 Task: Research nearby beachfront yoga classes in Santa Monica. 173.37403
Action: Mouse moved to (156, 59)
Screenshot: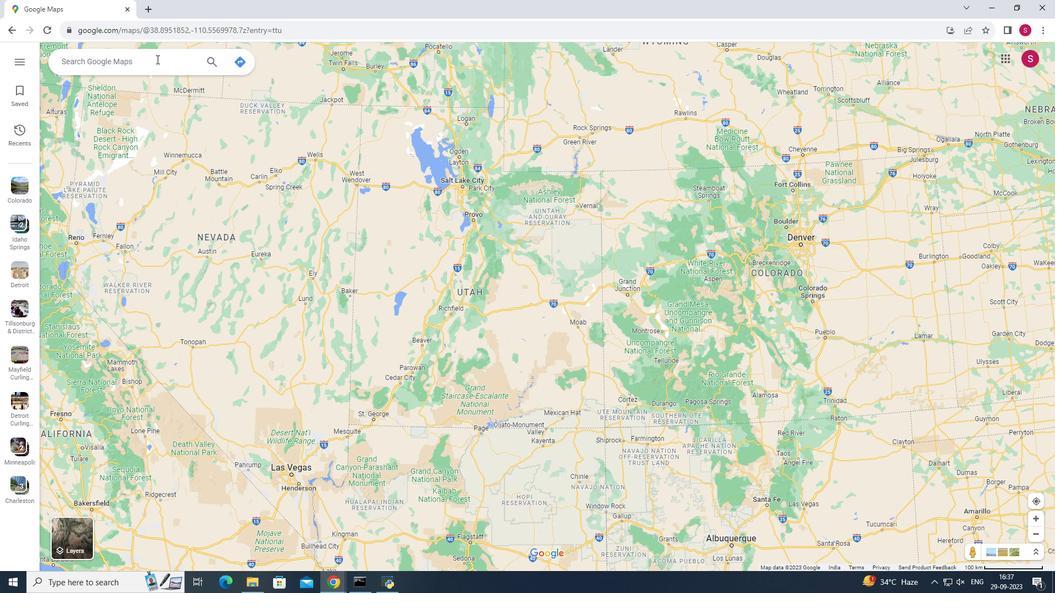 
Action: Mouse pressed left at (156, 59)
Screenshot: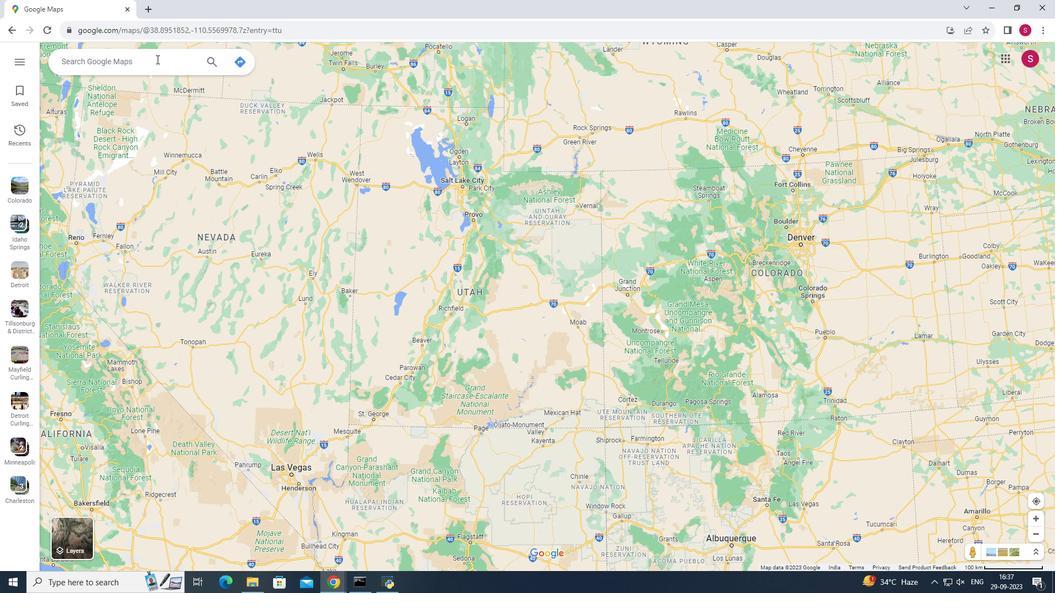 
Action: Key pressed <Key.shift>Santa<Key.space><Key.shift><Key.shift><Key.shift><Key.shift><Key.shift><Key.shift><Key.shift>Monics
Screenshot: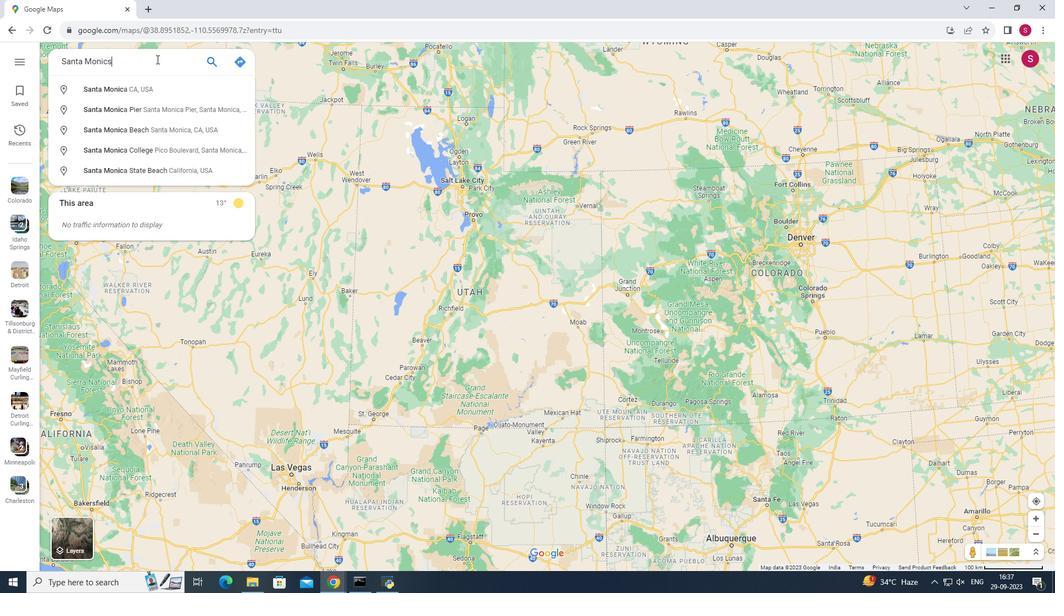 
Action: Mouse moved to (156, 58)
Screenshot: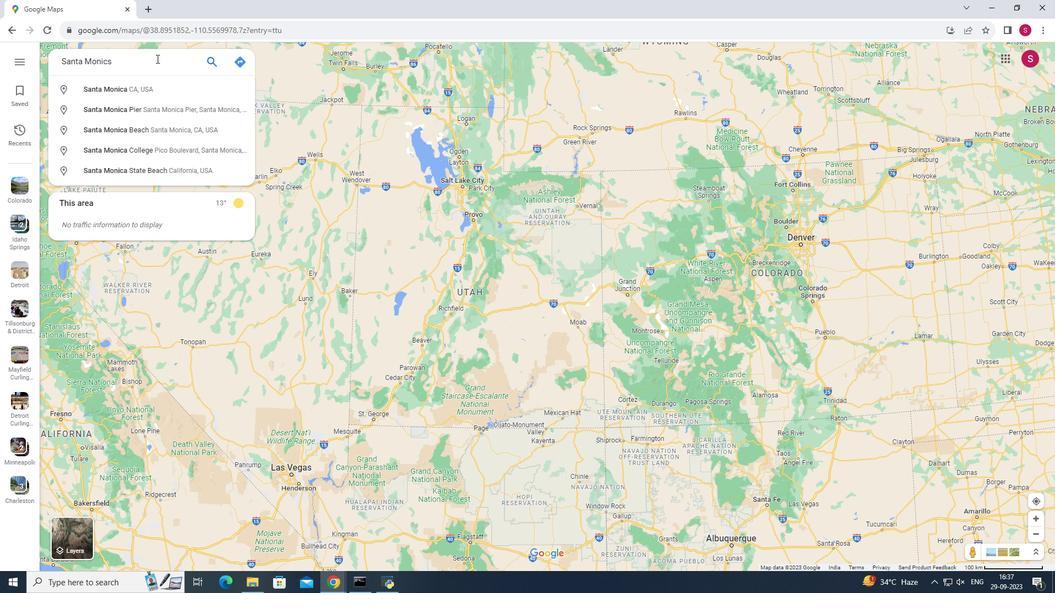 
Action: Key pressed <Key.backspace>a<Key.enter>
Screenshot: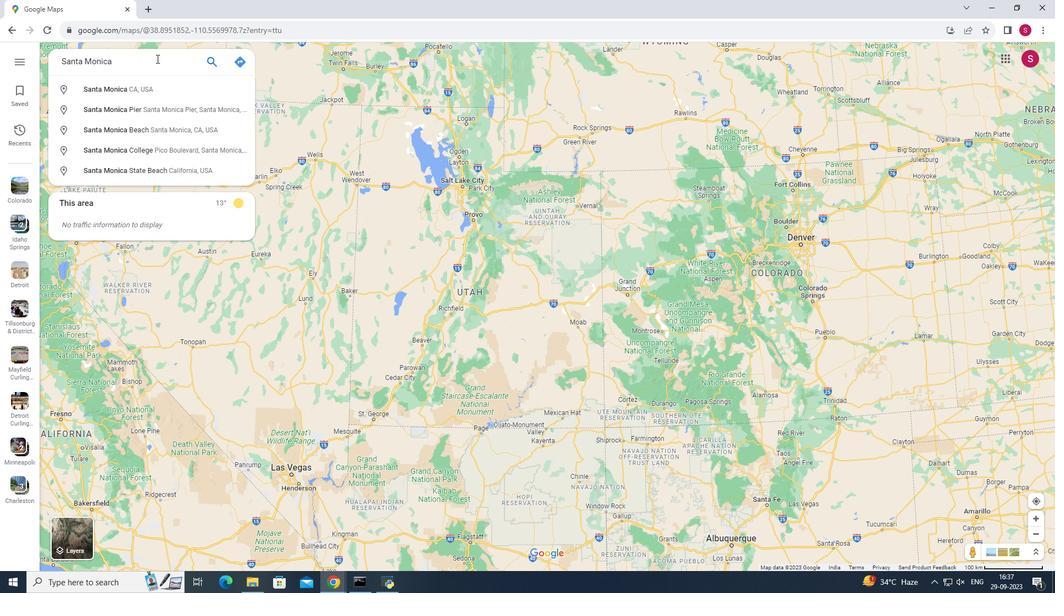 
Action: Mouse moved to (150, 252)
Screenshot: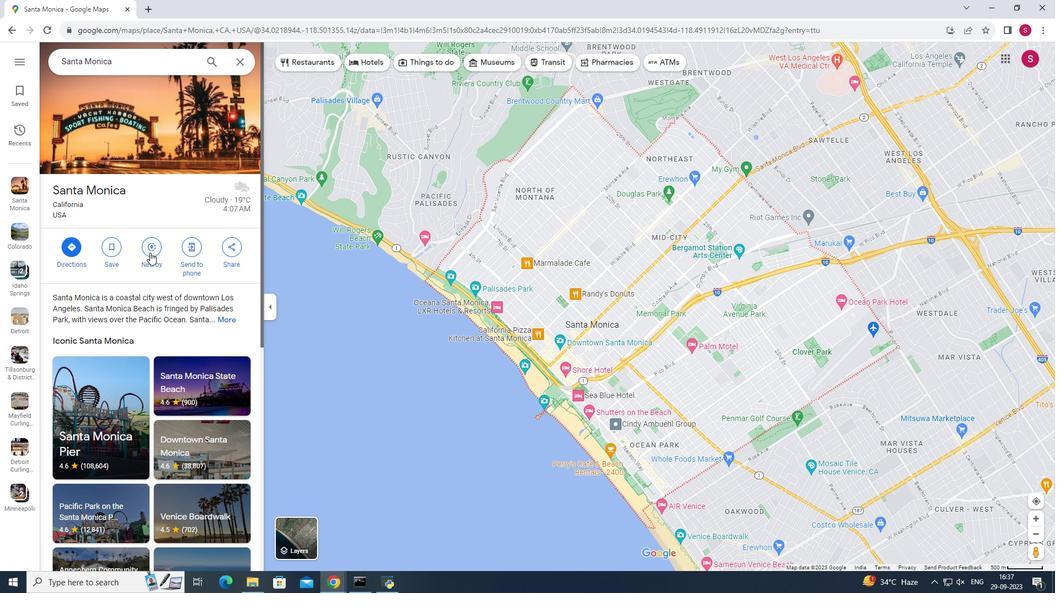 
Action: Mouse pressed left at (150, 252)
Screenshot: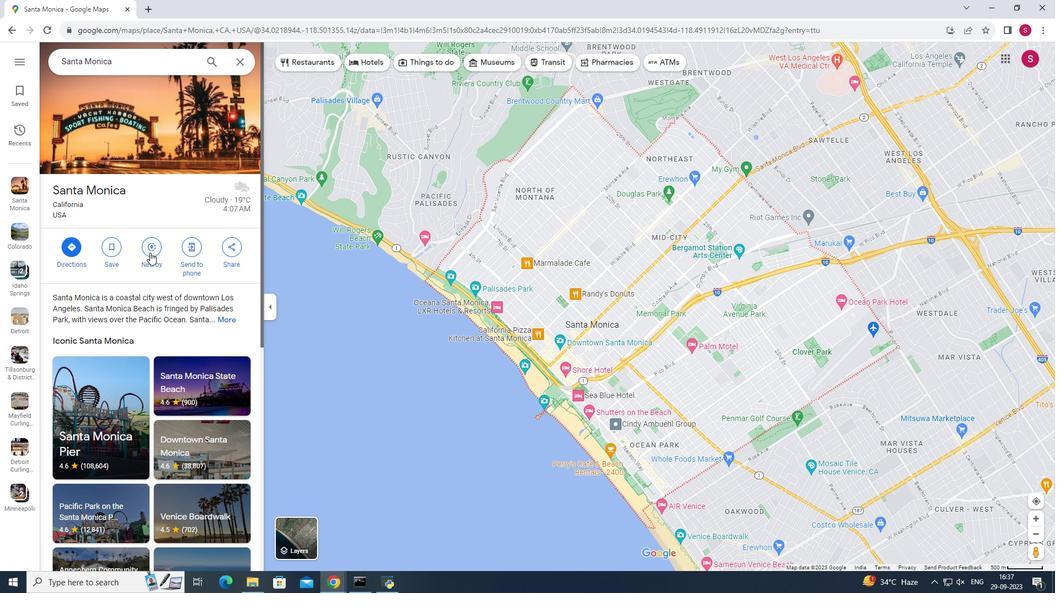 
Action: Key pressed beachfont<Key.backspace><Key.backspace><Key.backspace>ront<Key.space>yoga<Key.space>class<Key.enter>
Screenshot: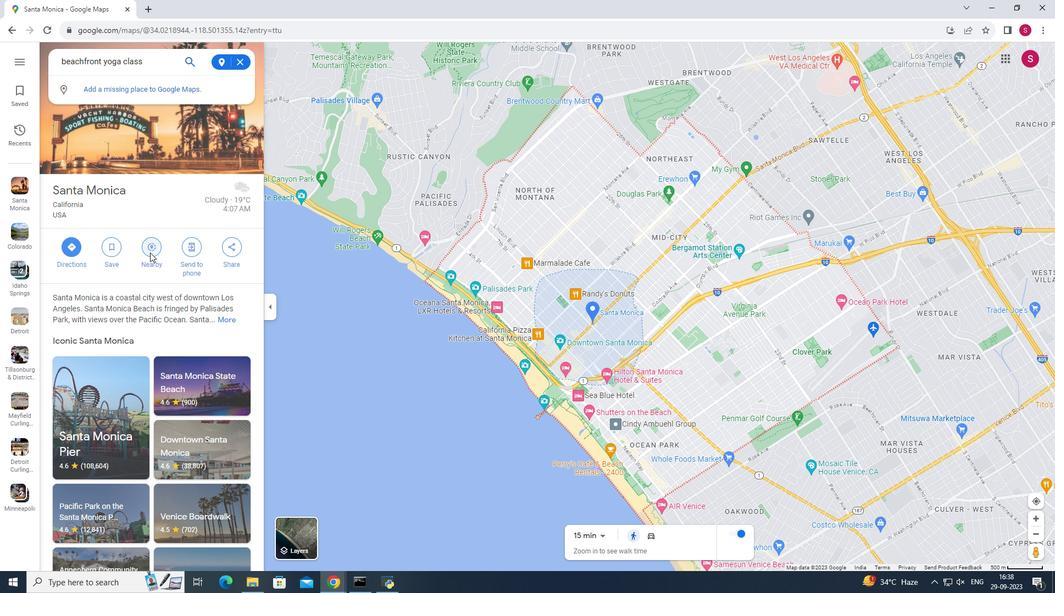 
Action: Mouse moved to (140, 191)
Screenshot: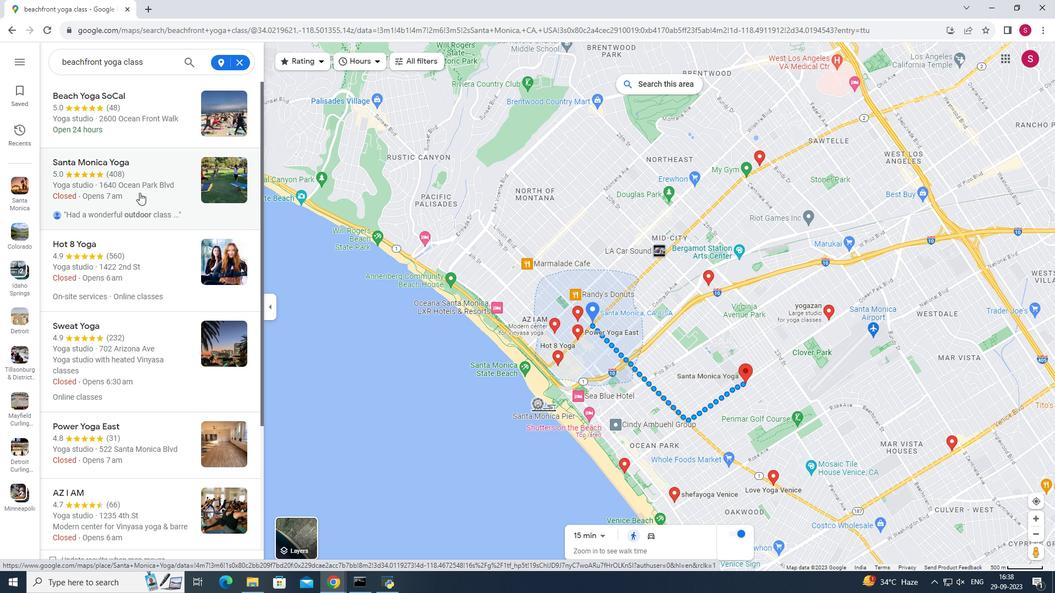
Action: Mouse pressed left at (140, 191)
Screenshot: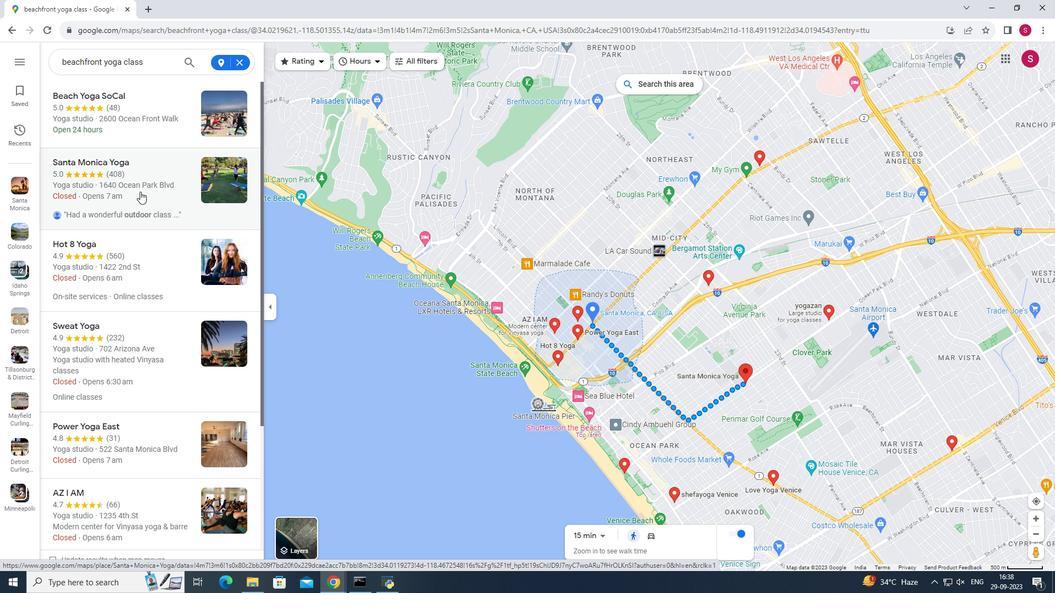 
Action: Mouse moved to (424, 420)
Screenshot: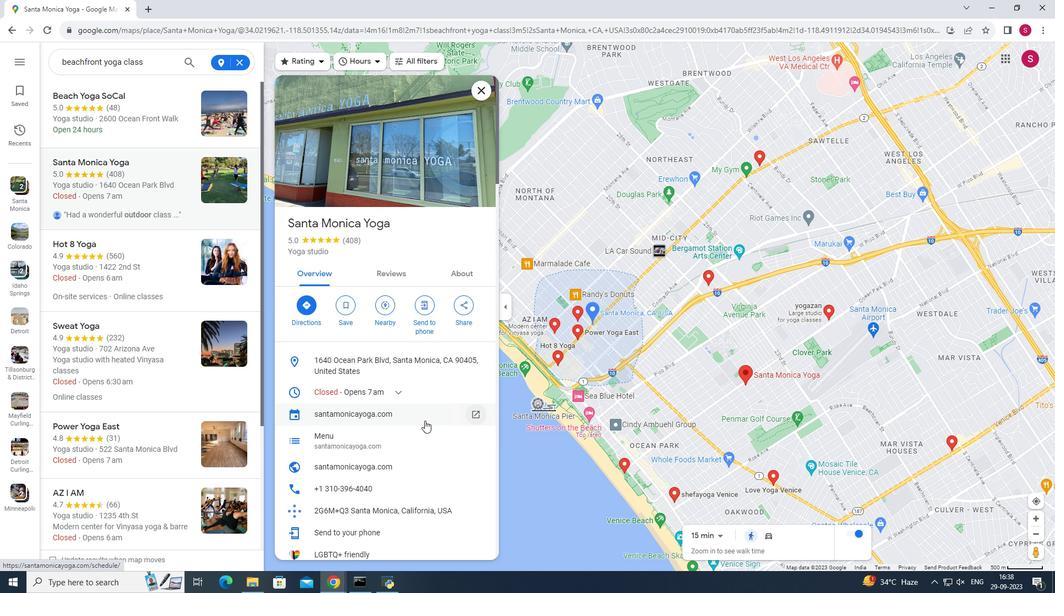 
Action: Mouse scrolled (424, 420) with delta (0, 0)
Screenshot: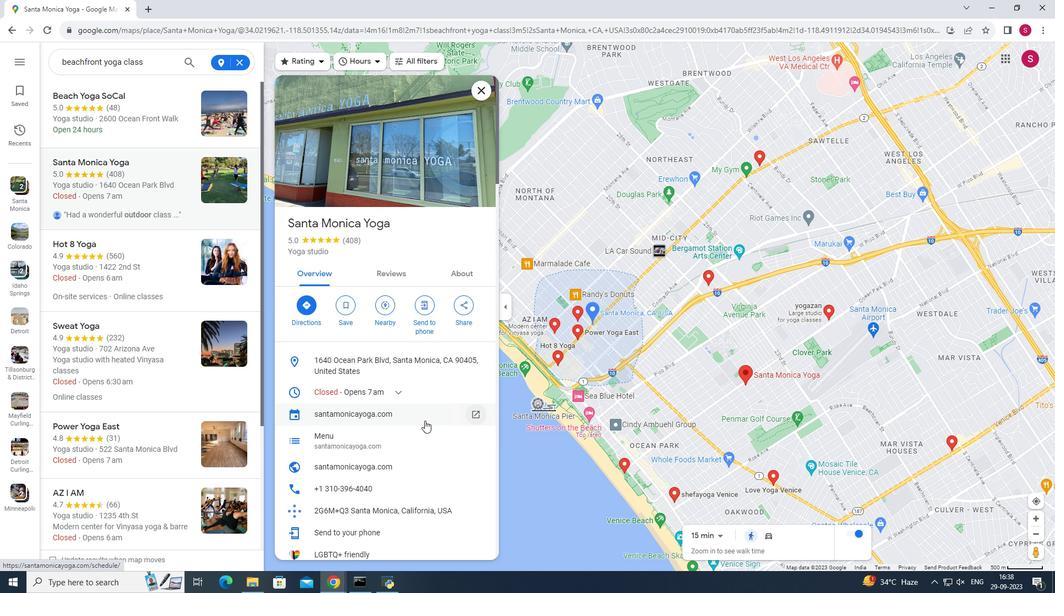 
Action: Mouse scrolled (424, 420) with delta (0, 0)
Screenshot: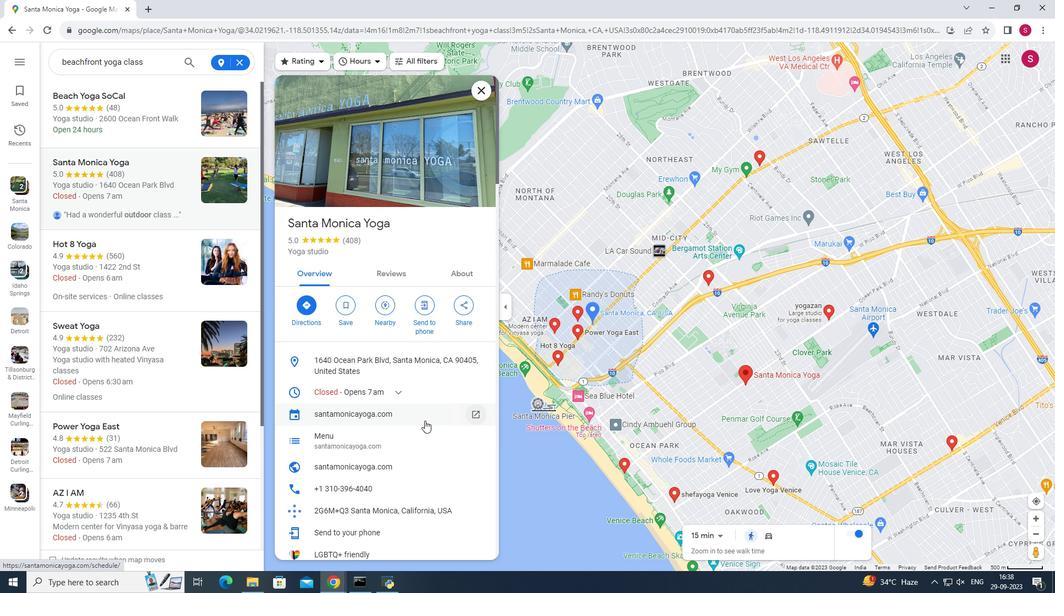 
Action: Mouse scrolled (424, 420) with delta (0, 0)
Screenshot: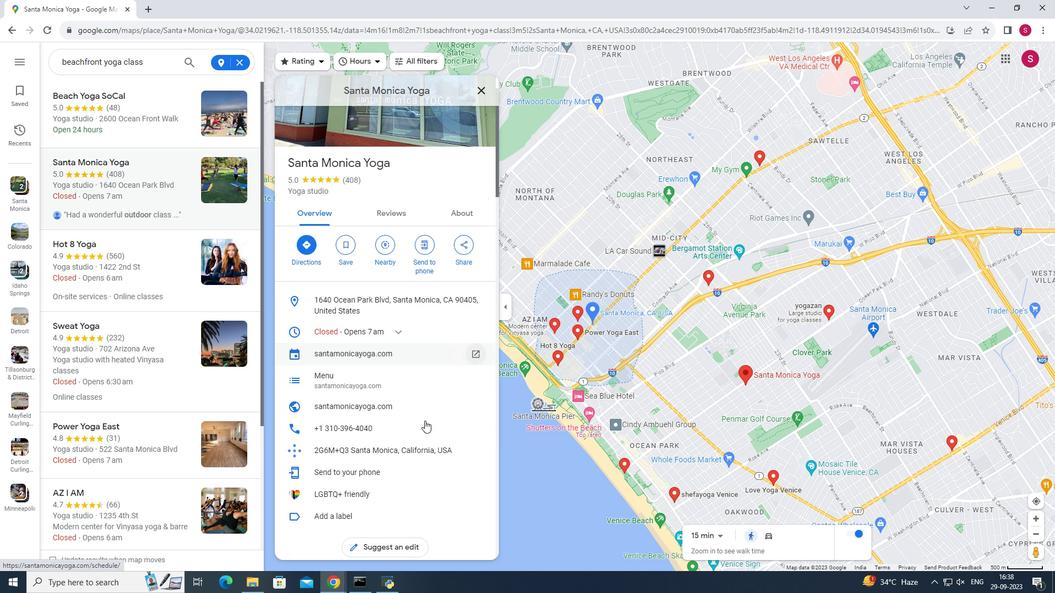 
Action: Mouse moved to (425, 417)
Screenshot: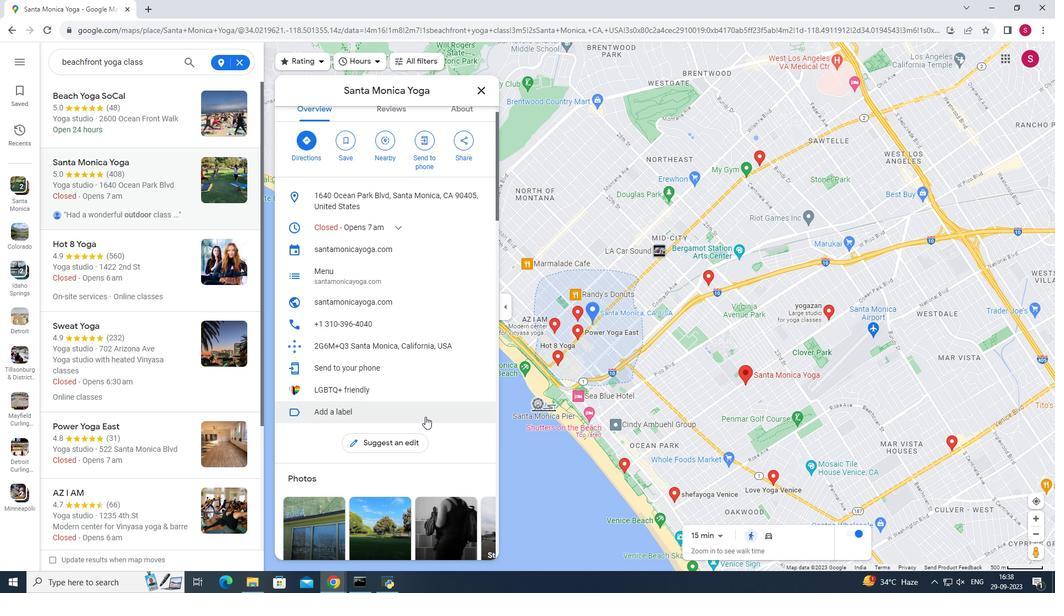 
Action: Mouse scrolled (425, 416) with delta (0, 0)
Screenshot: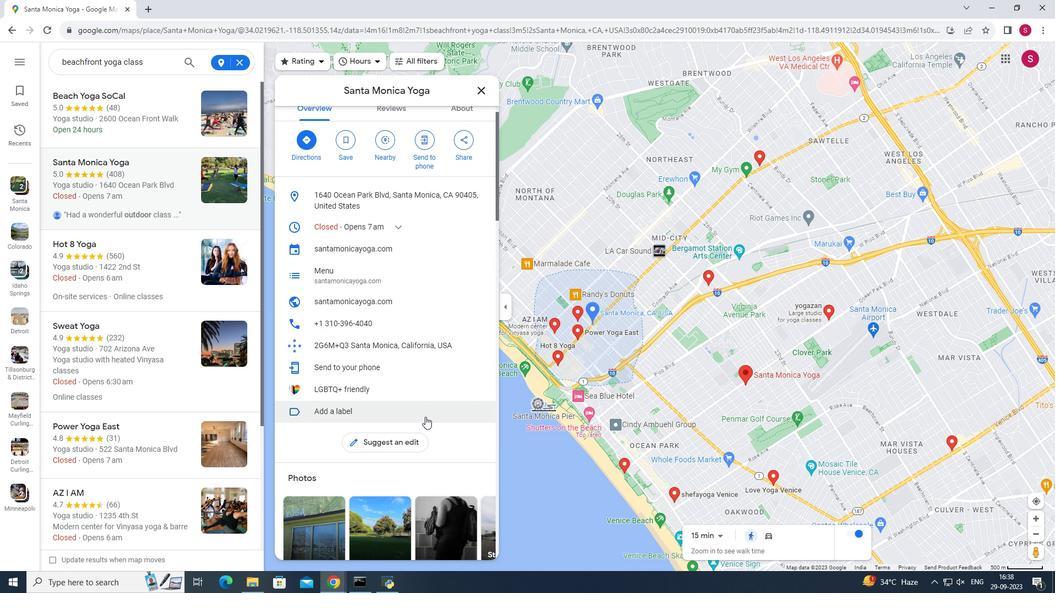 
Action: Mouse scrolled (425, 416) with delta (0, 0)
Screenshot: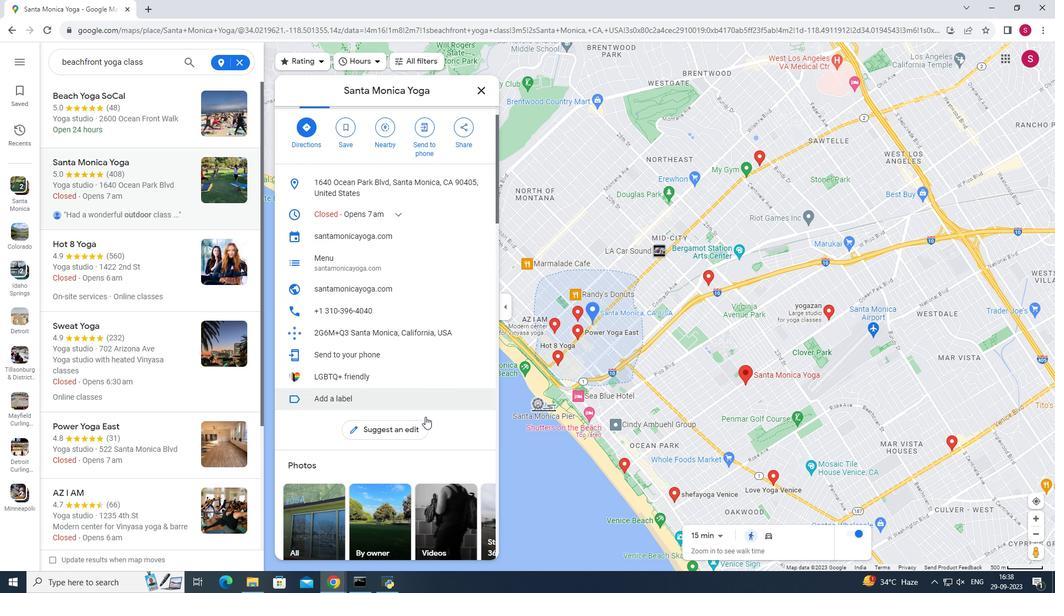 
Action: Mouse scrolled (425, 416) with delta (0, 0)
Screenshot: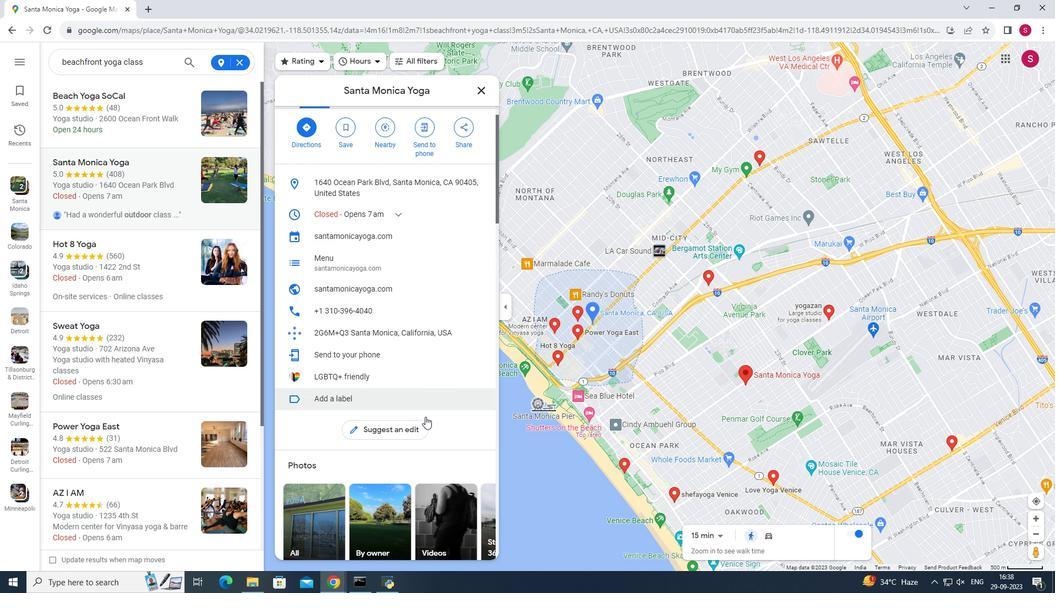 
Action: Mouse scrolled (425, 416) with delta (0, 0)
Screenshot: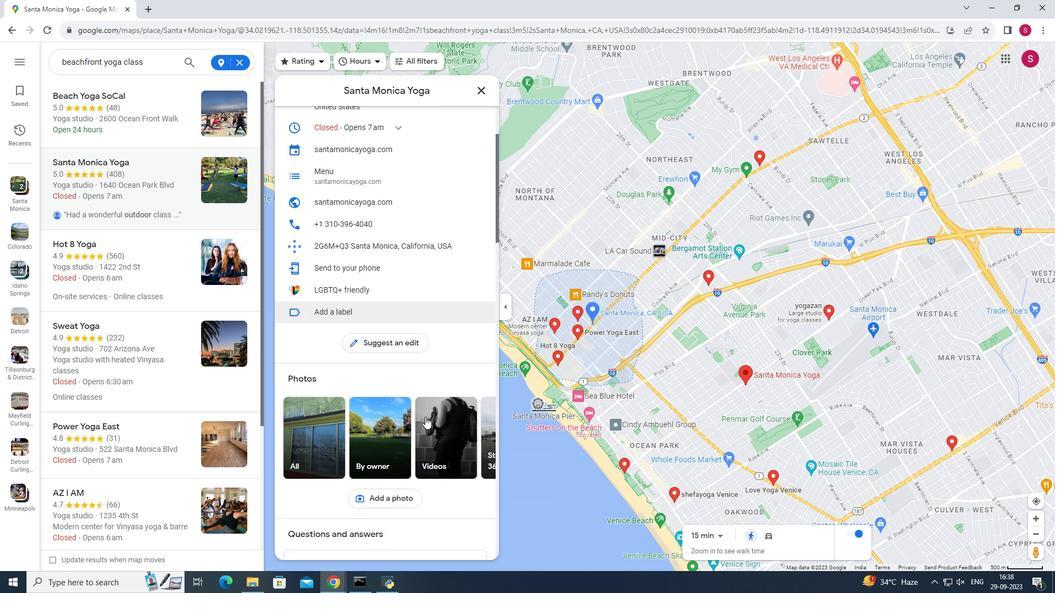 
Action: Mouse moved to (425, 414)
Screenshot: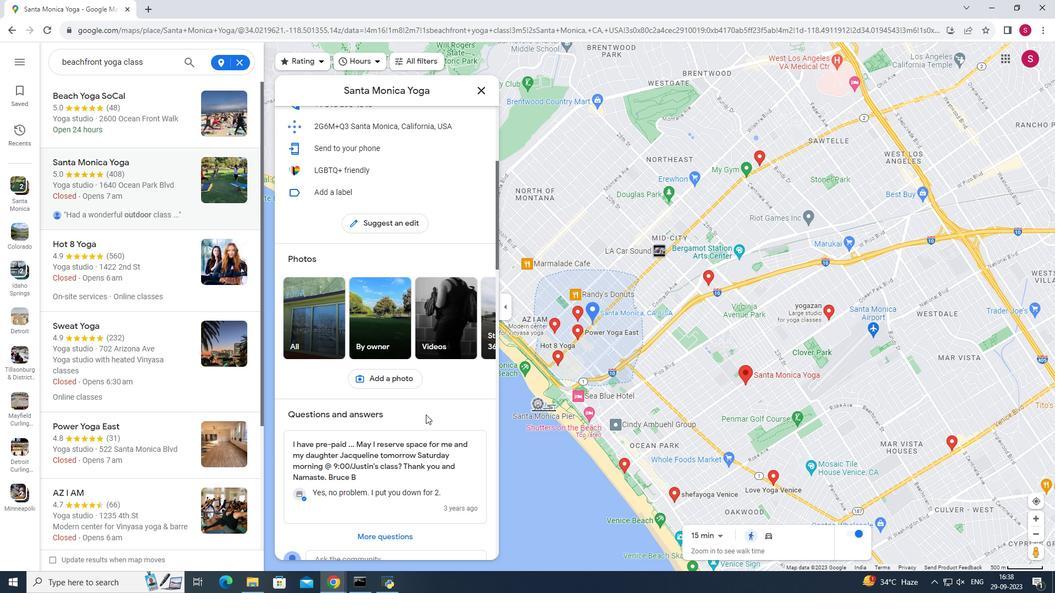
Action: Mouse scrolled (425, 414) with delta (0, 0)
Screenshot: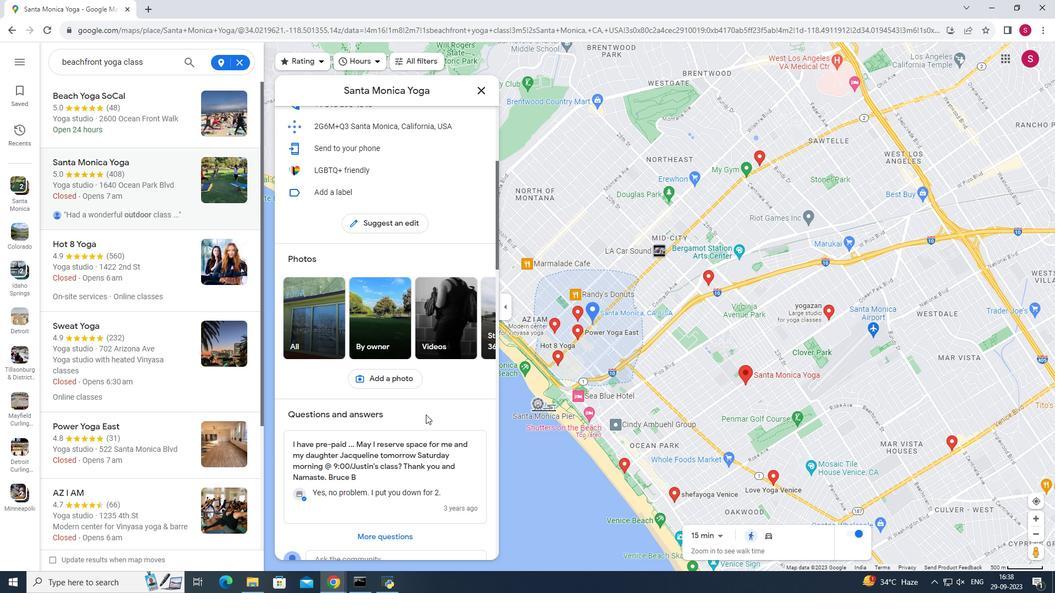 
Action: Mouse scrolled (425, 414) with delta (0, 0)
Screenshot: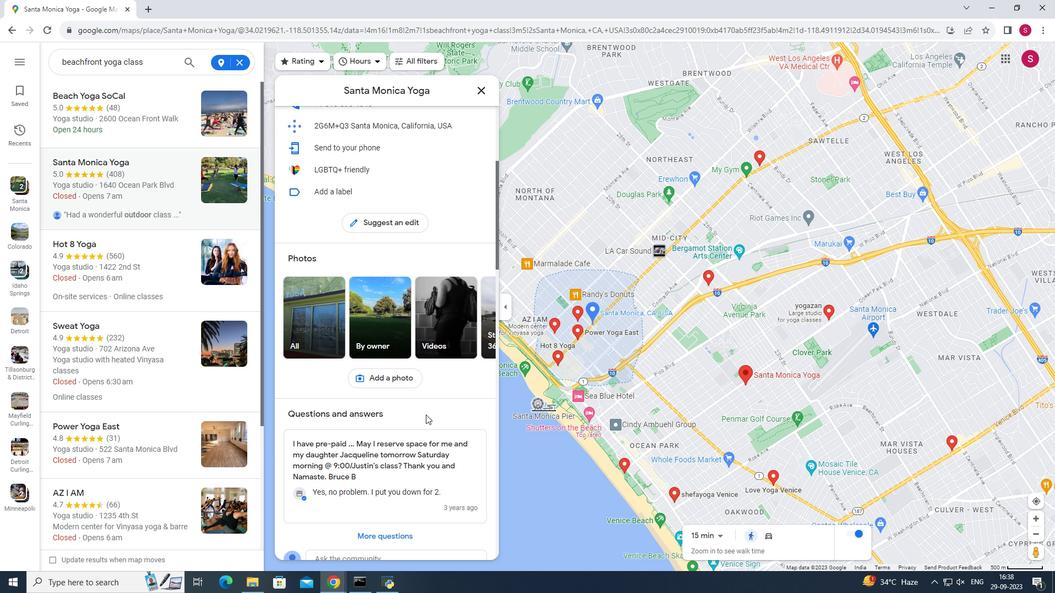 
Action: Mouse scrolled (425, 414) with delta (0, 0)
Screenshot: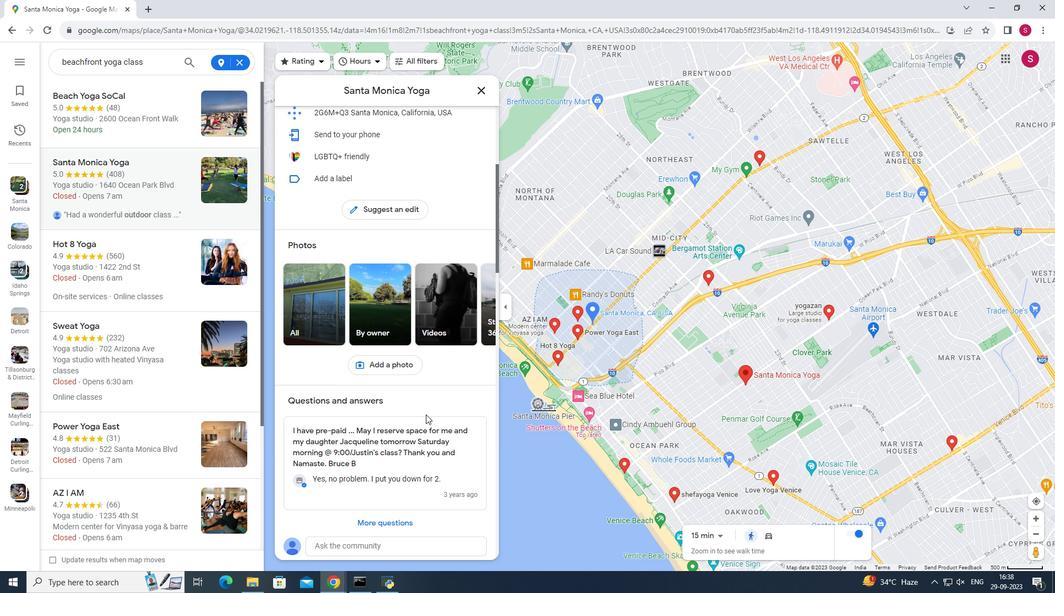 
Action: Mouse scrolled (425, 414) with delta (0, 0)
Screenshot: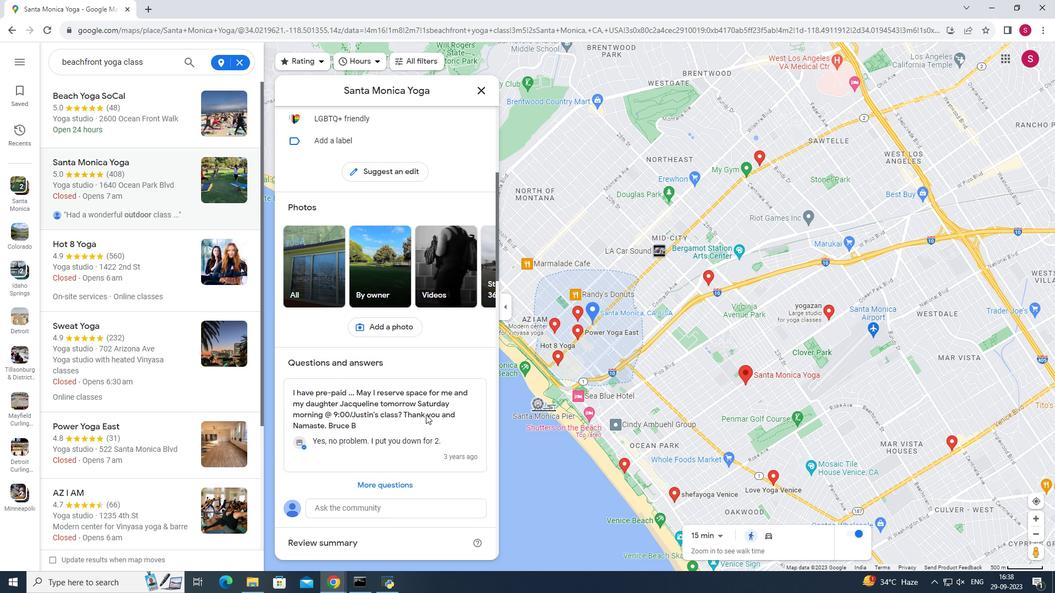 
Action: Mouse scrolled (425, 414) with delta (0, 0)
Screenshot: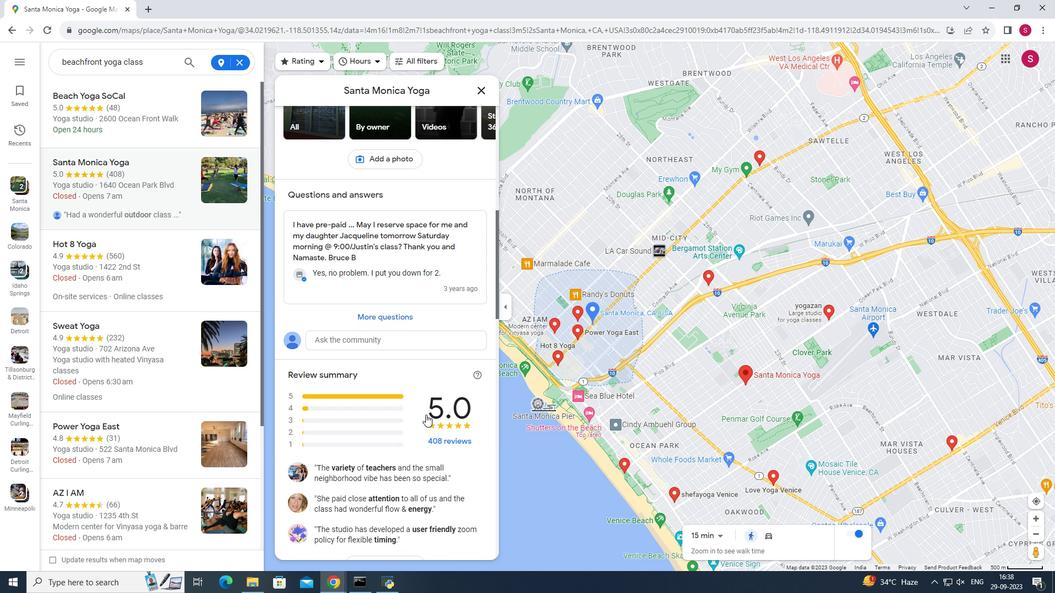 
Action: Mouse scrolled (425, 414) with delta (0, 0)
Screenshot: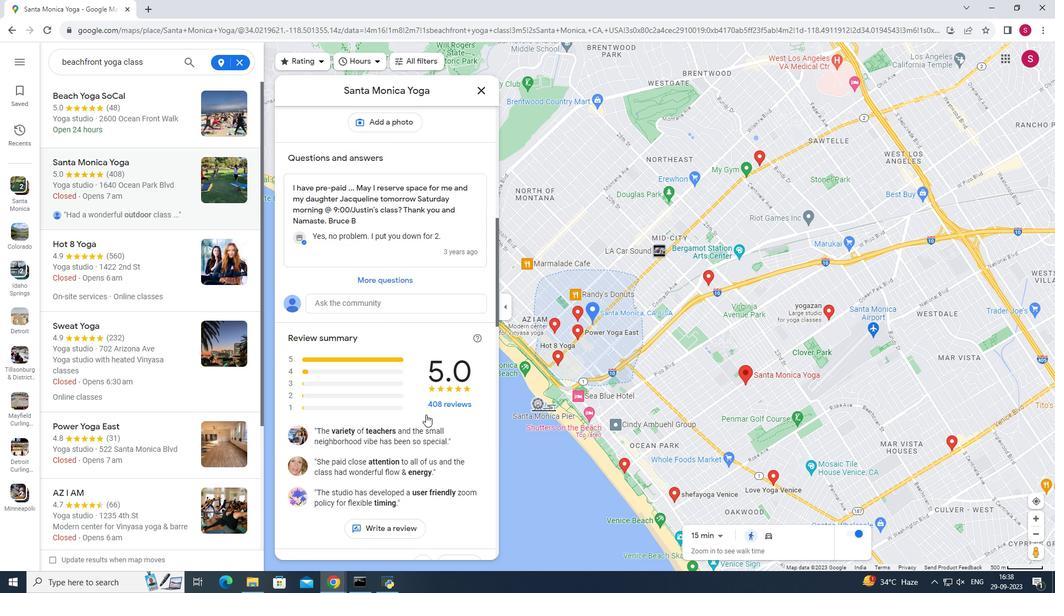 
Action: Mouse moved to (449, 407)
Screenshot: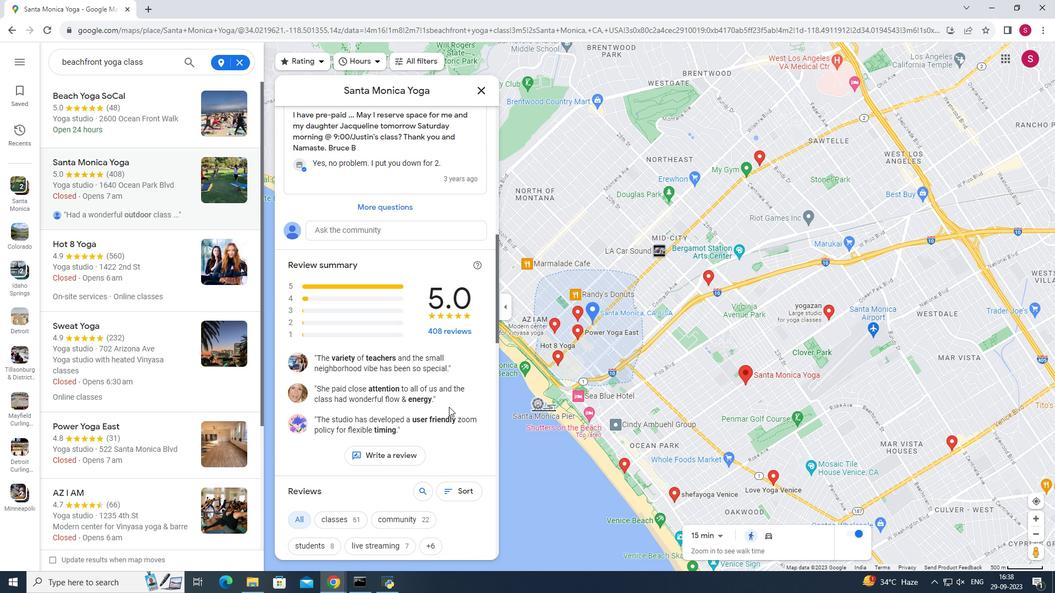 
Action: Mouse scrolled (449, 406) with delta (0, 0)
Screenshot: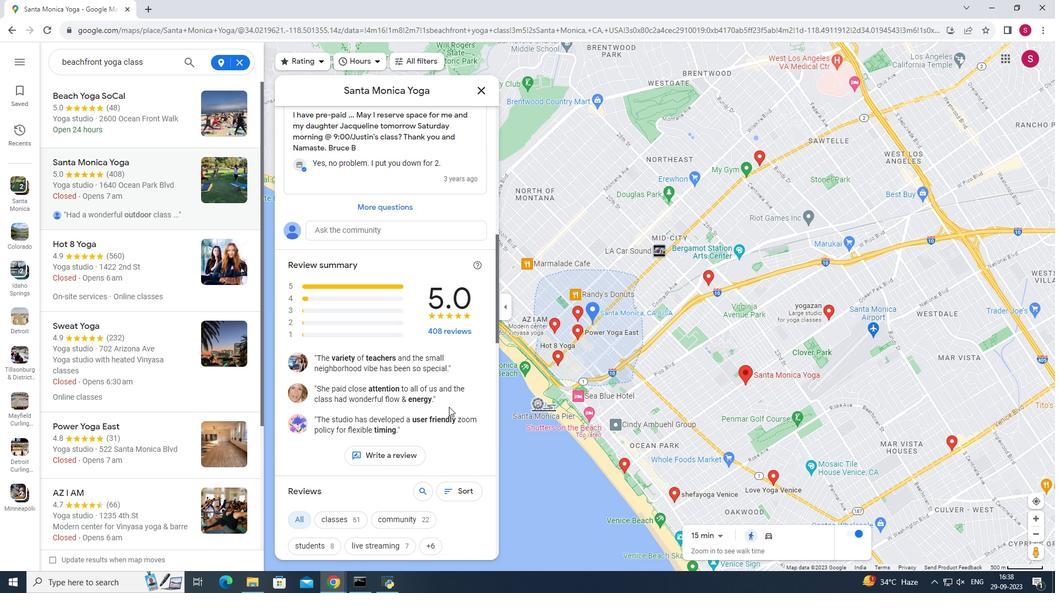 
Action: Mouse scrolled (449, 406) with delta (0, 0)
Screenshot: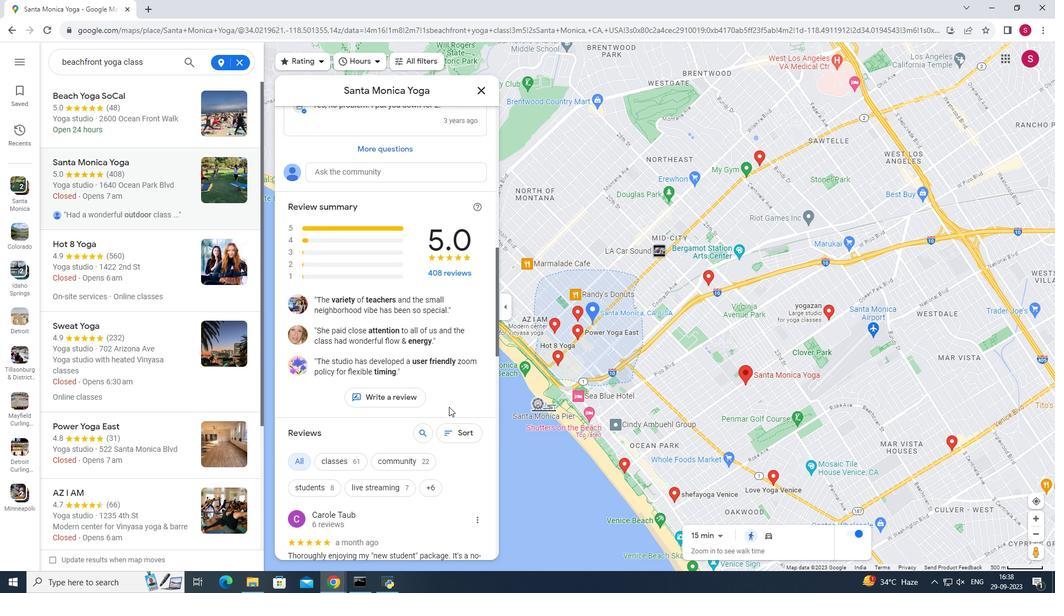 
Action: Mouse scrolled (449, 406) with delta (0, 0)
Screenshot: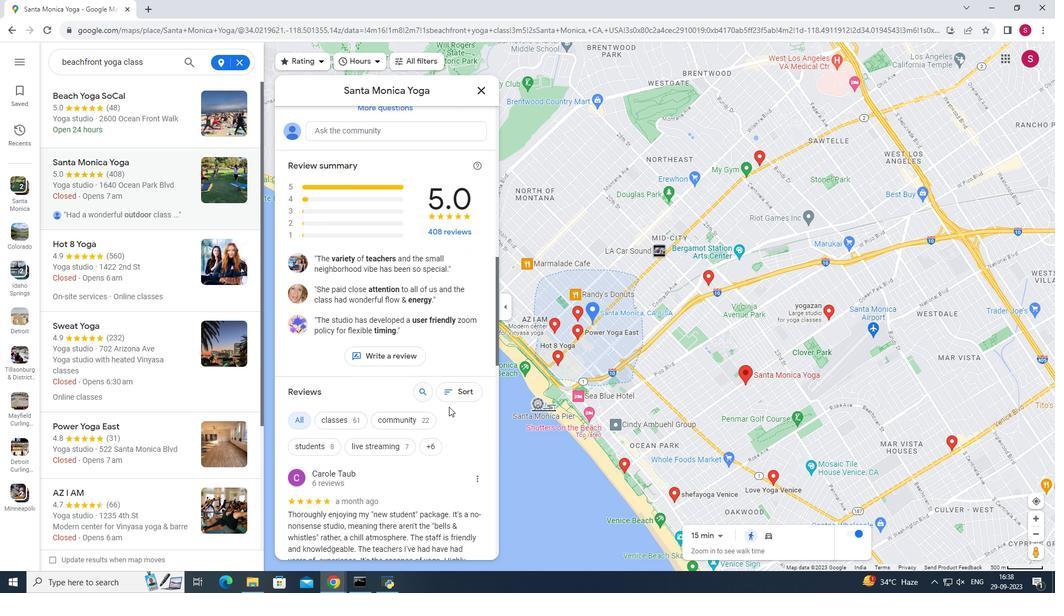 
Action: Mouse scrolled (449, 406) with delta (0, 0)
Screenshot: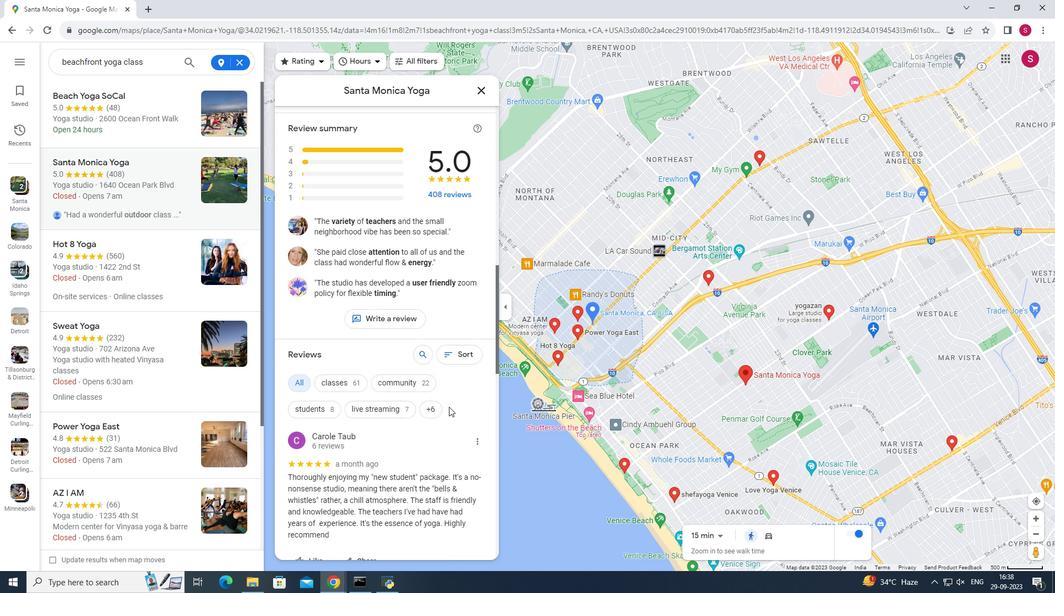 
Action: Mouse scrolled (449, 406) with delta (0, 0)
Screenshot: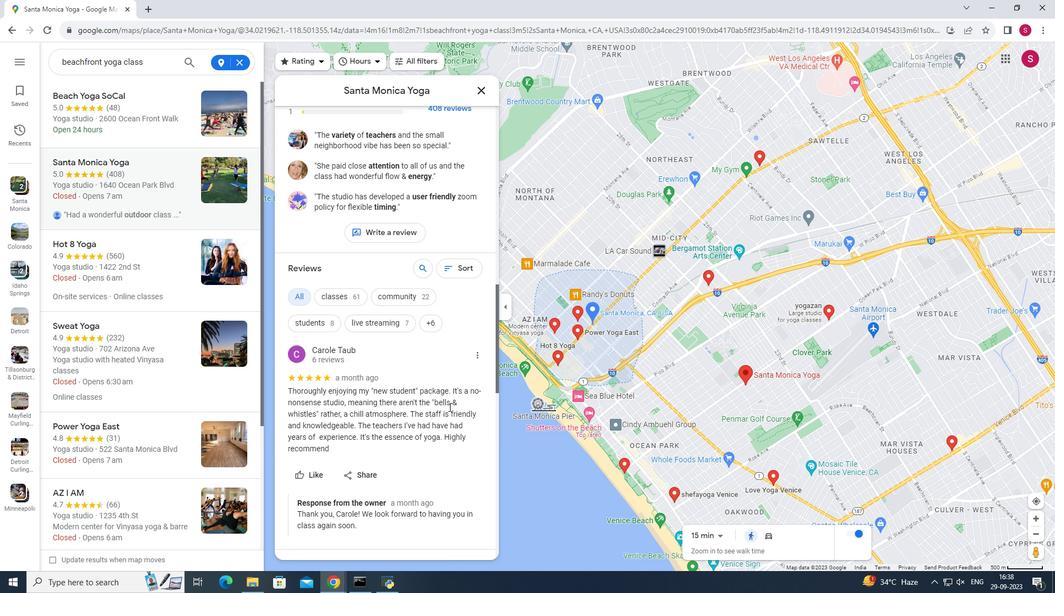 
Action: Mouse scrolled (449, 406) with delta (0, 0)
Screenshot: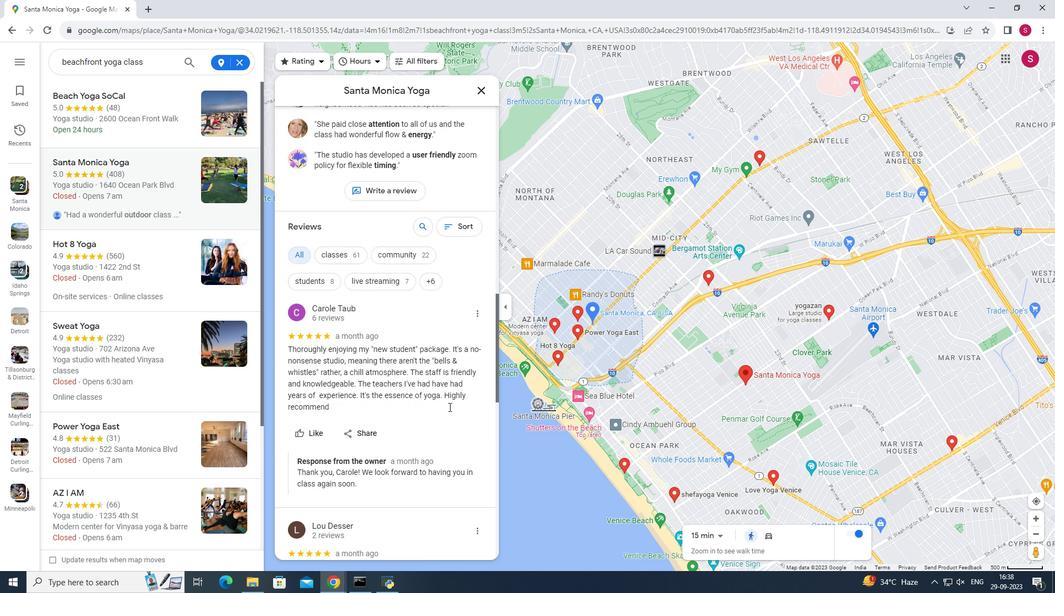 
Action: Mouse scrolled (449, 406) with delta (0, 0)
Screenshot: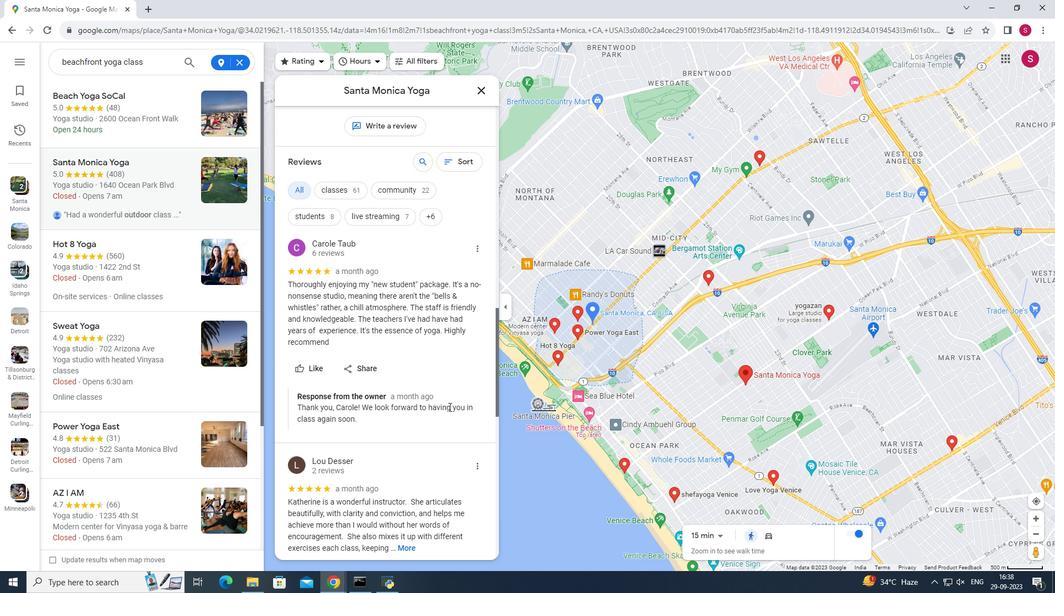 
Action: Mouse scrolled (449, 406) with delta (0, 0)
Screenshot: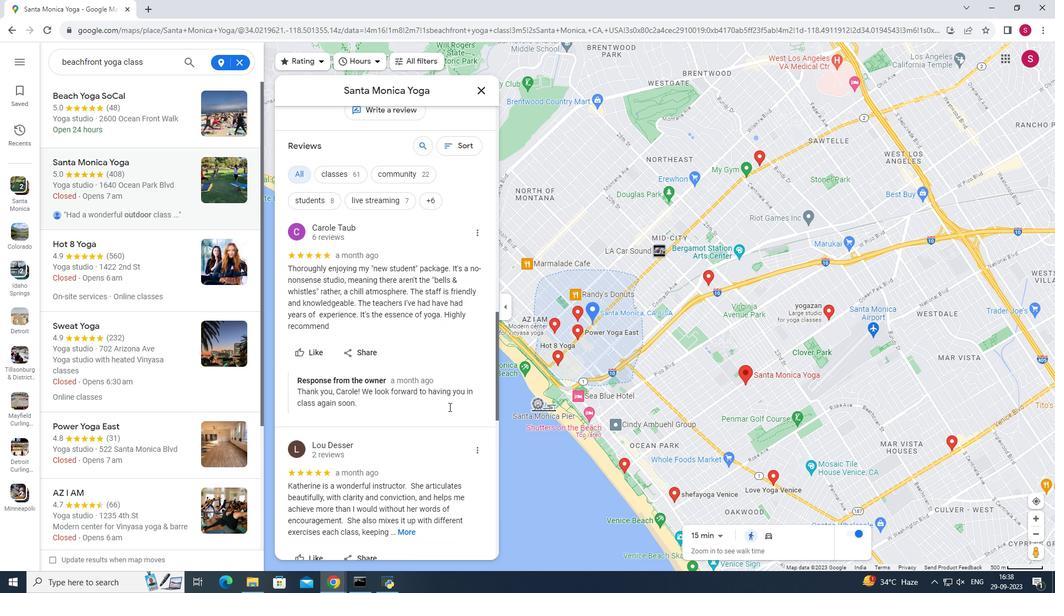 
Action: Mouse scrolled (449, 406) with delta (0, 0)
Screenshot: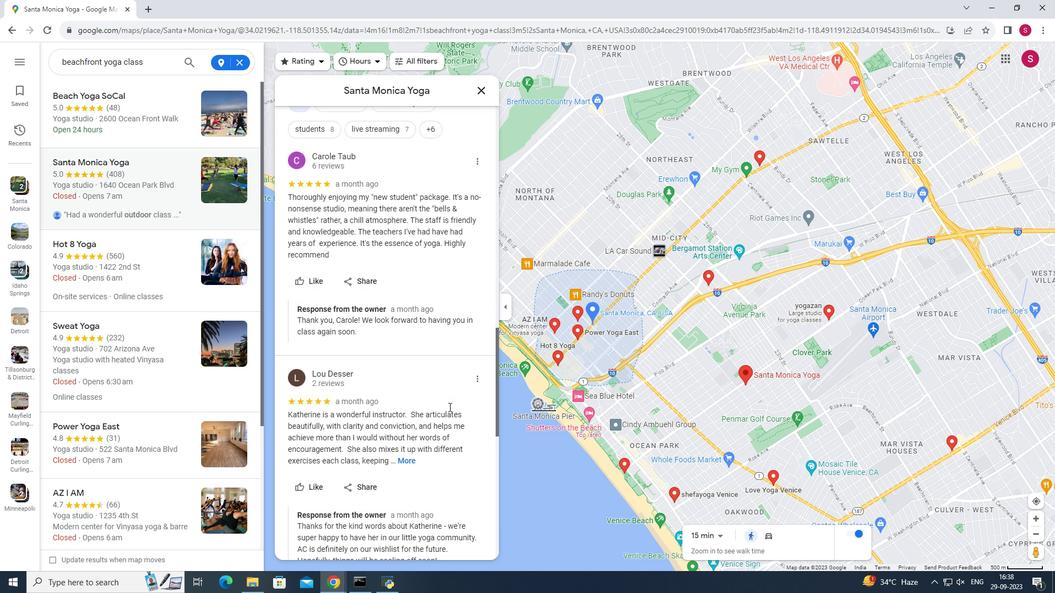 
Action: Mouse scrolled (449, 406) with delta (0, 0)
Screenshot: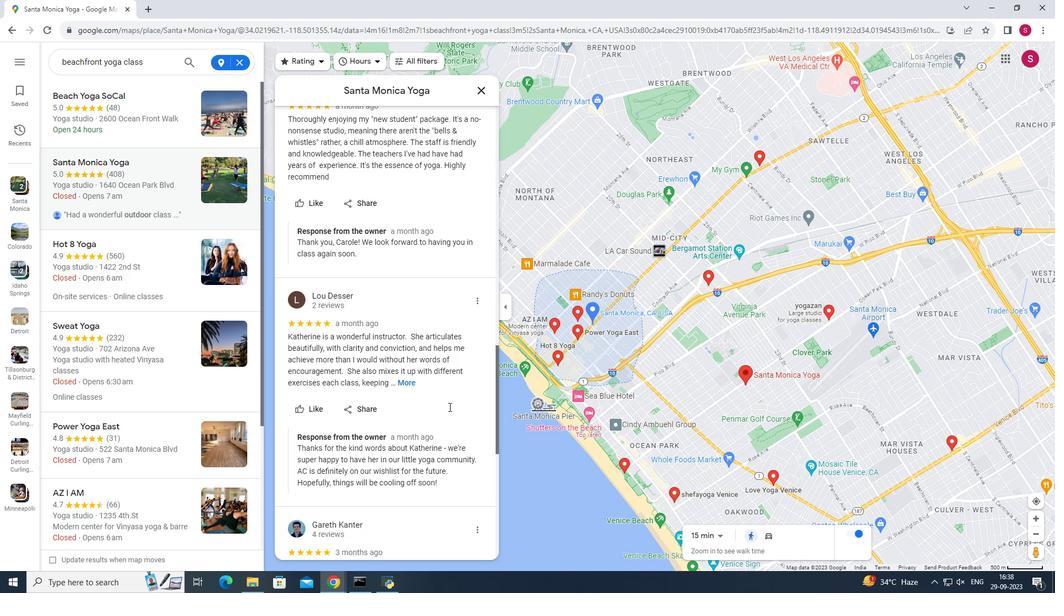 
Action: Mouse moved to (452, 408)
Screenshot: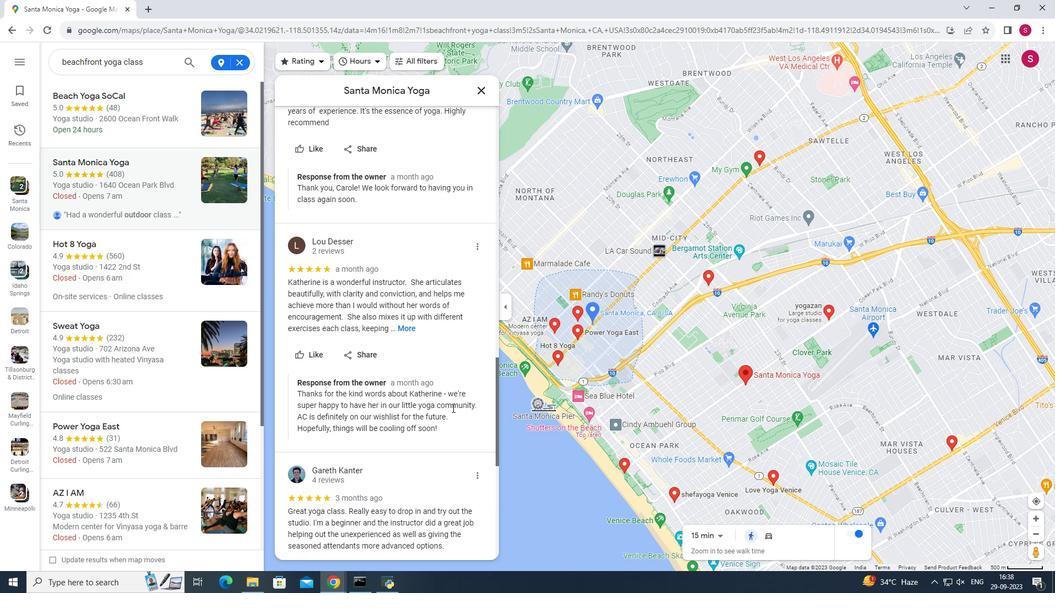 
Action: Mouse scrolled (452, 408) with delta (0, 0)
Screenshot: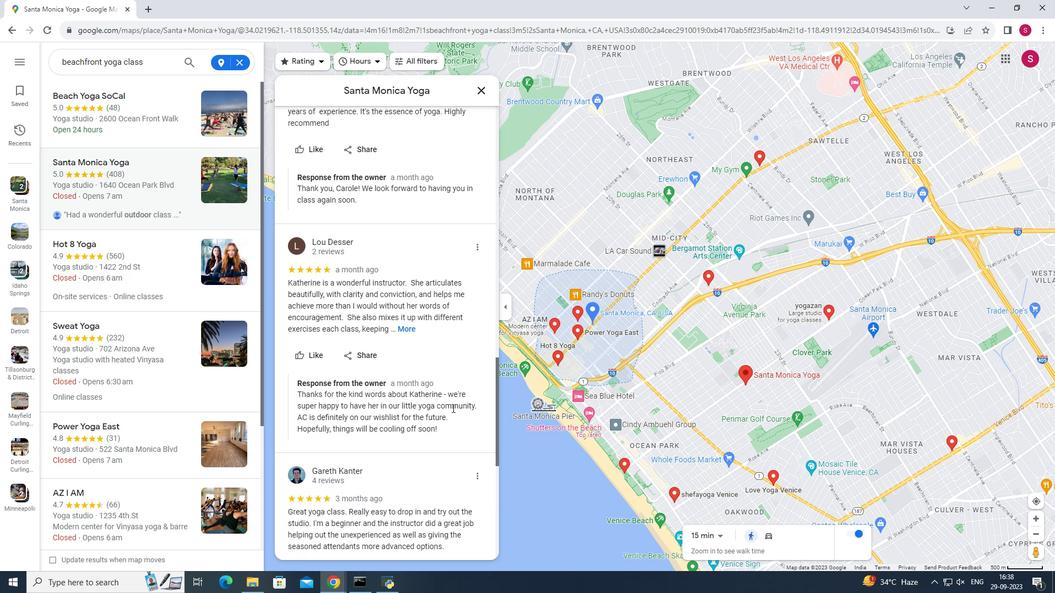 
Action: Mouse scrolled (452, 408) with delta (0, 0)
Screenshot: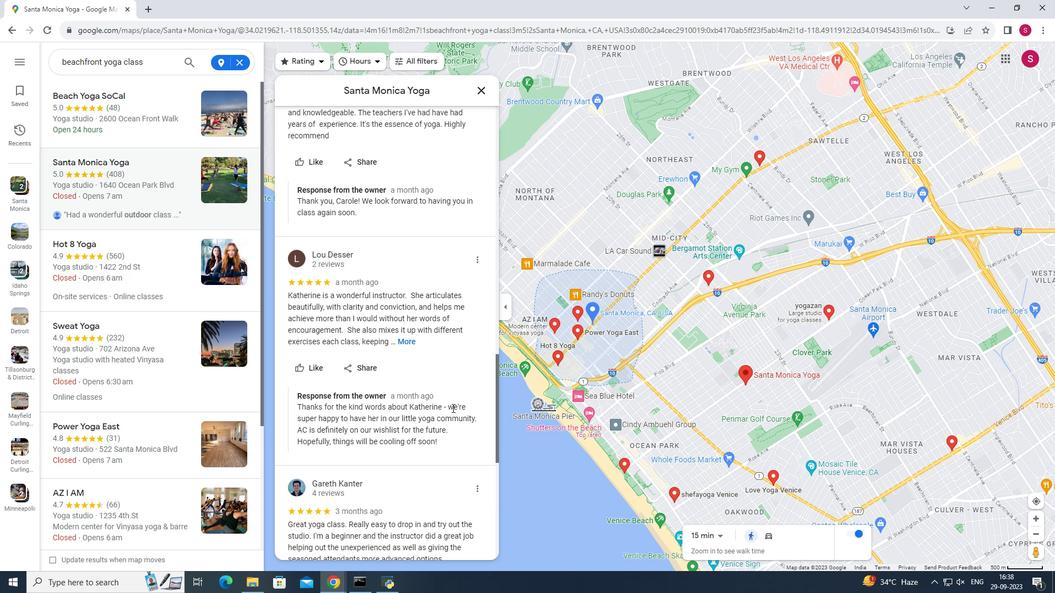 
Action: Mouse scrolled (452, 408) with delta (0, 0)
Screenshot: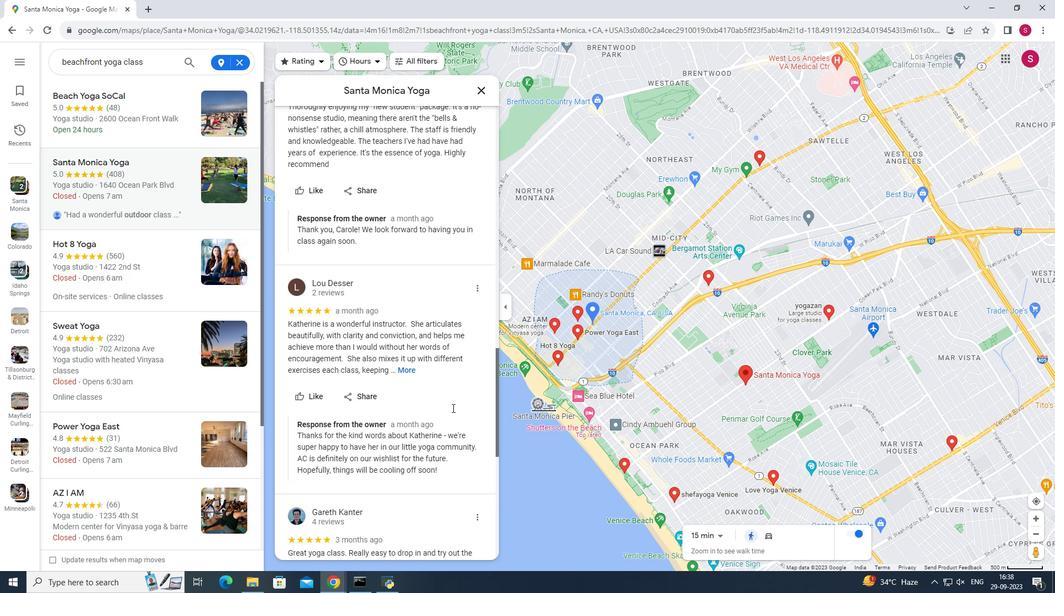 
Action: Mouse scrolled (452, 408) with delta (0, 0)
Screenshot: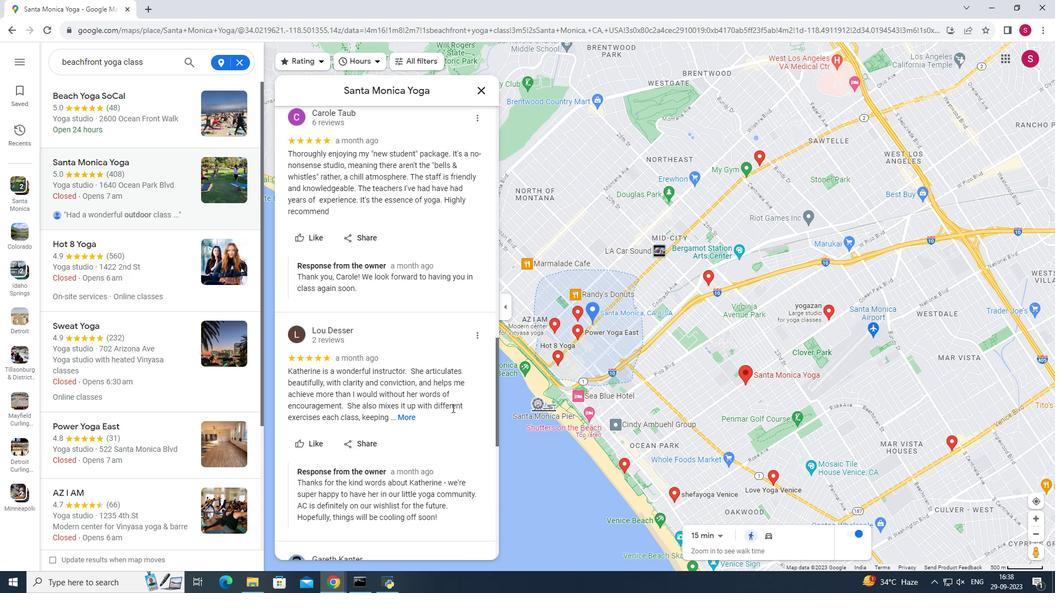 
Action: Mouse scrolled (452, 408) with delta (0, 0)
Screenshot: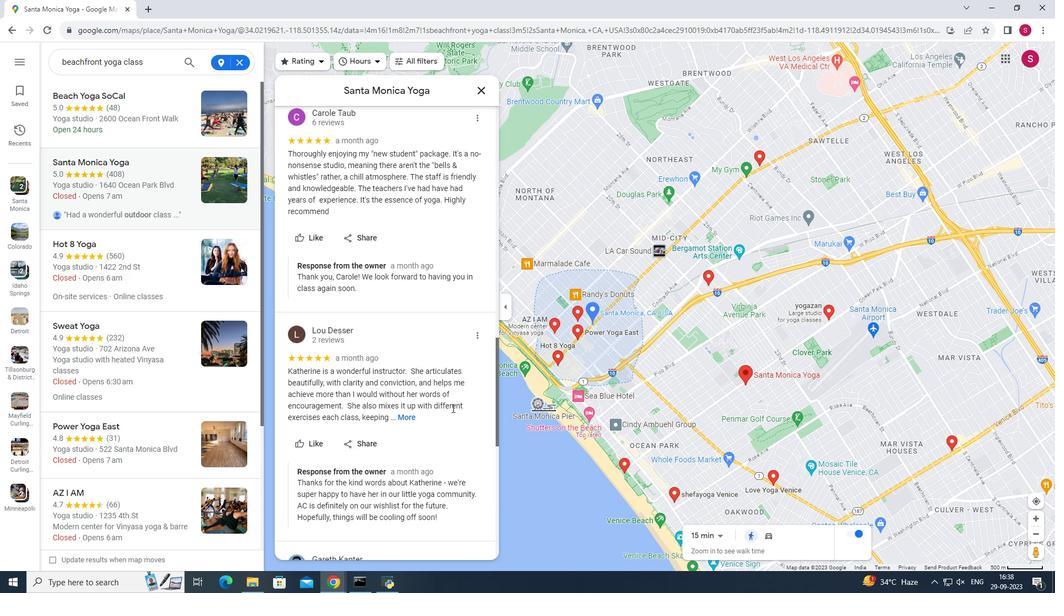
Action: Mouse scrolled (452, 408) with delta (0, 0)
Screenshot: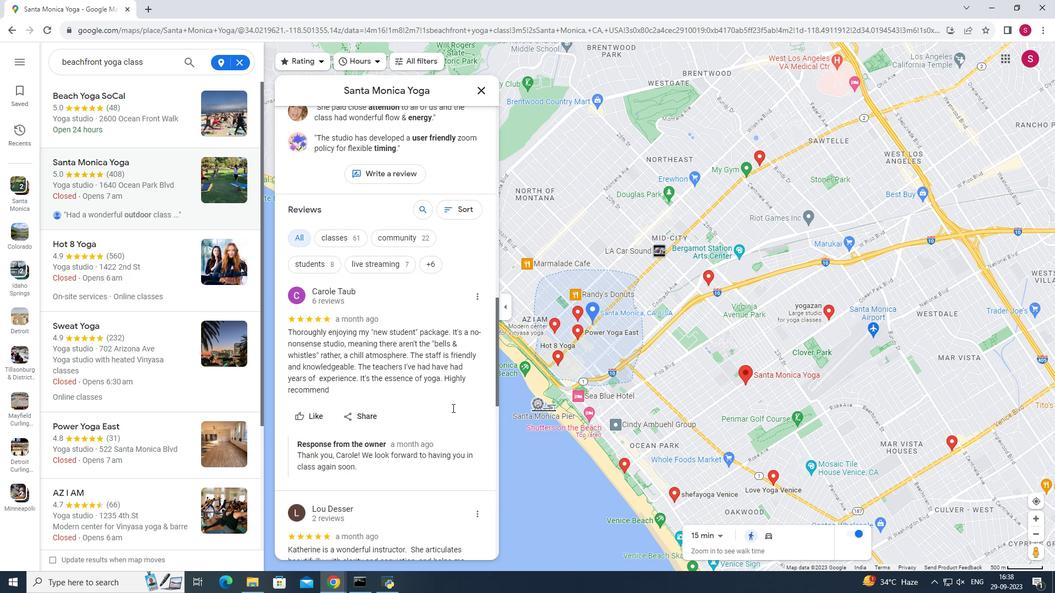 
Action: Mouse scrolled (452, 408) with delta (0, 0)
Screenshot: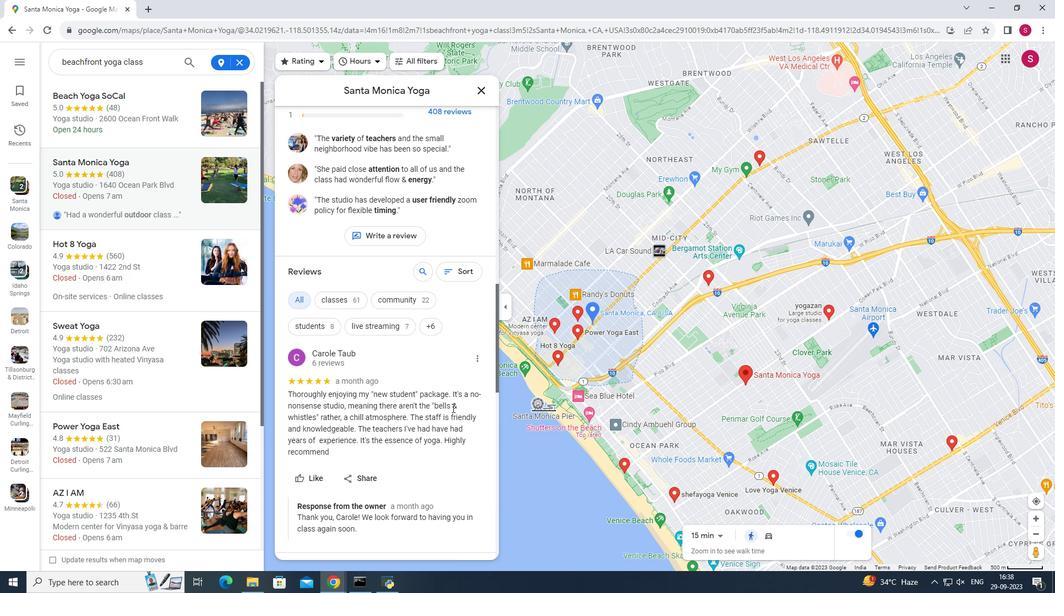
Action: Mouse scrolled (452, 408) with delta (0, 0)
Screenshot: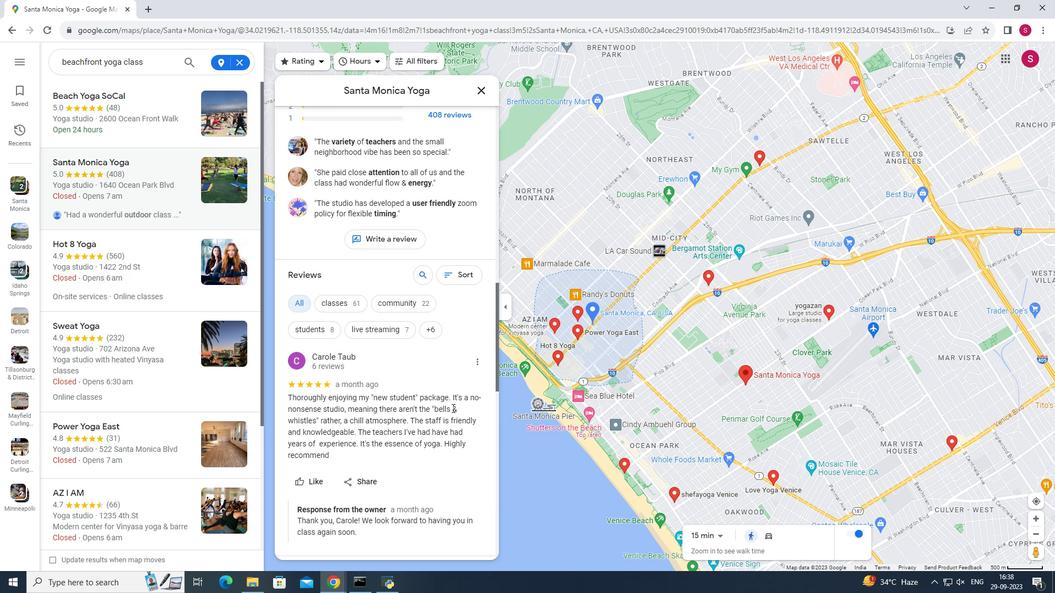 
Action: Mouse scrolled (452, 408) with delta (0, 0)
Screenshot: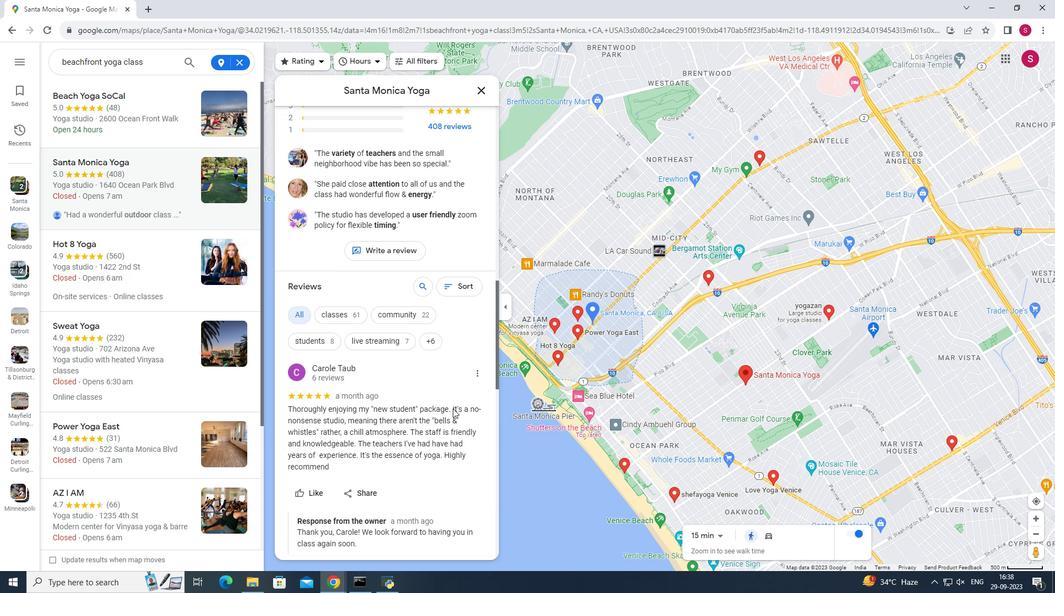 
Action: Mouse scrolled (452, 408) with delta (0, 0)
Screenshot: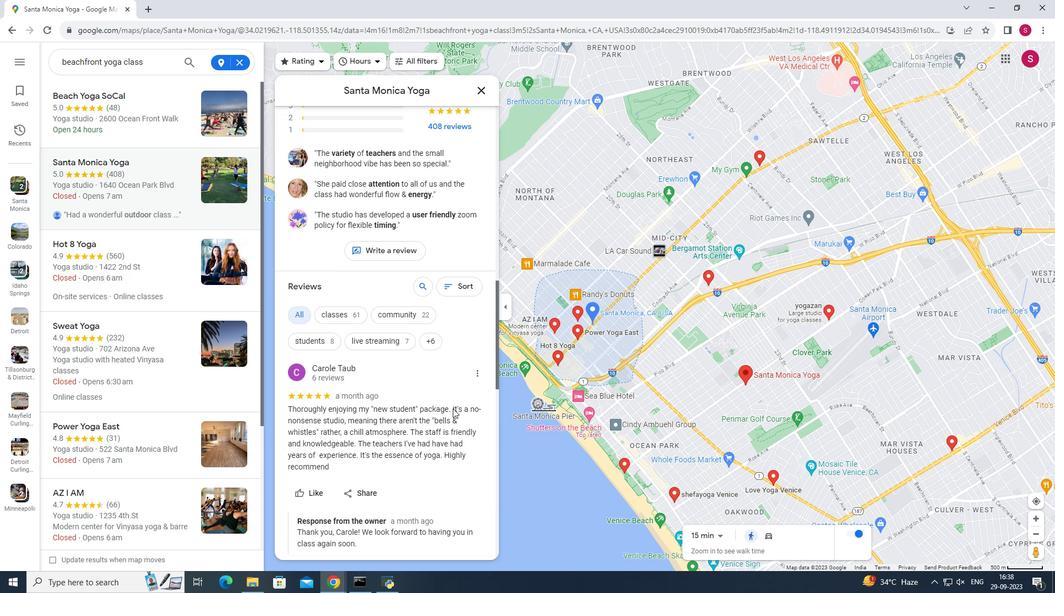 
Action: Mouse moved to (452, 408)
Screenshot: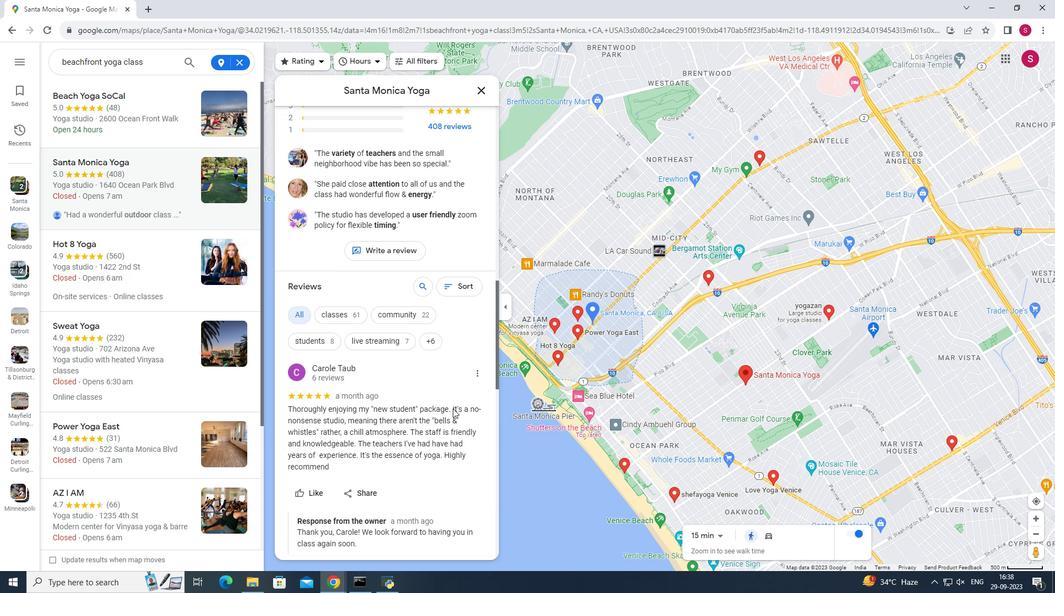 
Action: Mouse scrolled (452, 409) with delta (0, 0)
Screenshot: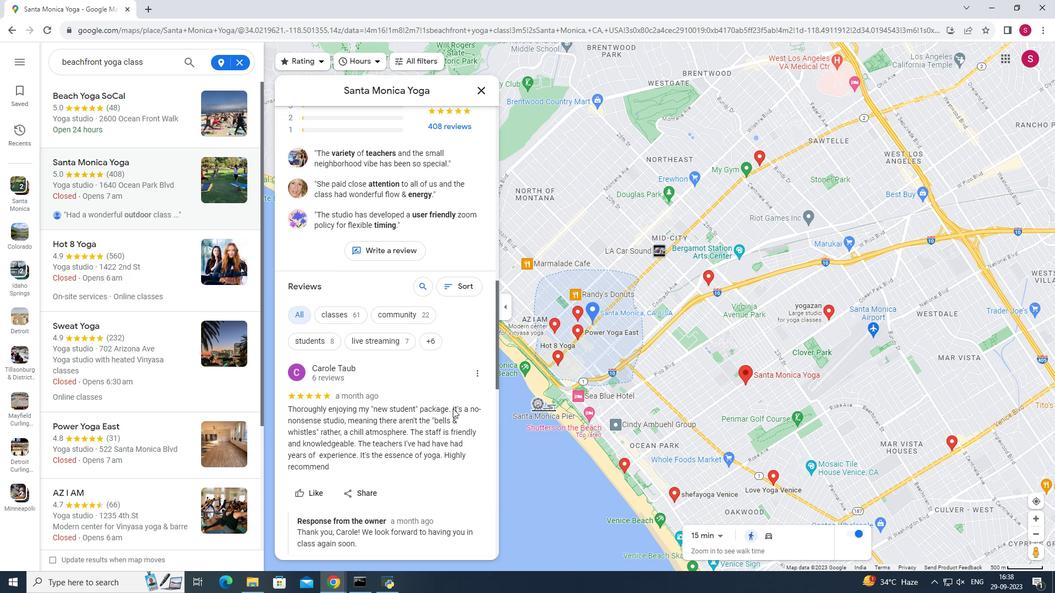 
Action: Mouse scrolled (452, 409) with delta (0, 0)
Screenshot: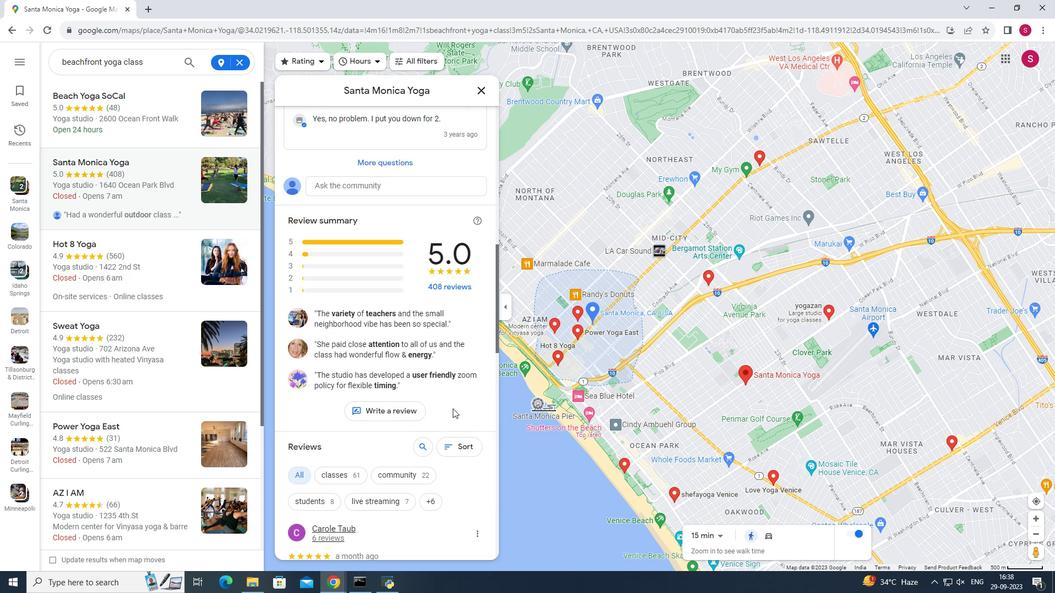 
Action: Mouse scrolled (452, 409) with delta (0, 0)
Screenshot: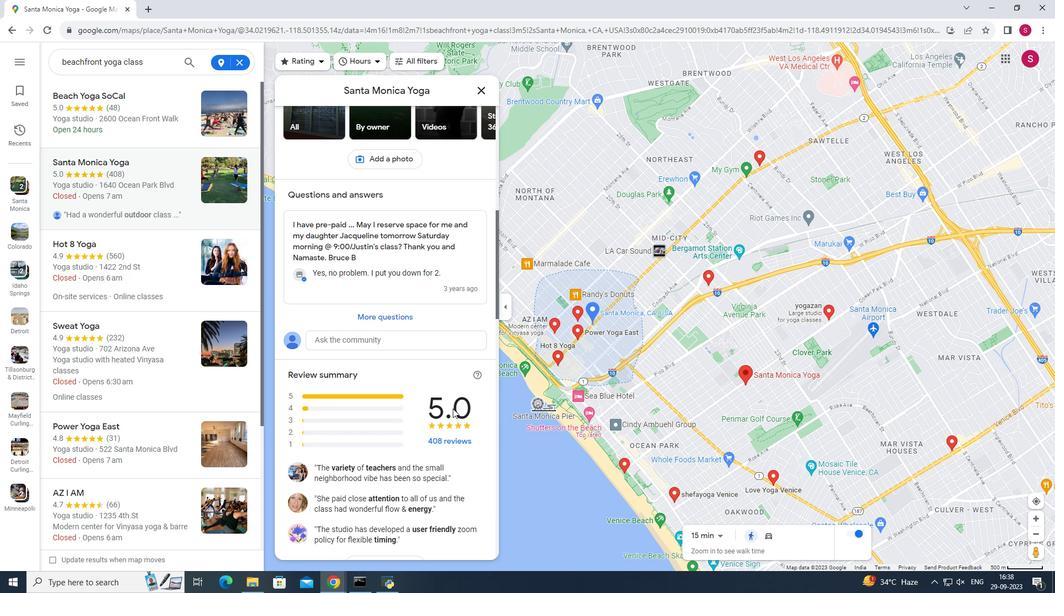 
Action: Mouse scrolled (452, 409) with delta (0, 0)
Screenshot: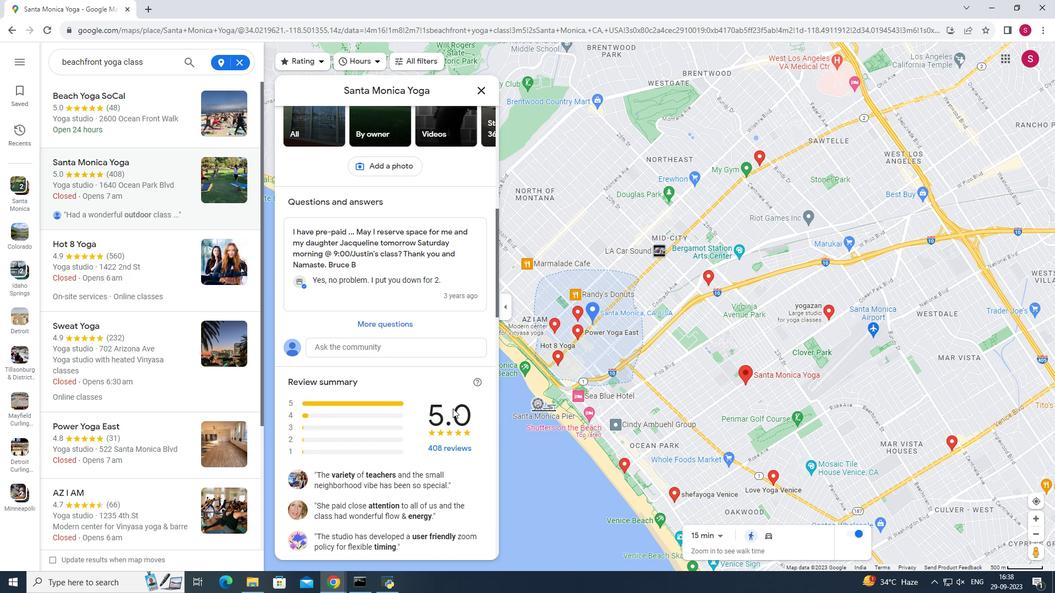 
Action: Mouse scrolled (452, 409) with delta (0, 0)
Screenshot: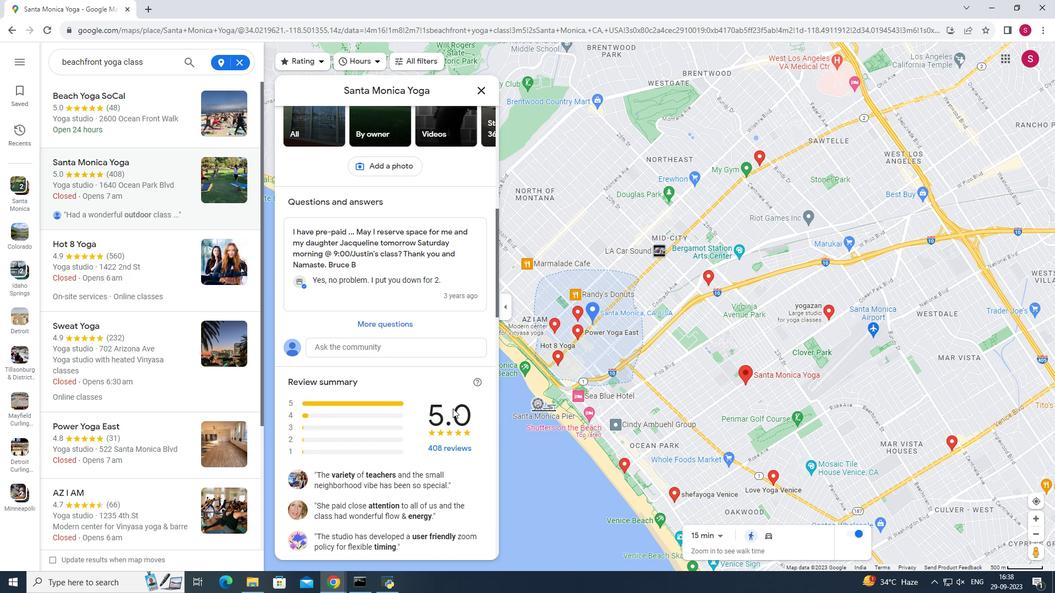
Action: Mouse scrolled (452, 409) with delta (0, 0)
Screenshot: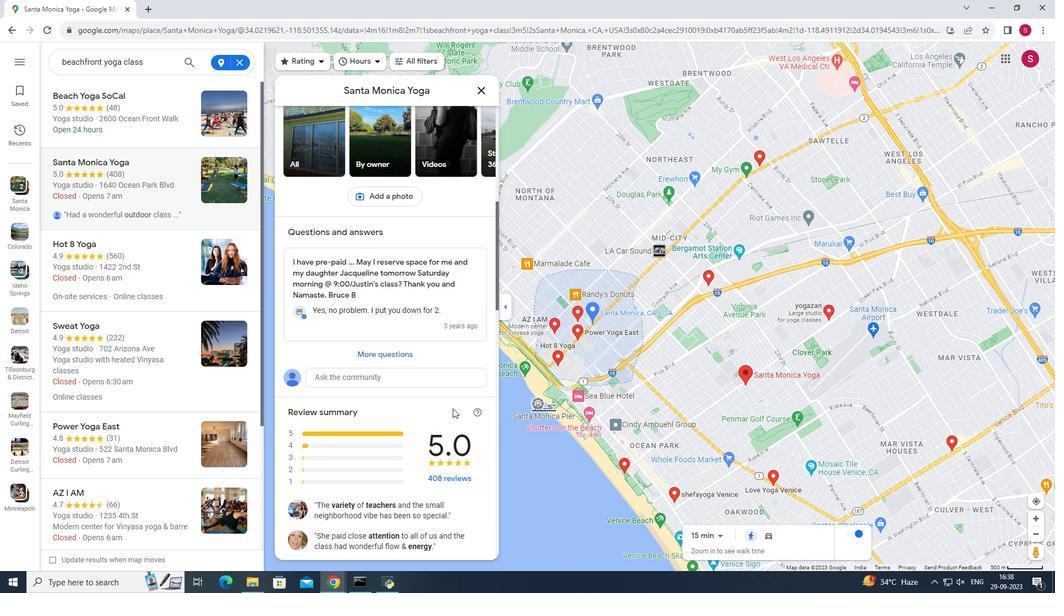 
Action: Mouse scrolled (452, 409) with delta (0, 0)
Screenshot: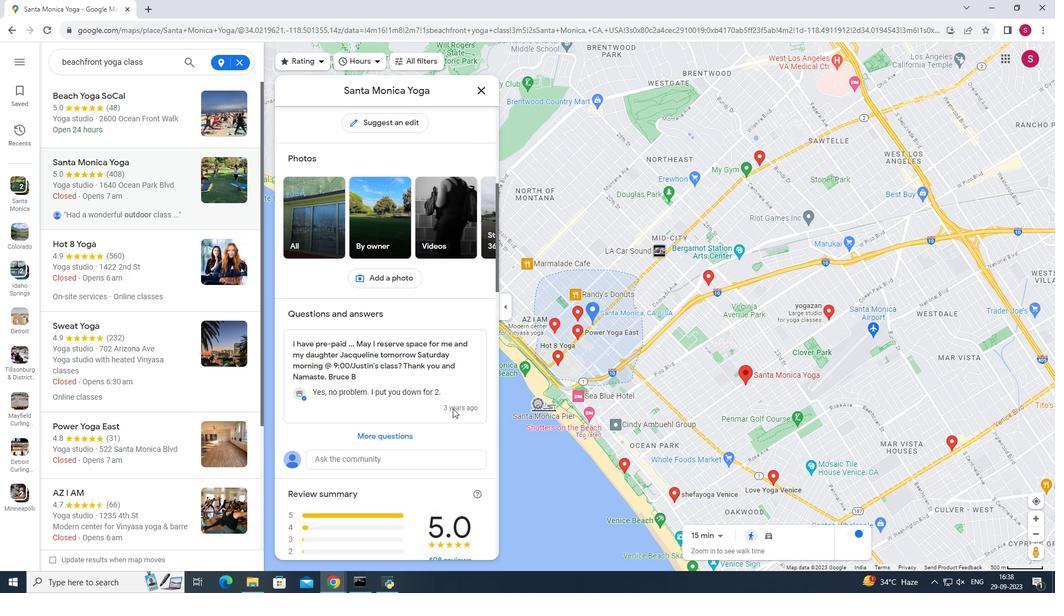 
Action: Mouse moved to (440, 389)
Screenshot: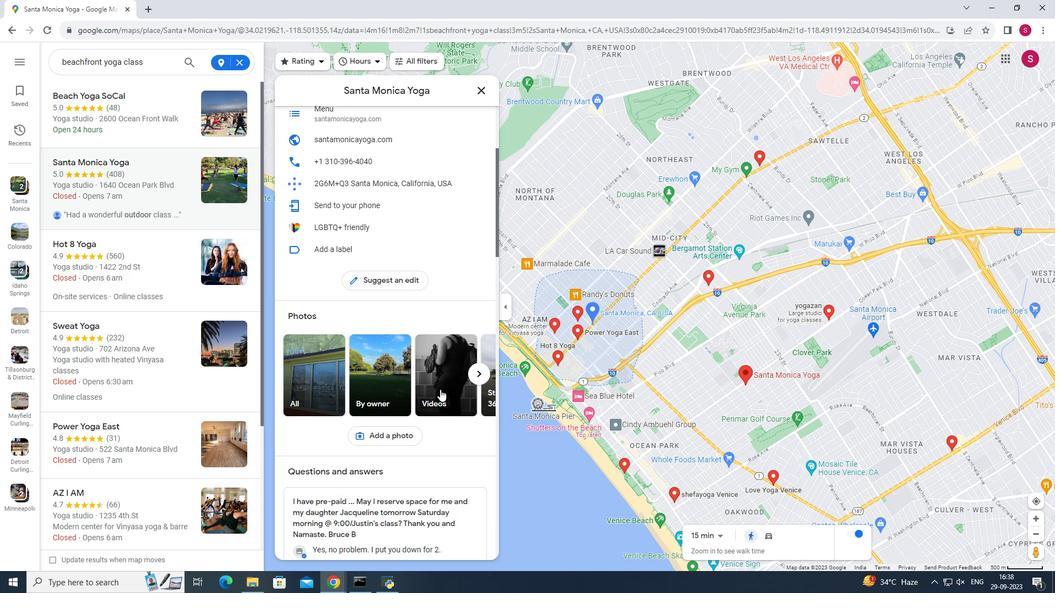 
Action: Mouse scrolled (440, 390) with delta (0, 0)
Screenshot: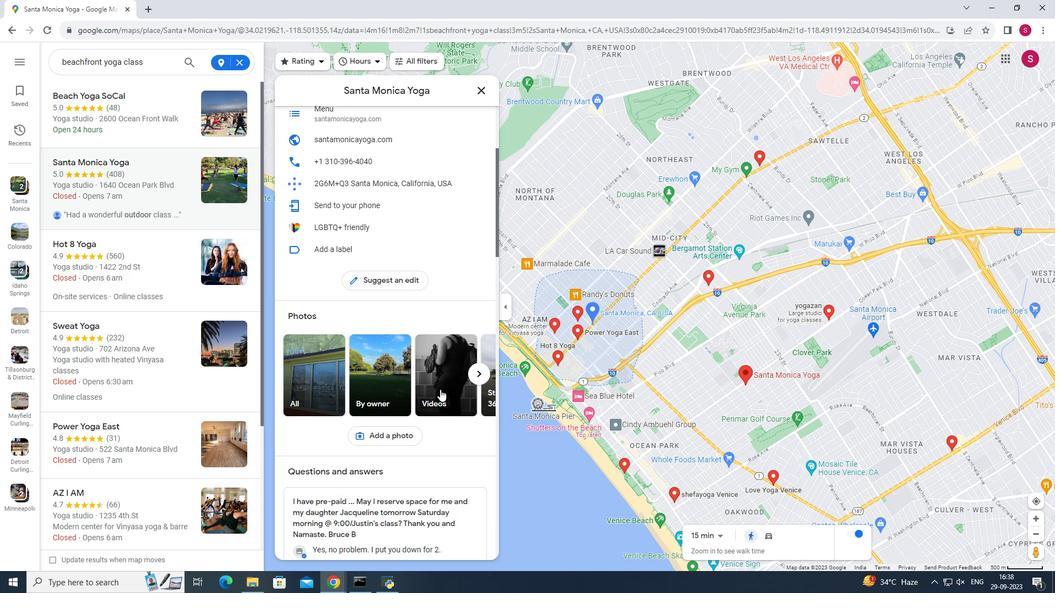 
Action: Mouse scrolled (440, 390) with delta (0, 0)
Screenshot: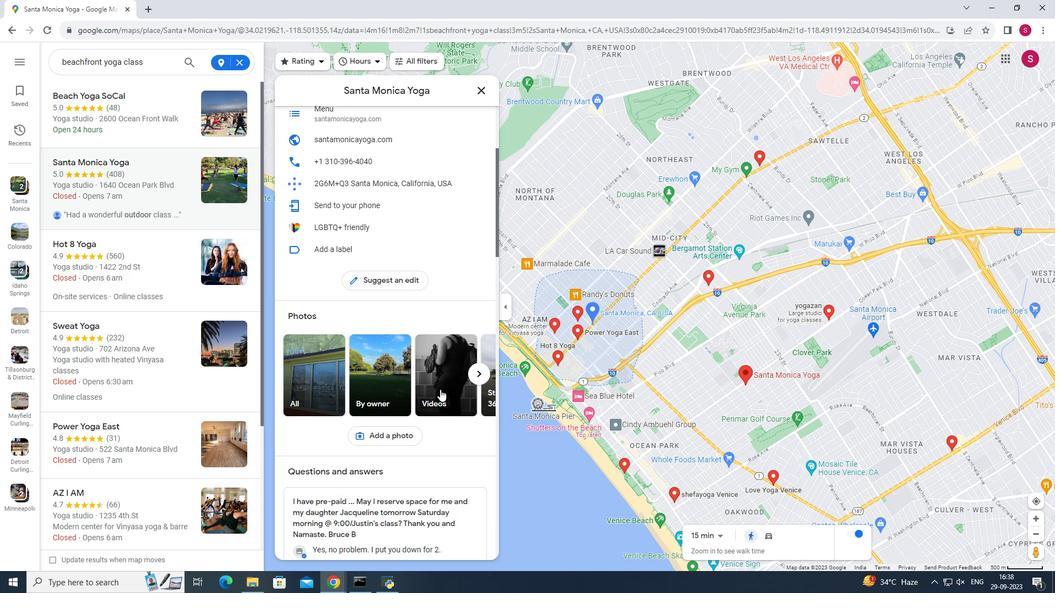 
Action: Mouse scrolled (440, 390) with delta (0, 0)
Screenshot: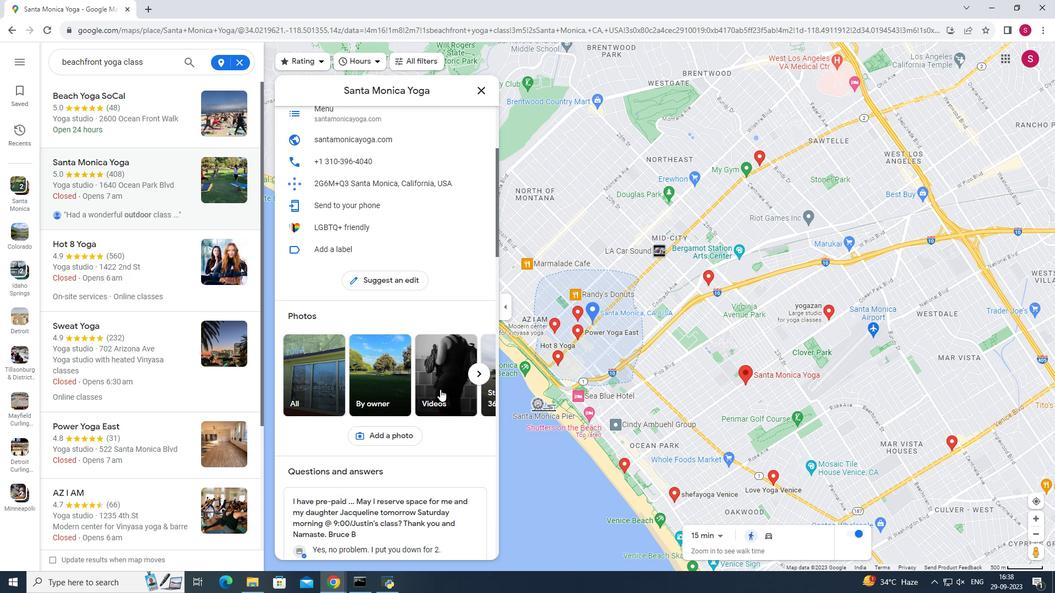 
Action: Mouse scrolled (440, 390) with delta (0, 0)
Screenshot: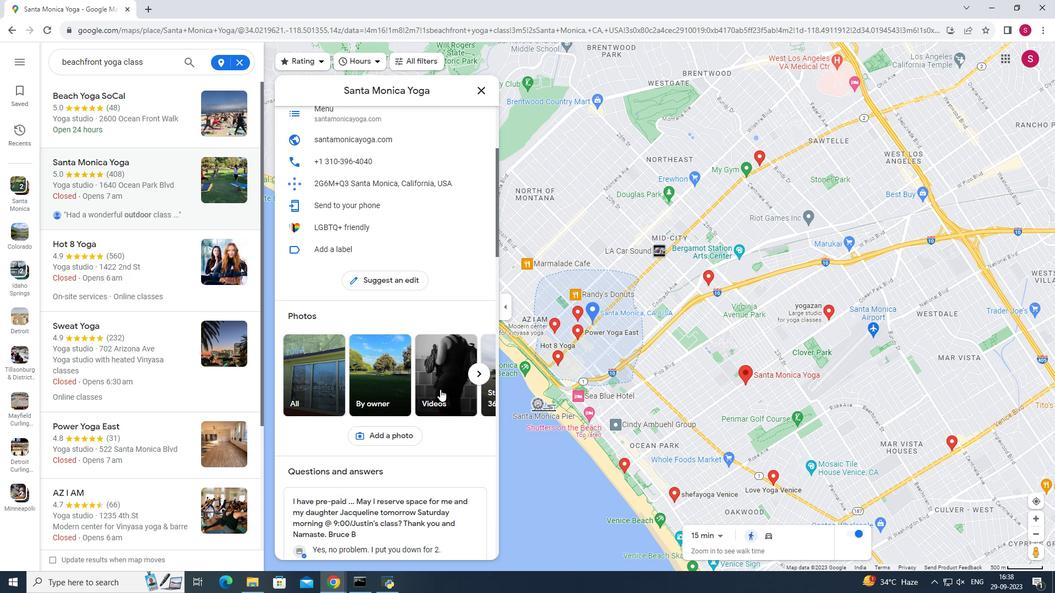 
Action: Mouse scrolled (440, 390) with delta (0, 0)
Screenshot: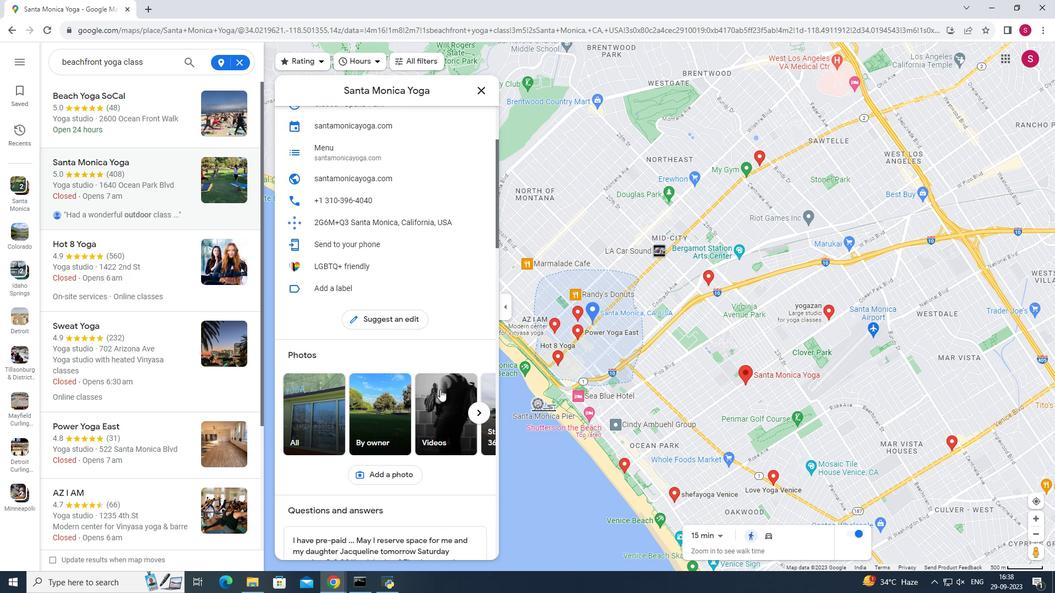 
Action: Mouse scrolled (440, 390) with delta (0, 0)
Screenshot: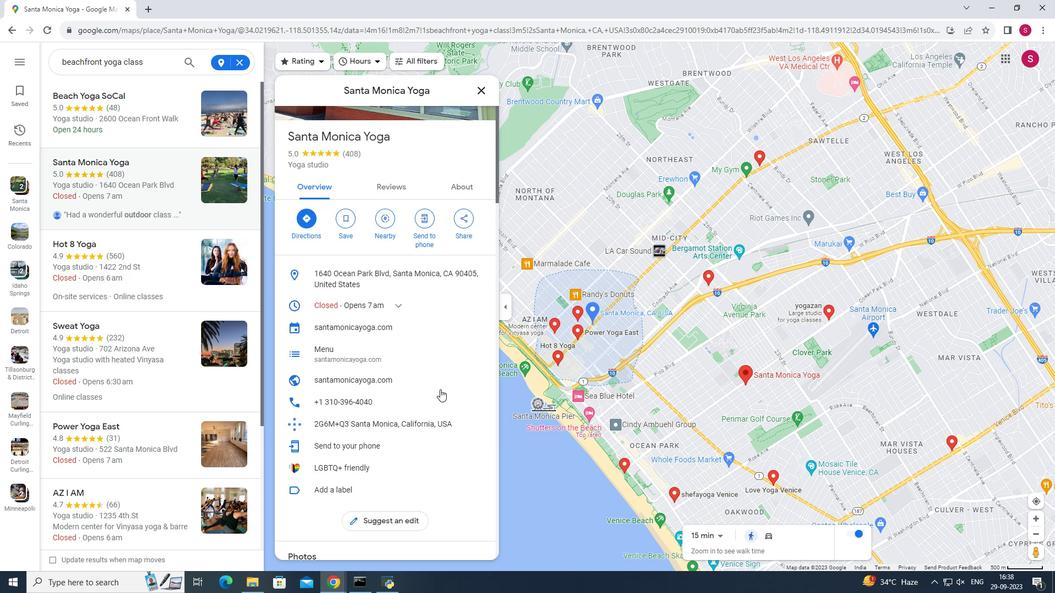 
Action: Mouse moved to (441, 383)
Screenshot: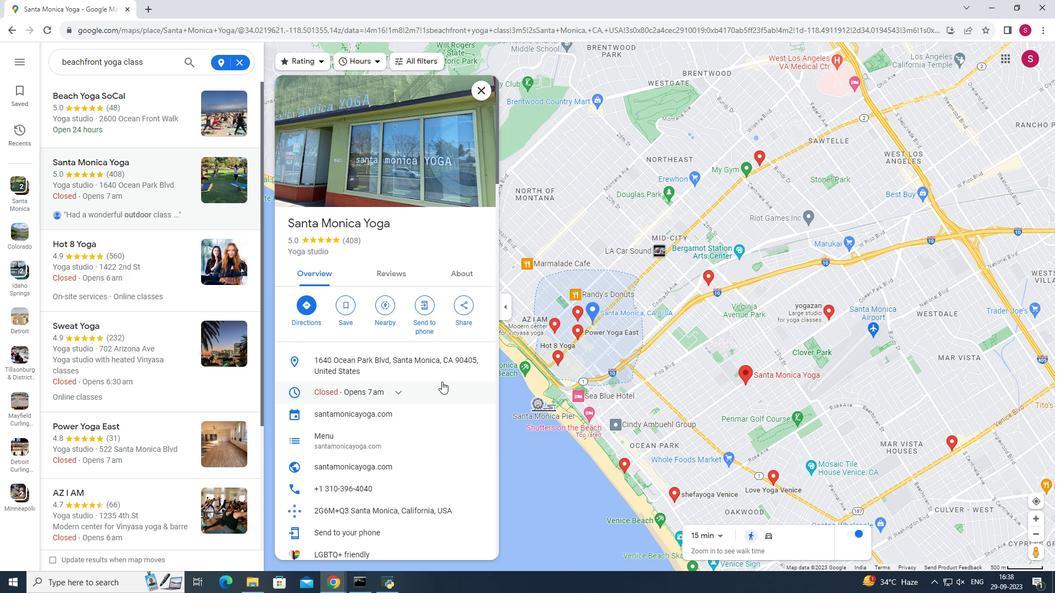 
Action: Mouse scrolled (441, 383) with delta (0, 0)
Screenshot: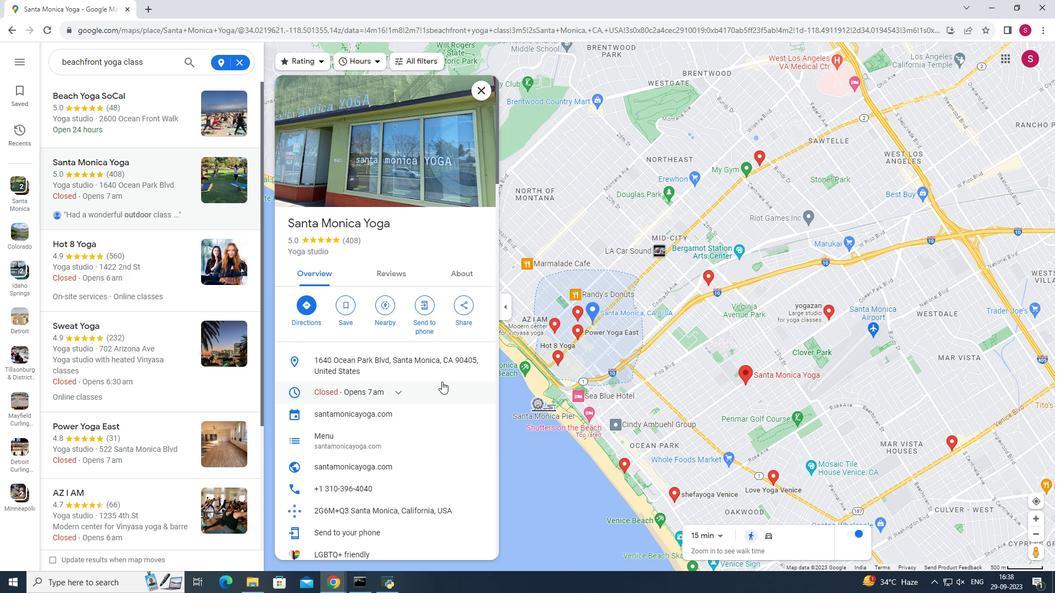 
Action: Mouse moved to (441, 381)
Screenshot: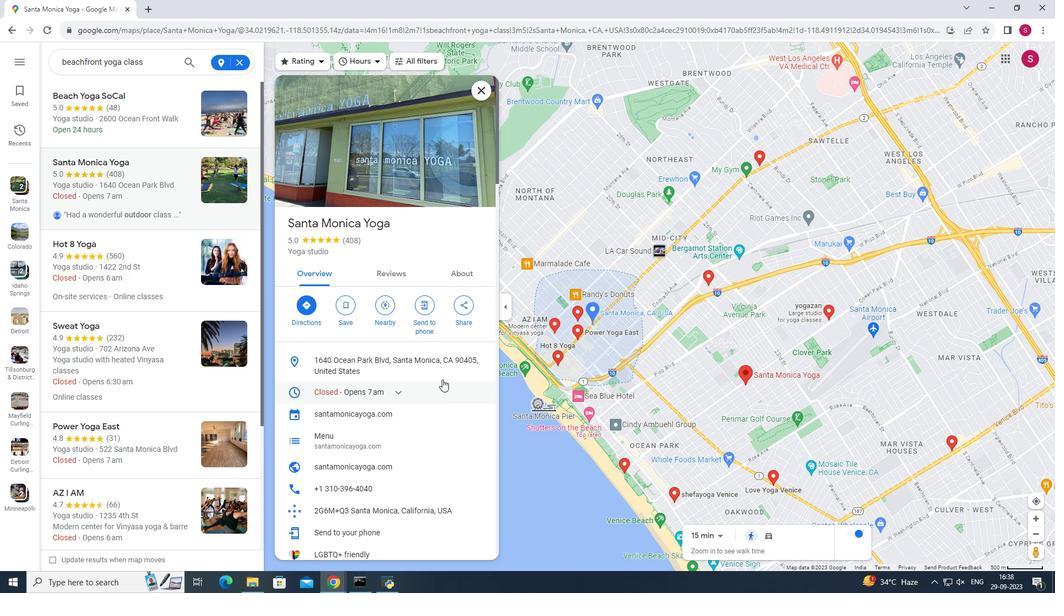 
Action: Mouse scrolled (441, 382) with delta (0, 0)
Screenshot: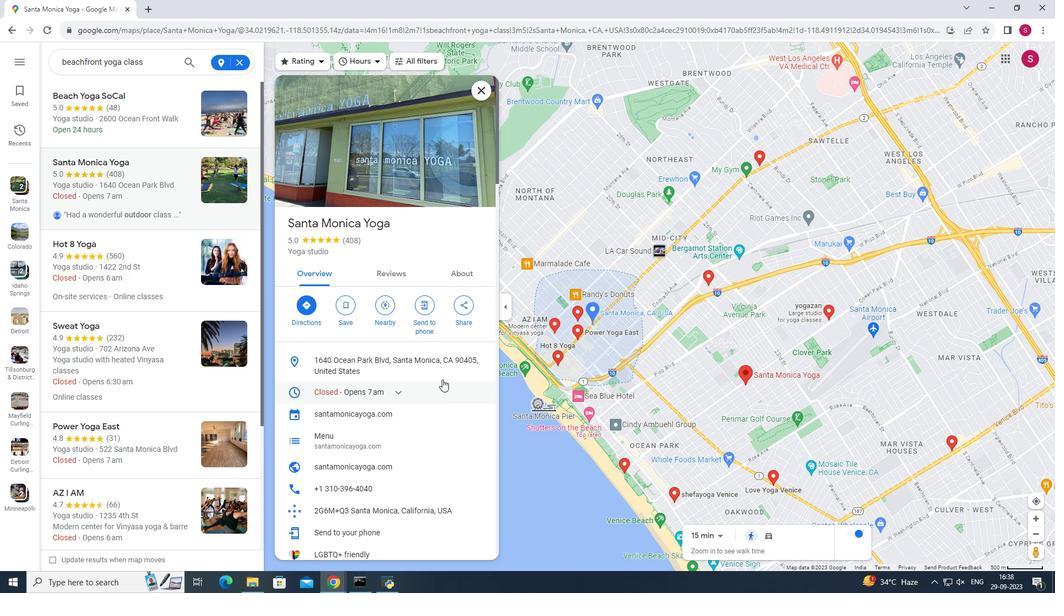 
Action: Mouse moved to (397, 270)
Screenshot: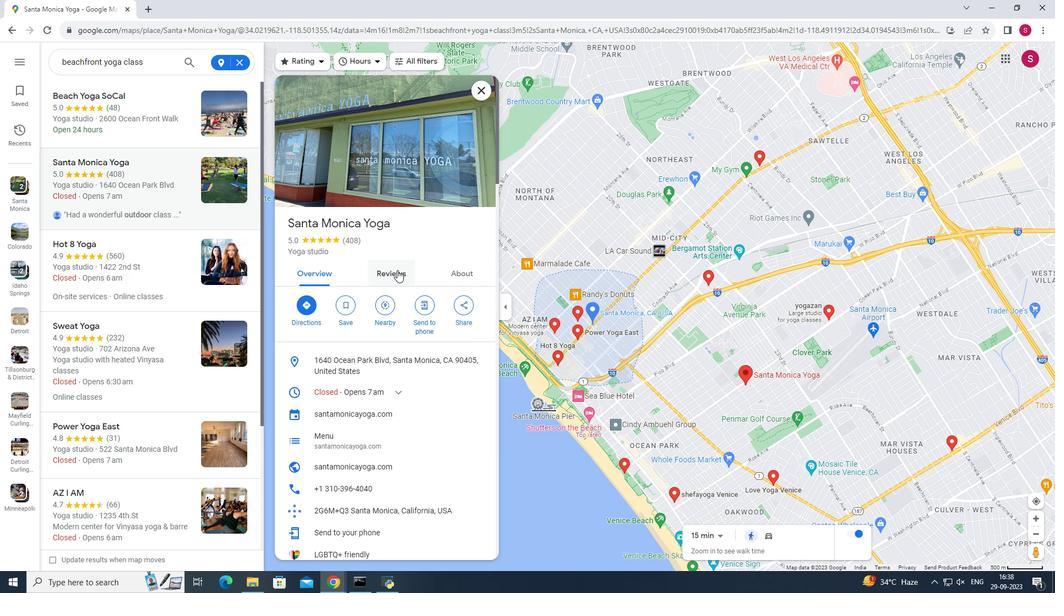 
Action: Mouse pressed left at (397, 270)
Screenshot: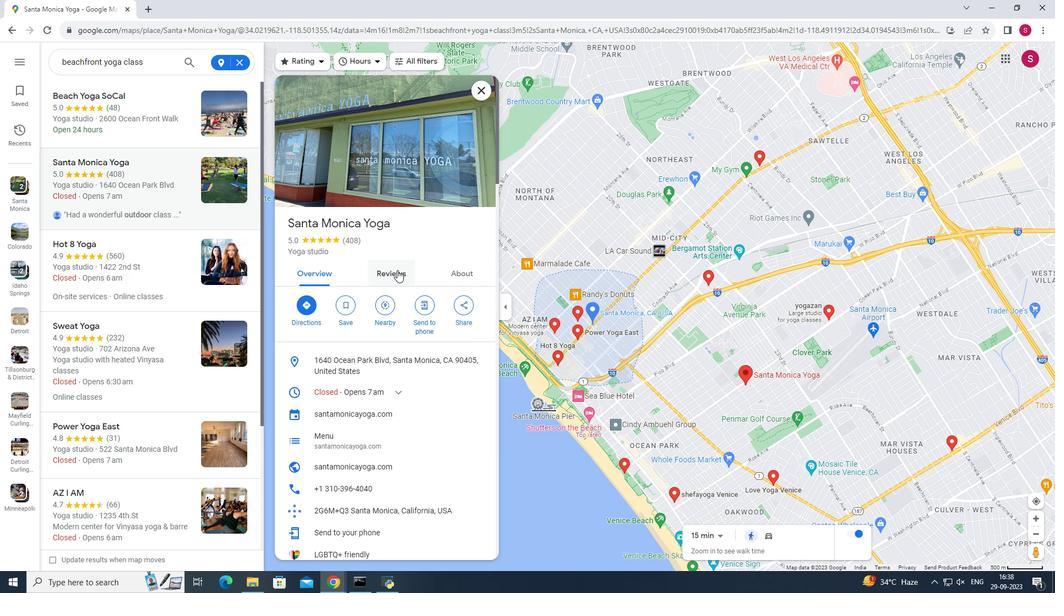 
Action: Mouse moved to (442, 366)
Screenshot: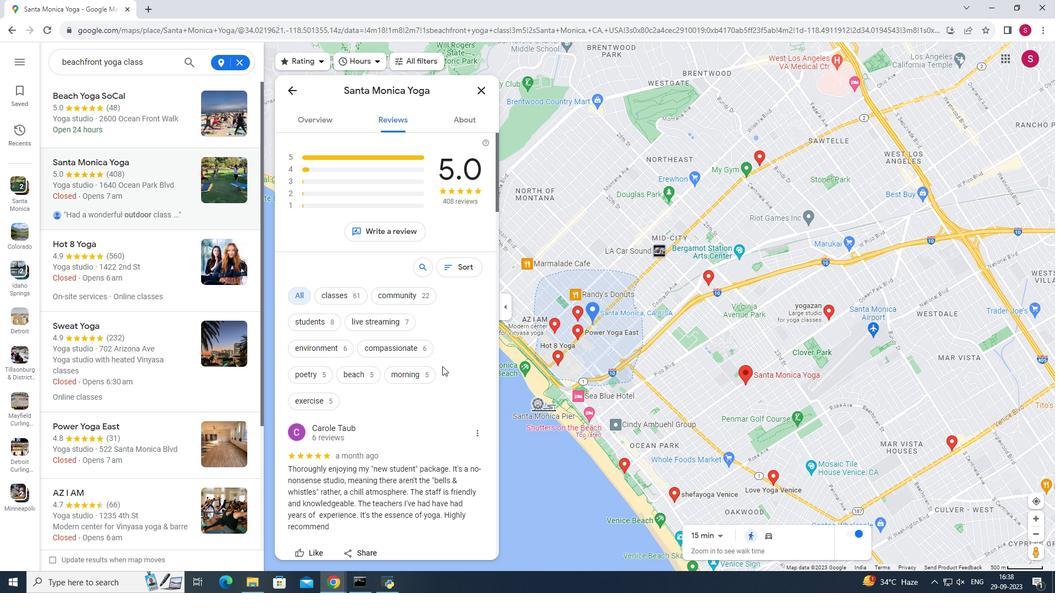 
Action: Mouse scrolled (442, 366) with delta (0, 0)
Screenshot: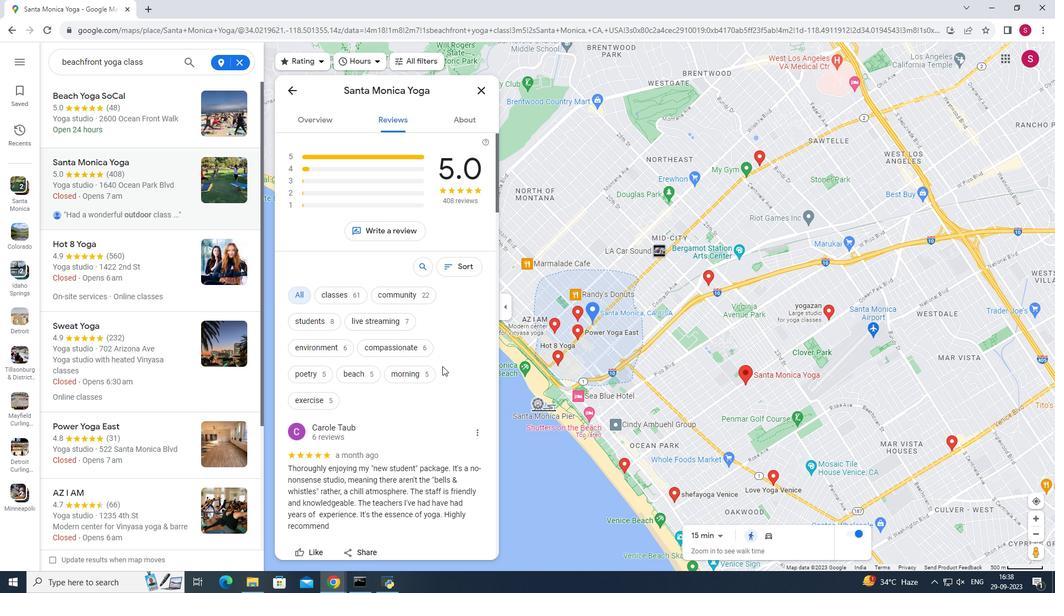 
Action: Mouse scrolled (442, 366) with delta (0, 0)
Screenshot: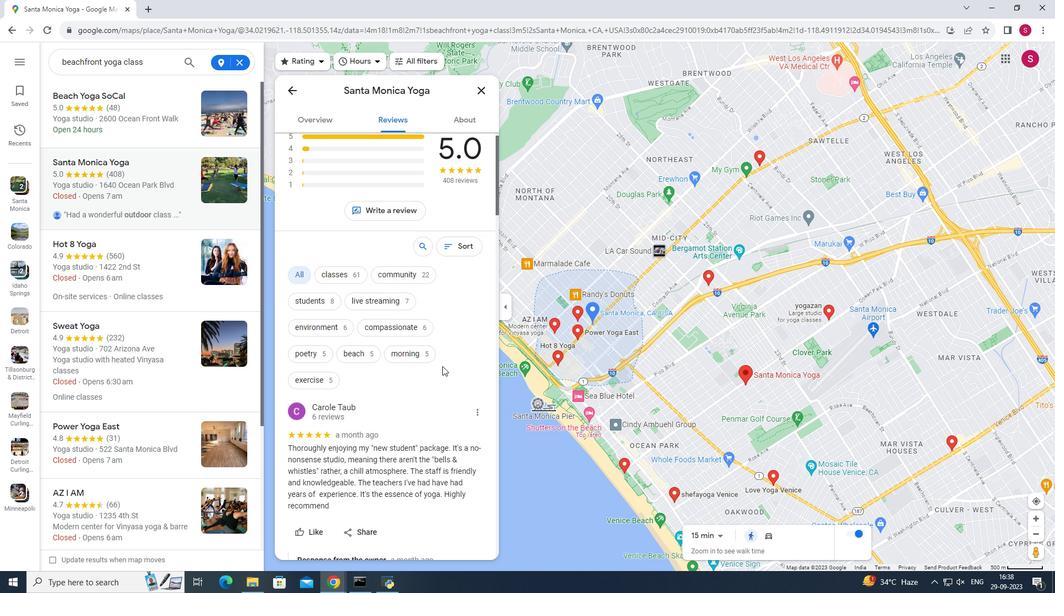 
Action: Mouse scrolled (442, 366) with delta (0, 0)
Screenshot: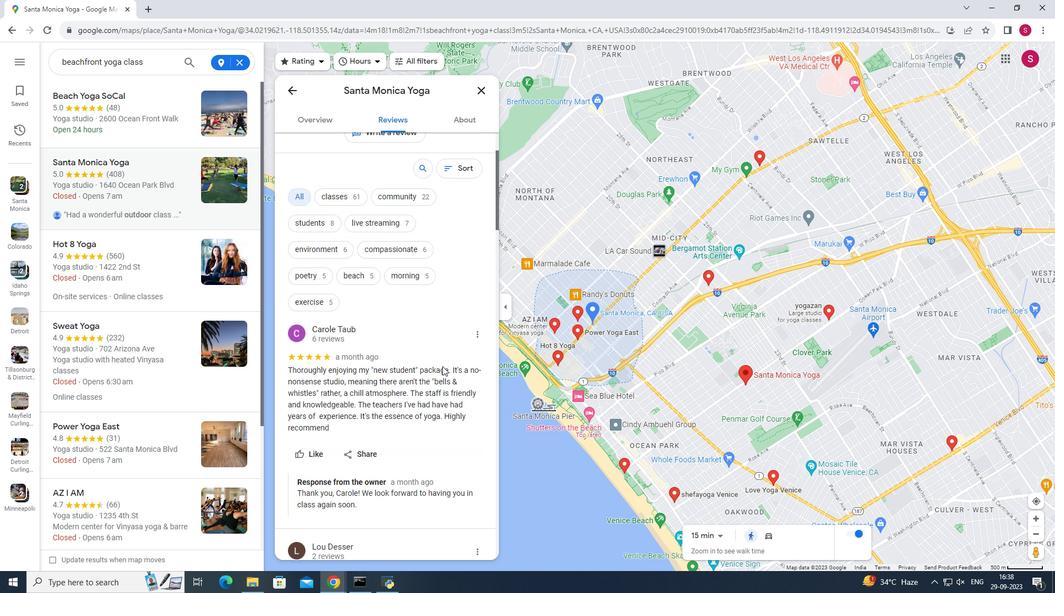
Action: Mouse scrolled (442, 366) with delta (0, 0)
Screenshot: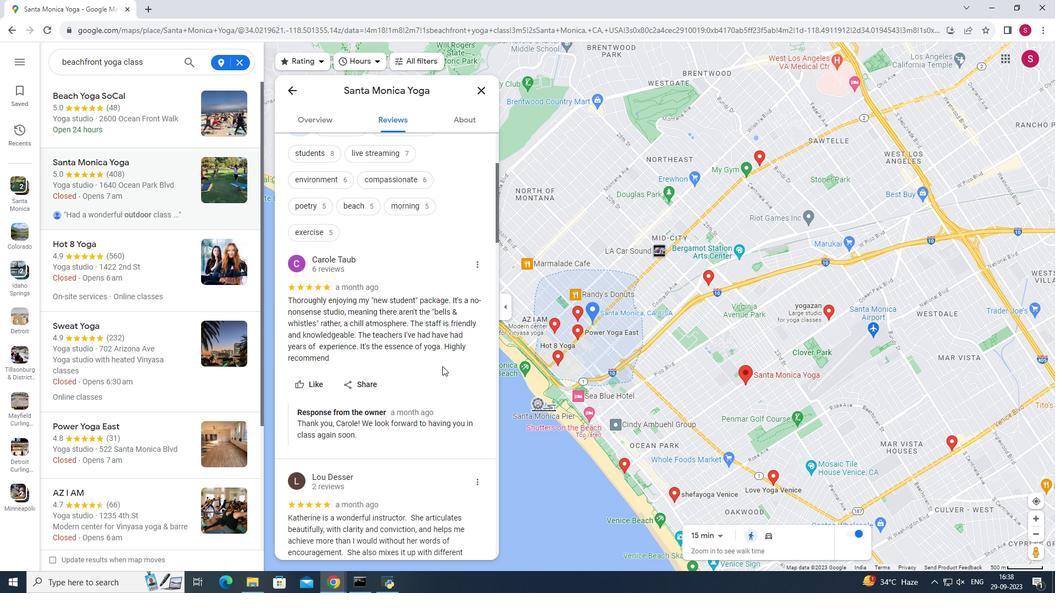 
Action: Mouse scrolled (442, 366) with delta (0, 0)
Screenshot: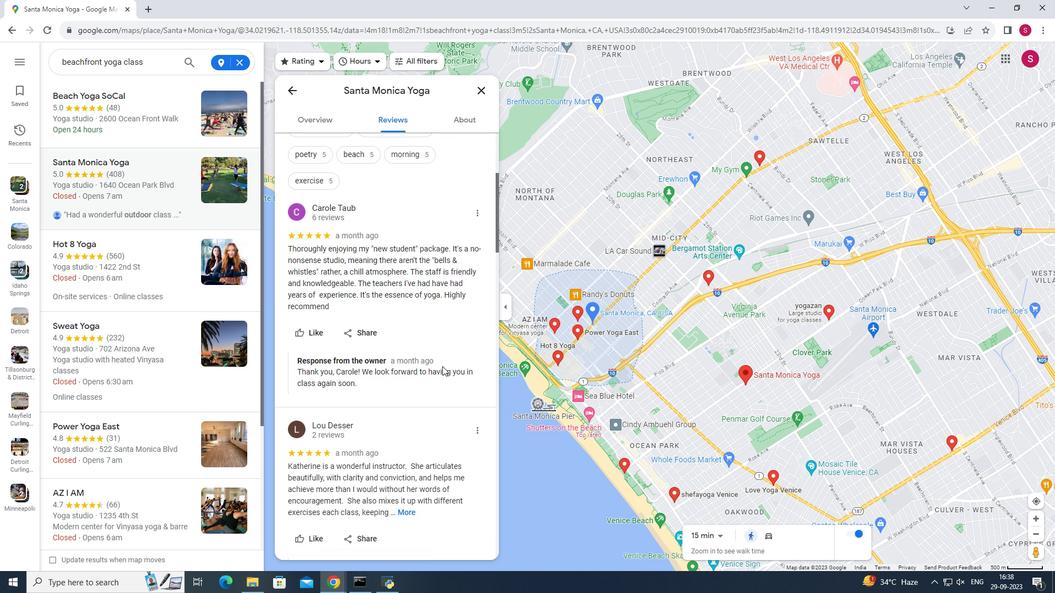 
Action: Mouse moved to (442, 363)
Screenshot: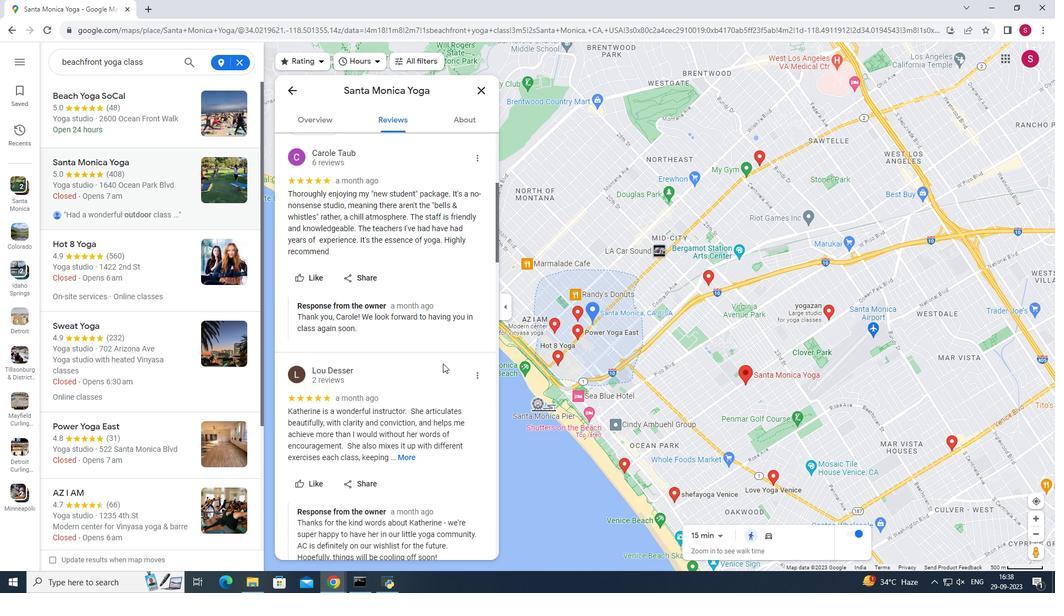 
Action: Mouse scrolled (442, 363) with delta (0, 0)
Screenshot: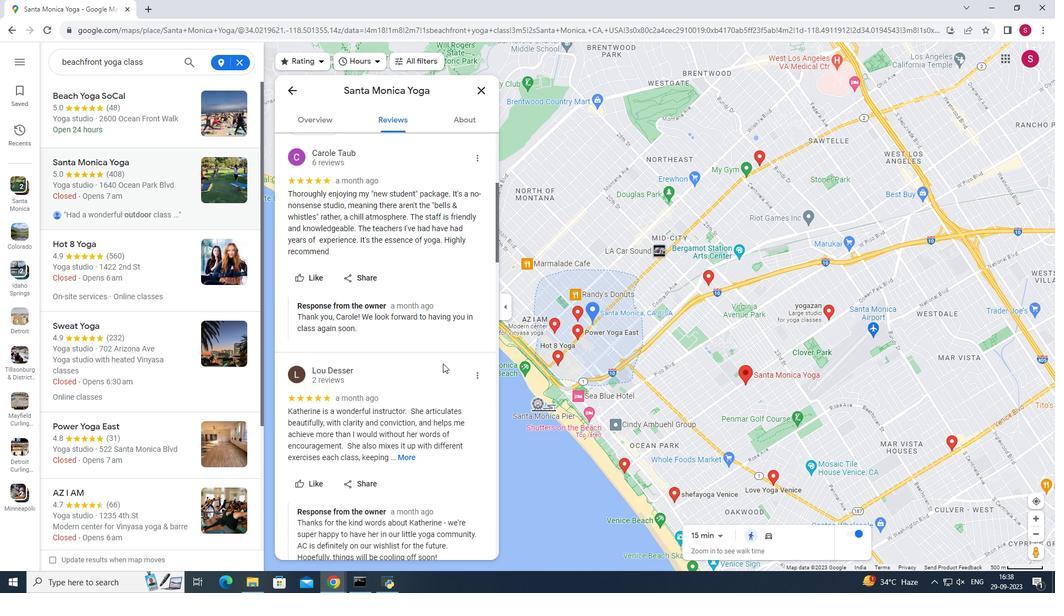 
Action: Mouse scrolled (442, 363) with delta (0, 0)
Screenshot: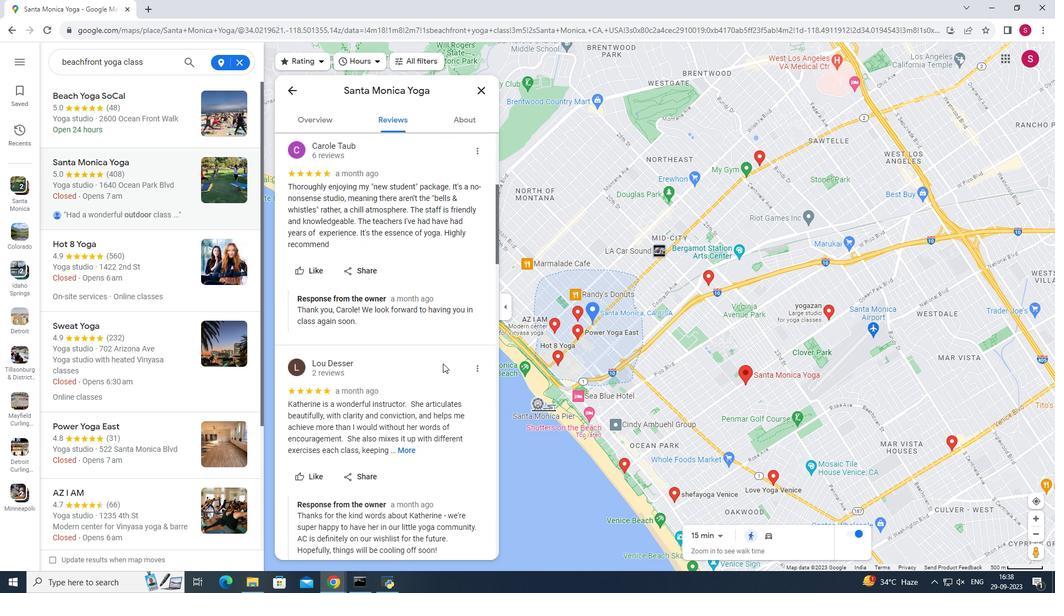 
Action: Mouse scrolled (442, 363) with delta (0, 0)
Screenshot: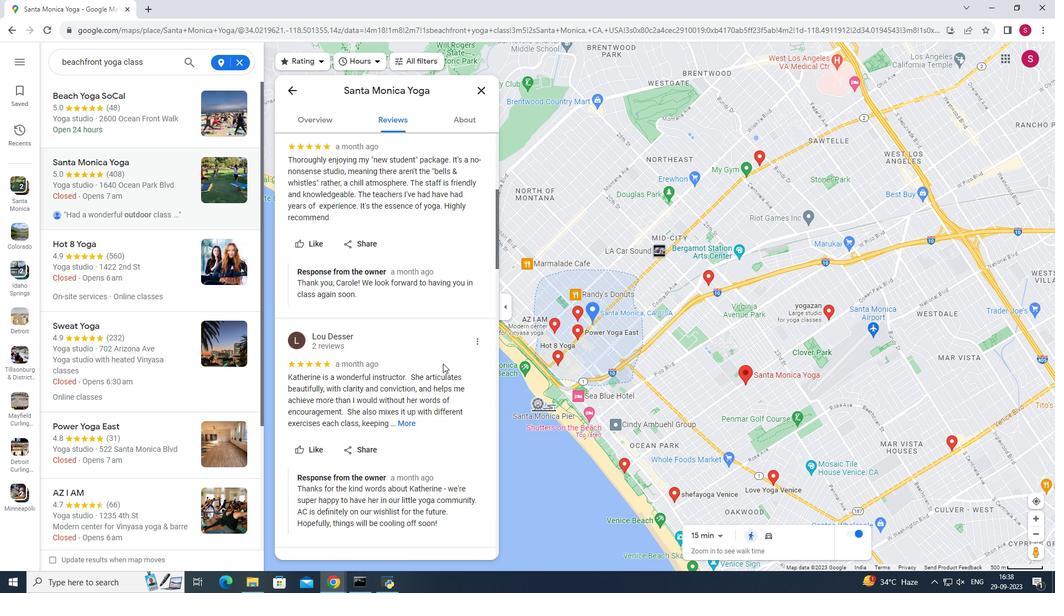 
Action: Mouse moved to (441, 362)
Screenshot: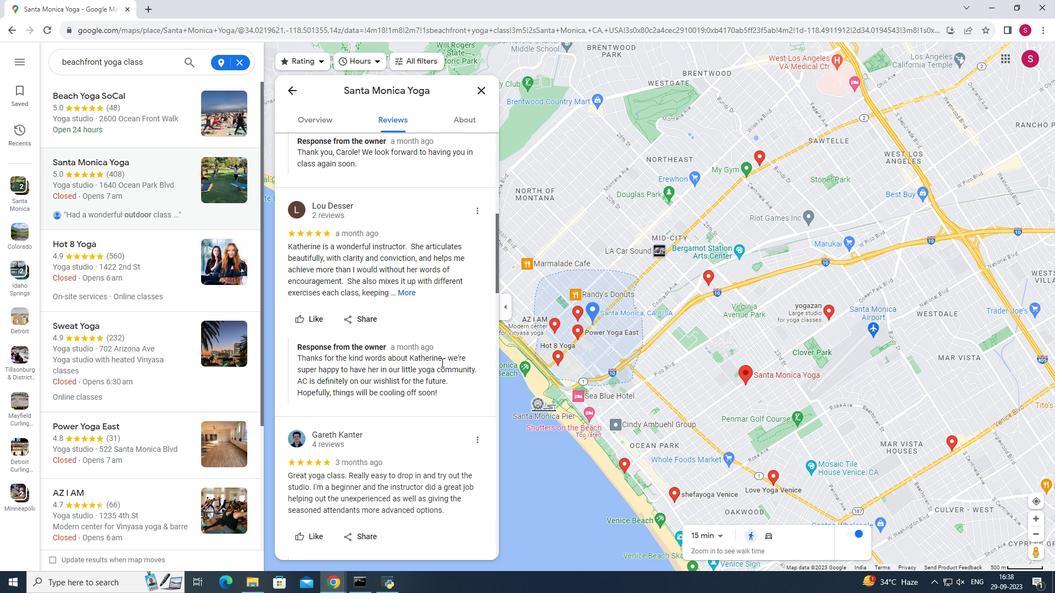
Action: Mouse scrolled (441, 362) with delta (0, 0)
Screenshot: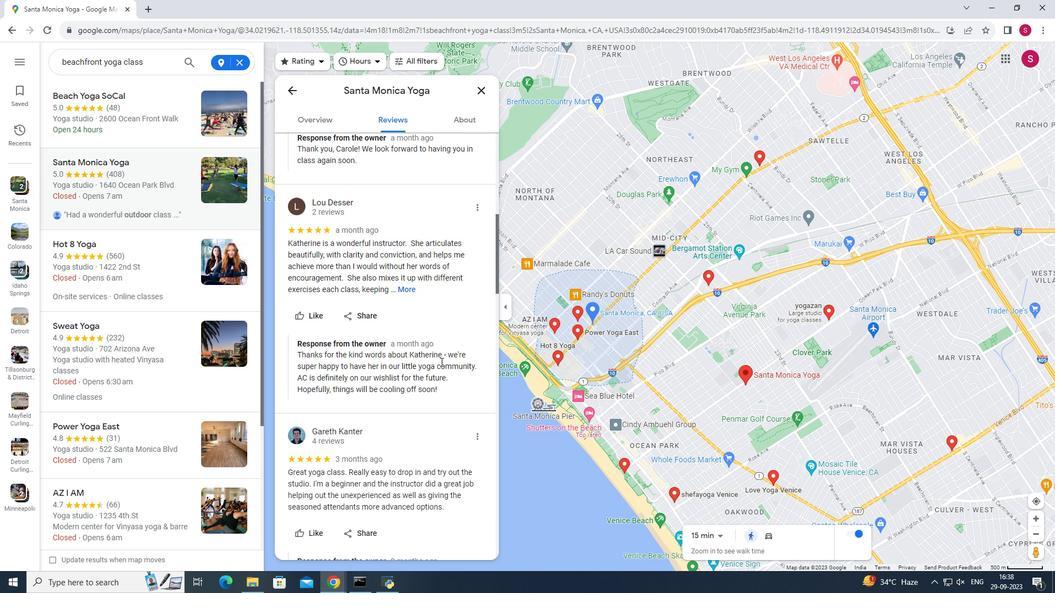 
Action: Mouse moved to (440, 362)
Screenshot: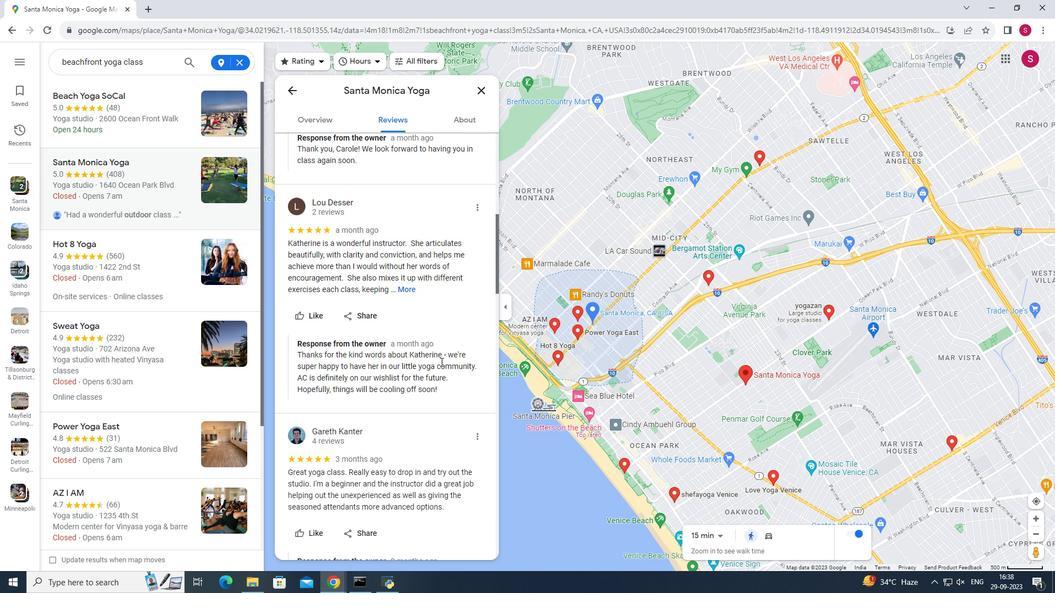 
Action: Mouse scrolled (440, 361) with delta (0, 0)
Screenshot: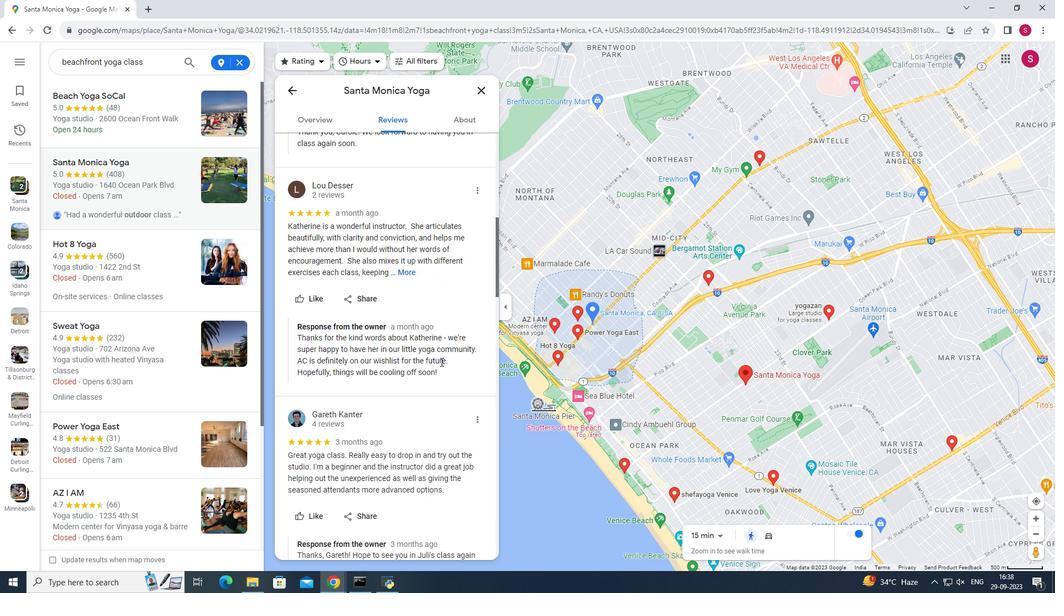 
Action: Mouse moved to (458, 363)
Screenshot: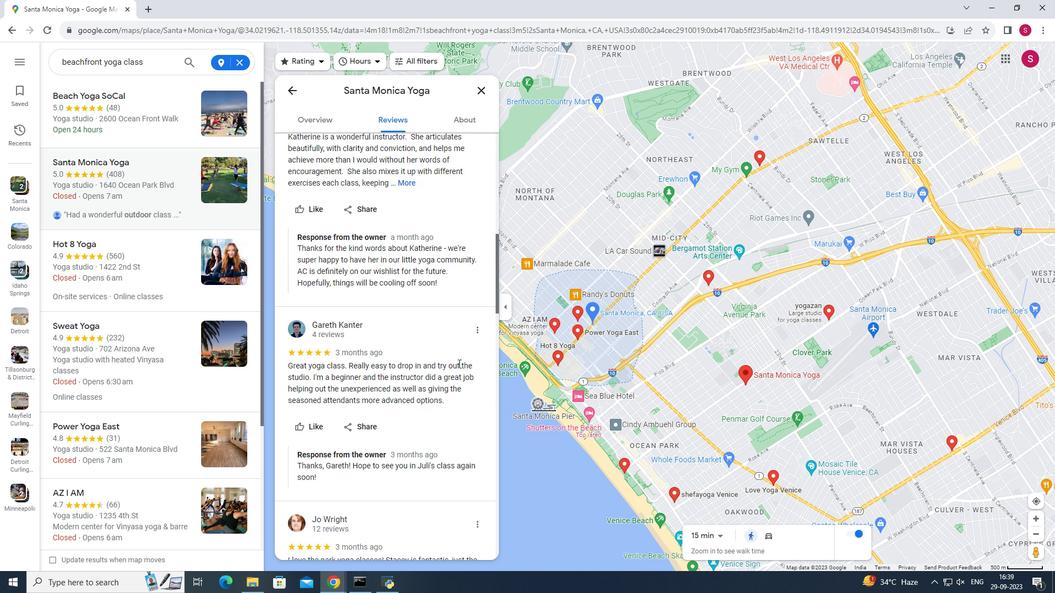 
Action: Mouse scrolled (458, 363) with delta (0, 0)
Screenshot: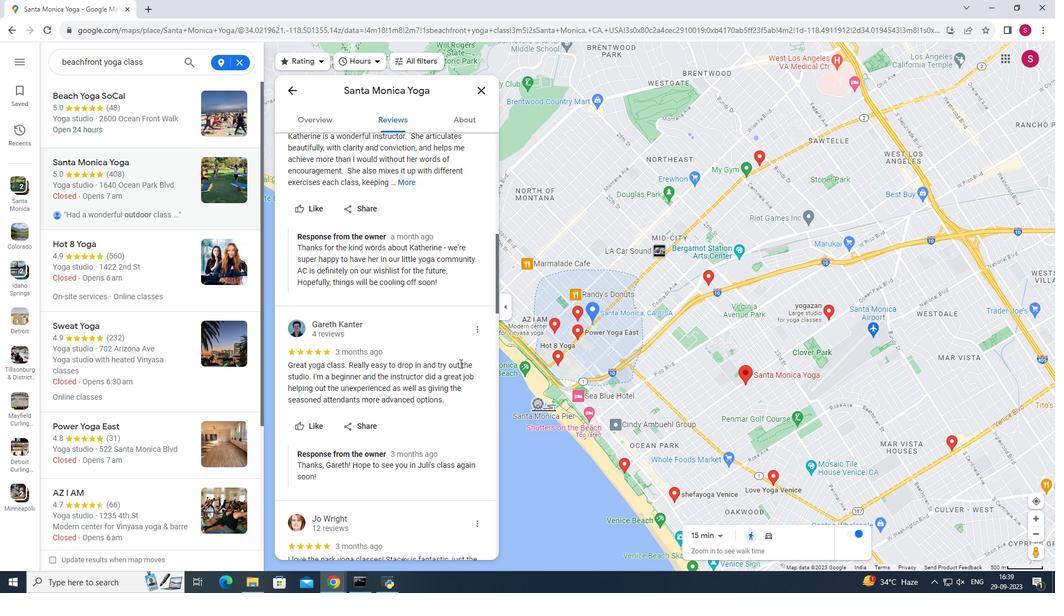 
Action: Mouse moved to (461, 363)
Screenshot: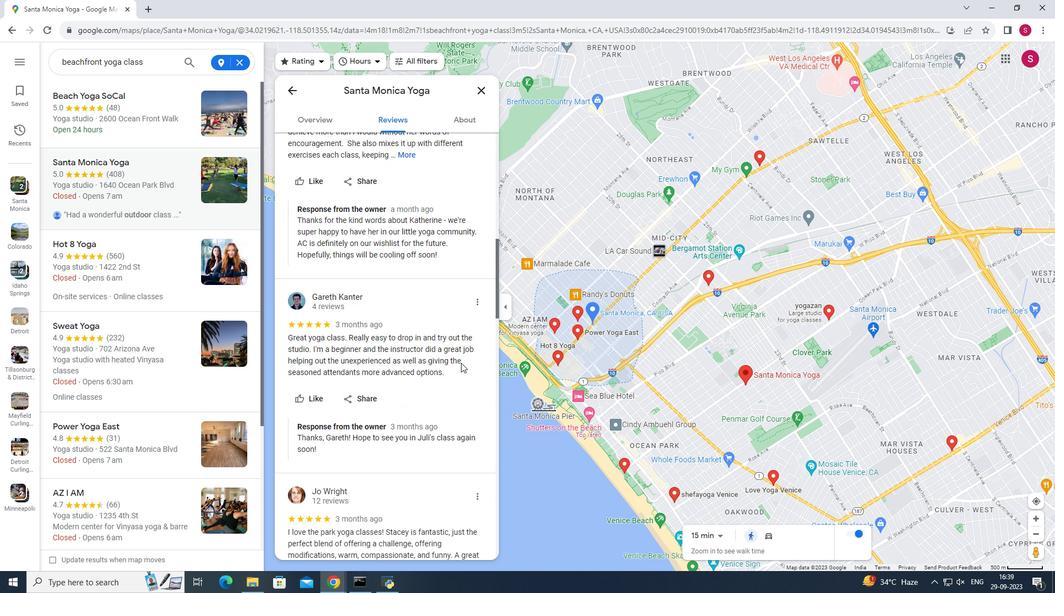 
Action: Mouse scrolled (461, 362) with delta (0, 0)
Screenshot: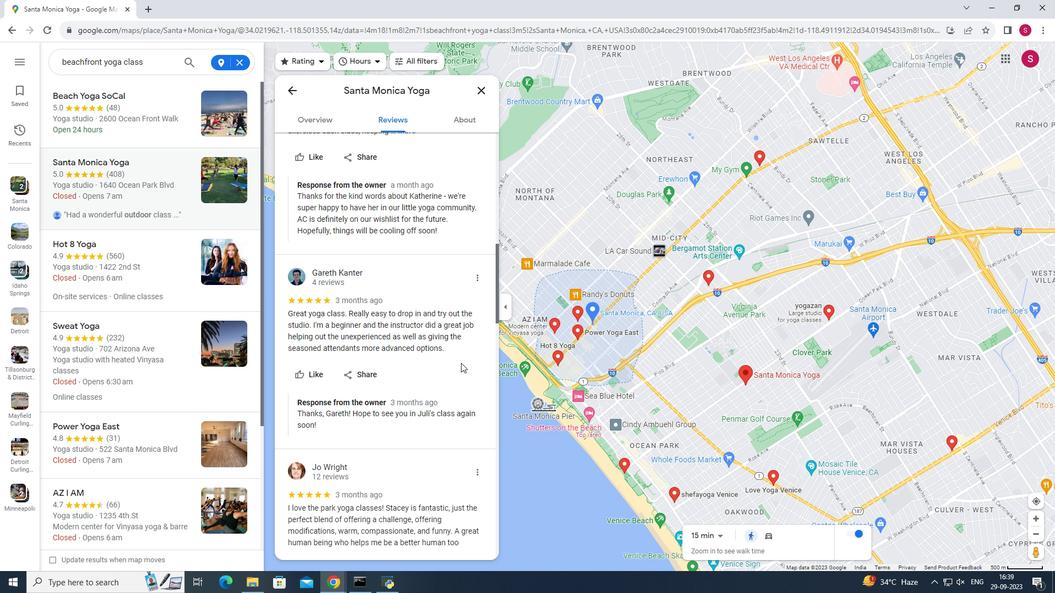 
Action: Mouse moved to (459, 358)
Screenshot: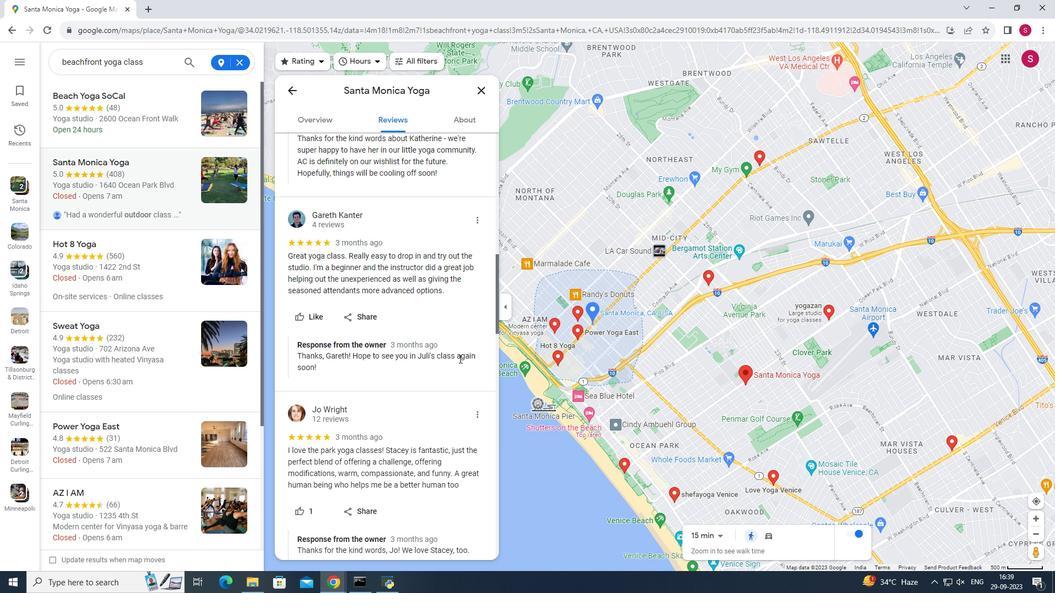 
Action: Mouse scrolled (459, 358) with delta (0, 0)
Screenshot: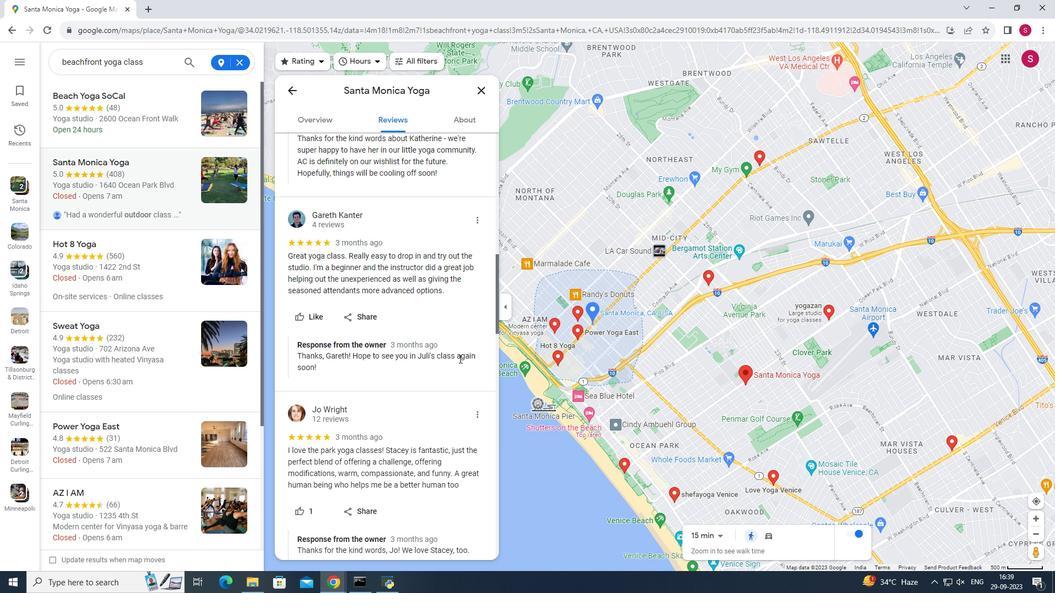 
Action: Mouse moved to (457, 358)
Screenshot: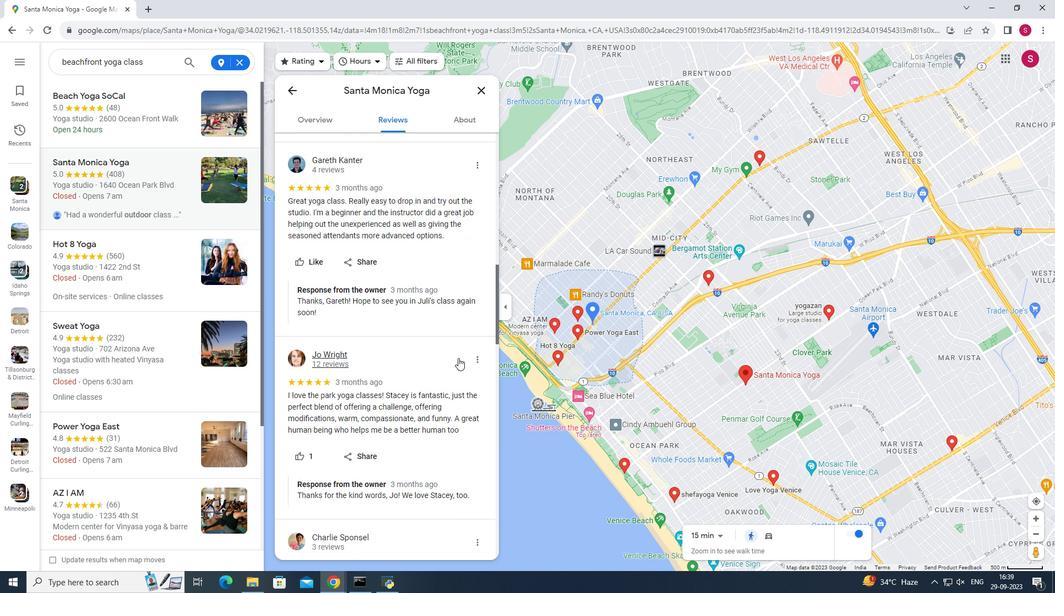 
Action: Mouse scrolled (457, 357) with delta (0, 0)
Screenshot: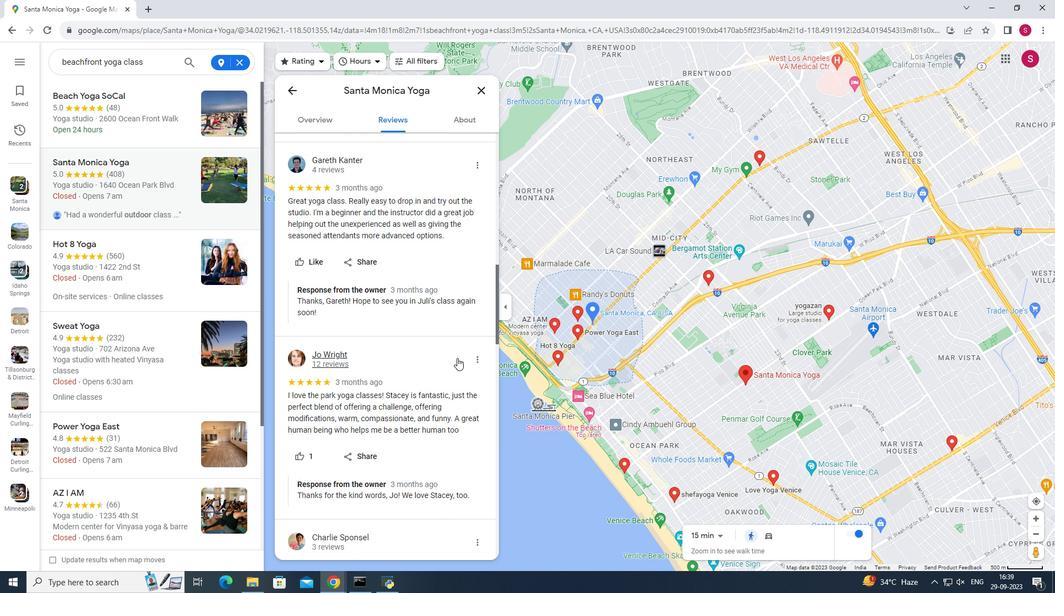 
Action: Mouse moved to (455, 357)
Screenshot: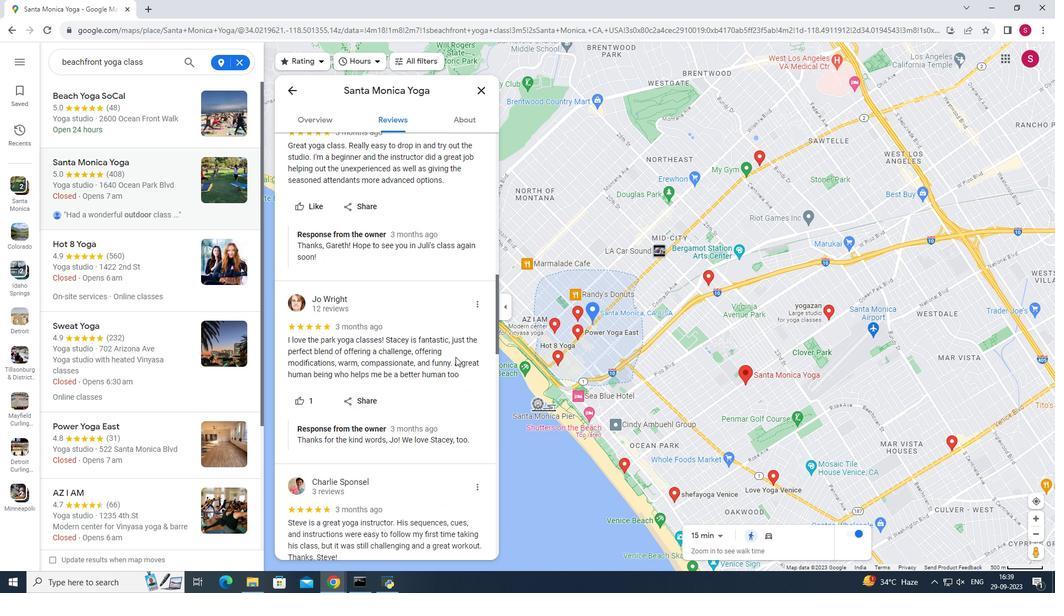 
Action: Mouse scrolled (455, 356) with delta (0, 0)
Screenshot: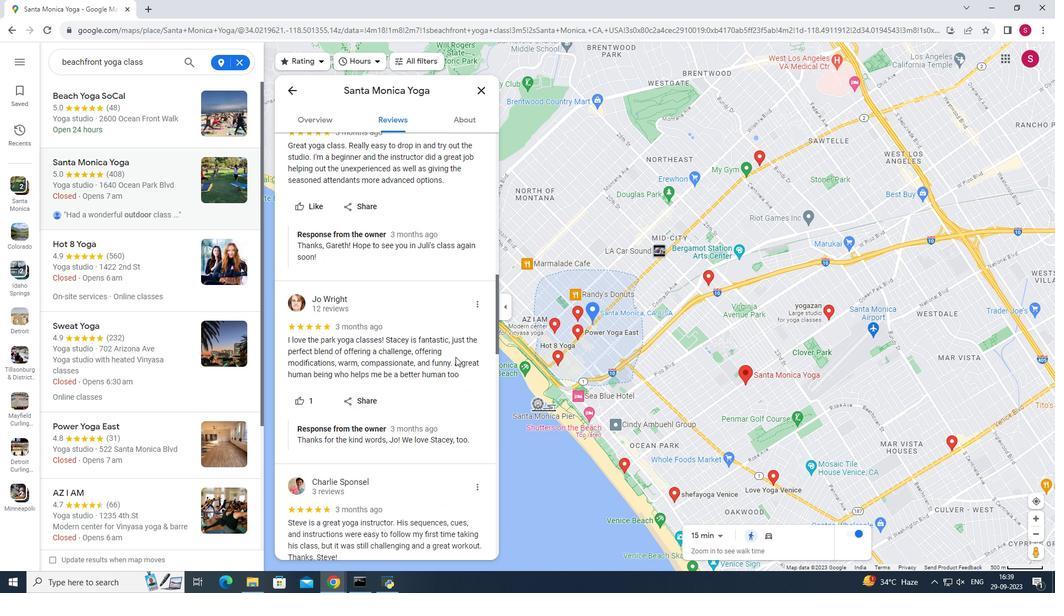 
Action: Mouse moved to (455, 357)
Screenshot: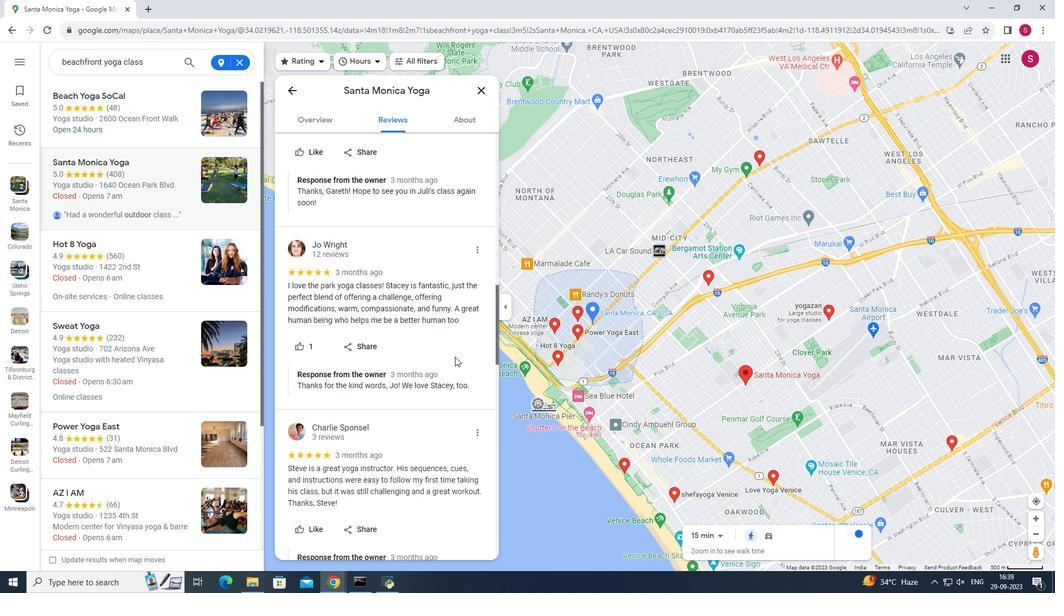 
Action: Mouse scrolled (455, 356) with delta (0, 0)
Screenshot: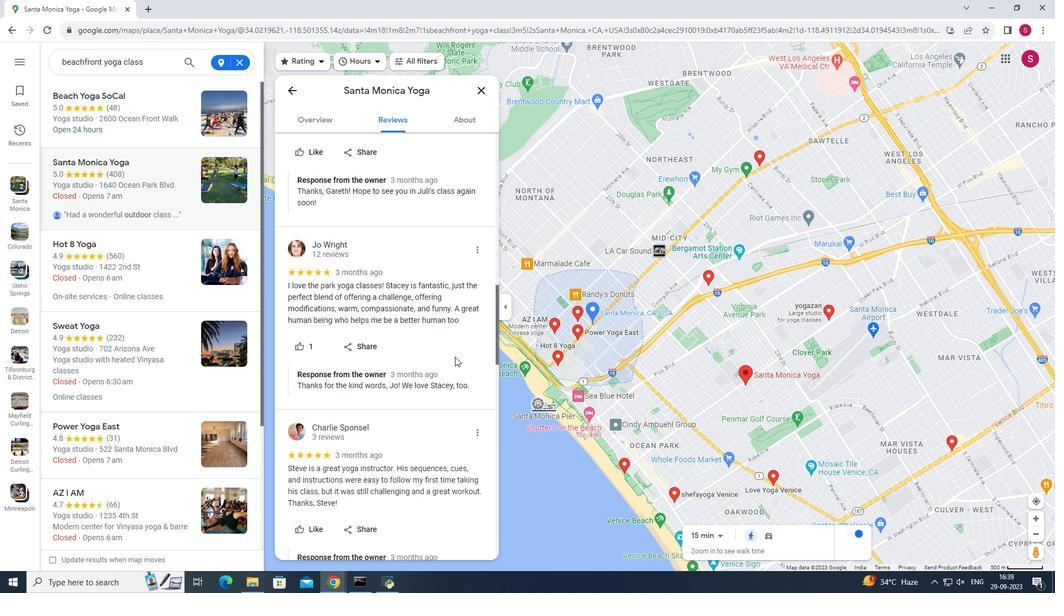 
Action: Mouse moved to (472, 121)
Screenshot: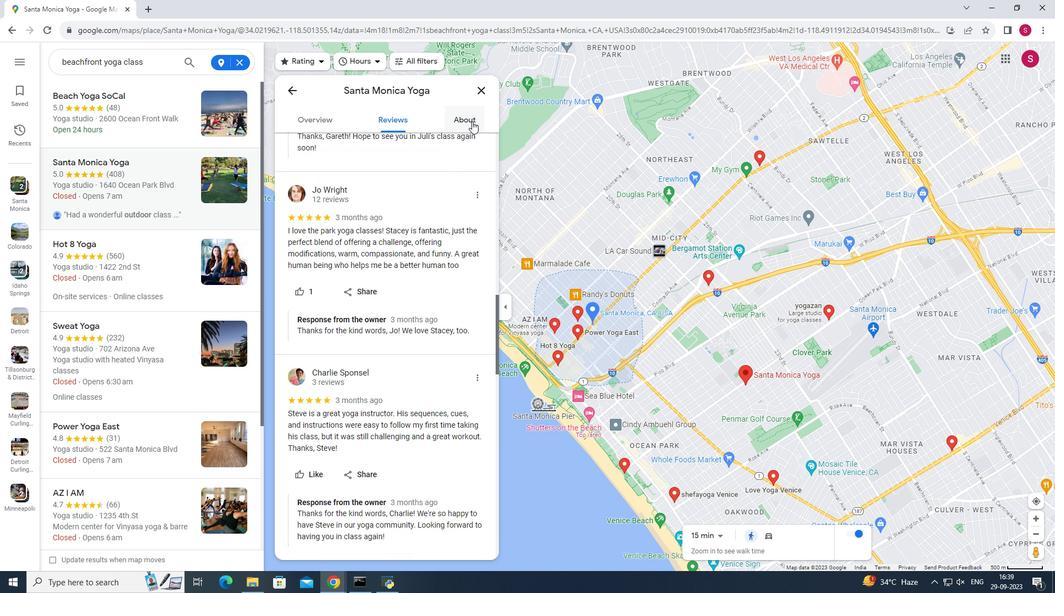 
Action: Mouse pressed left at (472, 121)
Screenshot: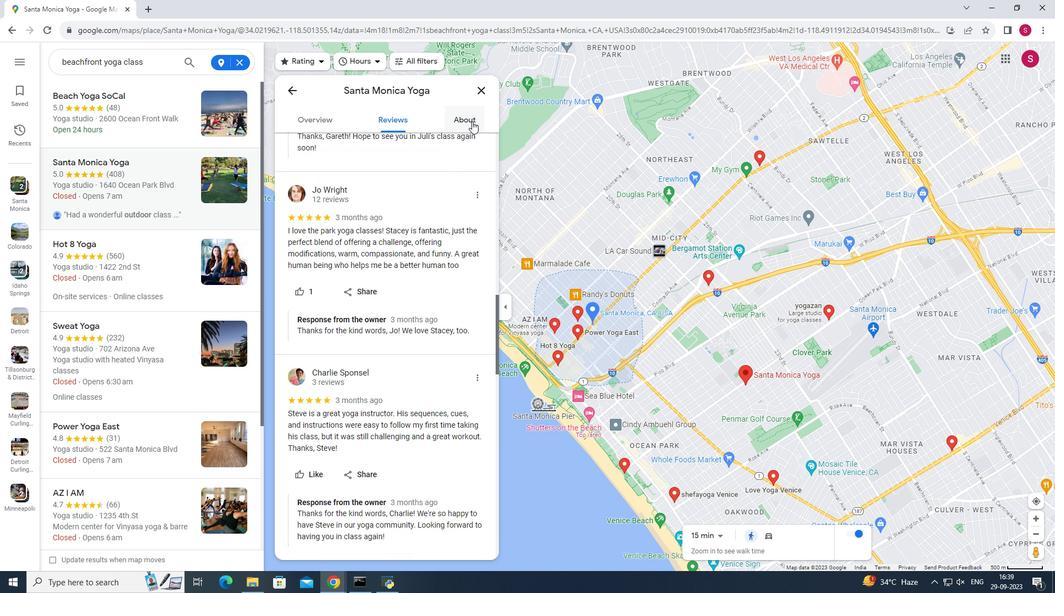 
Action: Mouse moved to (479, 90)
Screenshot: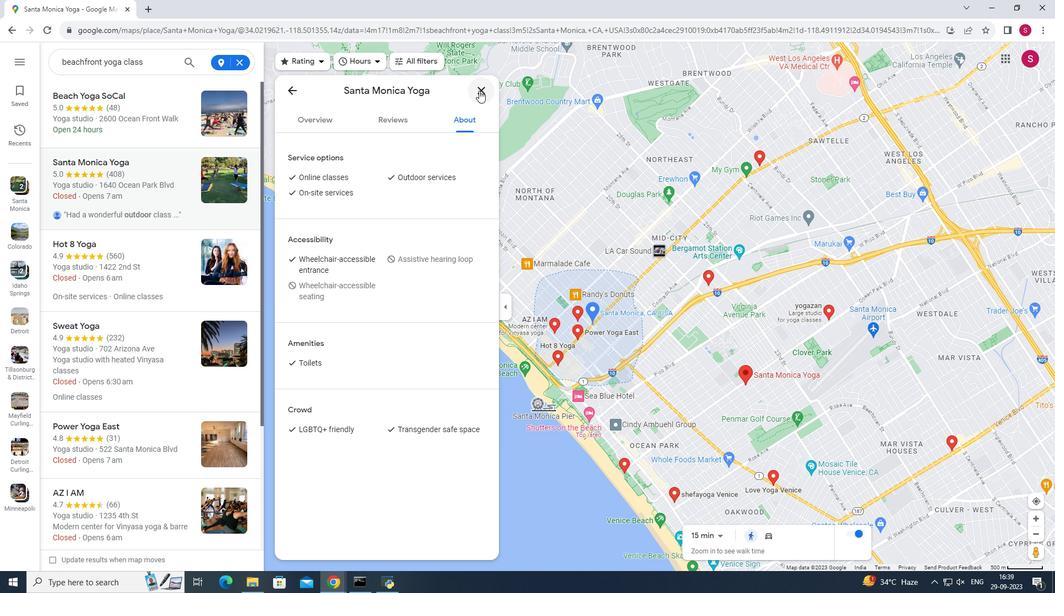 
Action: Mouse pressed left at (479, 90)
Screenshot: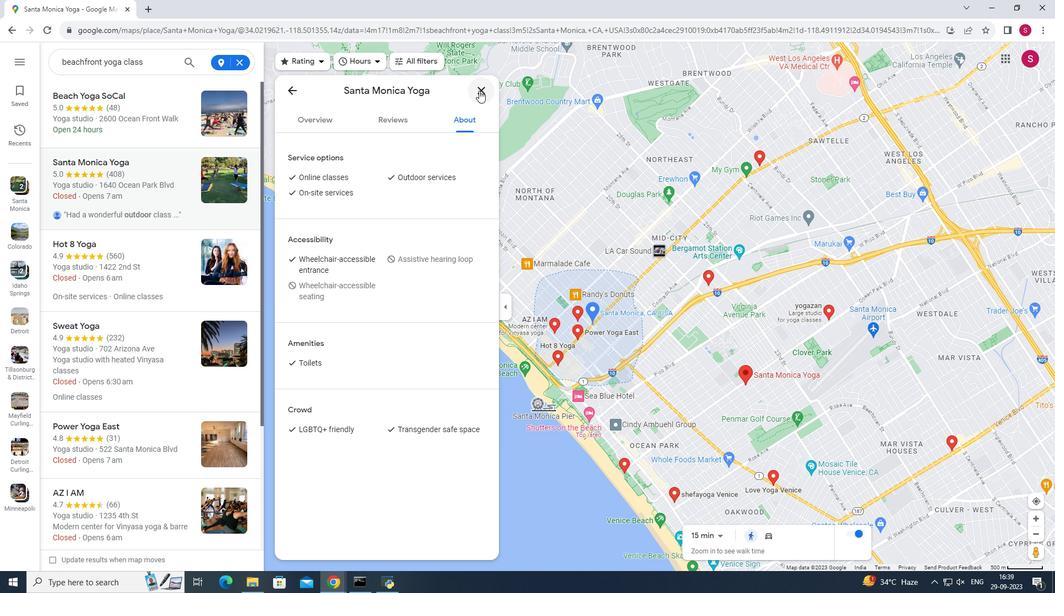 
Action: Mouse moved to (150, 219)
Screenshot: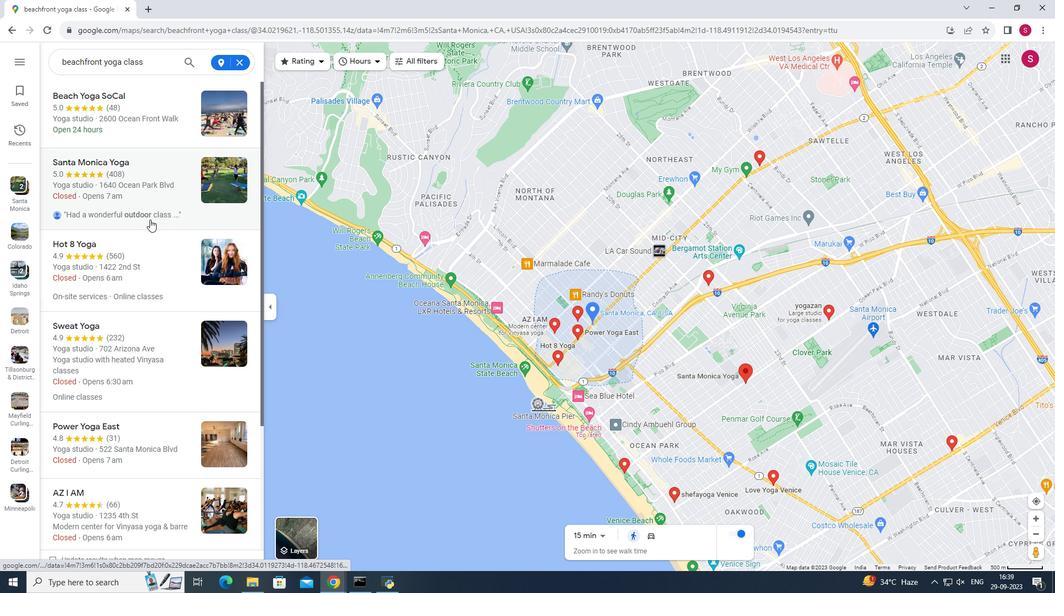 
Action: Mouse scrolled (150, 219) with delta (0, 0)
Screenshot: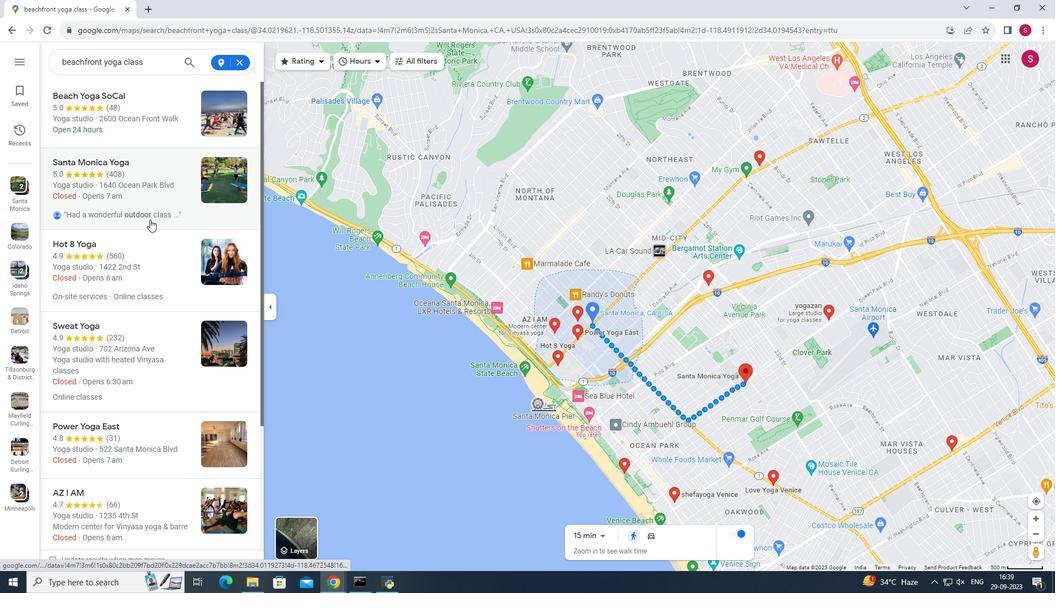 
Action: Mouse scrolled (150, 219) with delta (0, 0)
Screenshot: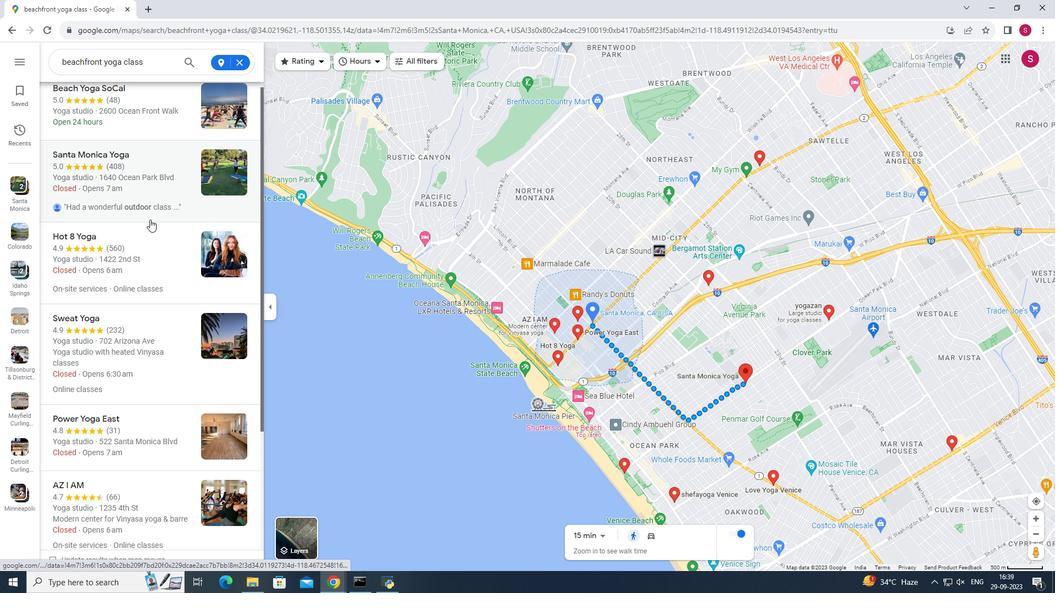 
Action: Mouse scrolled (150, 219) with delta (0, 0)
Screenshot: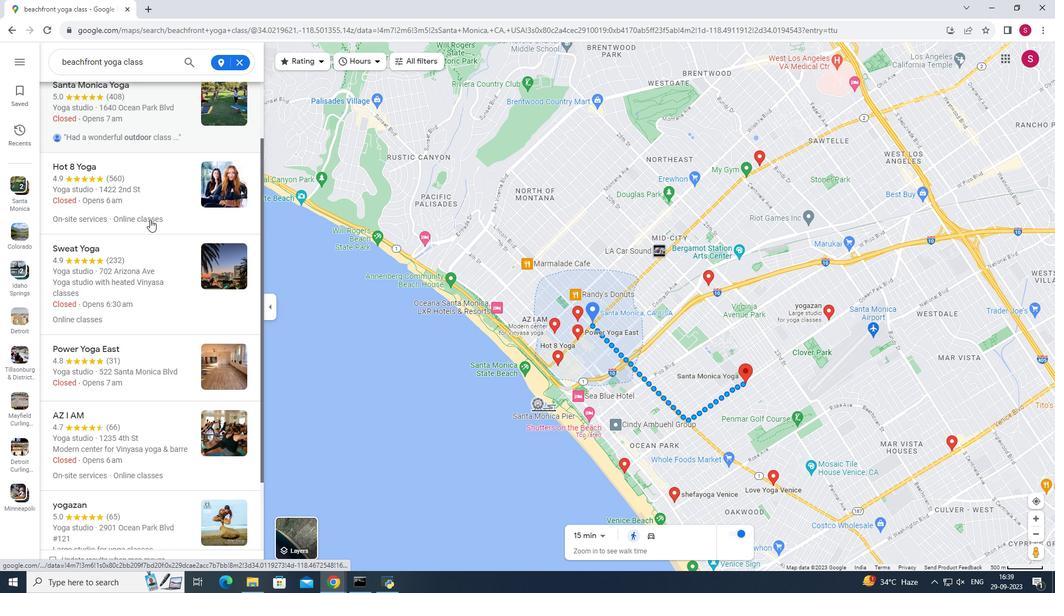 
Action: Mouse moved to (139, 272)
Screenshot: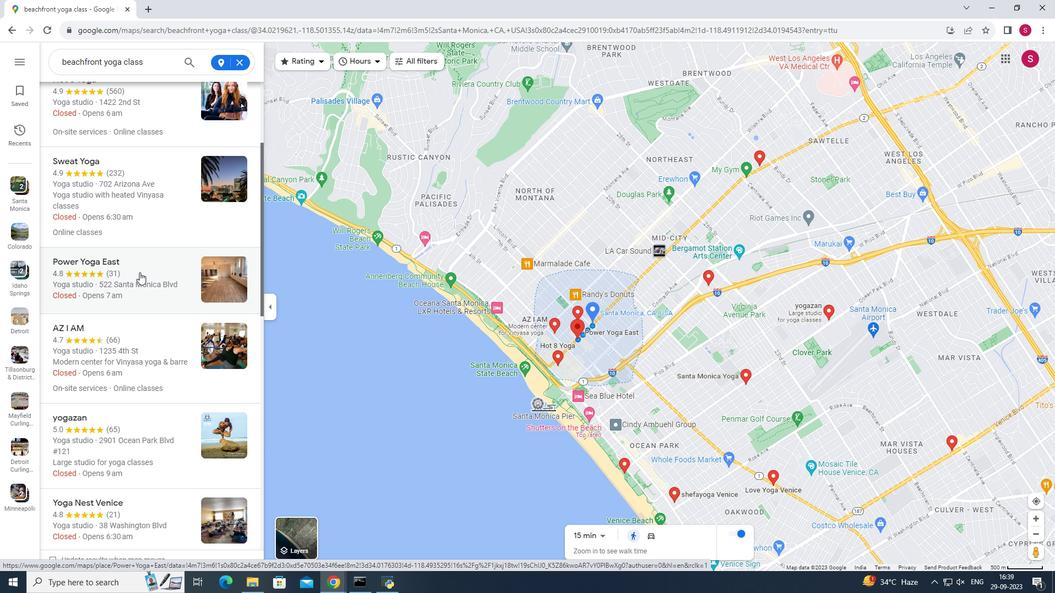 
Action: Mouse pressed left at (139, 272)
Screenshot: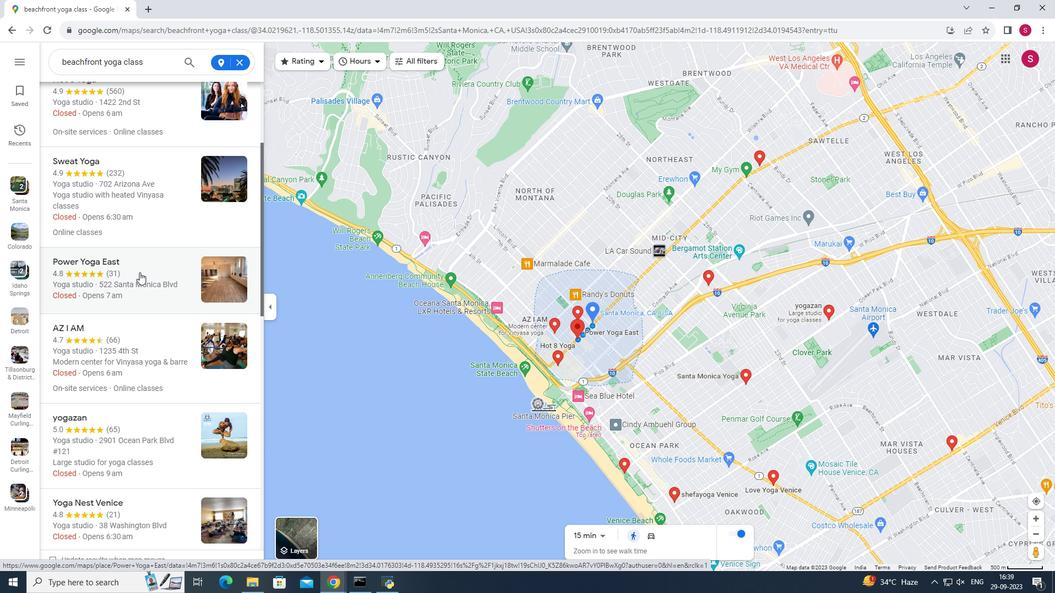 
Action: Mouse moved to (440, 409)
Screenshot: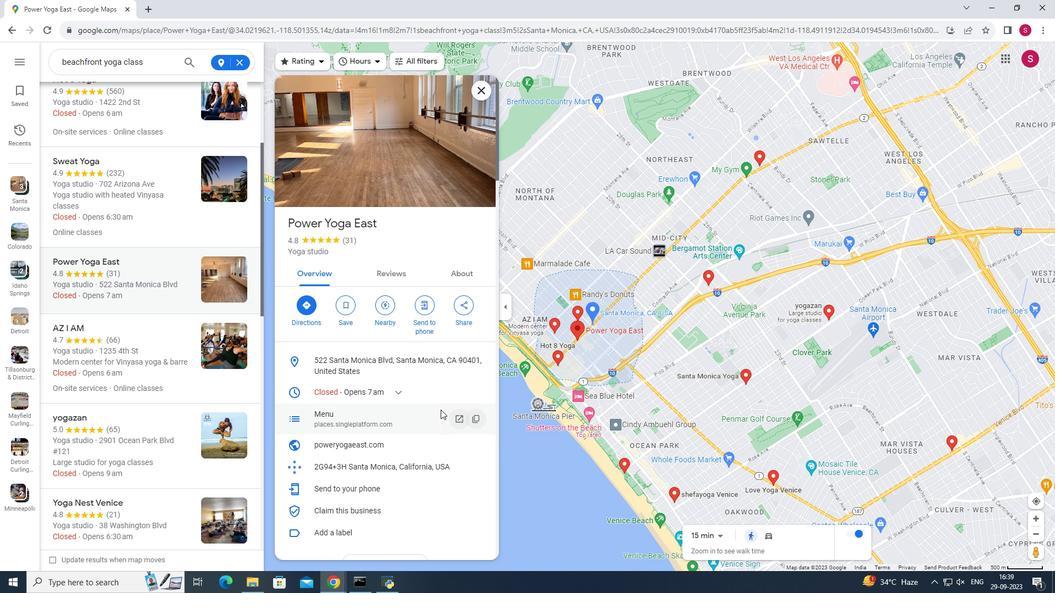
Action: Mouse scrolled (440, 409) with delta (0, 0)
Screenshot: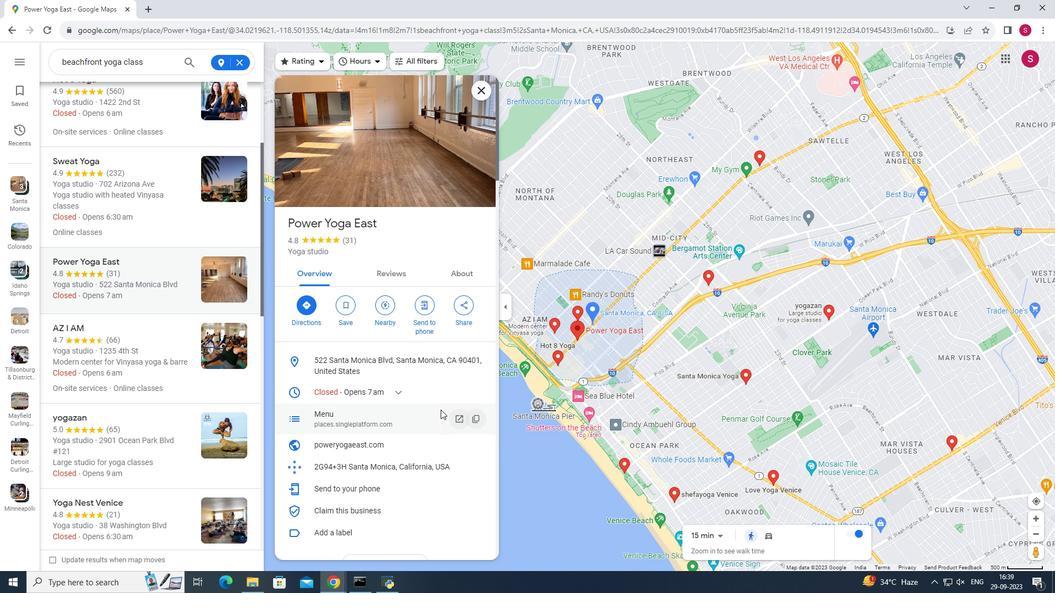 
Action: Mouse scrolled (440, 409) with delta (0, 0)
Screenshot: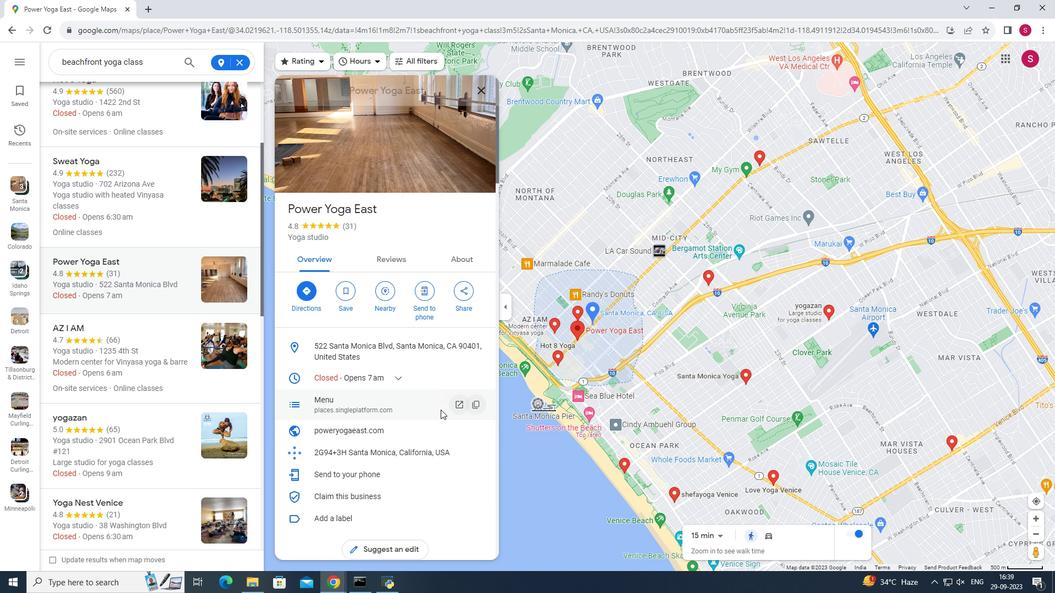 
Action: Mouse scrolled (440, 409) with delta (0, 0)
Screenshot: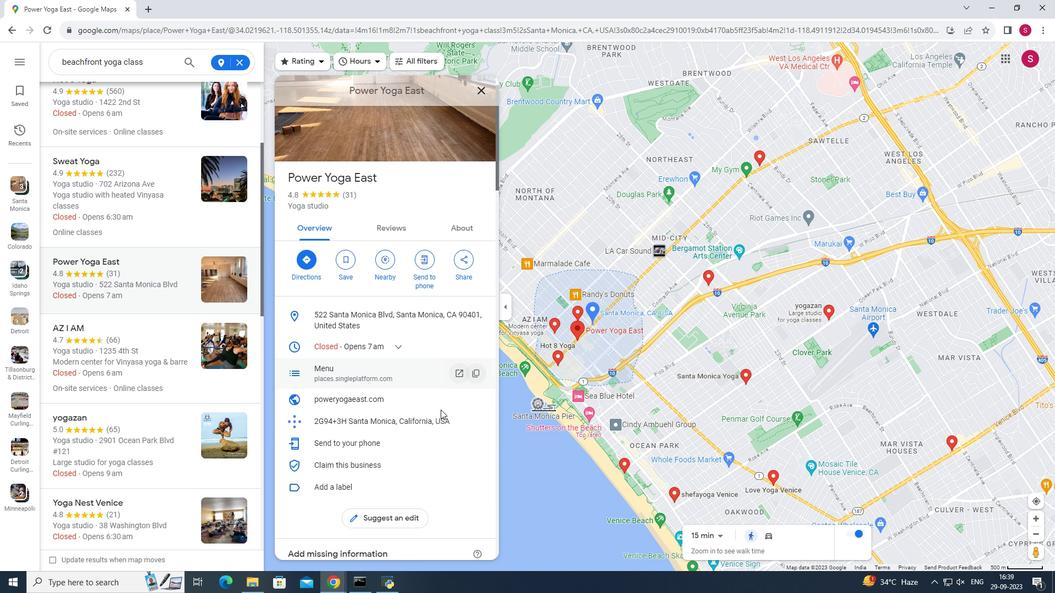 
Action: Mouse moved to (439, 406)
Screenshot: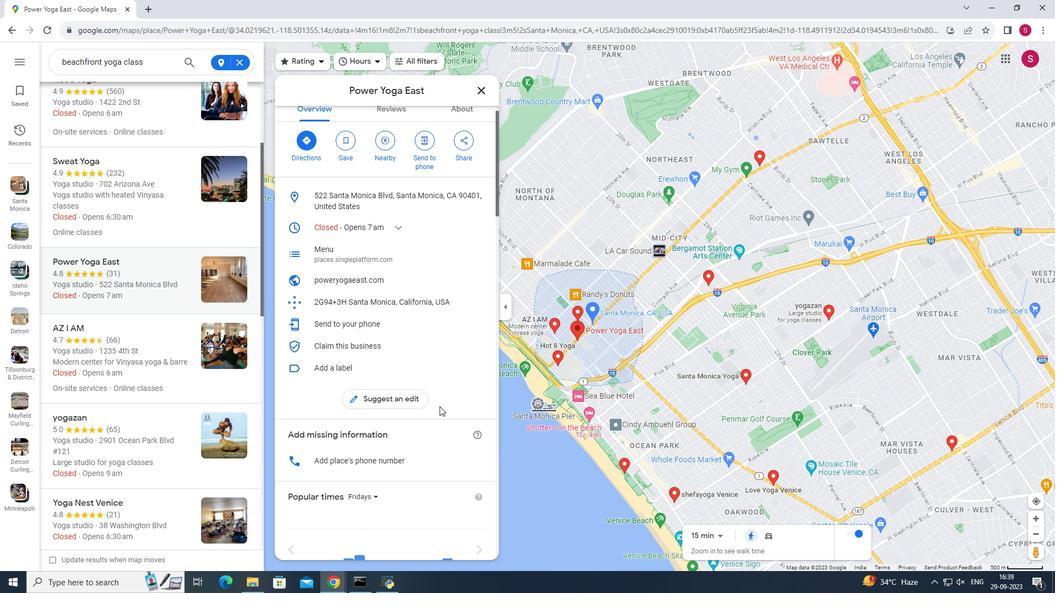 
Action: Mouse scrolled (439, 406) with delta (0, 0)
Screenshot: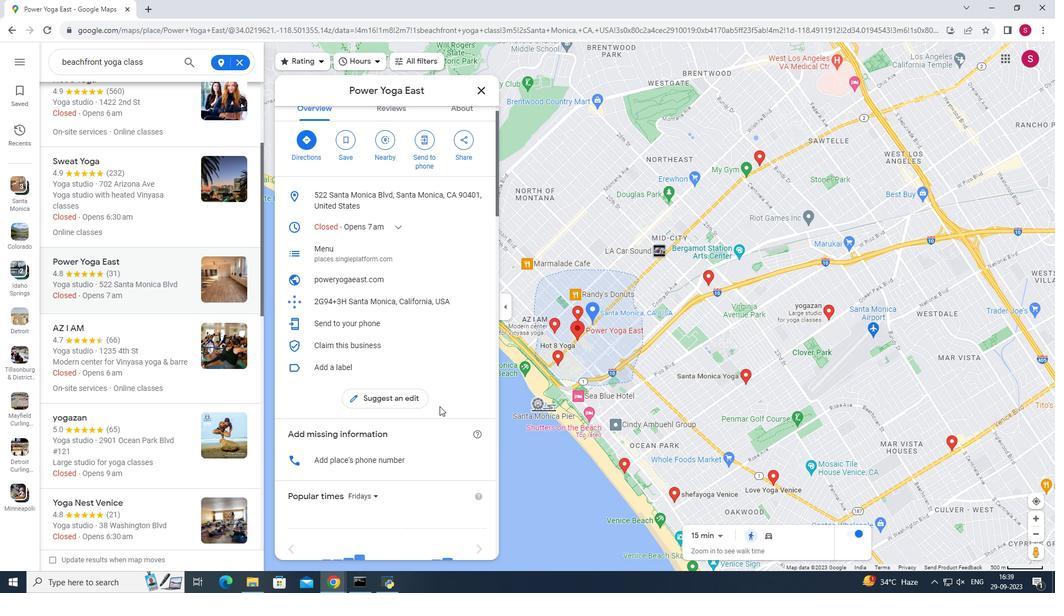 
Action: Mouse scrolled (439, 406) with delta (0, 0)
Screenshot: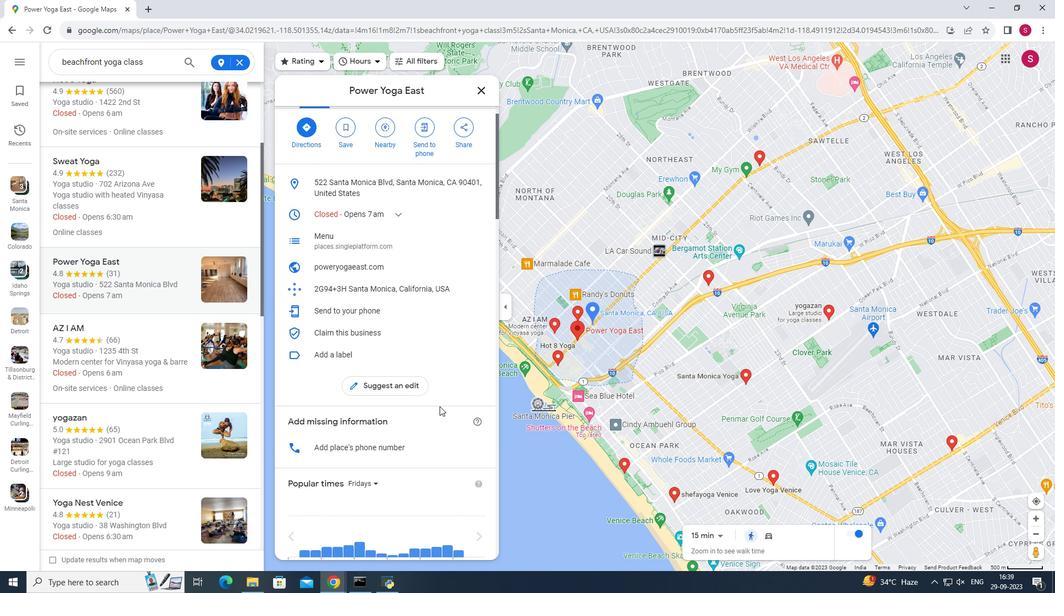 
Action: Mouse scrolled (439, 406) with delta (0, 0)
Screenshot: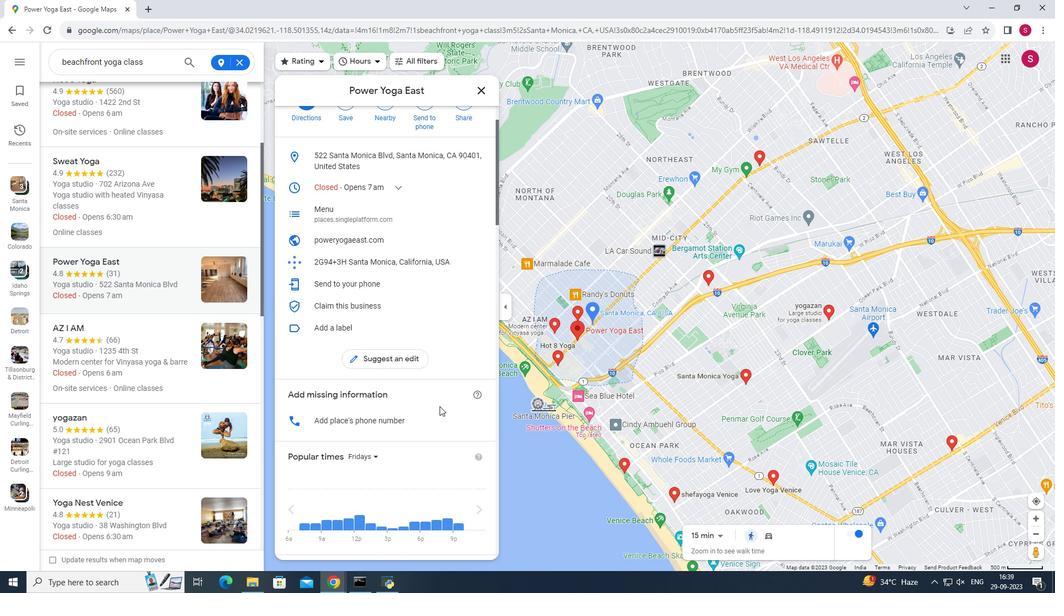 
Action: Mouse scrolled (439, 406) with delta (0, 0)
Screenshot: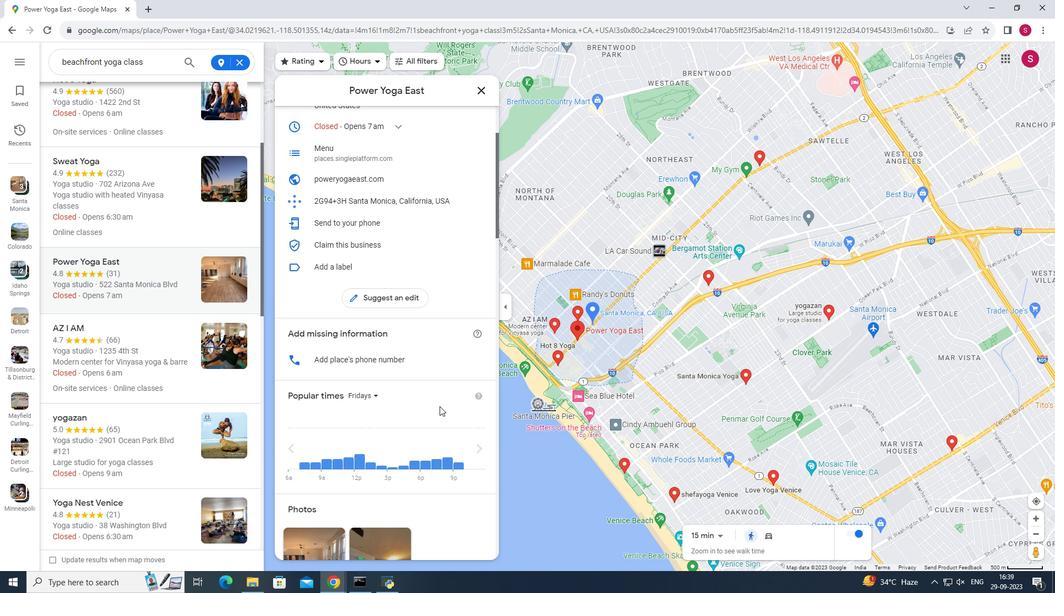 
Action: Mouse moved to (439, 406)
Screenshot: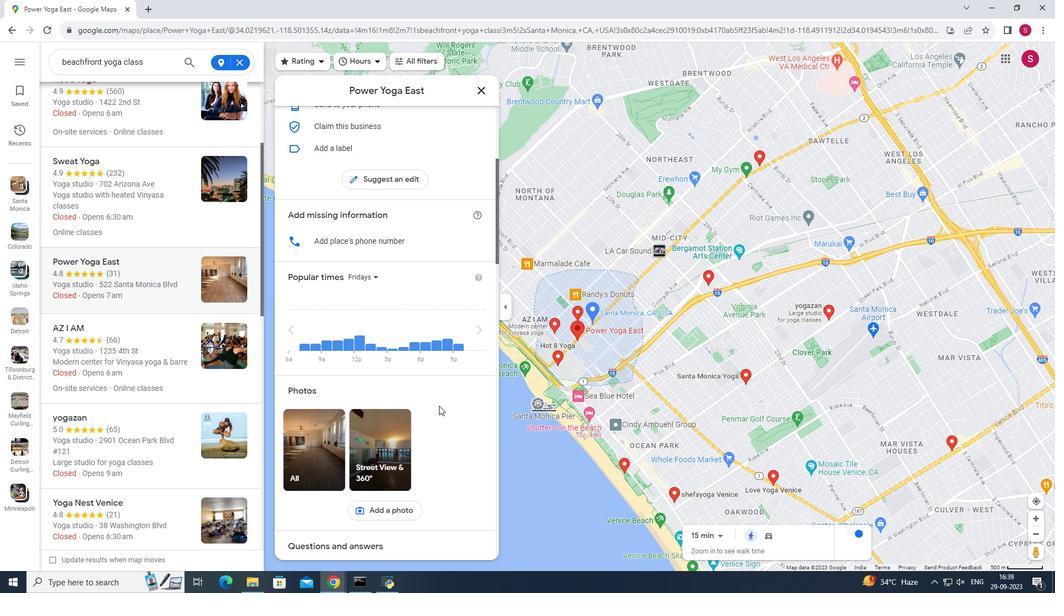 
Action: Mouse scrolled (439, 405) with delta (0, 0)
Screenshot: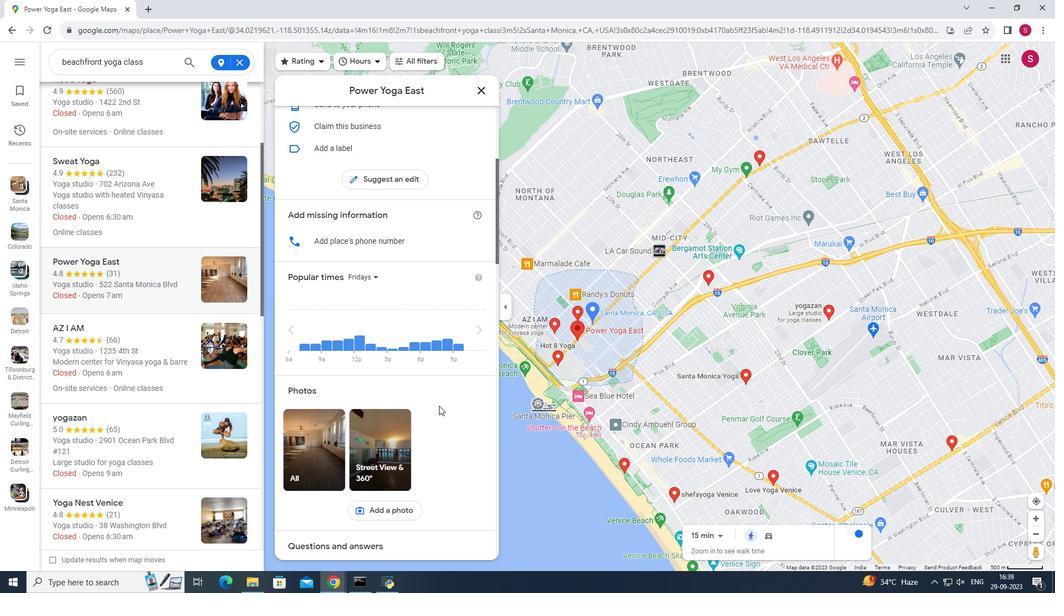 
Action: Mouse moved to (438, 405)
Screenshot: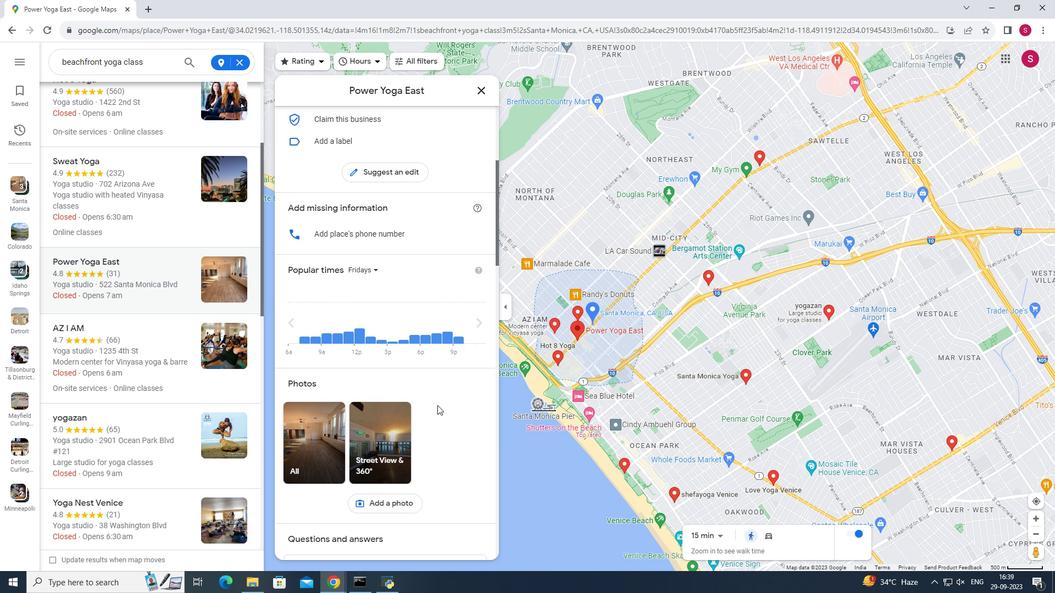 
Action: Mouse scrolled (438, 405) with delta (0, 0)
Screenshot: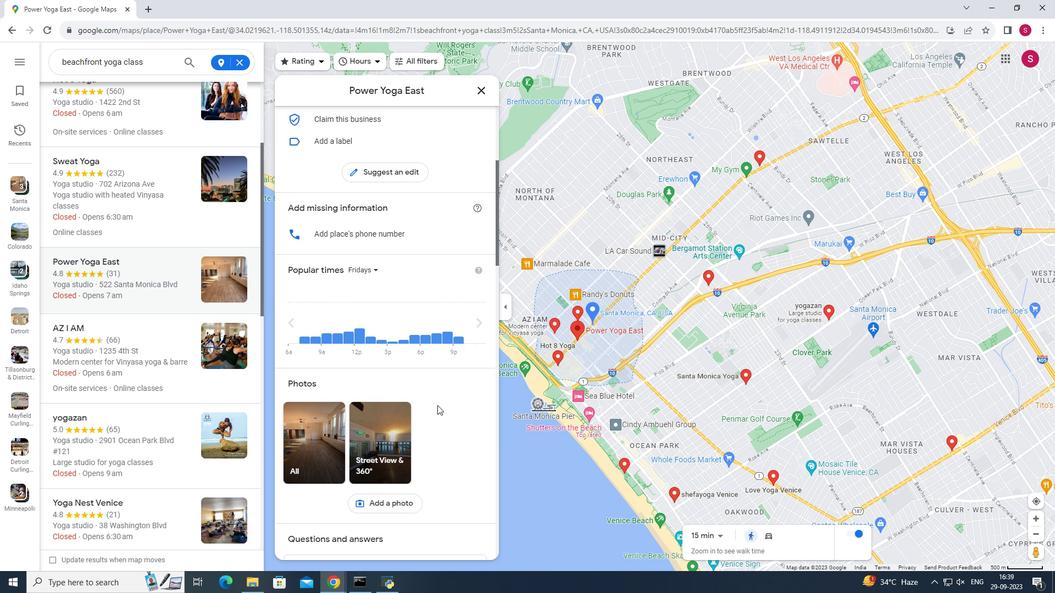 
Action: Mouse moved to (437, 405)
Screenshot: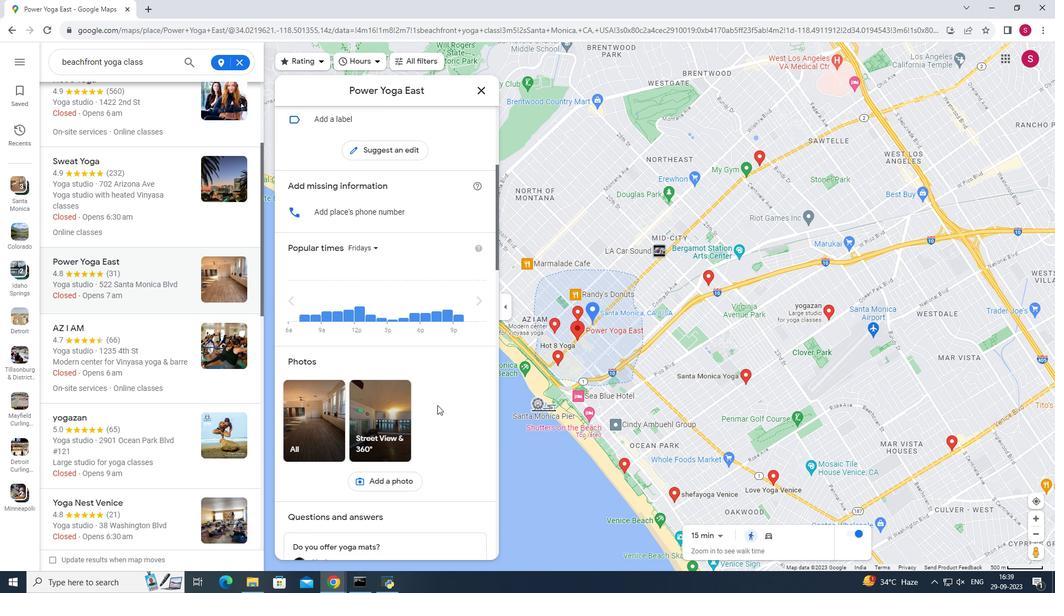 
Action: Mouse scrolled (437, 405) with delta (0, 0)
Screenshot: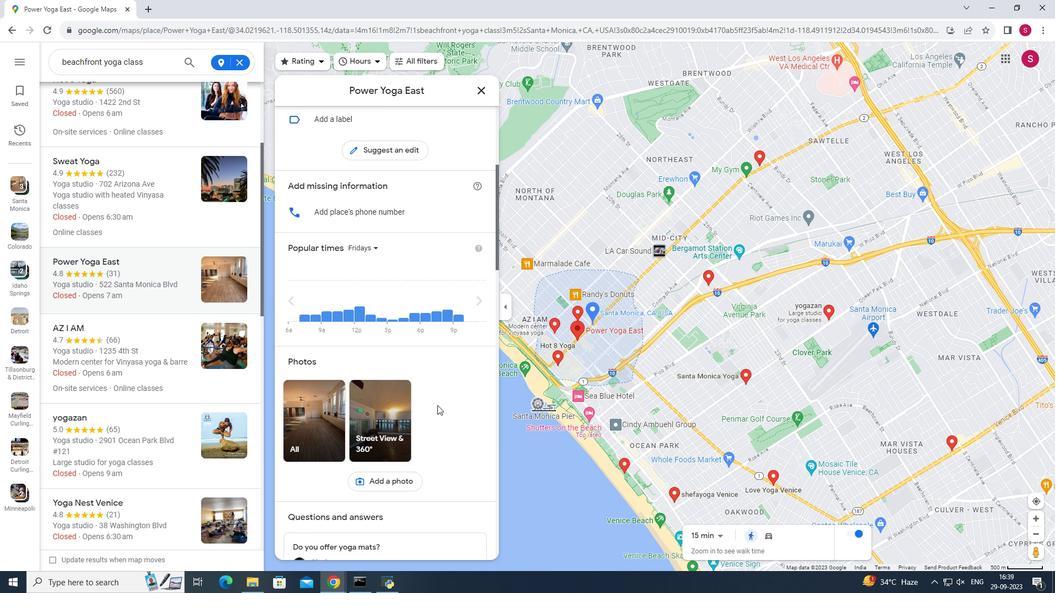 
Action: Mouse moved to (434, 404)
Screenshot: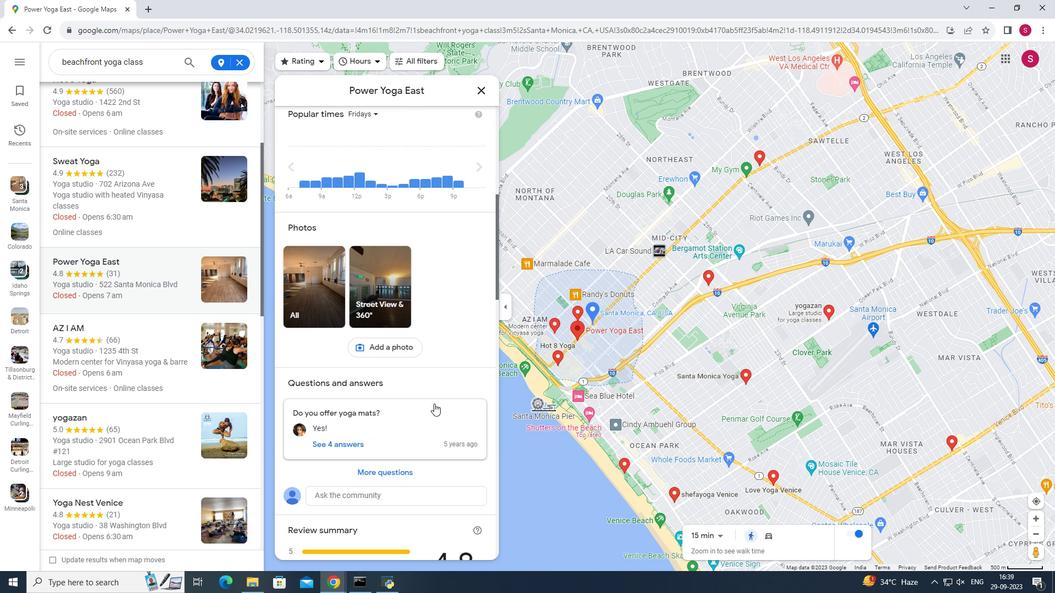 
Action: Mouse scrolled (434, 403) with delta (0, 0)
Screenshot: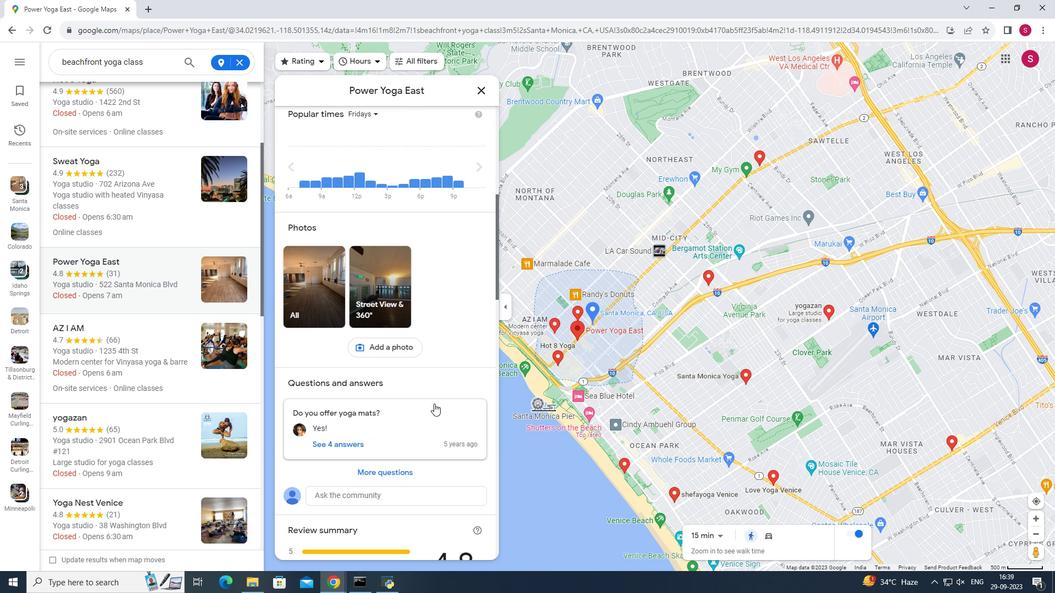 
Action: Mouse moved to (429, 400)
Screenshot: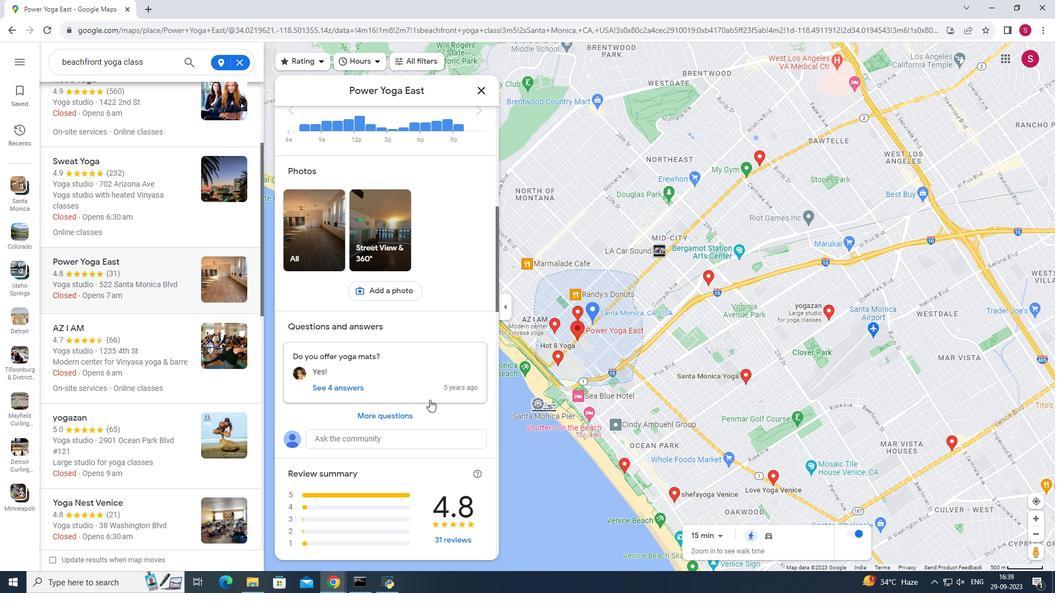 
Action: Mouse scrolled (429, 399) with delta (0, 0)
Screenshot: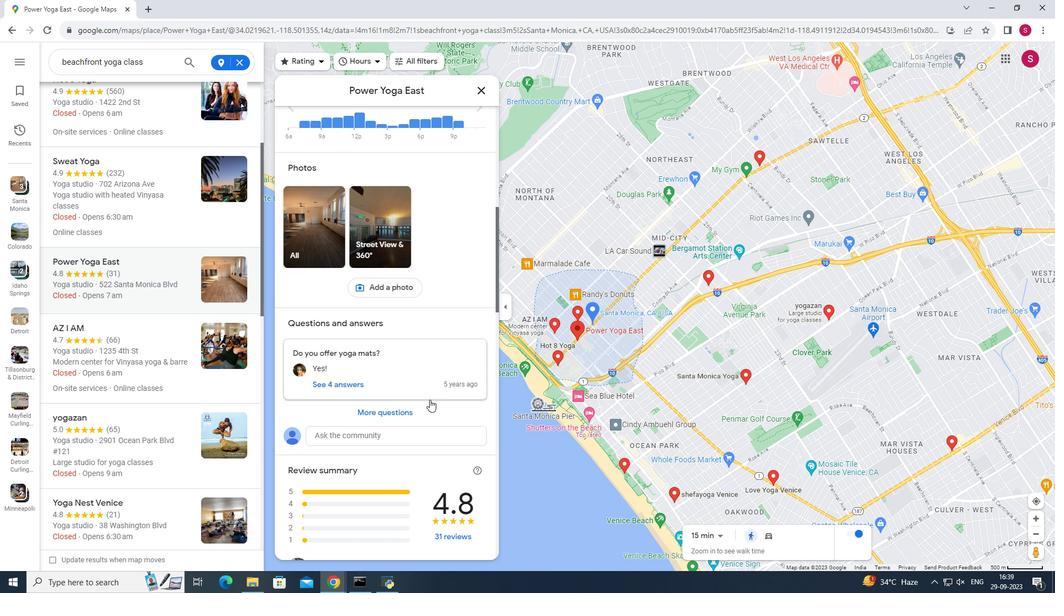 
Action: Mouse scrolled (429, 399) with delta (0, 0)
Screenshot: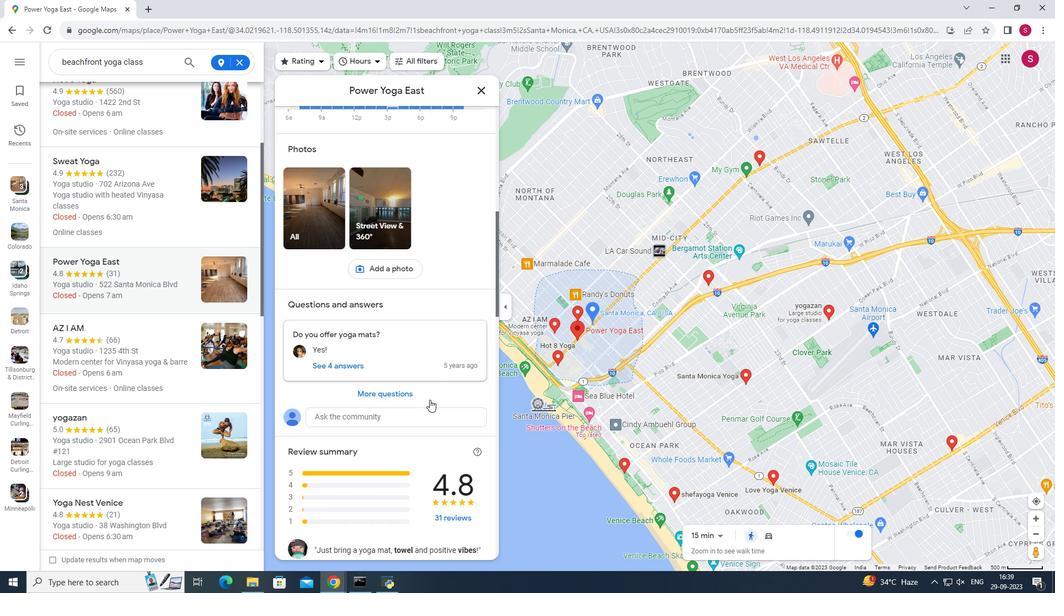 
Action: Mouse scrolled (429, 399) with delta (0, 0)
Screenshot: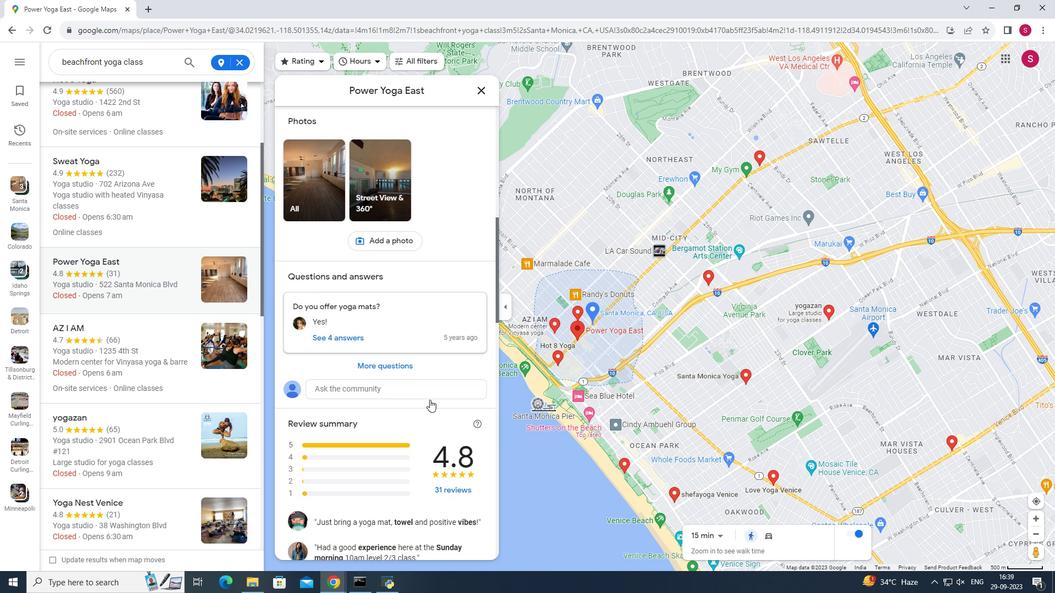 
Action: Mouse scrolled (429, 399) with delta (0, 0)
Screenshot: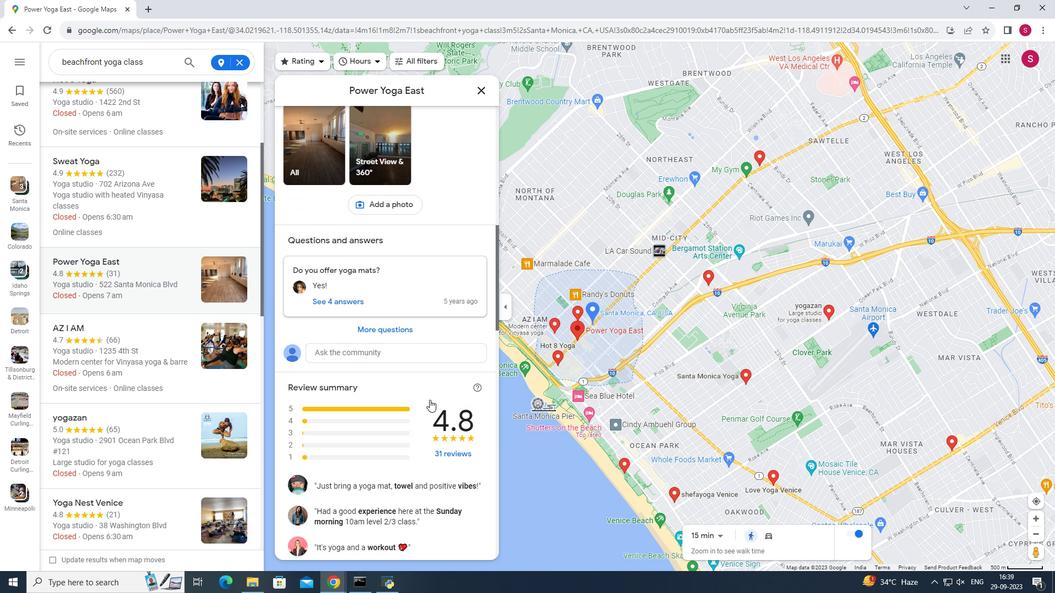 
Action: Mouse moved to (441, 419)
Screenshot: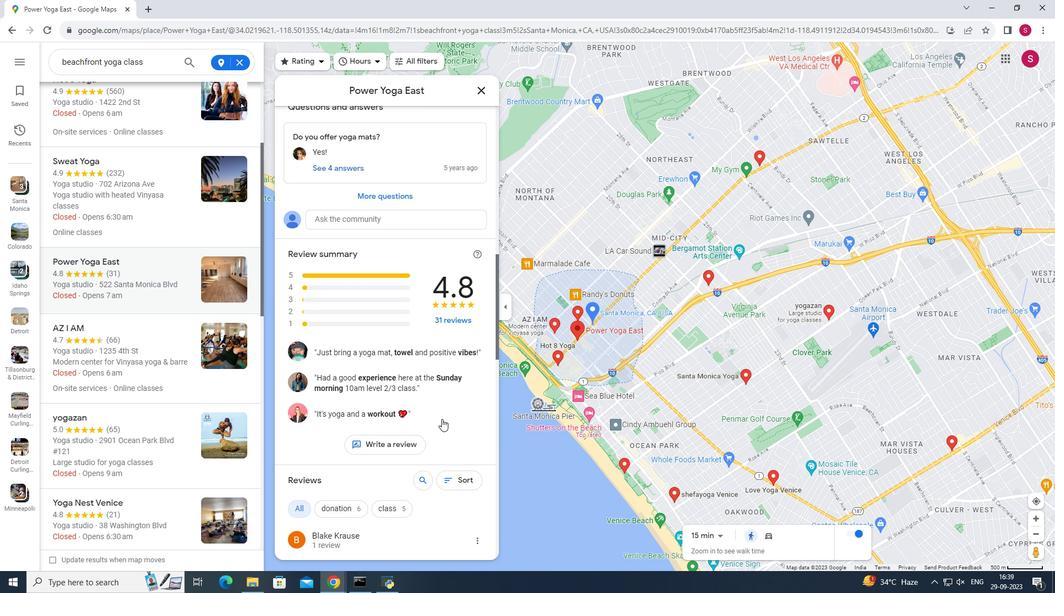 
Action: Mouse scrolled (441, 418) with delta (0, 0)
Screenshot: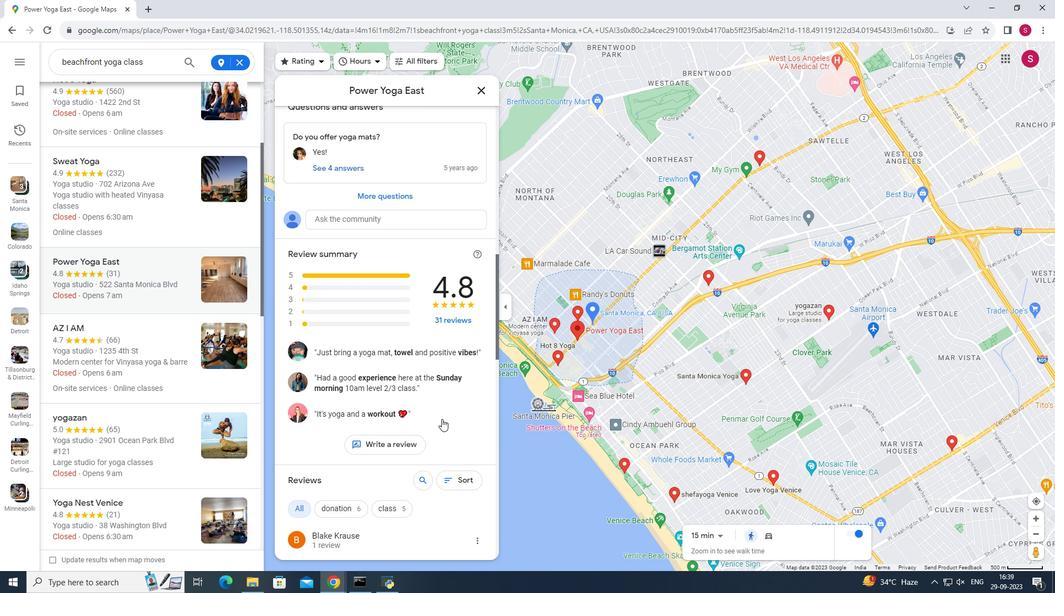 
Action: Mouse moved to (441, 414)
Screenshot: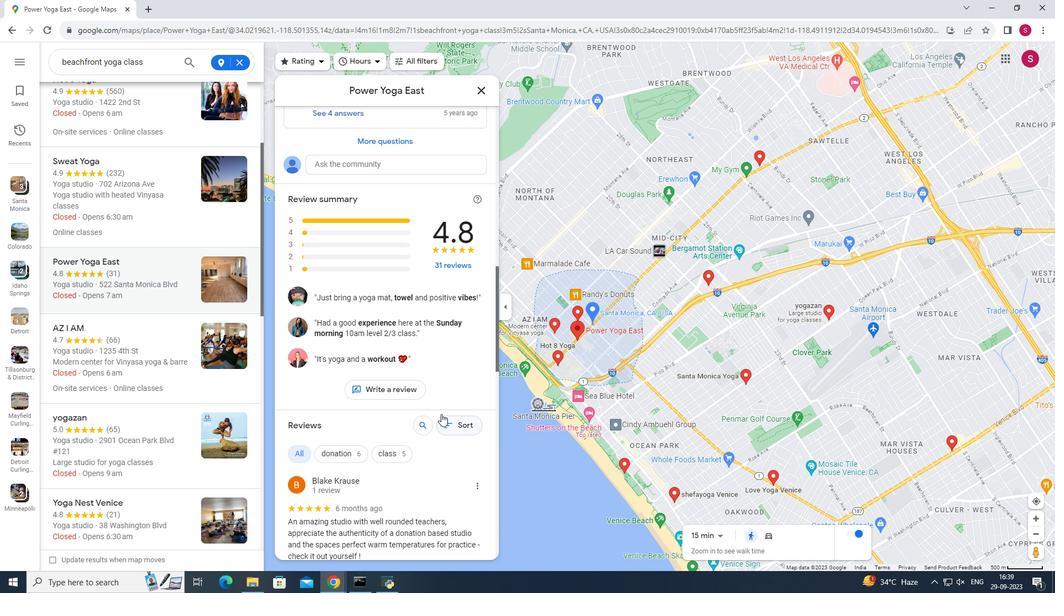 
Action: Mouse scrolled (441, 413) with delta (0, 0)
Screenshot: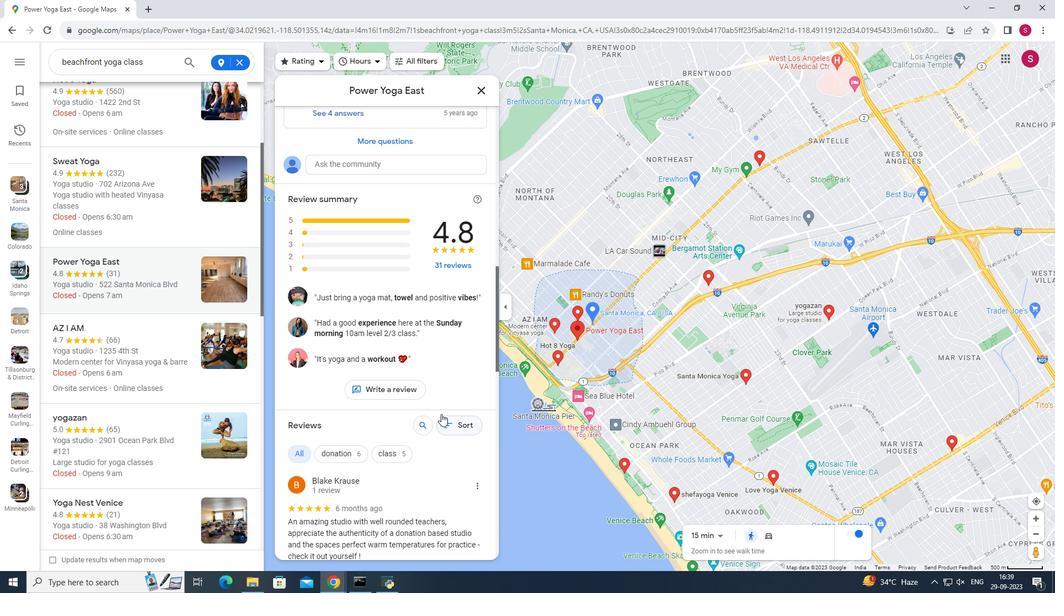 
Action: Mouse moved to (438, 413)
Screenshot: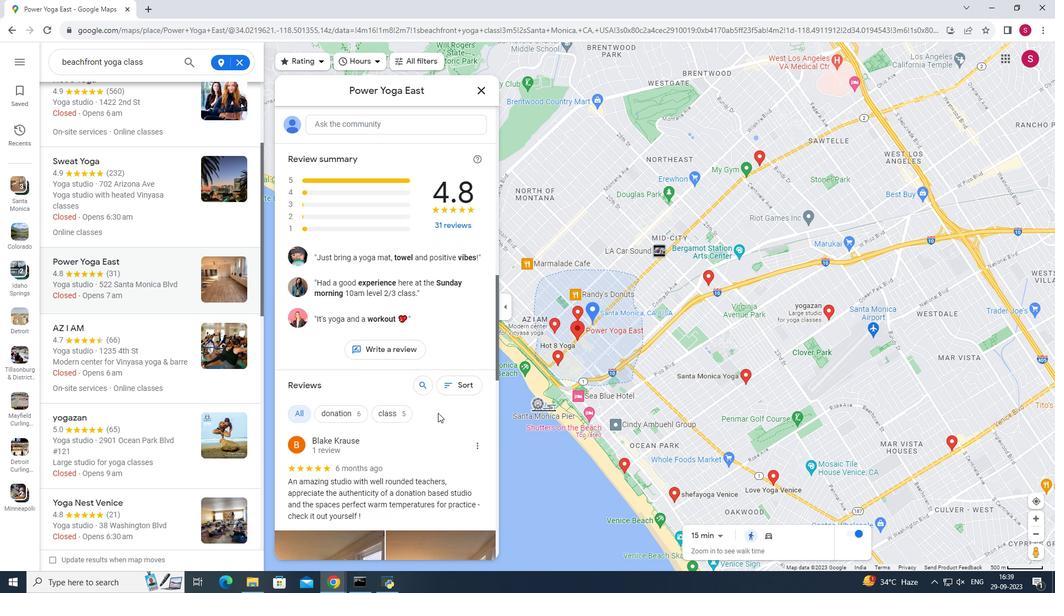 
Action: Mouse scrolled (438, 412) with delta (0, 0)
Screenshot: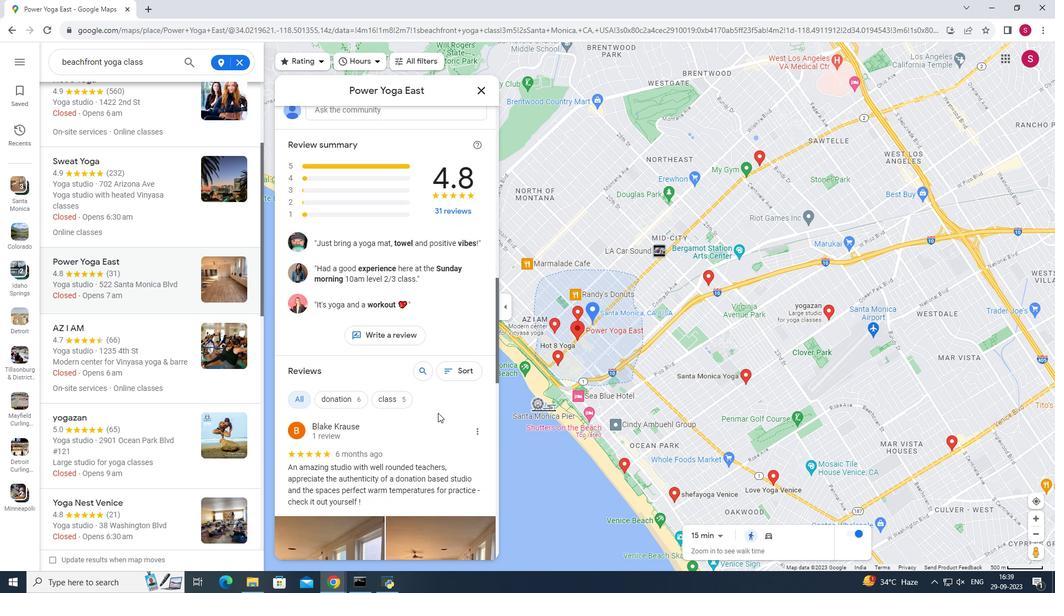 
Action: Mouse moved to (437, 412)
Screenshot: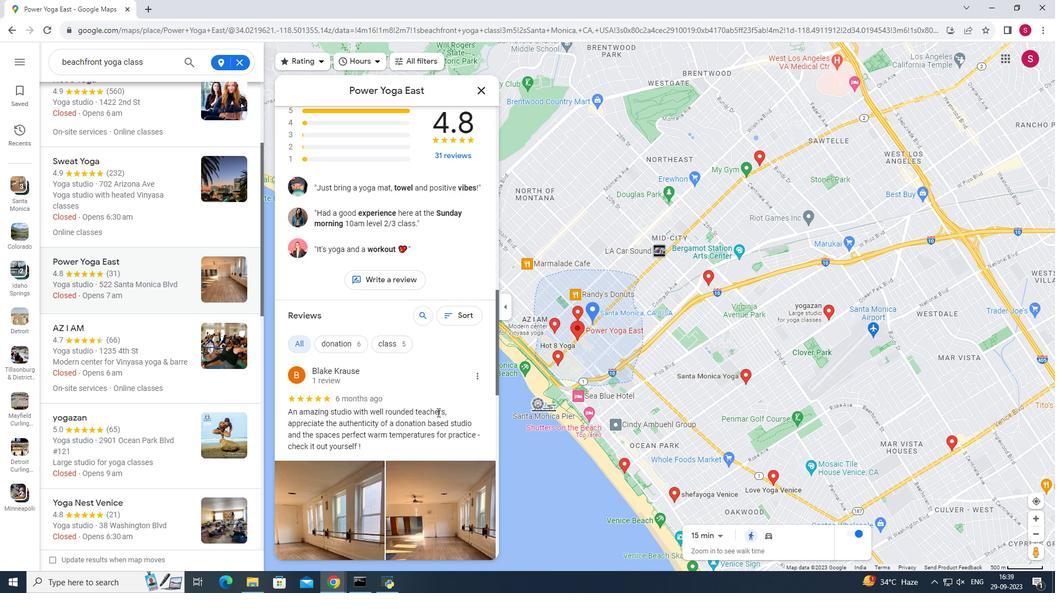 
Action: Mouse scrolled (437, 412) with delta (0, 0)
Screenshot: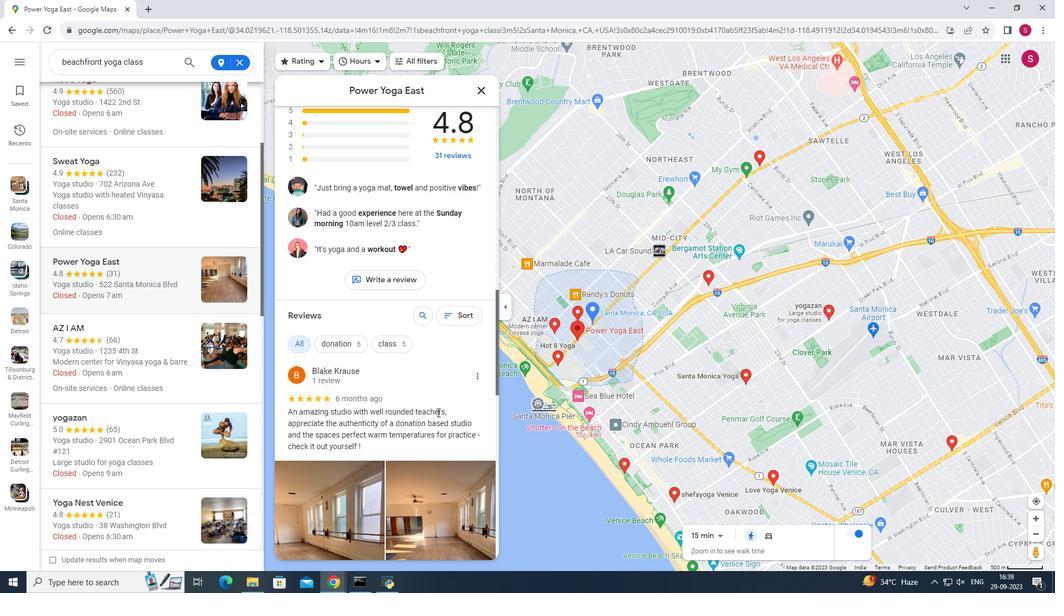 
Action: Mouse moved to (411, 420)
Screenshot: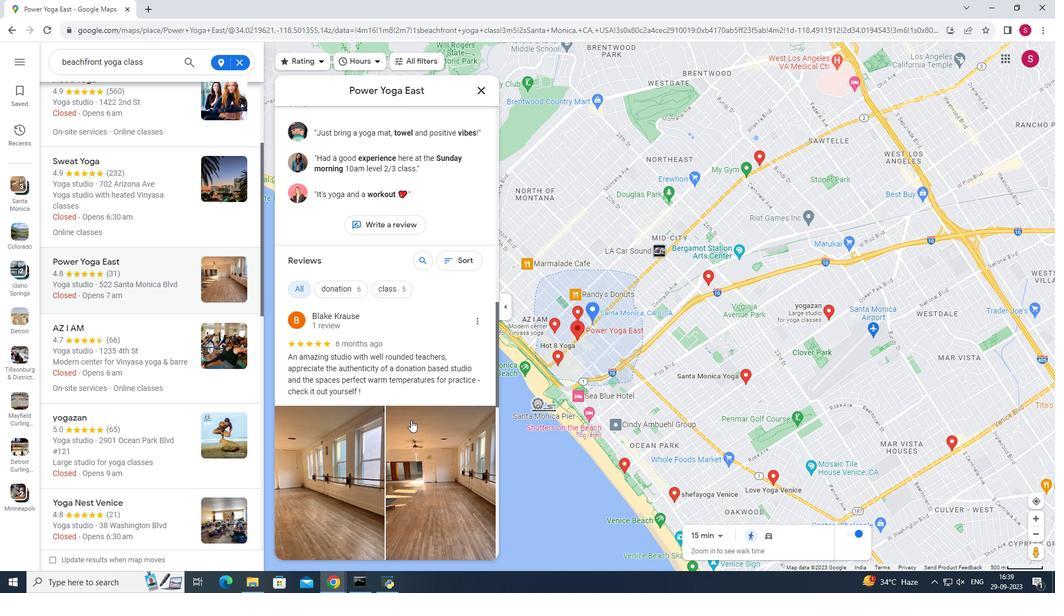 
Action: Mouse scrolled (411, 419) with delta (0, 0)
Screenshot: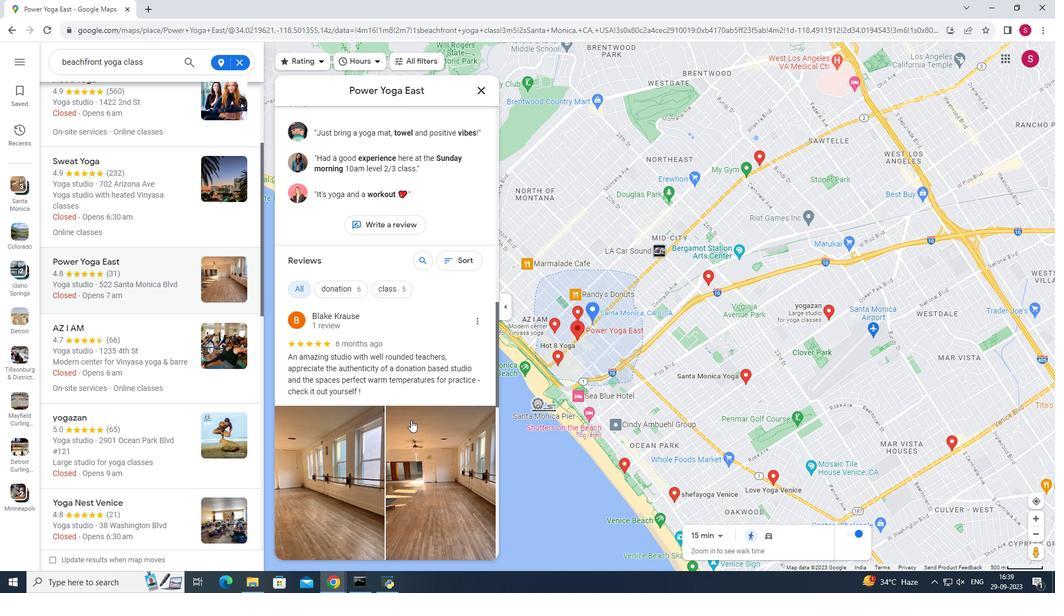 
Action: Mouse moved to (408, 431)
Screenshot: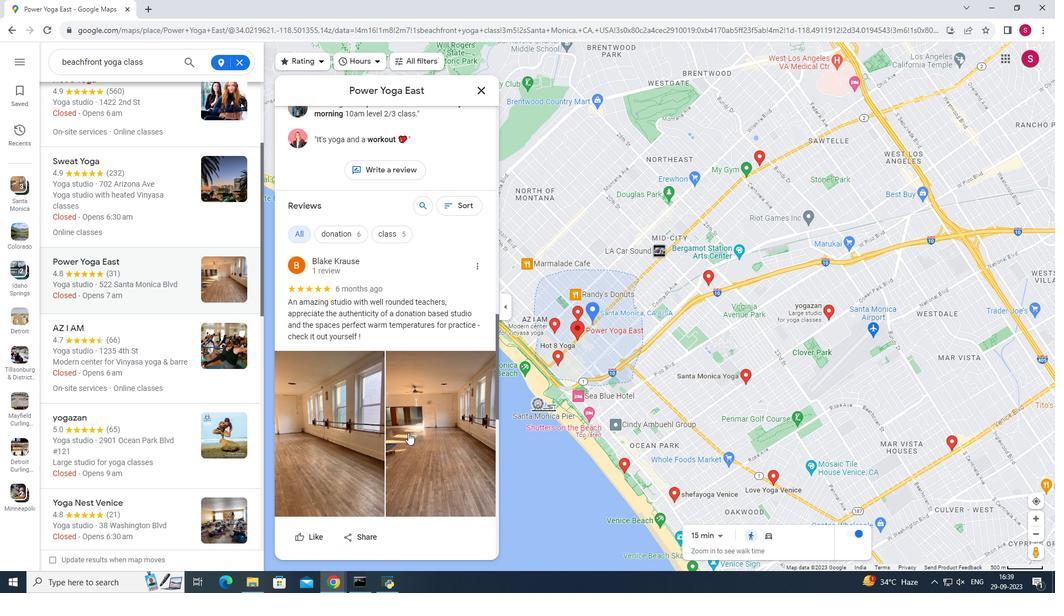 
Action: Mouse scrolled (408, 431) with delta (0, 0)
Screenshot: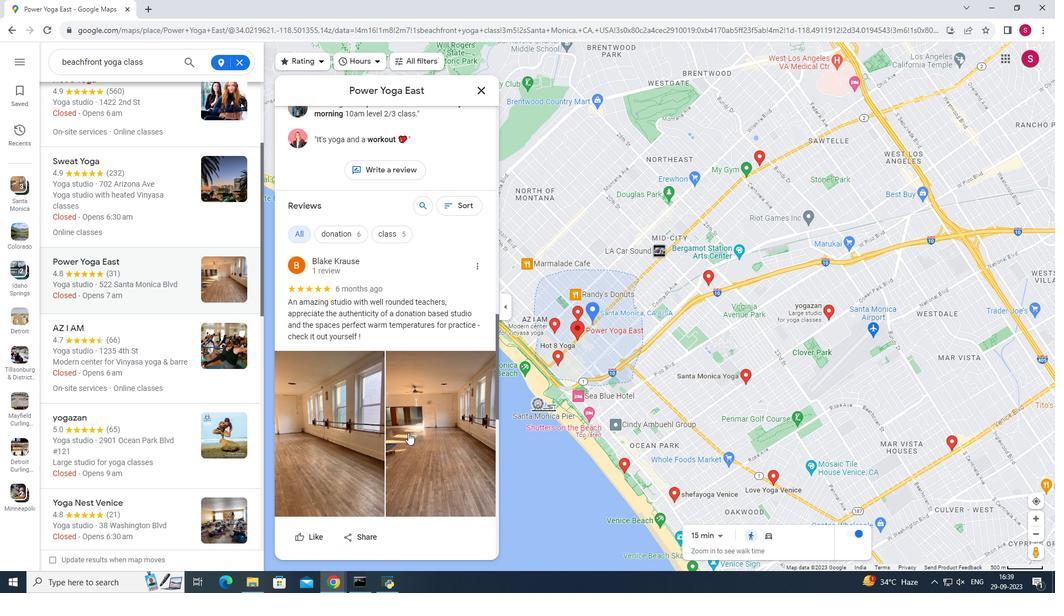
Action: Mouse moved to (401, 428)
Screenshot: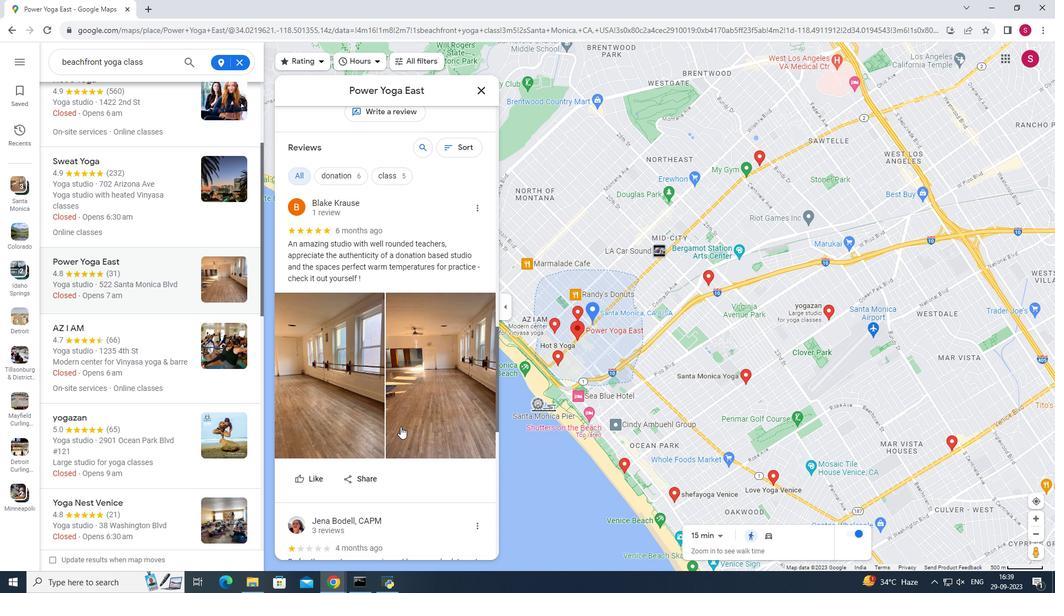 
Action: Mouse scrolled (401, 427) with delta (0, 0)
Screenshot: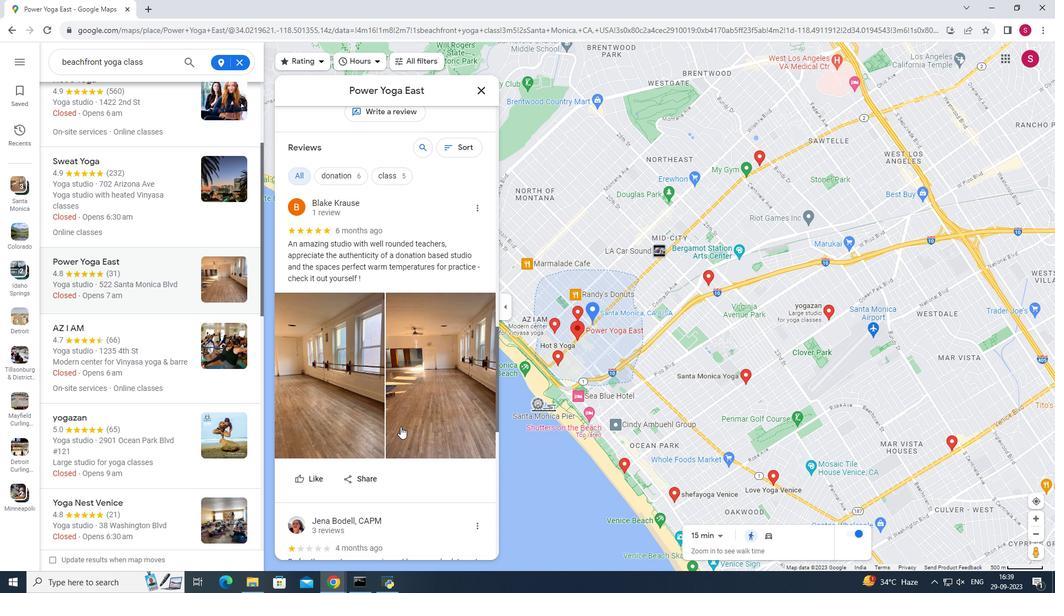
Action: Mouse moved to (400, 427)
Screenshot: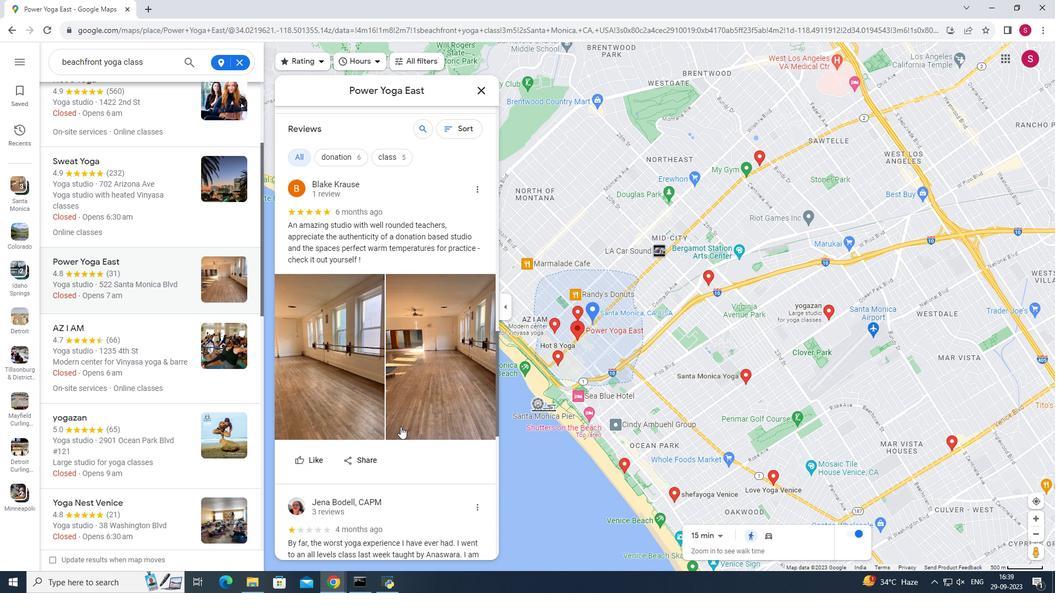 
Action: Mouse scrolled (400, 426) with delta (0, 0)
Screenshot: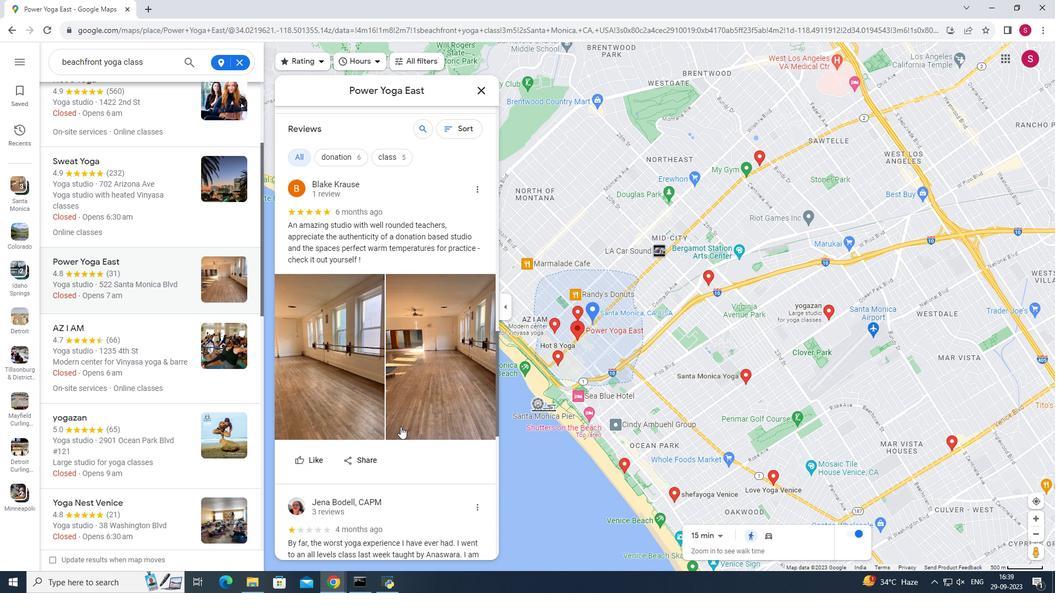 
Action: Mouse moved to (399, 421)
Screenshot: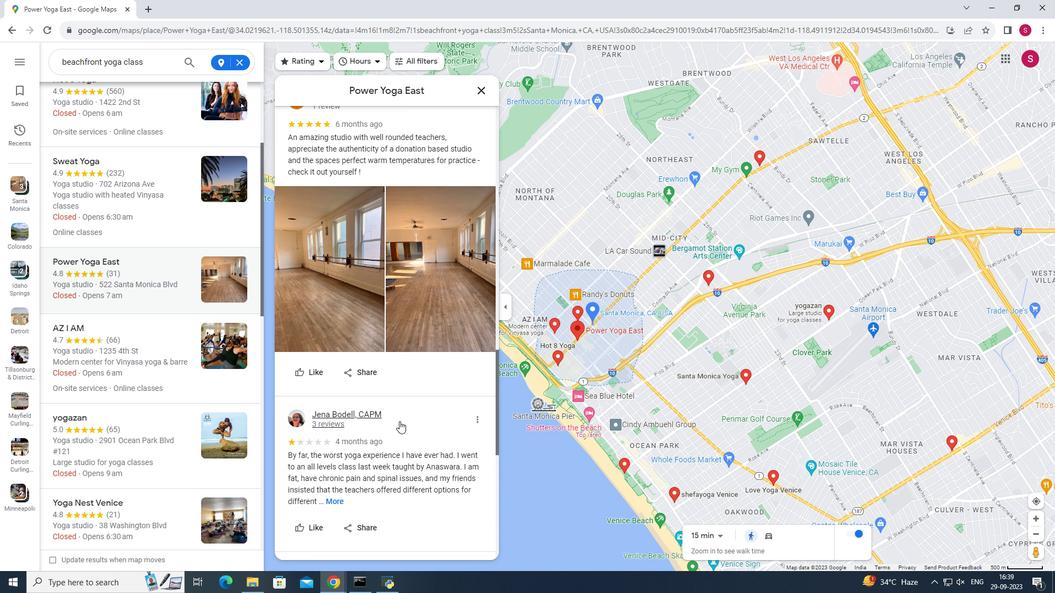 
Action: Mouse scrolled (399, 420) with delta (0, 0)
Screenshot: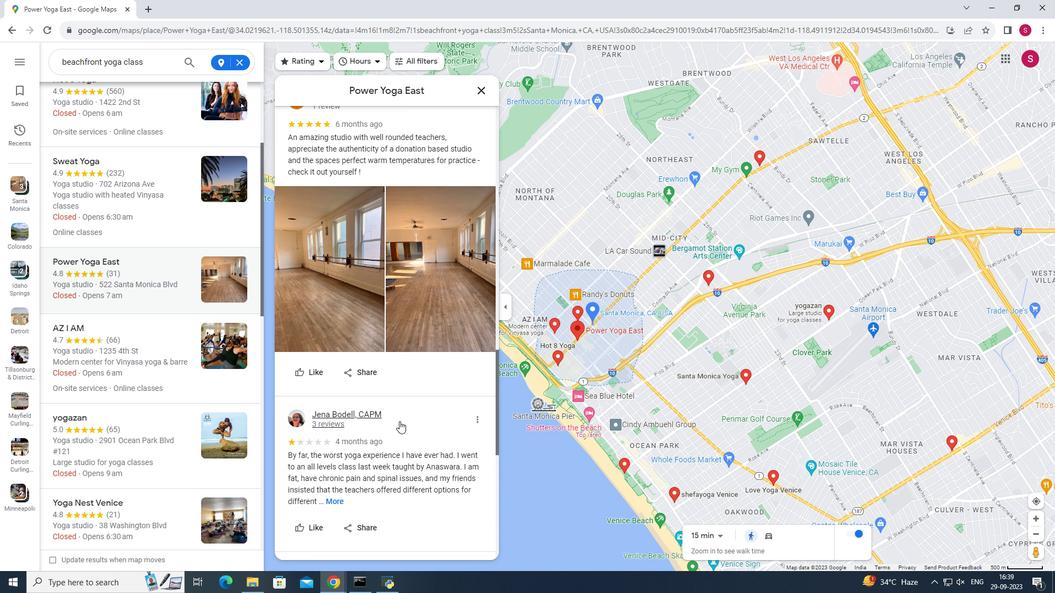 
Action: Mouse scrolled (399, 420) with delta (0, 0)
Screenshot: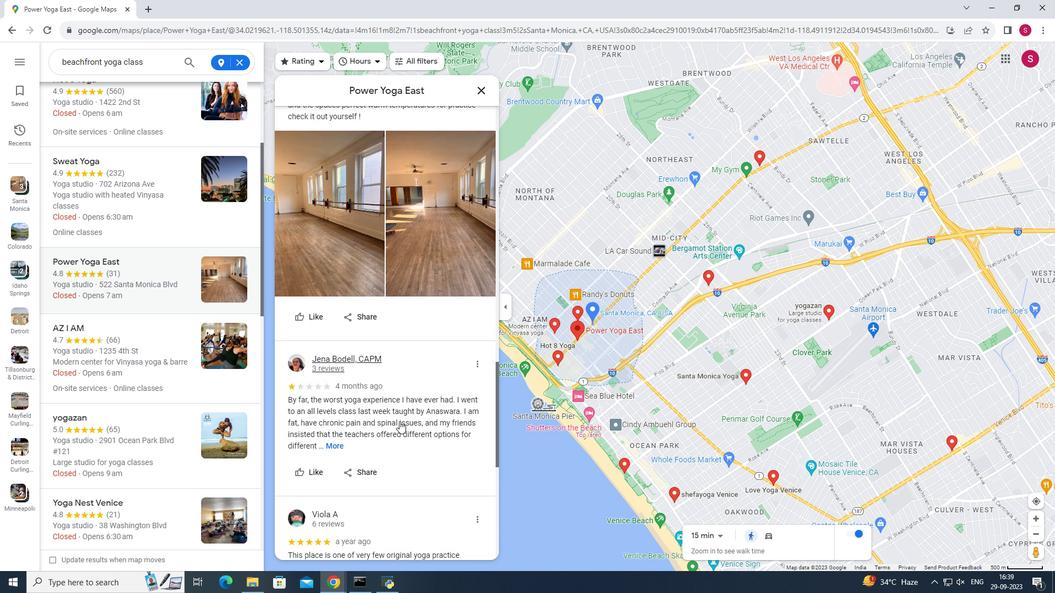 
Action: Mouse moved to (401, 424)
Screenshot: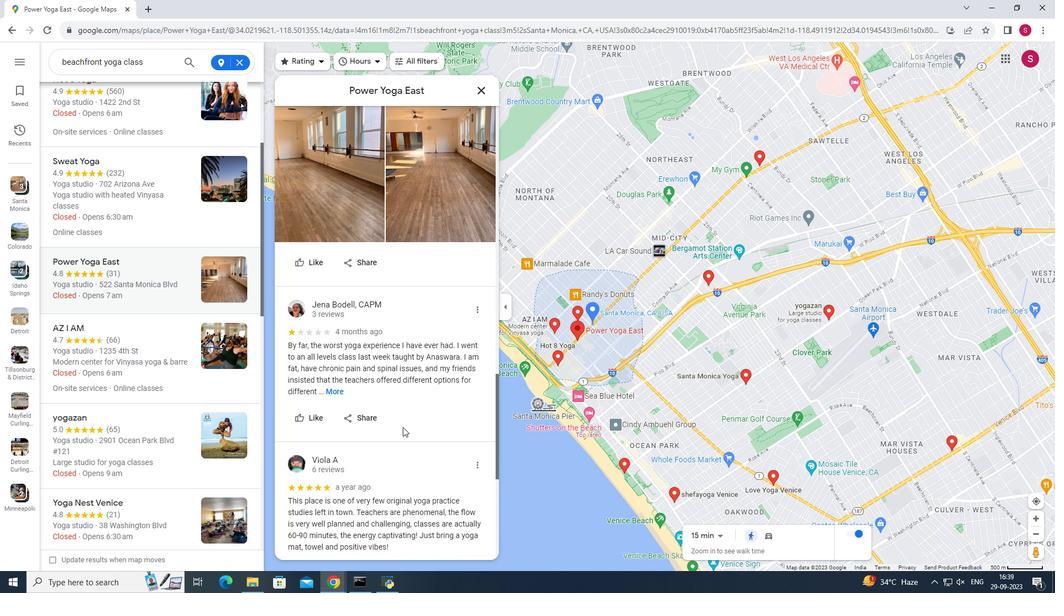 
Action: Mouse scrolled (401, 423) with delta (0, 0)
Screenshot: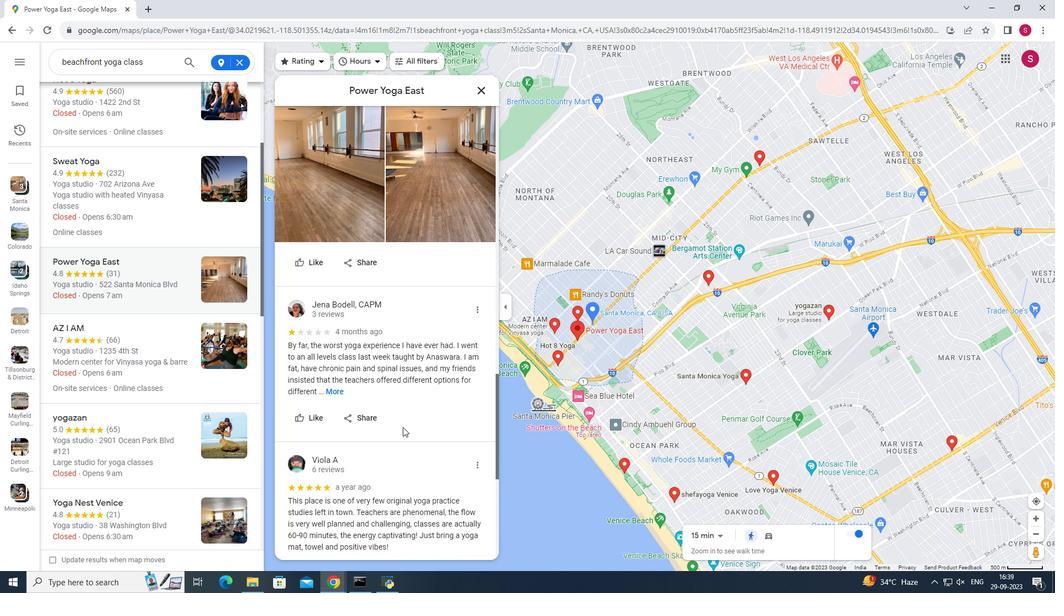 
Action: Mouse moved to (405, 436)
Screenshot: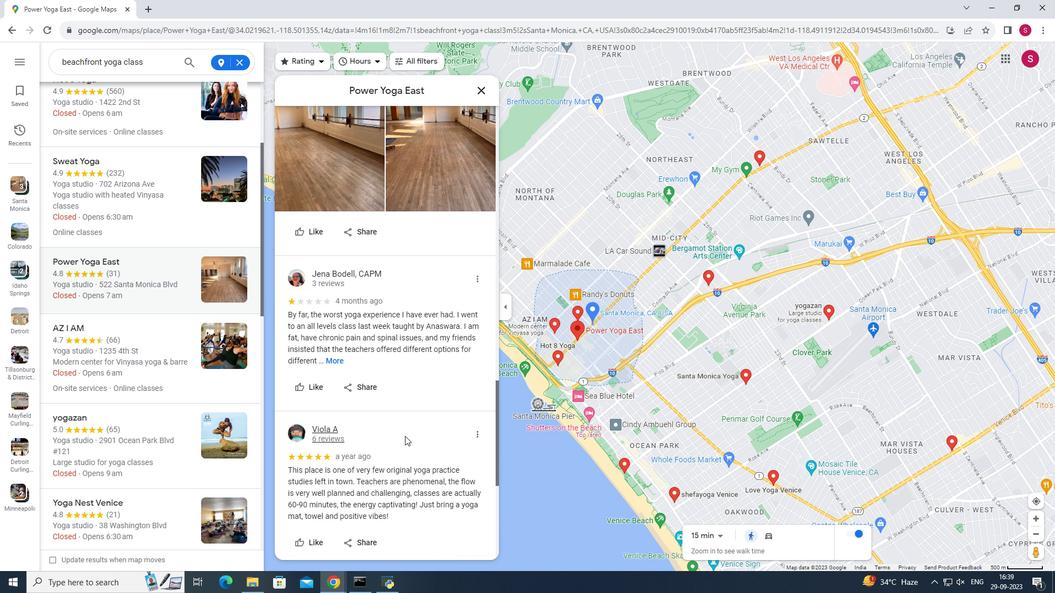 
Action: Mouse scrolled (405, 435) with delta (0, 0)
Screenshot: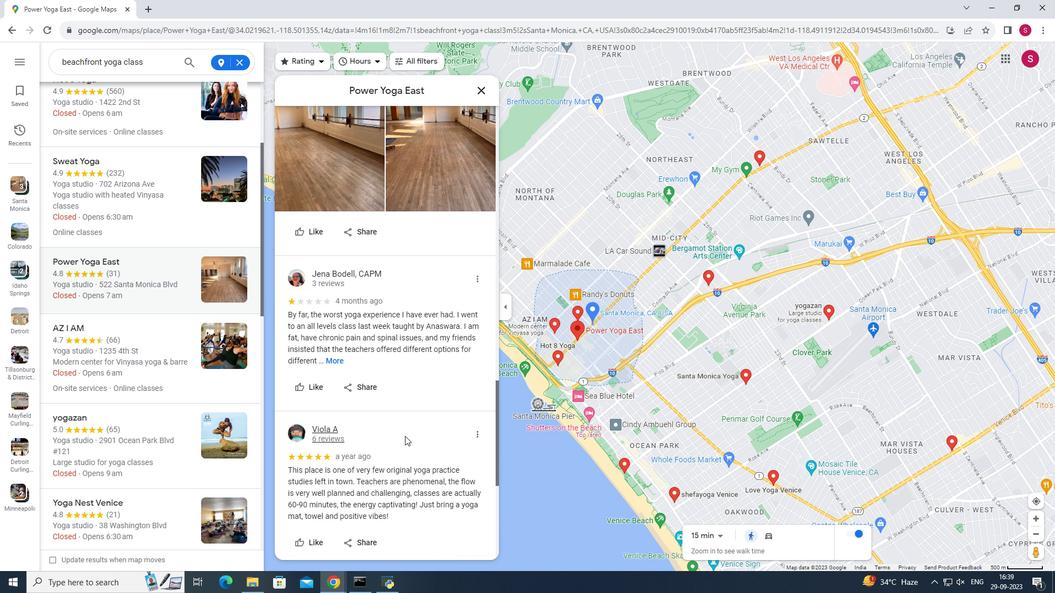 
Action: Mouse moved to (408, 437)
Screenshot: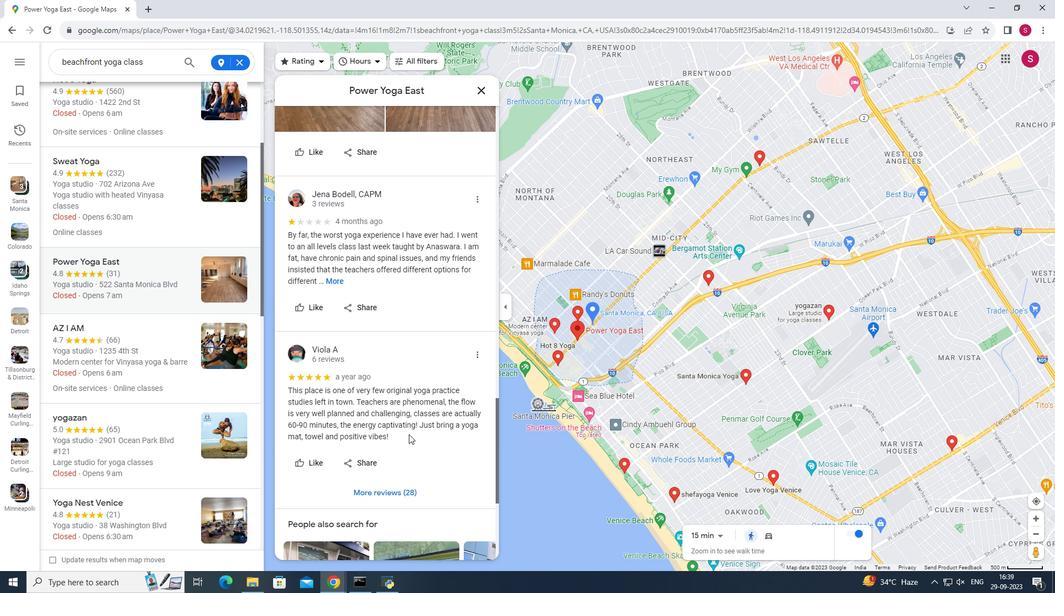 
Action: Mouse scrolled (408, 436) with delta (0, 0)
Screenshot: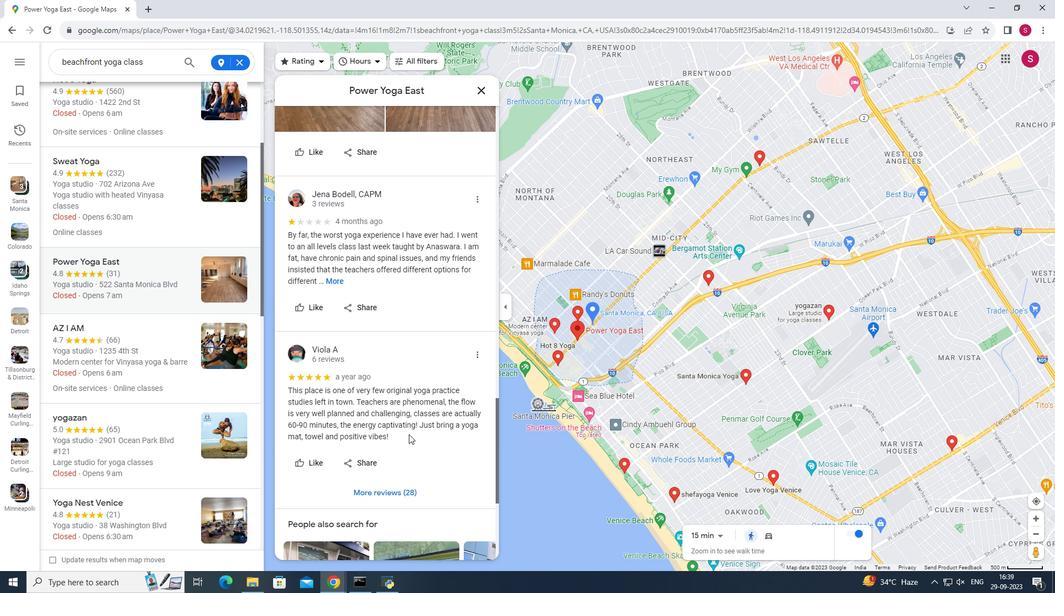 
Action: Mouse moved to (407, 430)
Screenshot: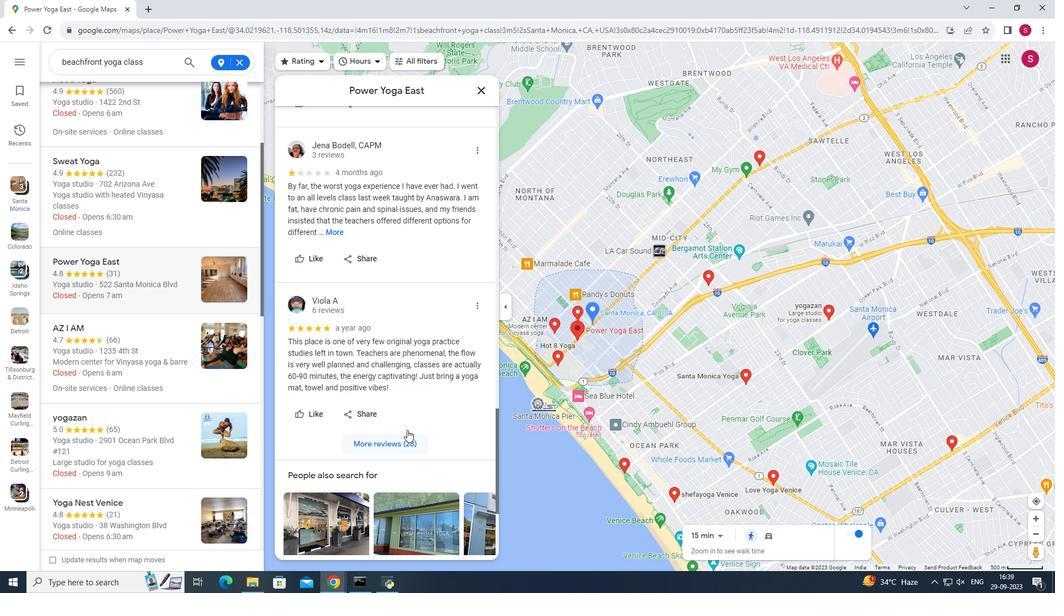 
Action: Mouse scrolled (407, 429) with delta (0, 0)
Screenshot: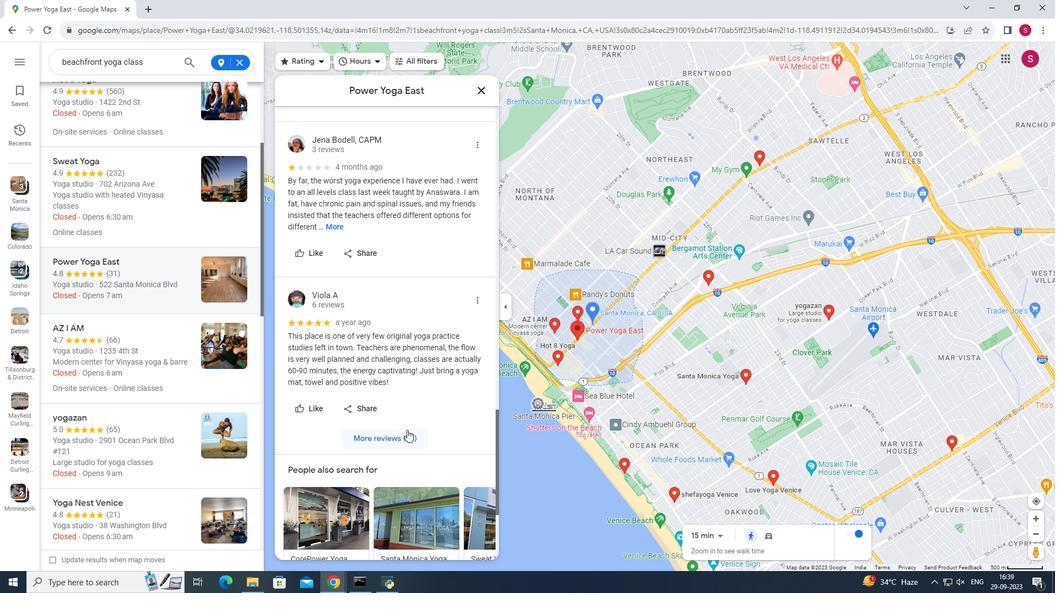 
Action: Mouse moved to (407, 428)
Screenshot: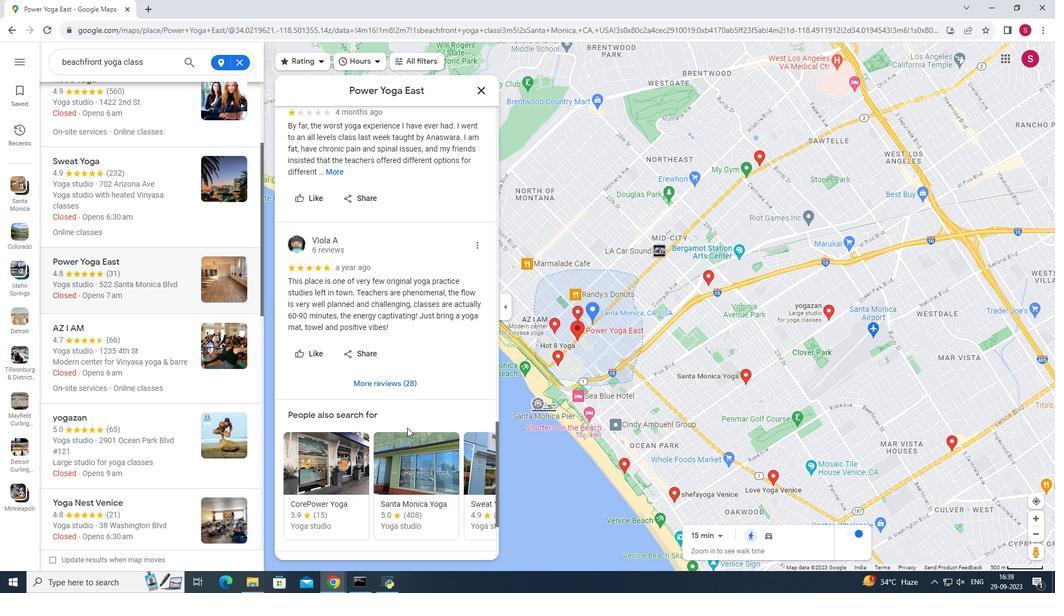 
Action: Mouse scrolled (407, 428) with delta (0, 0)
Screenshot: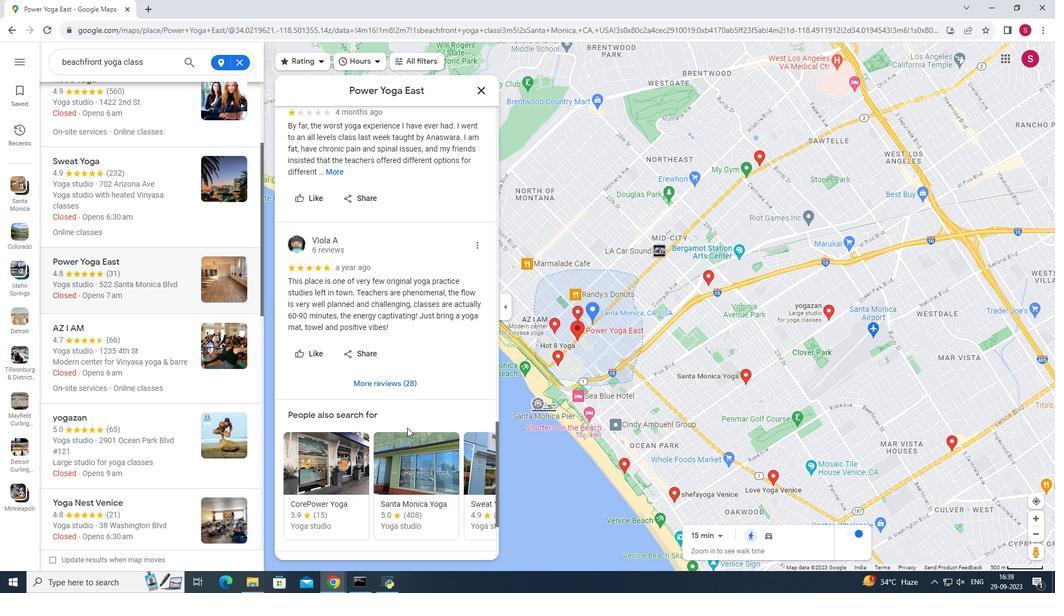 
Action: Mouse moved to (407, 427)
Screenshot: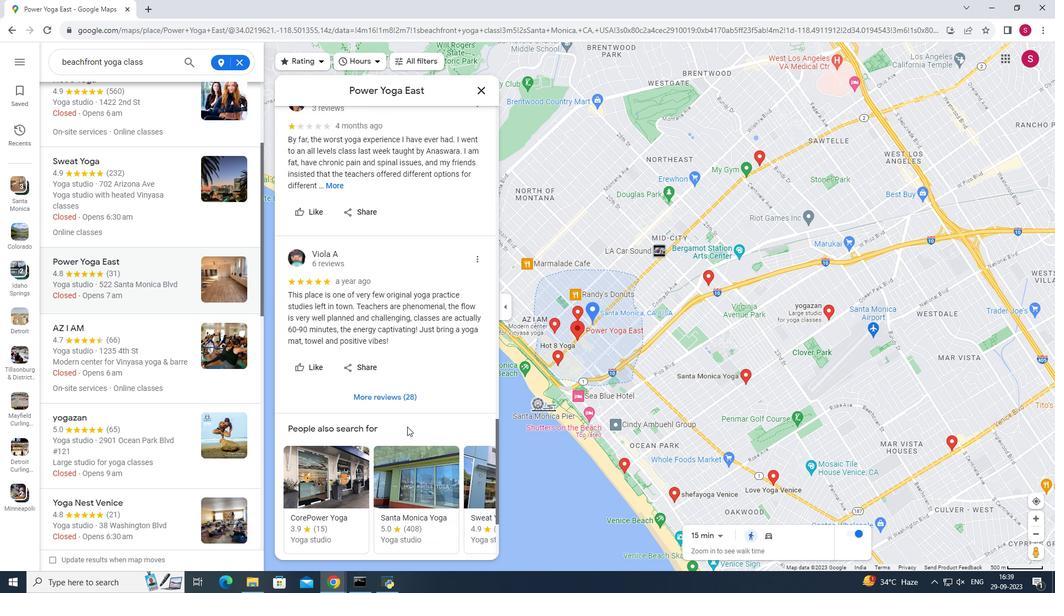 
Action: Mouse scrolled (407, 427) with delta (0, 0)
Screenshot: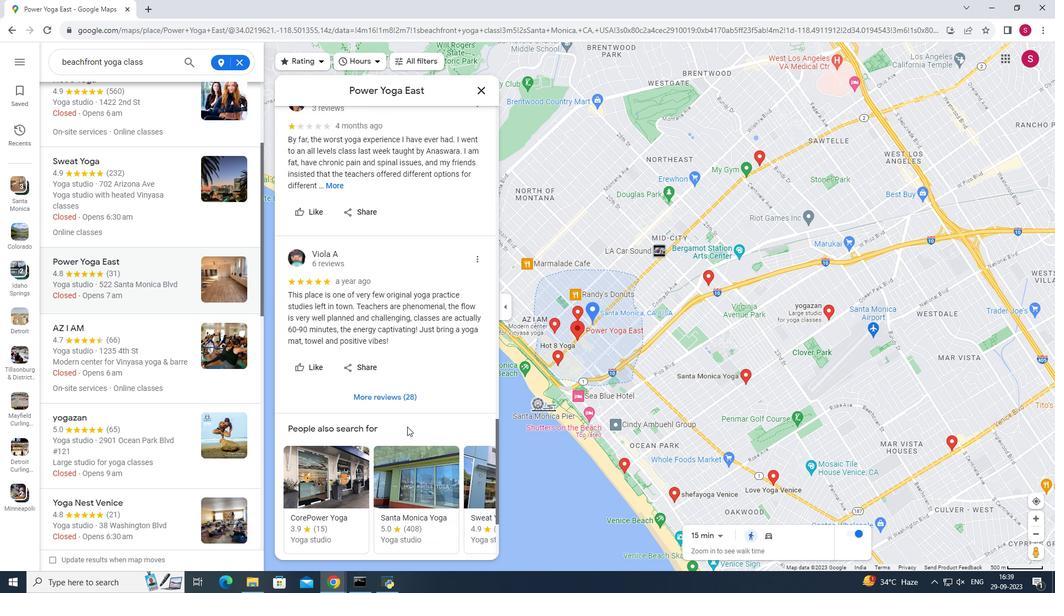 
Action: Mouse scrolled (407, 427) with delta (0, 0)
Screenshot: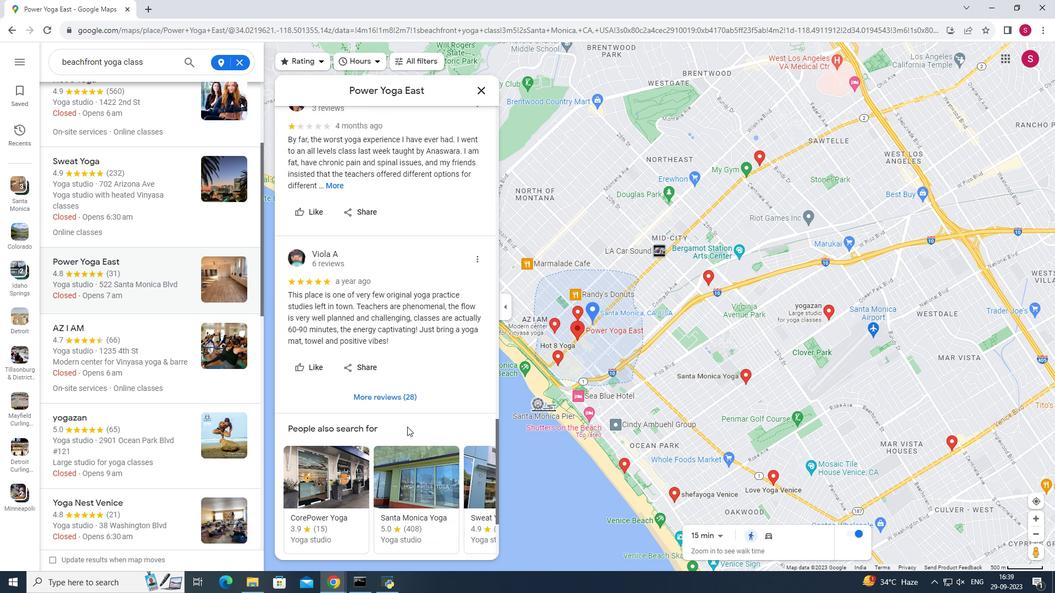 
Action: Mouse moved to (410, 420)
Screenshot: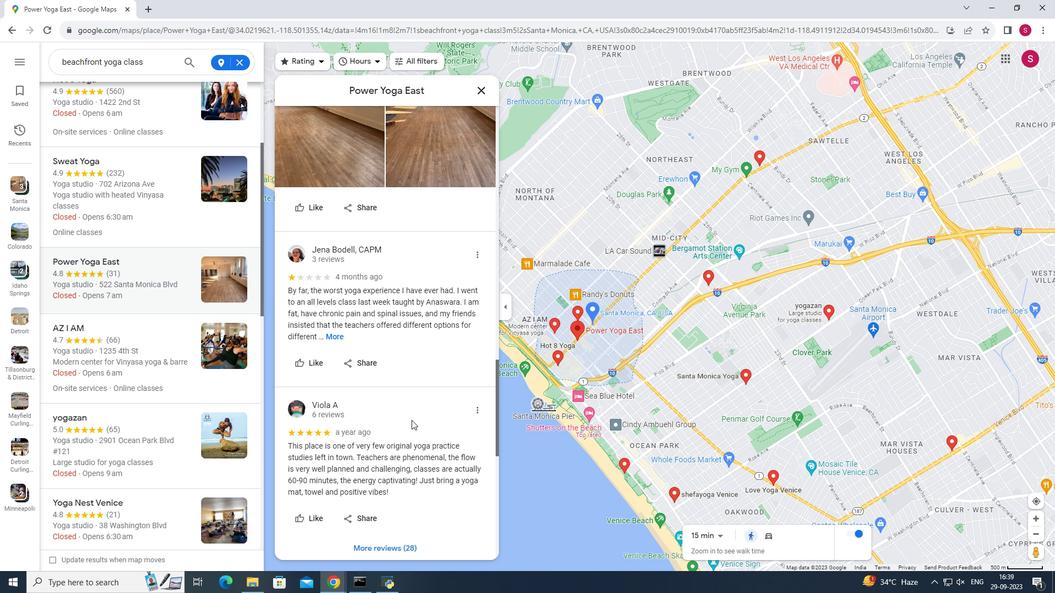 
Action: Mouse scrolled (410, 420) with delta (0, 0)
Screenshot: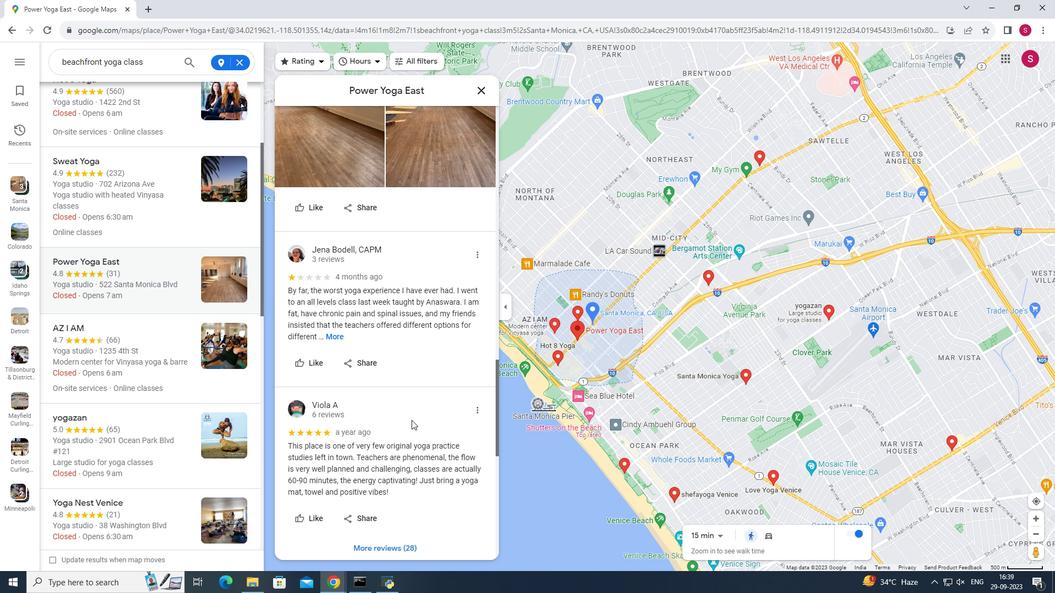
Action: Mouse moved to (410, 420)
Screenshot: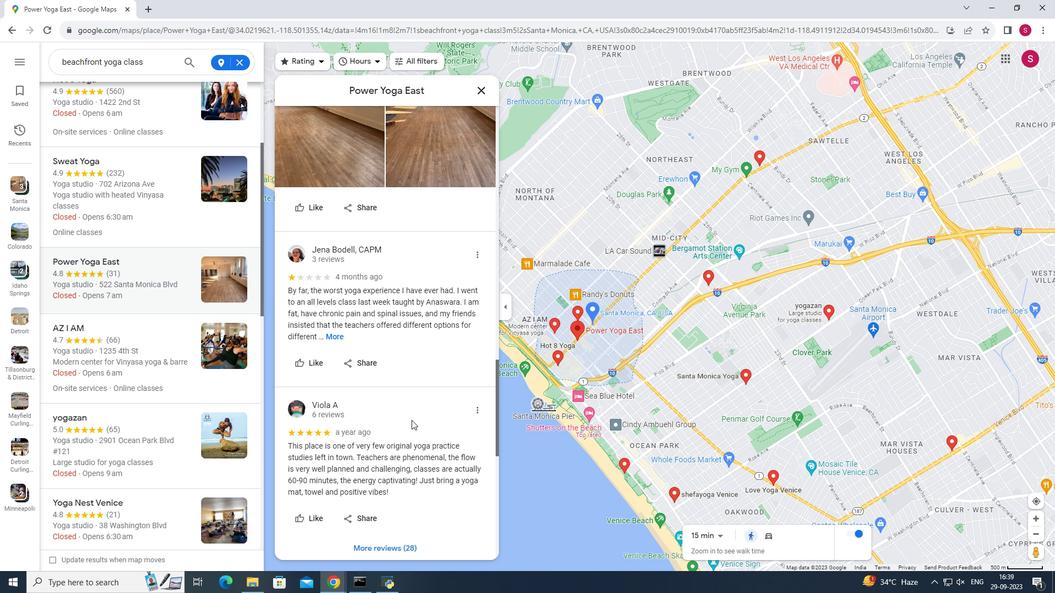 
Action: Mouse scrolled (410, 420) with delta (0, 0)
Screenshot: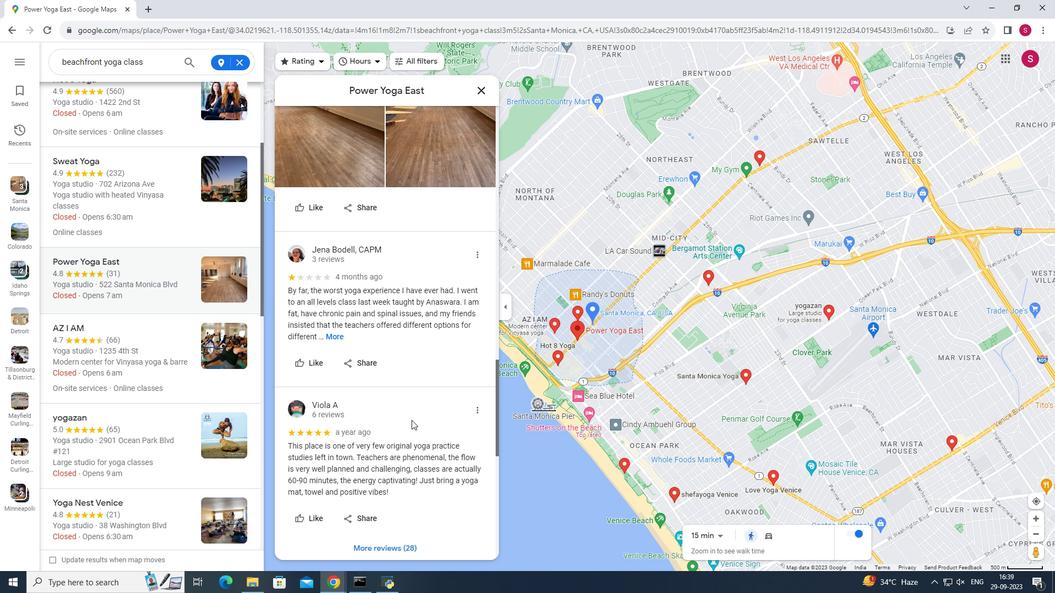 
Action: Mouse moved to (411, 420)
Screenshot: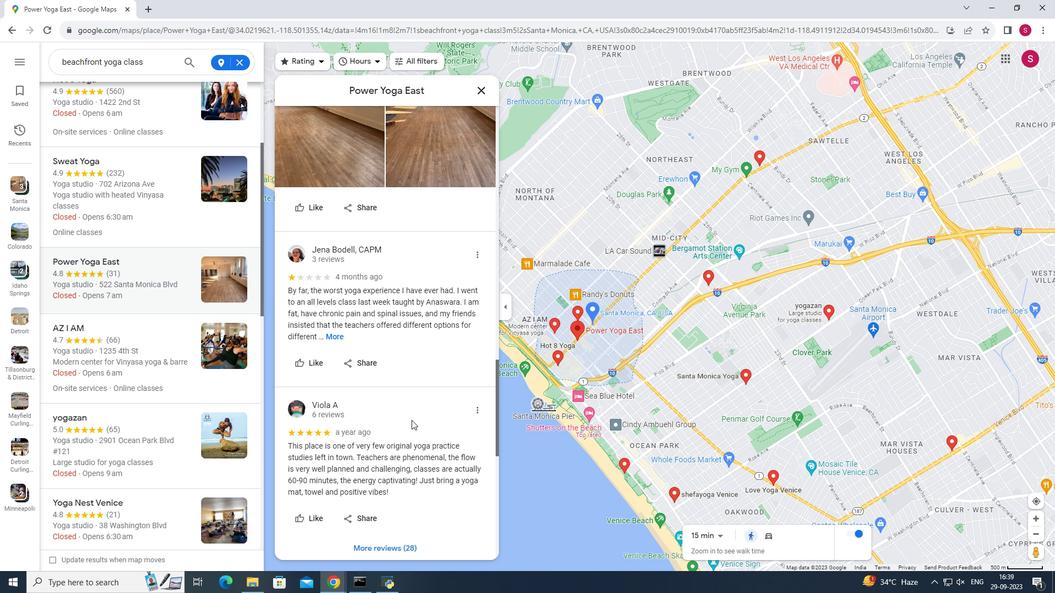 
Action: Mouse scrolled (411, 420) with delta (0, 0)
Screenshot: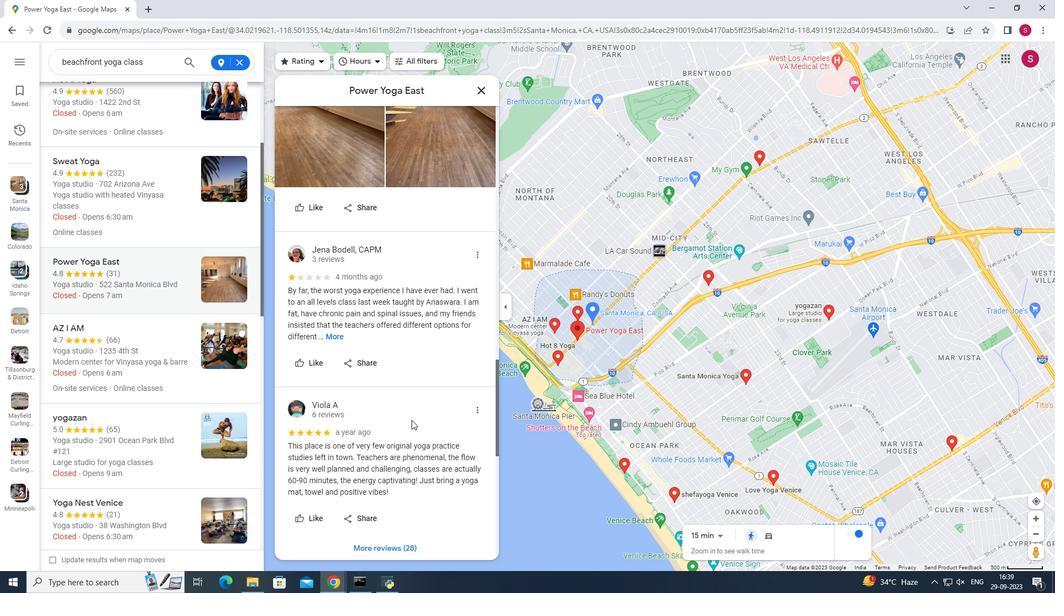 
Action: Mouse moved to (412, 420)
Screenshot: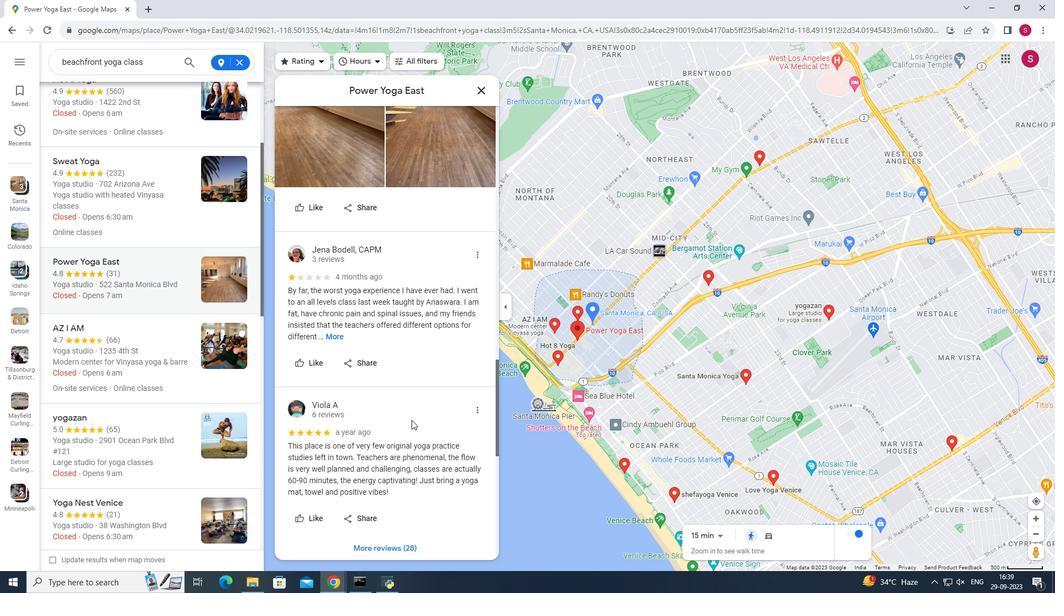 
Action: Mouse scrolled (412, 420) with delta (0, 0)
Screenshot: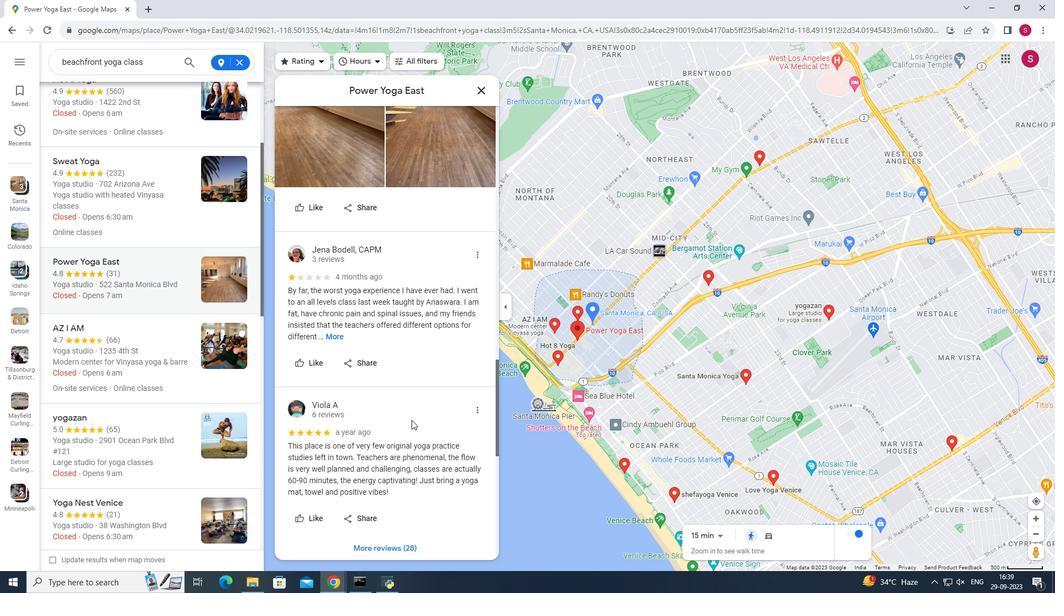 
Action: Mouse moved to (412, 420)
Screenshot: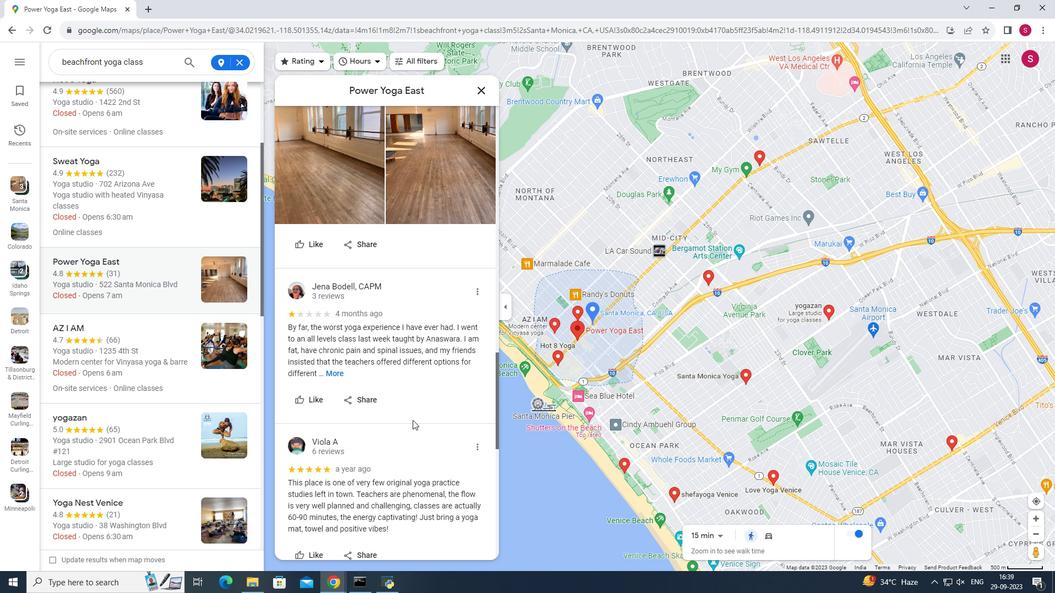 
Action: Mouse scrolled (412, 420) with delta (0, 0)
Screenshot: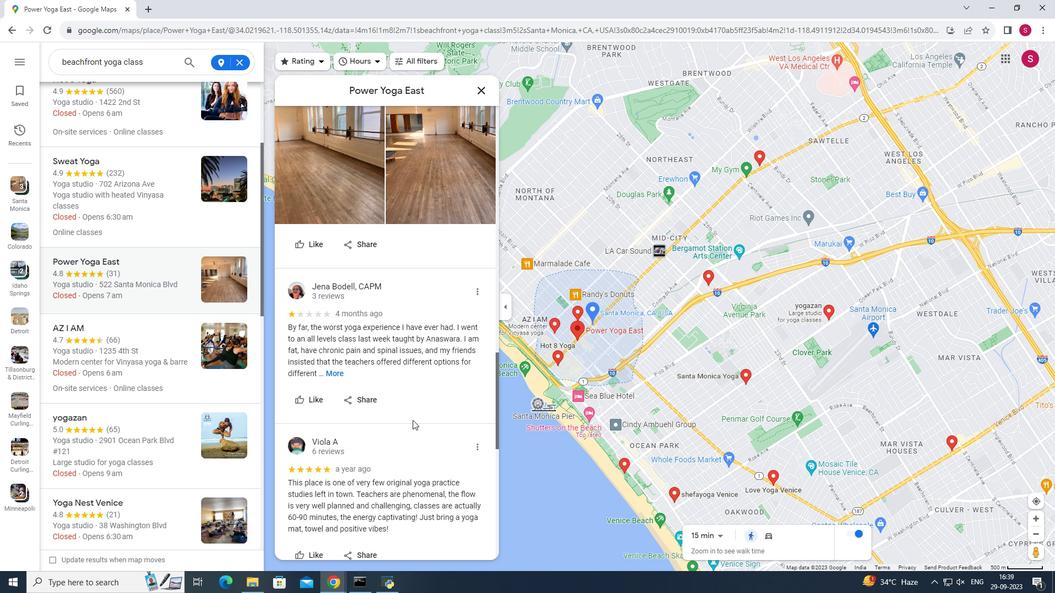 
Action: Mouse scrolled (412, 420) with delta (0, 0)
Screenshot: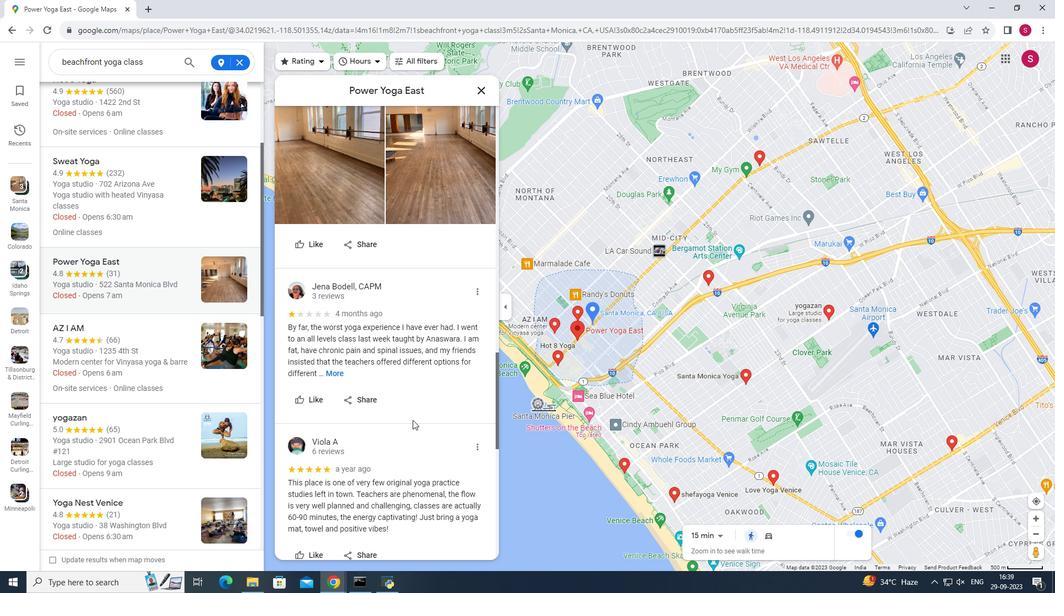 
Action: Mouse scrolled (412, 420) with delta (0, 0)
Screenshot: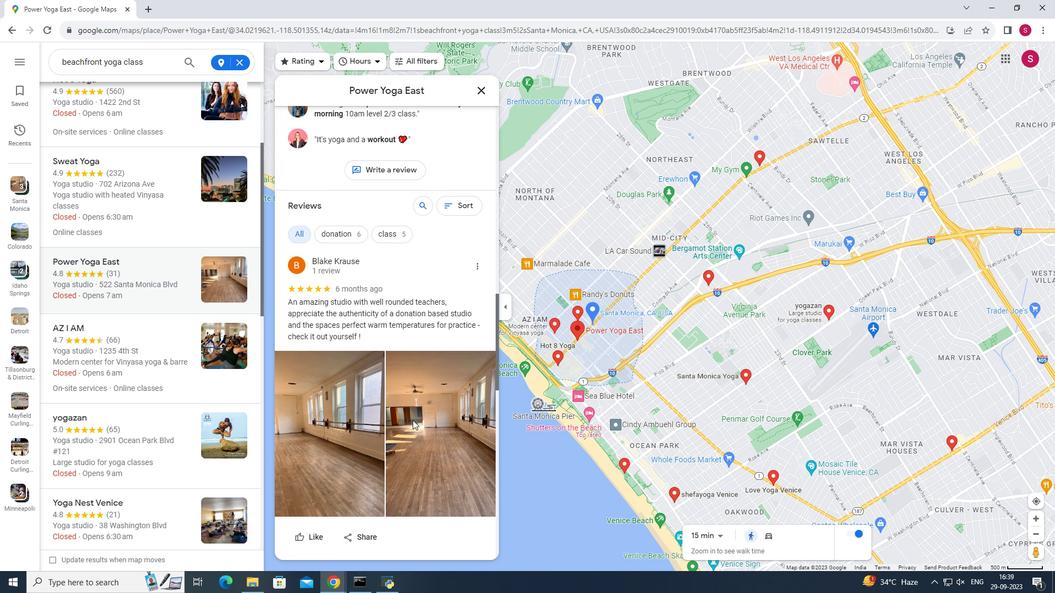 
Action: Mouse scrolled (412, 420) with delta (0, 0)
Screenshot: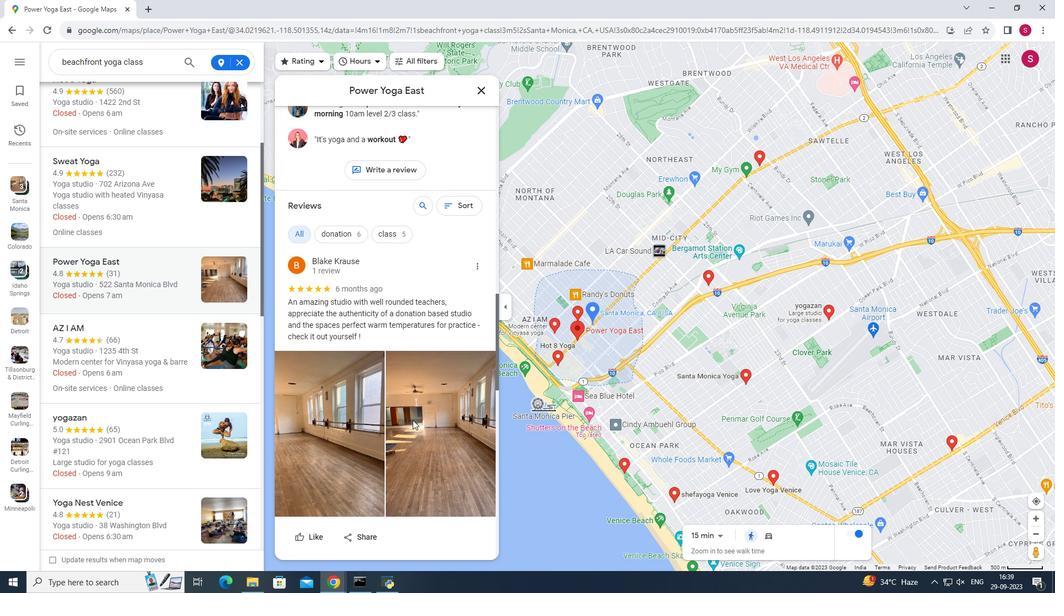 
Action: Mouse scrolled (412, 420) with delta (0, 0)
Screenshot: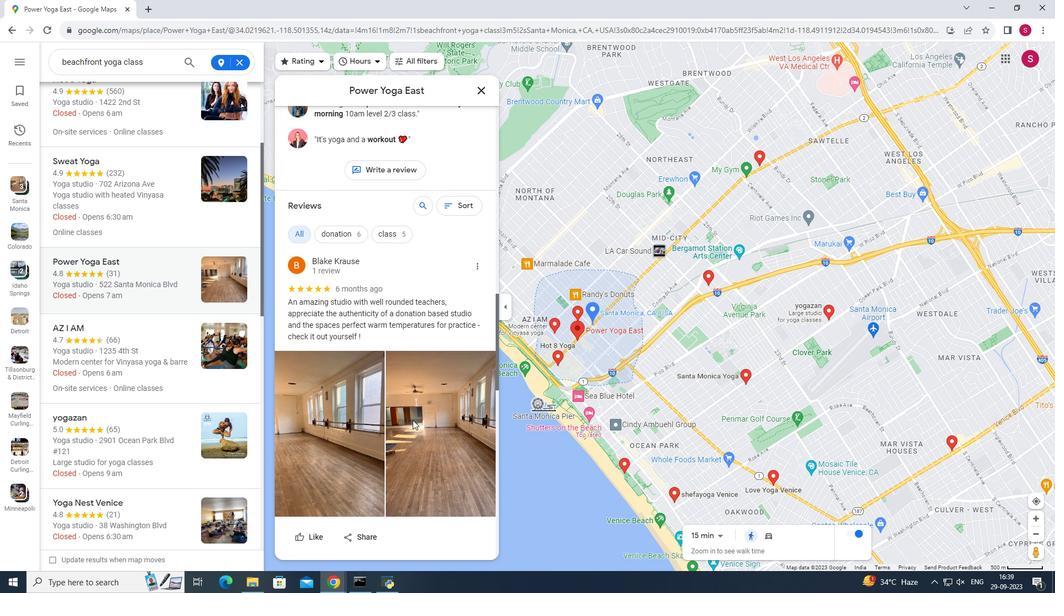 
Action: Mouse moved to (413, 420)
Screenshot: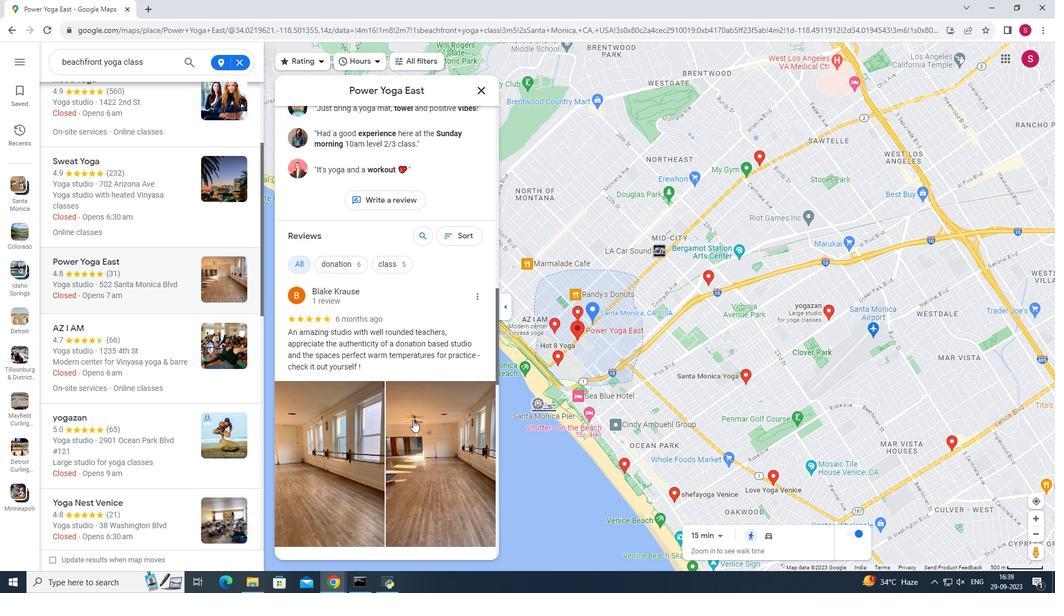 
Action: Mouse scrolled (413, 420) with delta (0, 0)
Screenshot: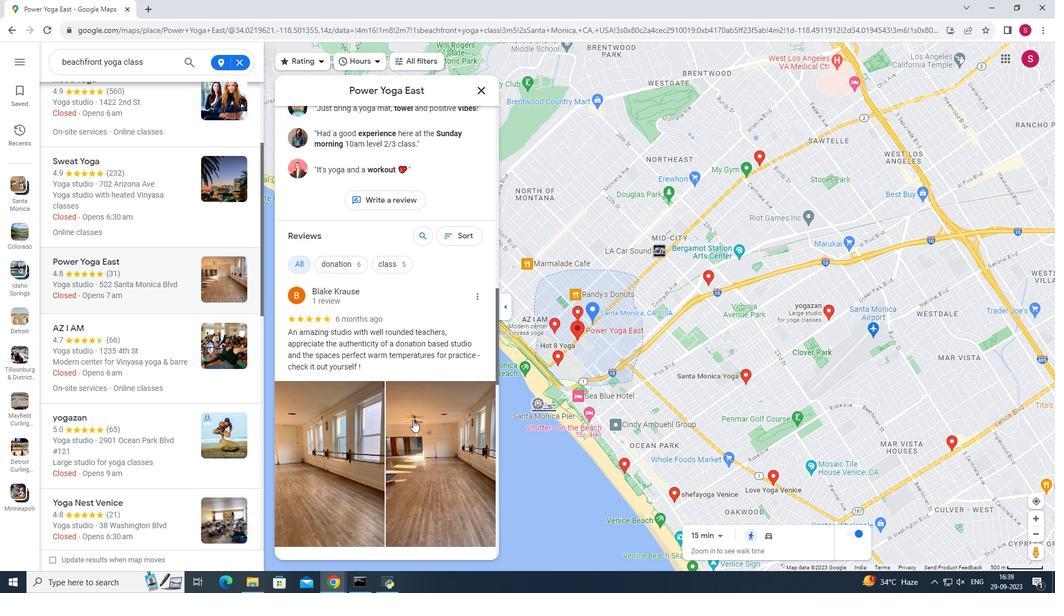 
Action: Mouse scrolled (413, 420) with delta (0, 0)
Screenshot: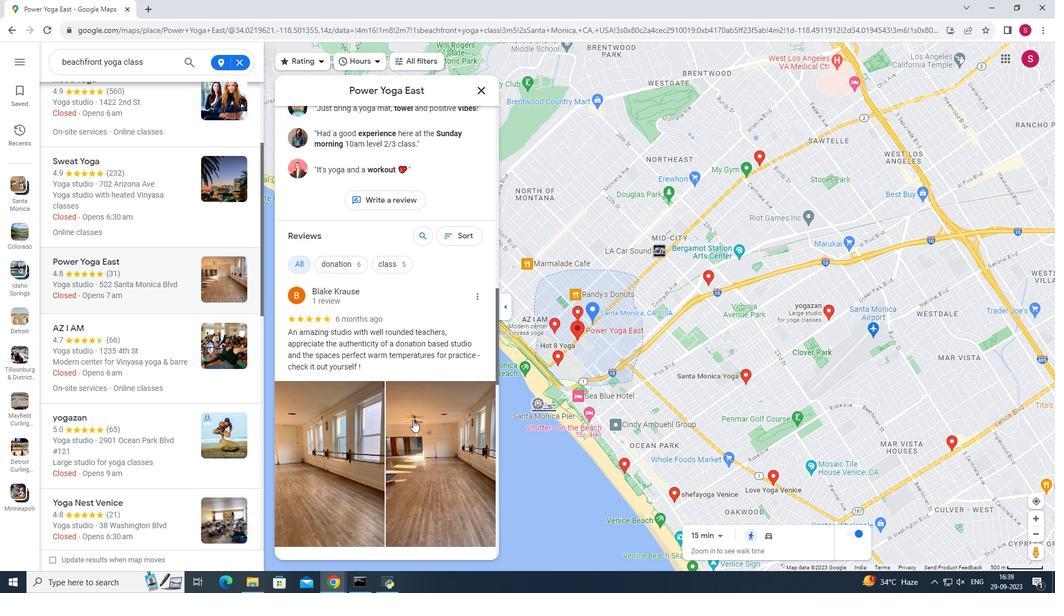 
Action: Mouse scrolled (413, 420) with delta (0, 0)
Screenshot: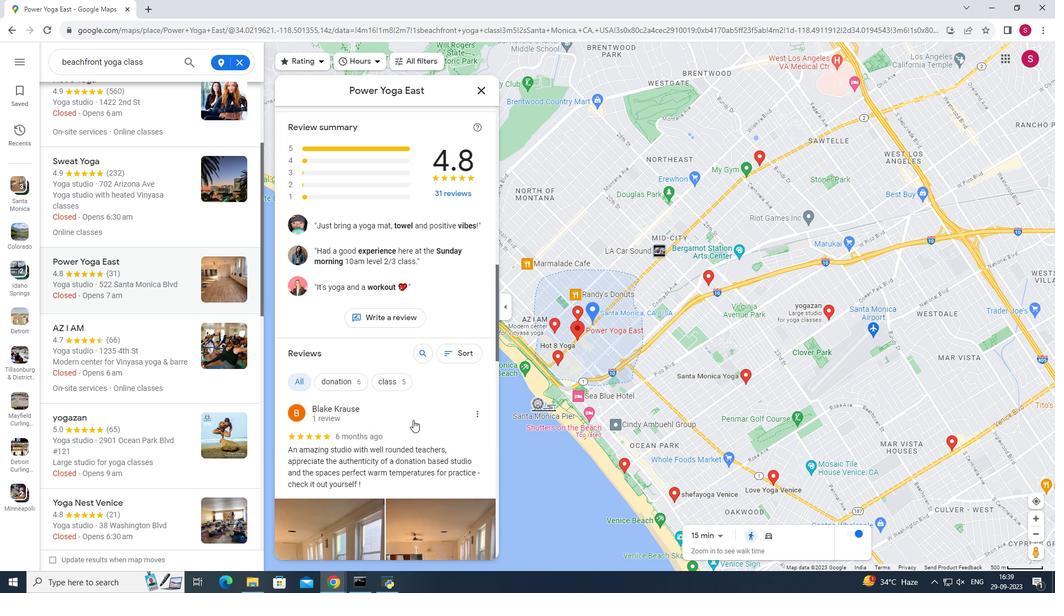 
Action: Mouse scrolled (413, 420) with delta (0, 0)
Screenshot: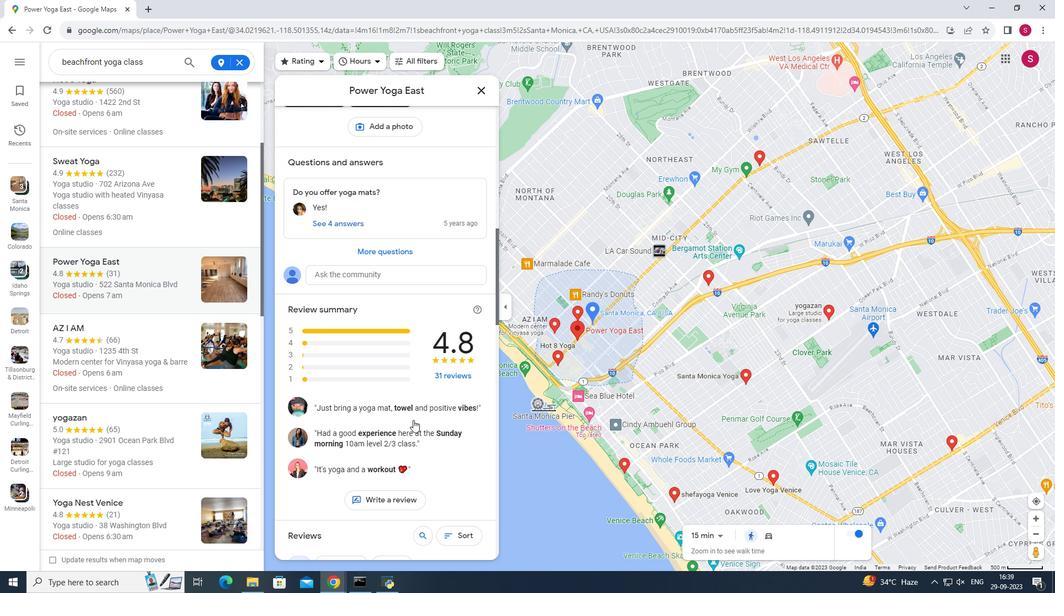 
Action: Mouse scrolled (413, 420) with delta (0, 0)
Screenshot: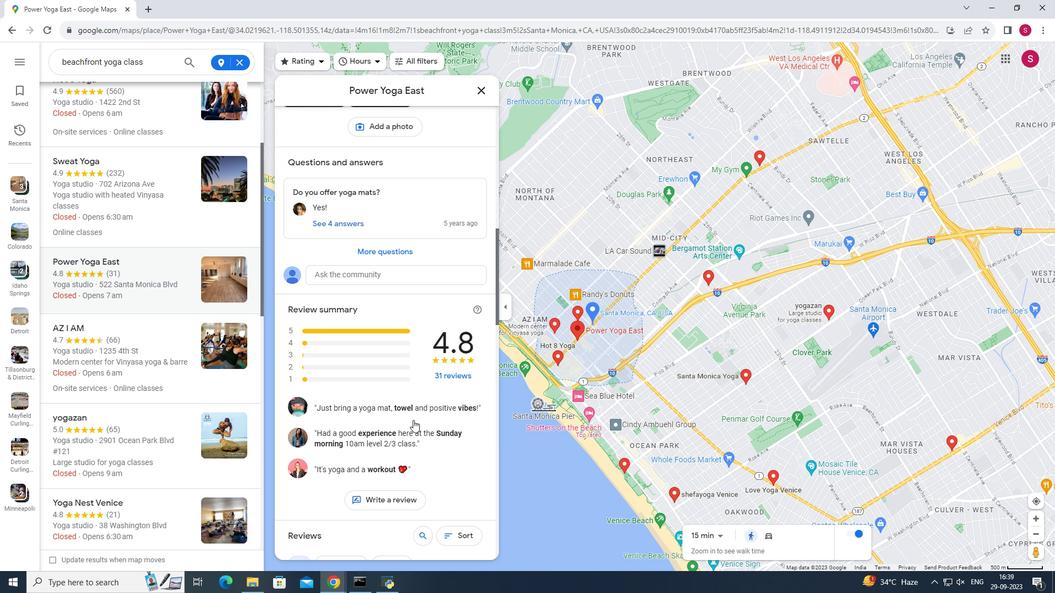 
Action: Mouse scrolled (413, 420) with delta (0, 0)
Screenshot: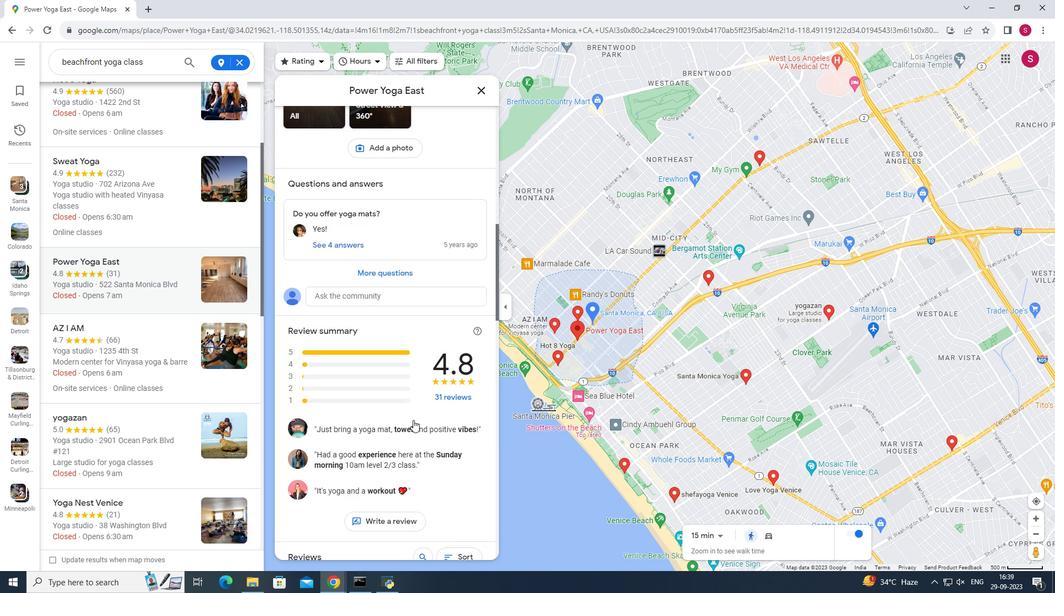 
Action: Mouse scrolled (413, 420) with delta (0, 0)
Screenshot: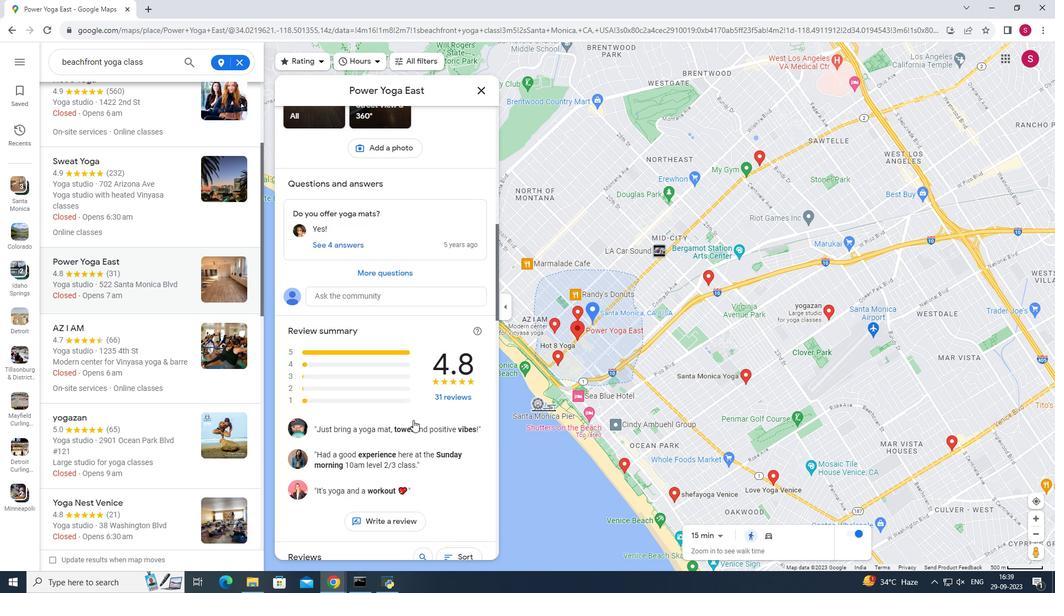 
Action: Mouse scrolled (413, 420) with delta (0, 0)
Screenshot: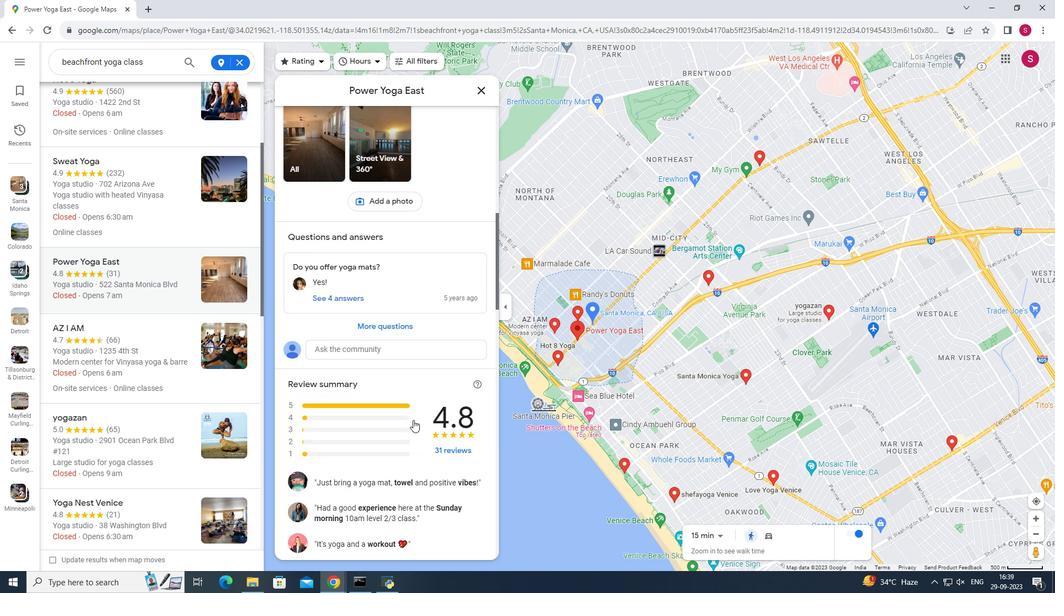 
Action: Mouse scrolled (413, 420) with delta (0, 0)
Screenshot: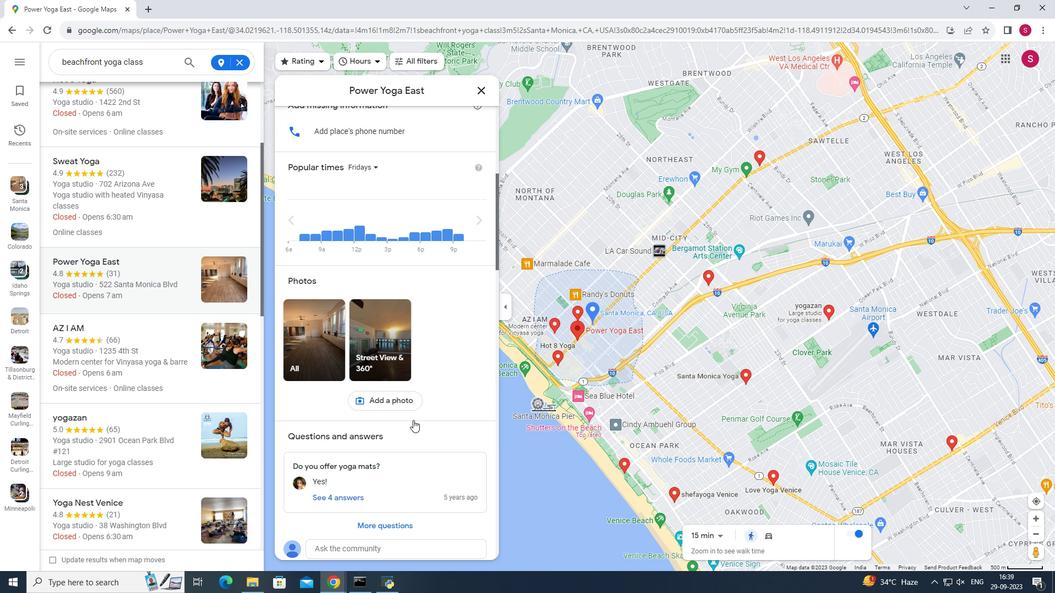 
Action: Mouse scrolled (413, 420) with delta (0, 0)
Screenshot: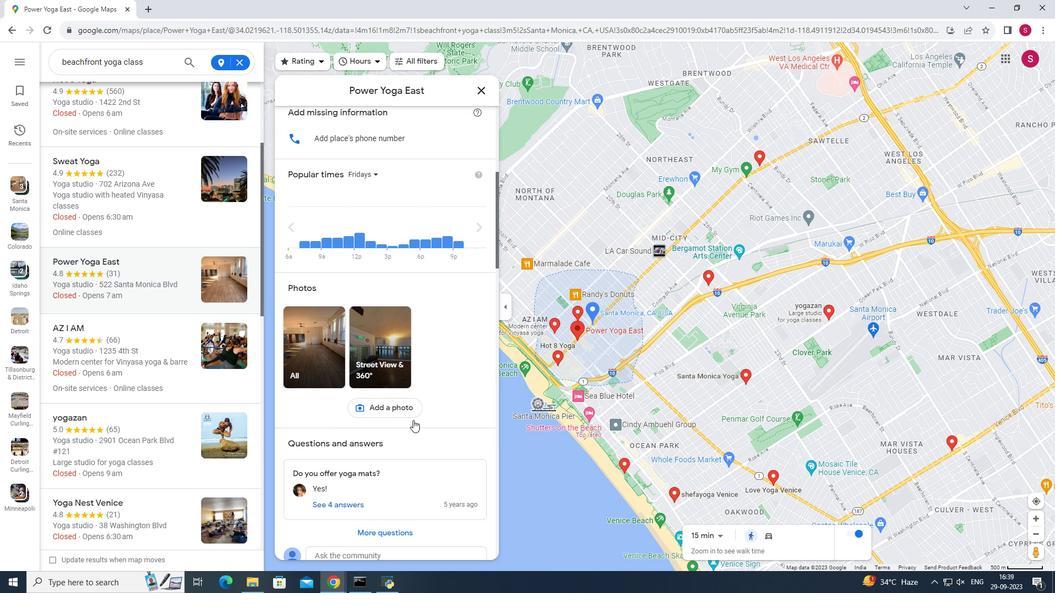 
Action: Mouse scrolled (413, 420) with delta (0, 0)
Screenshot: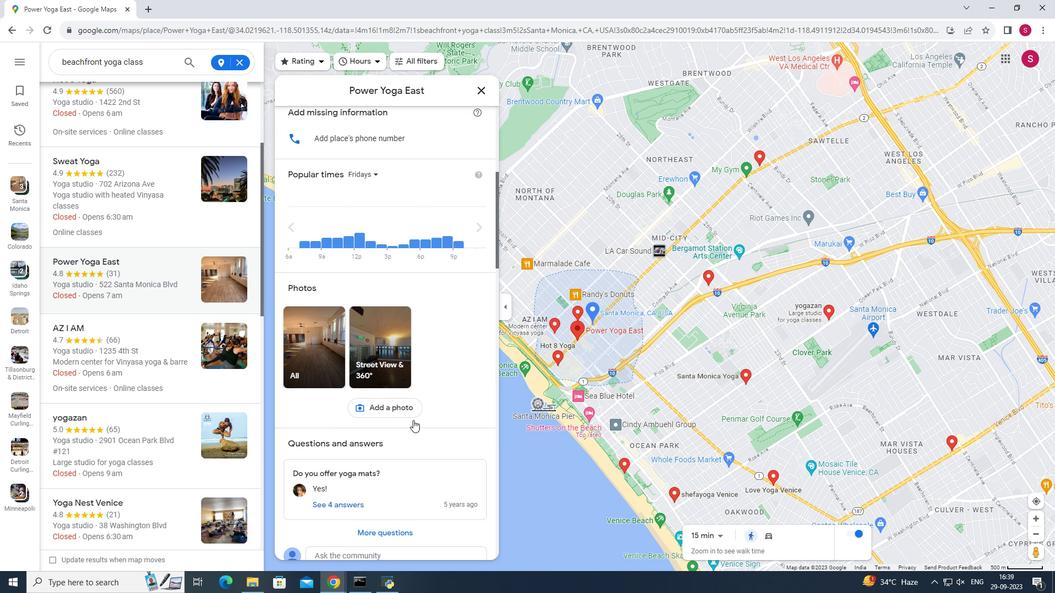 
Action: Mouse scrolled (413, 420) with delta (0, 0)
Screenshot: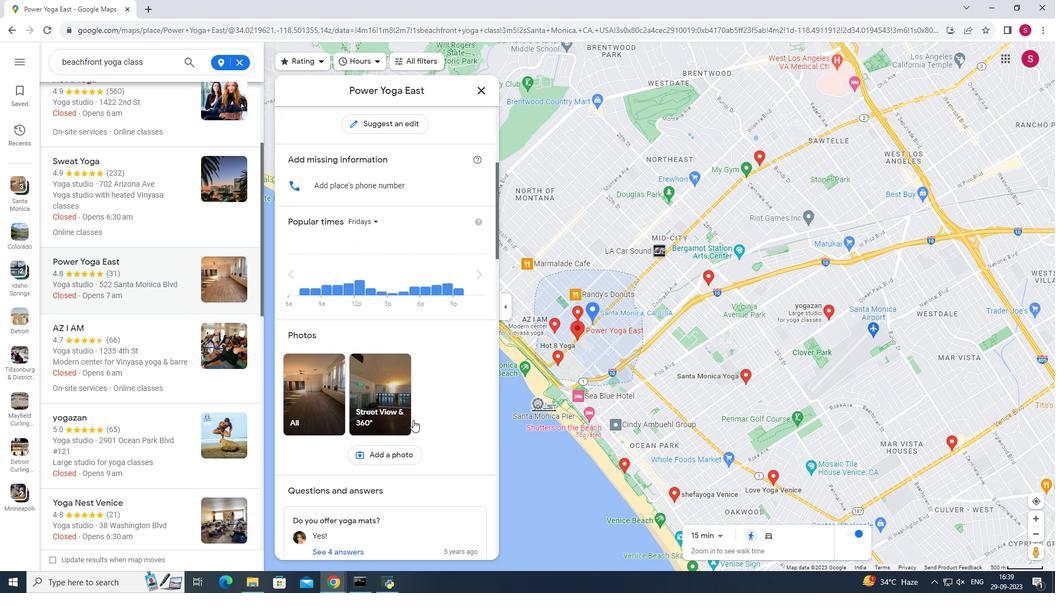 
Action: Mouse scrolled (413, 420) with delta (0, 0)
Screenshot: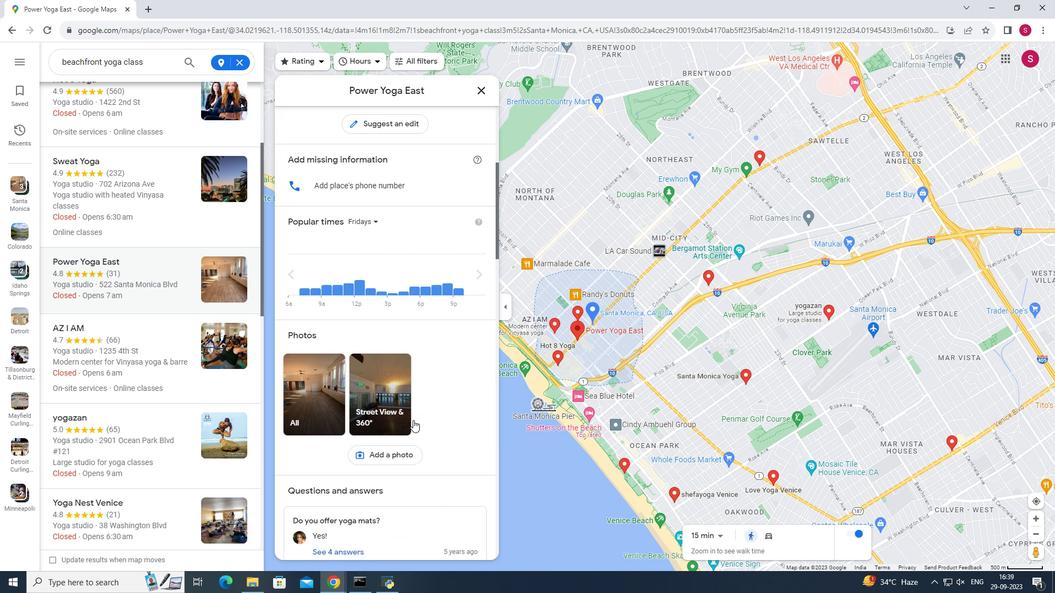 
Action: Mouse moved to (412, 420)
Screenshot: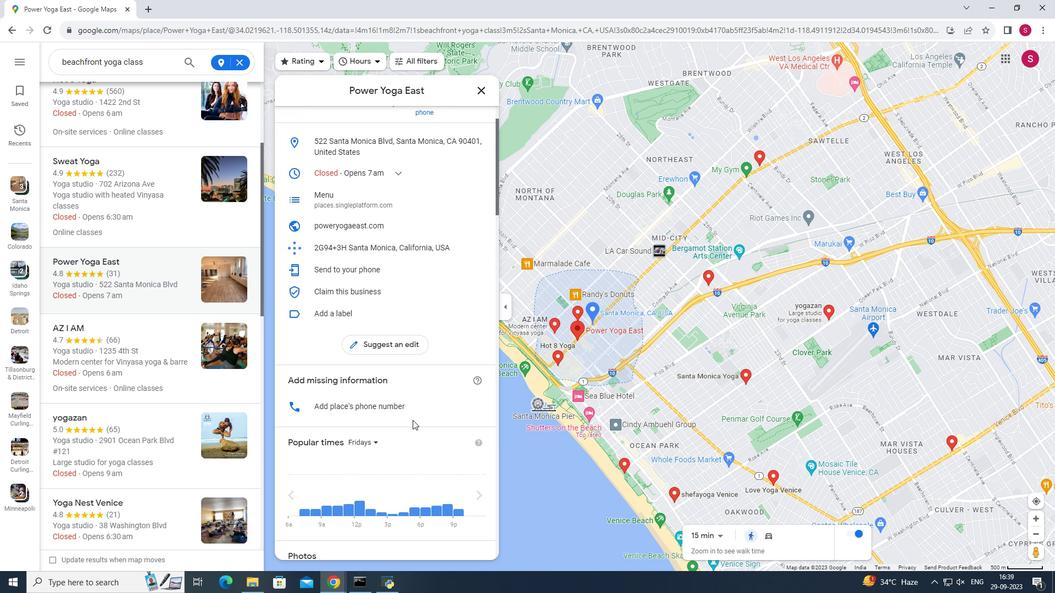 
Action: Mouse scrolled (412, 420) with delta (0, 0)
Screenshot: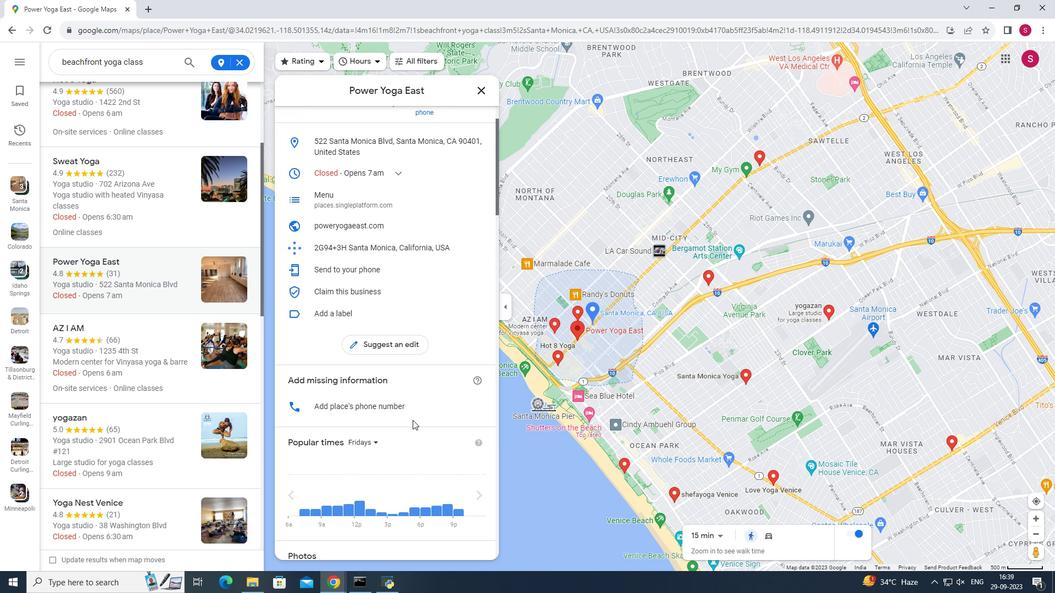 
Action: Mouse scrolled (412, 420) with delta (0, 0)
Screenshot: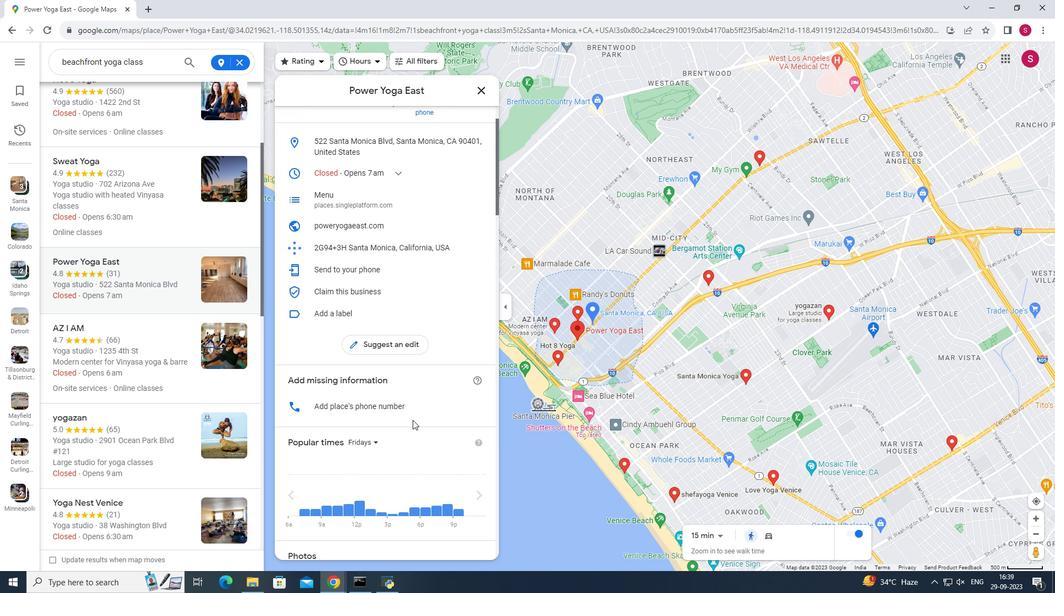 
Action: Mouse scrolled (412, 420) with delta (0, 0)
Screenshot: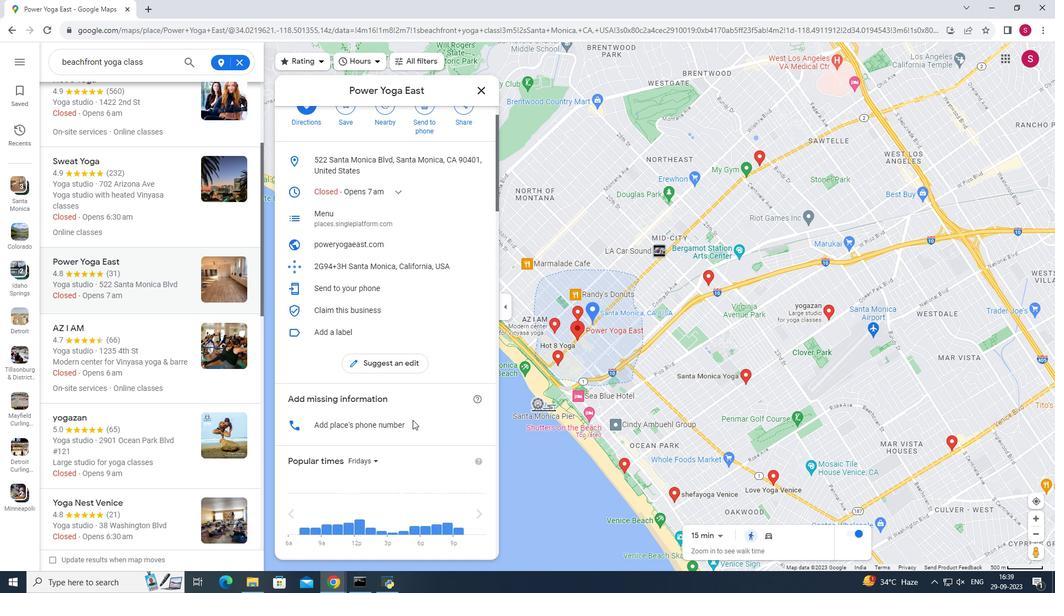 
Action: Mouse scrolled (412, 420) with delta (0, 0)
Screenshot: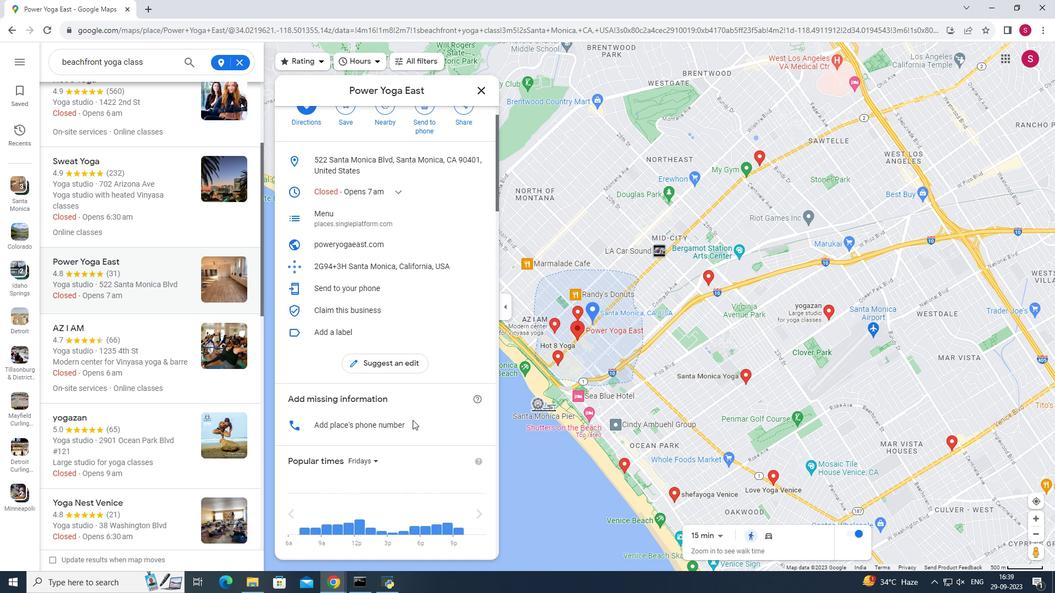 
Action: Mouse scrolled (412, 420) with delta (0, 0)
Screenshot: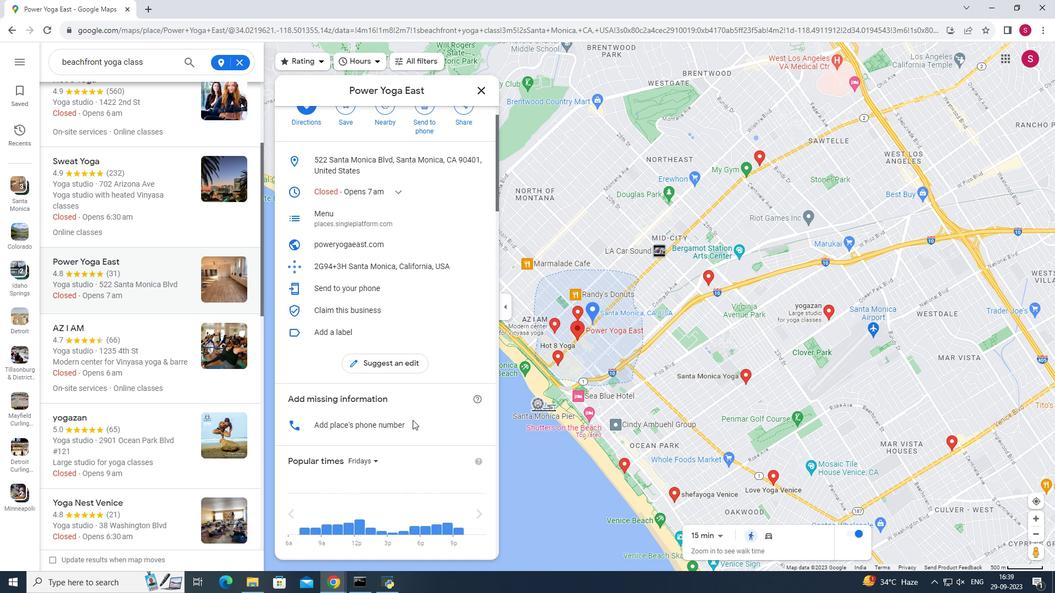 
Action: Mouse moved to (408, 348)
Screenshot: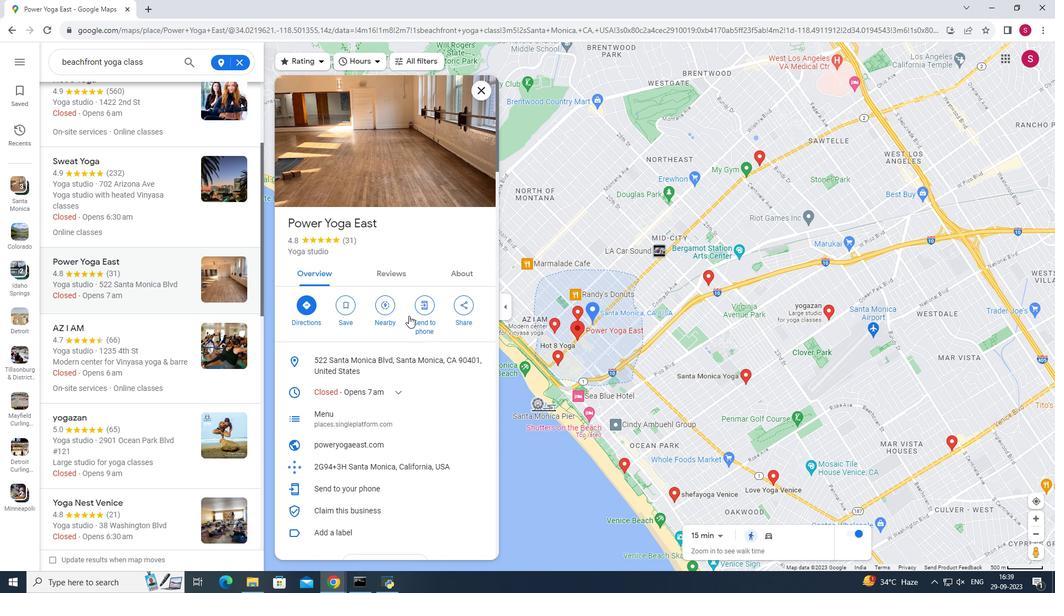 
Action: Mouse scrolled (408, 349) with delta (0, 0)
Screenshot: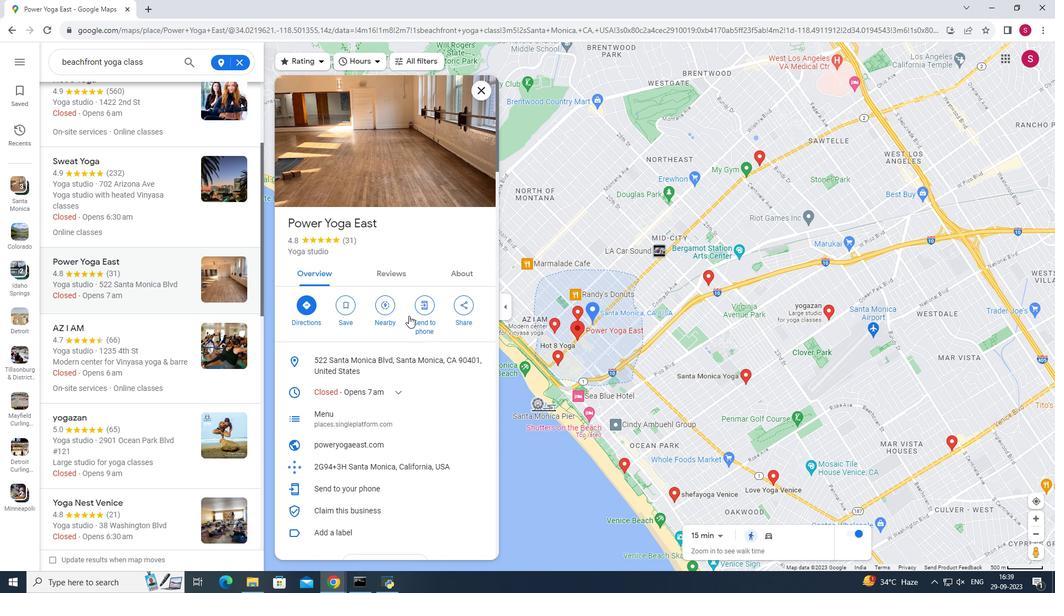 
Action: Mouse moved to (394, 274)
Screenshot: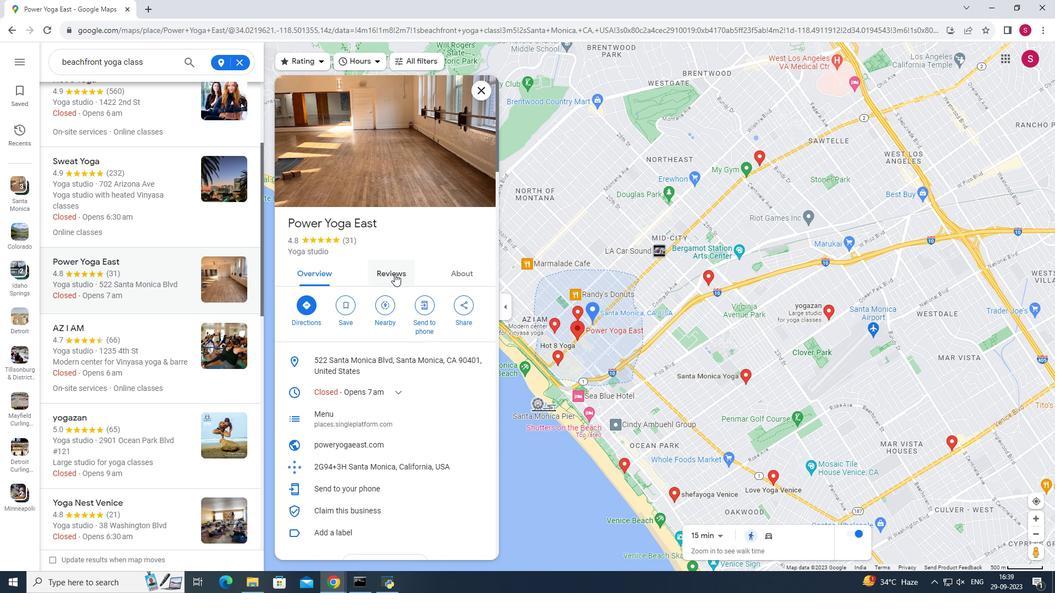 
Action: Mouse pressed left at (394, 274)
Screenshot: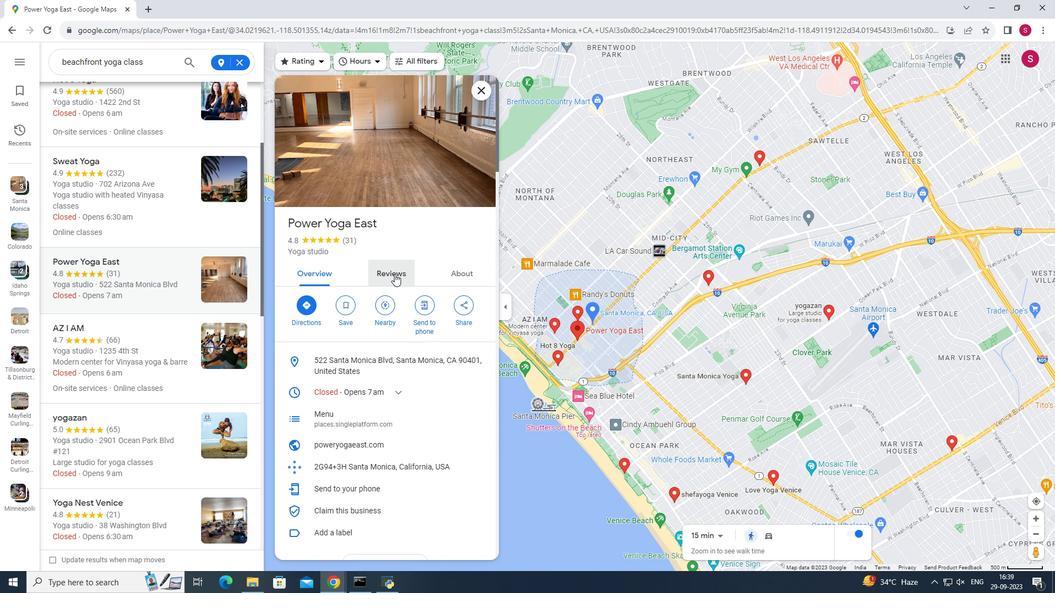 
Action: Mouse moved to (442, 432)
Screenshot: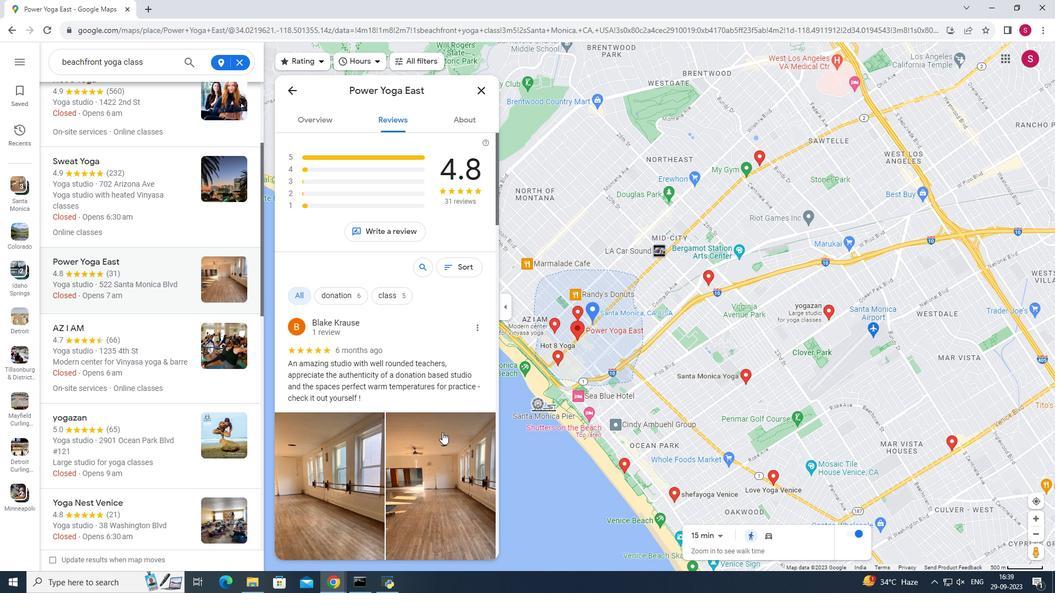 
Action: Mouse scrolled (442, 431) with delta (0, 0)
Screenshot: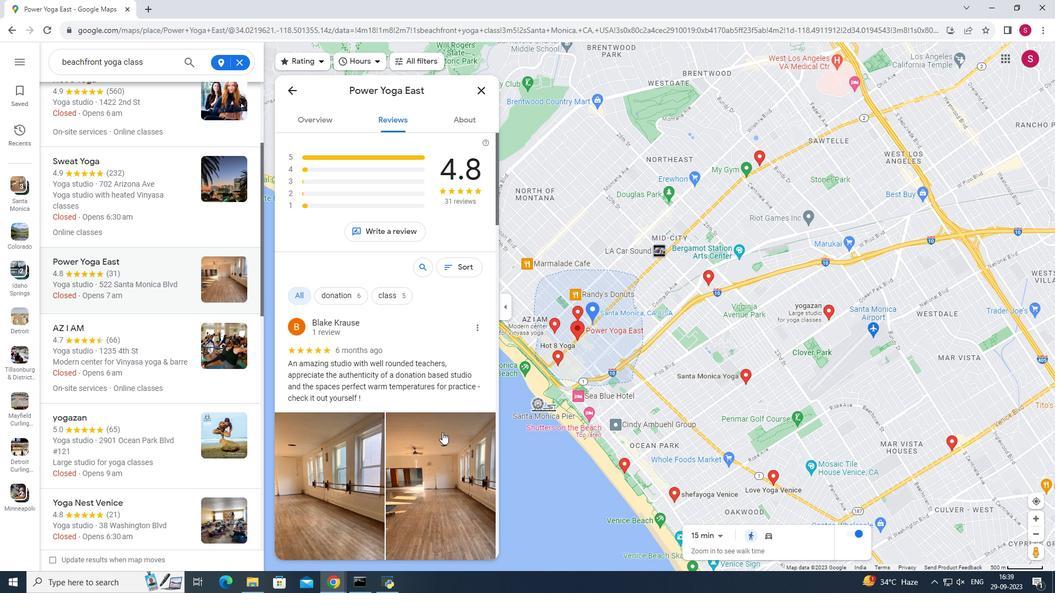 
Action: Mouse scrolled (442, 431) with delta (0, 0)
Screenshot: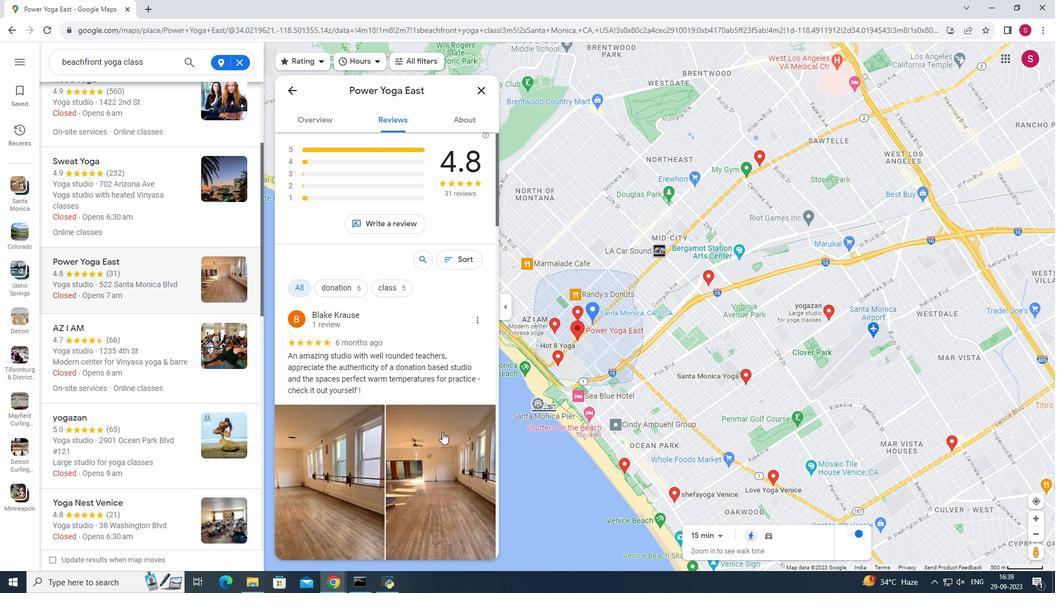 
Action: Mouse scrolled (442, 431) with delta (0, 0)
Screenshot: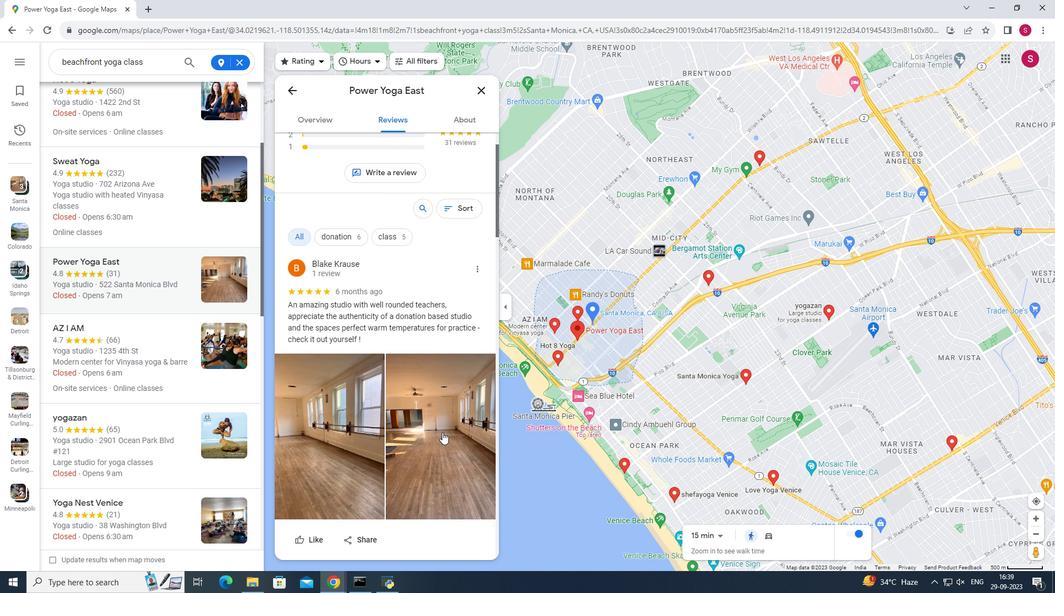 
Action: Mouse moved to (436, 428)
Screenshot: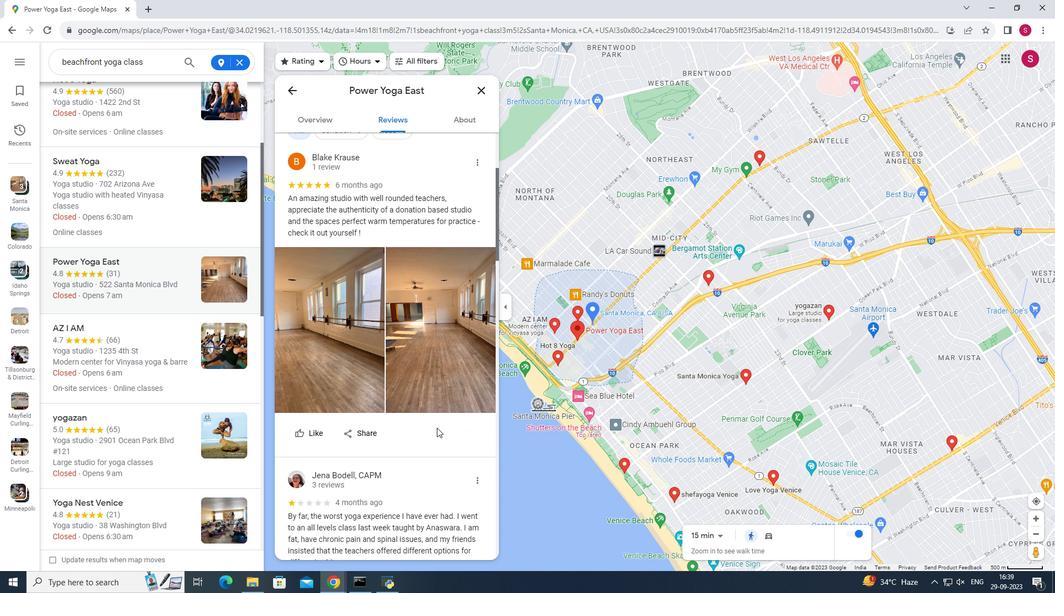 
Action: Mouse scrolled (436, 427) with delta (0, 0)
Screenshot: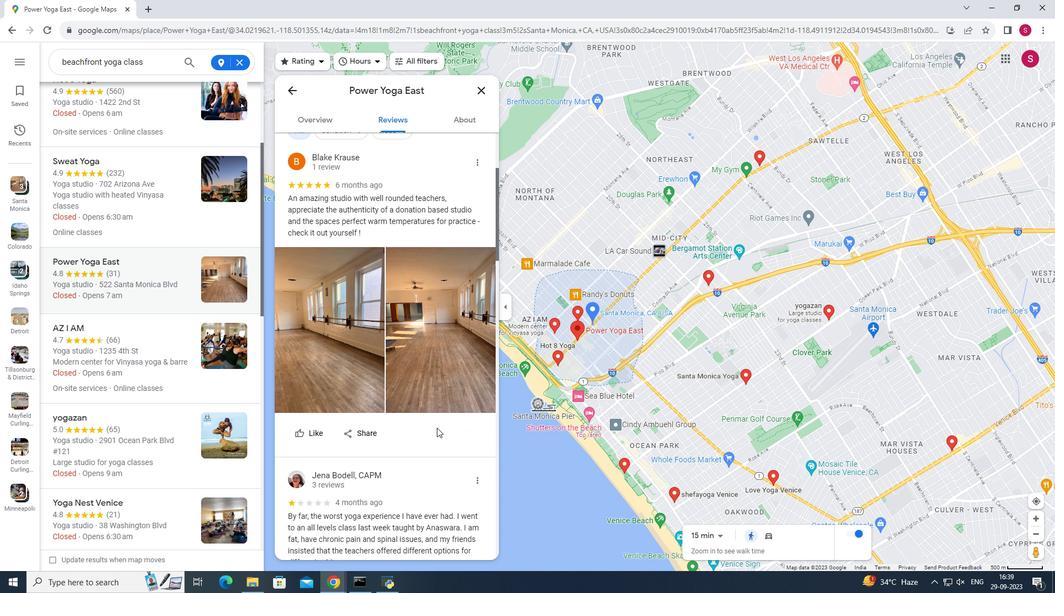 
Action: Mouse scrolled (436, 427) with delta (0, 0)
Screenshot: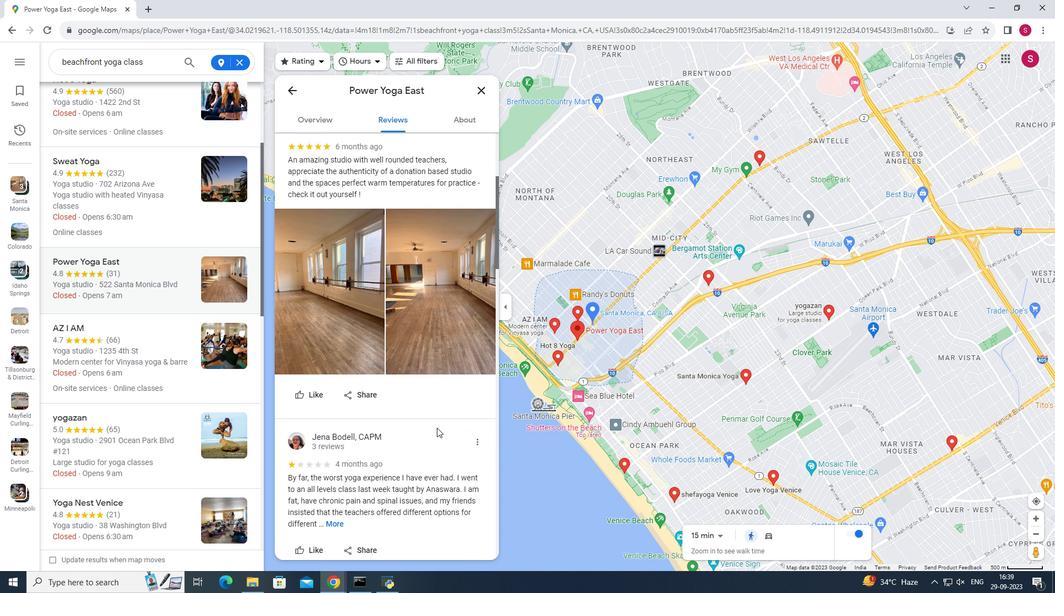 
Action: Mouse moved to (444, 460)
Screenshot: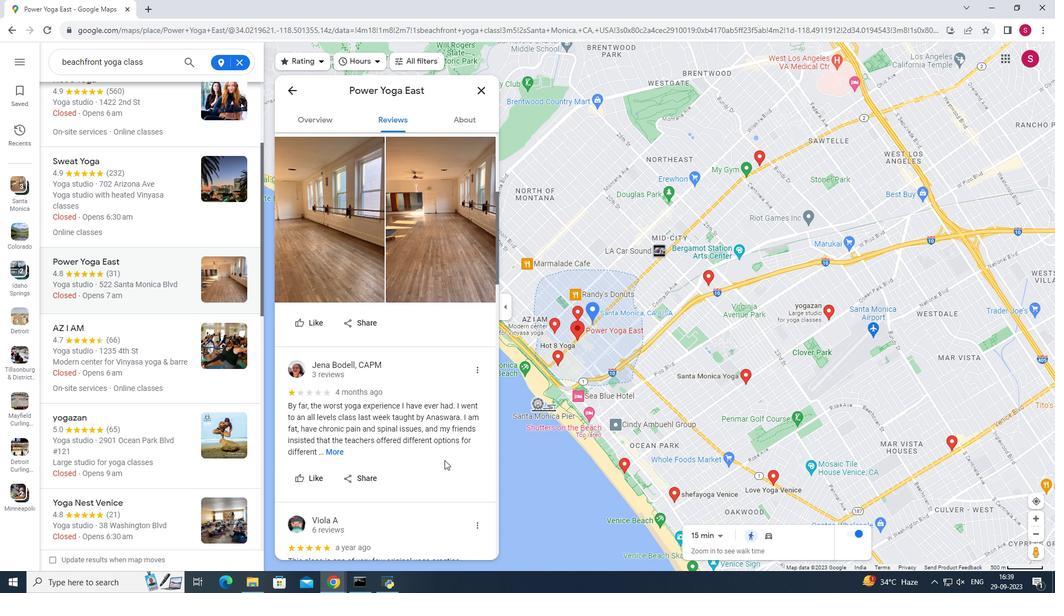 
Action: Mouse scrolled (444, 459) with delta (0, 0)
Screenshot: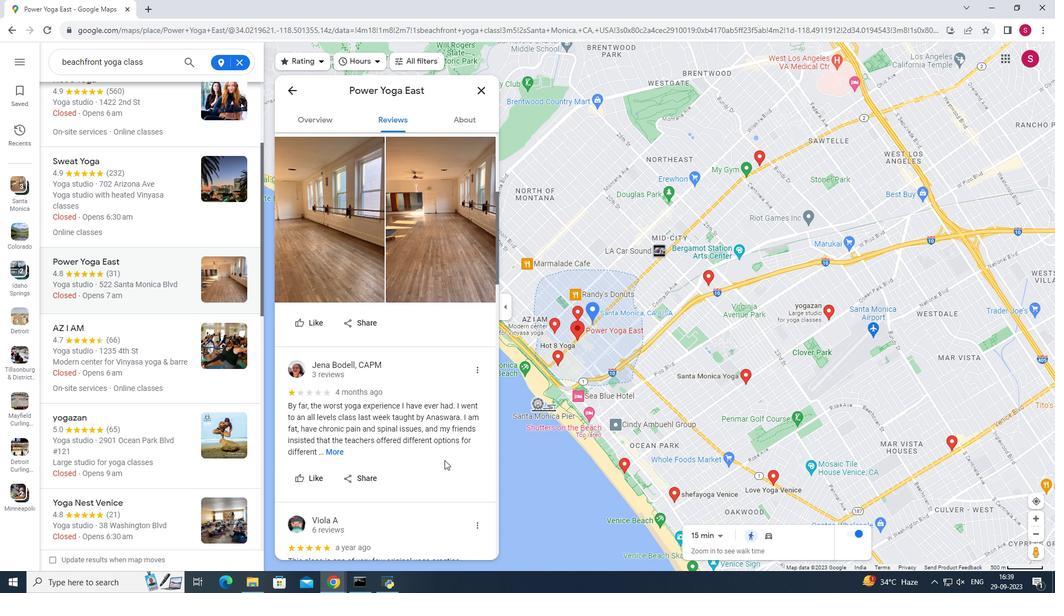 
Action: Mouse scrolled (444, 459) with delta (0, 0)
Screenshot: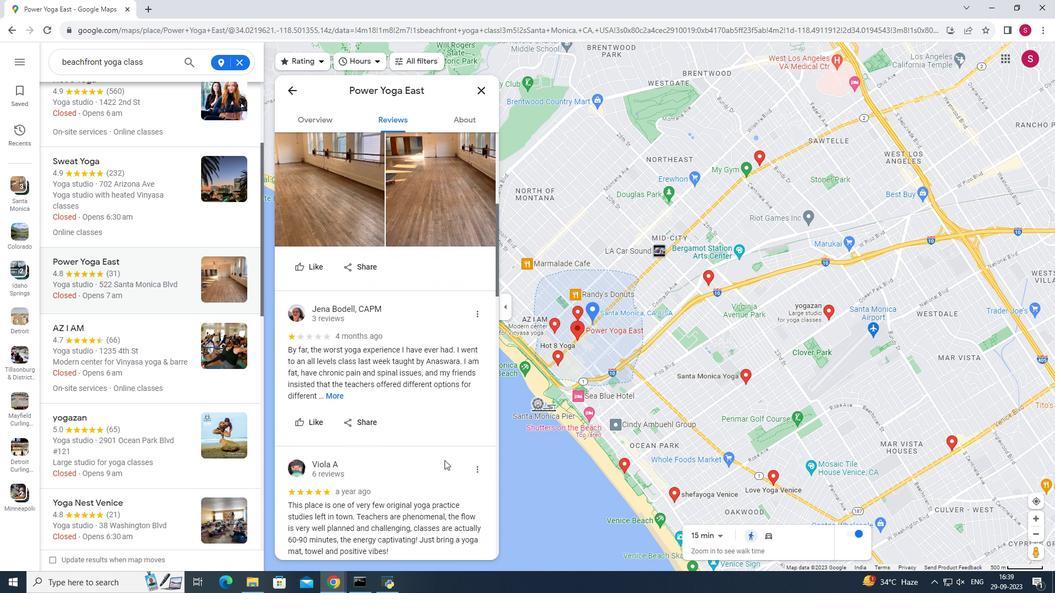 
Action: Mouse scrolled (444, 459) with delta (0, 0)
Screenshot: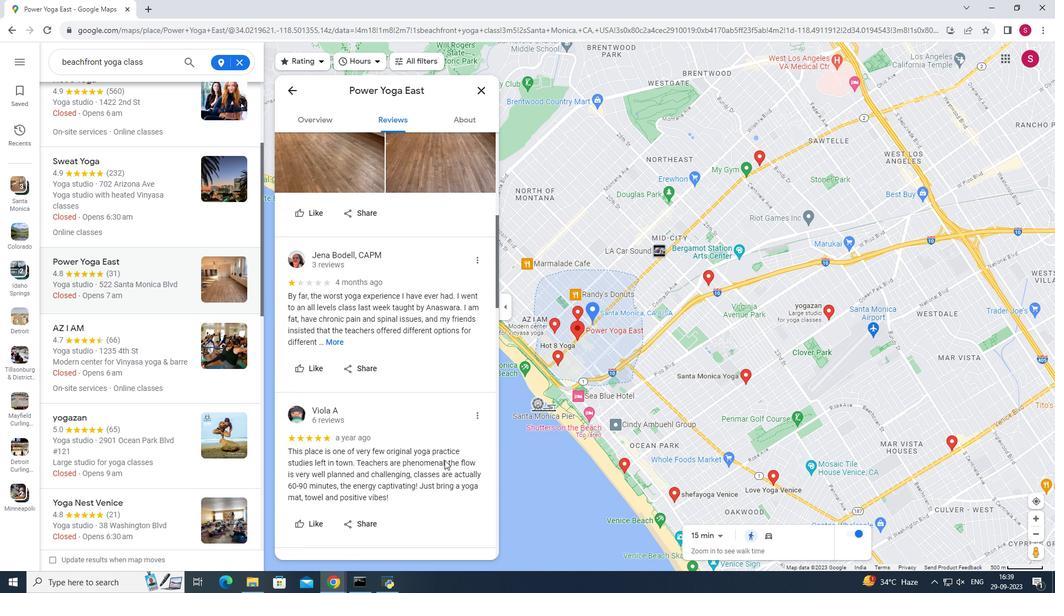 
Action: Mouse moved to (442, 444)
Screenshot: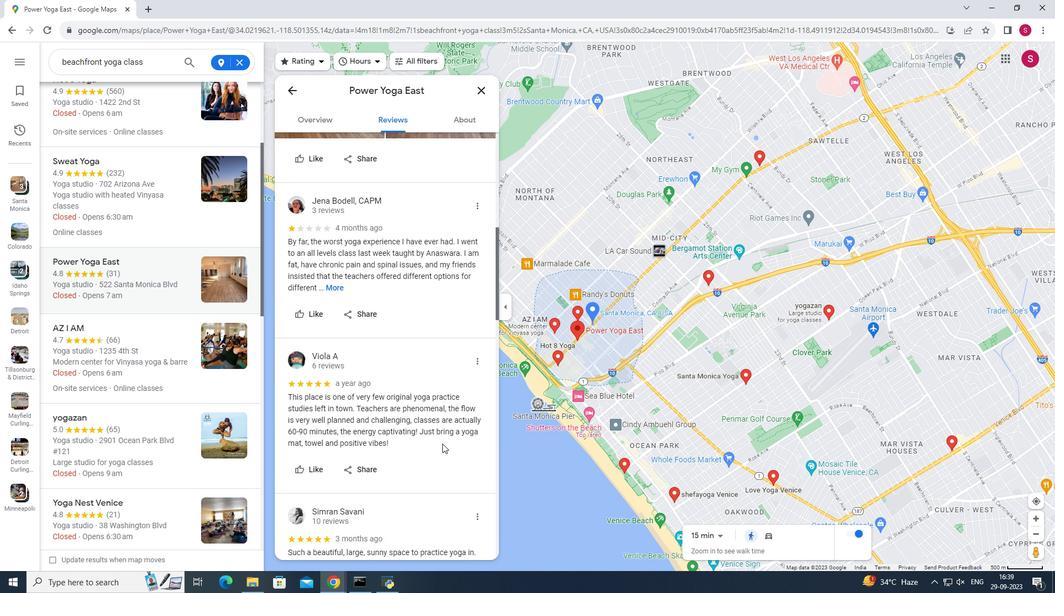 
Action: Mouse scrolled (442, 443) with delta (0, 0)
Screenshot: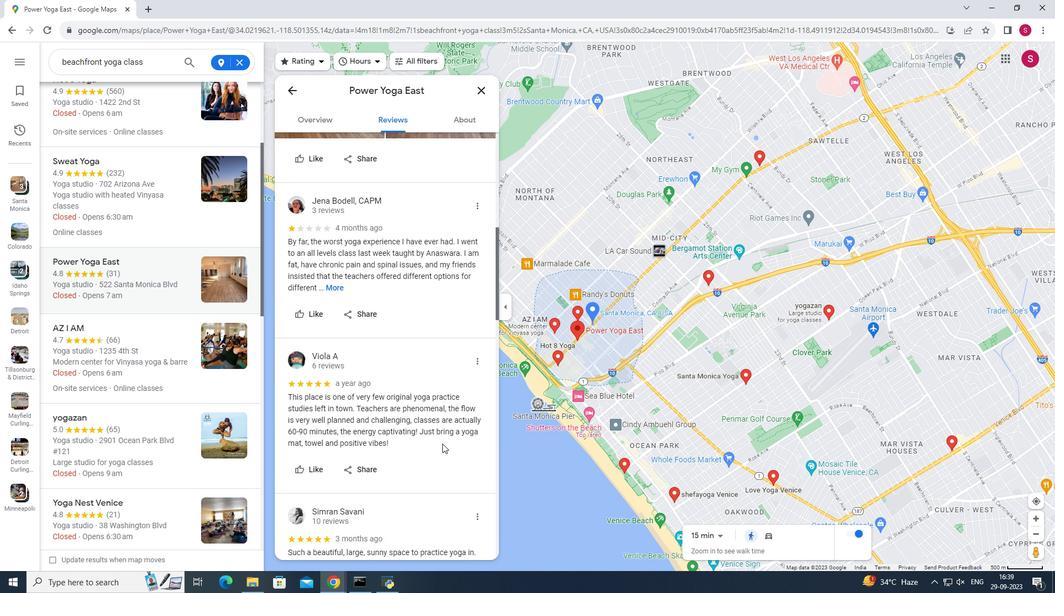 
Action: Mouse moved to (442, 442)
Screenshot: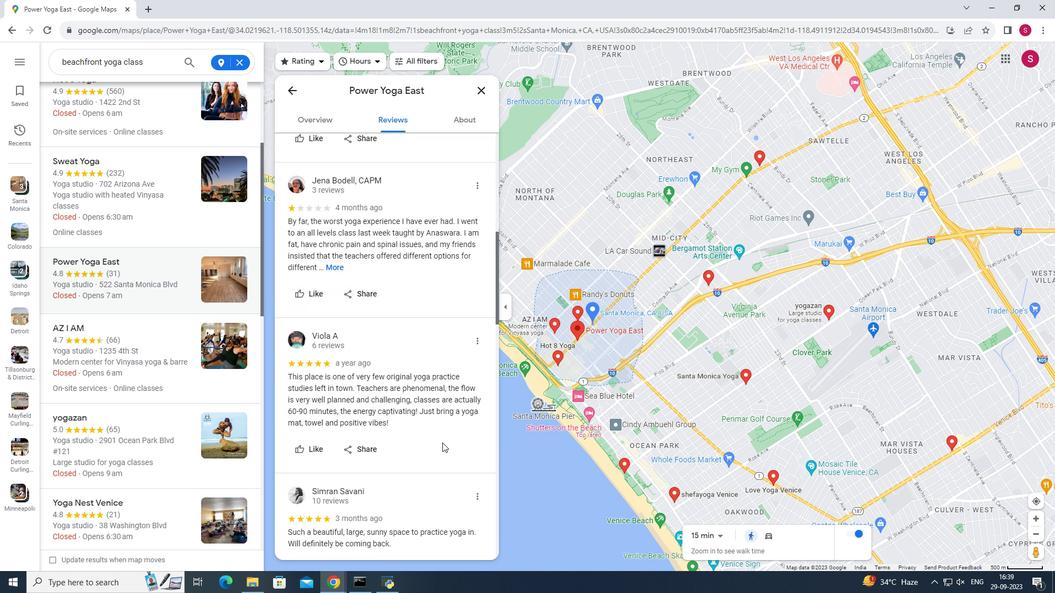 
Action: Mouse scrolled (442, 442) with delta (0, 0)
Screenshot: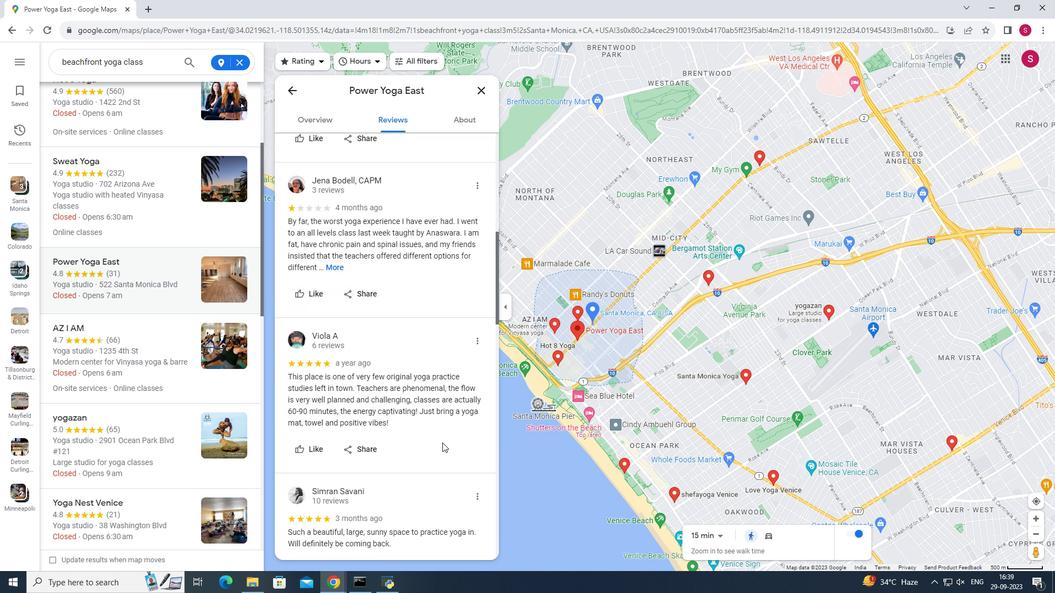 
Action: Mouse moved to (442, 442)
Screenshot: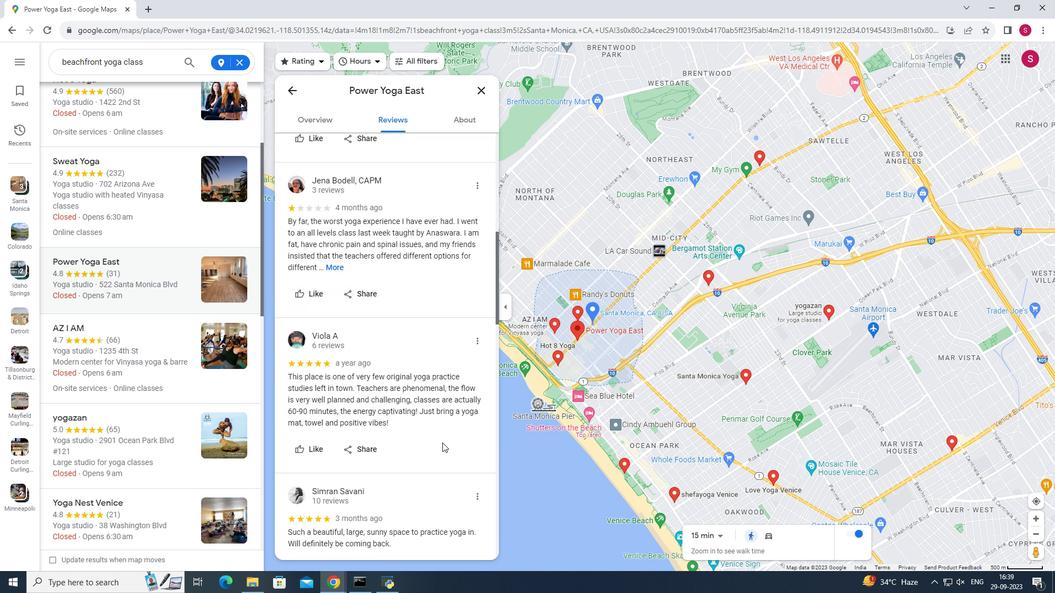 
Action: Mouse scrolled (442, 442) with delta (0, 0)
Screenshot: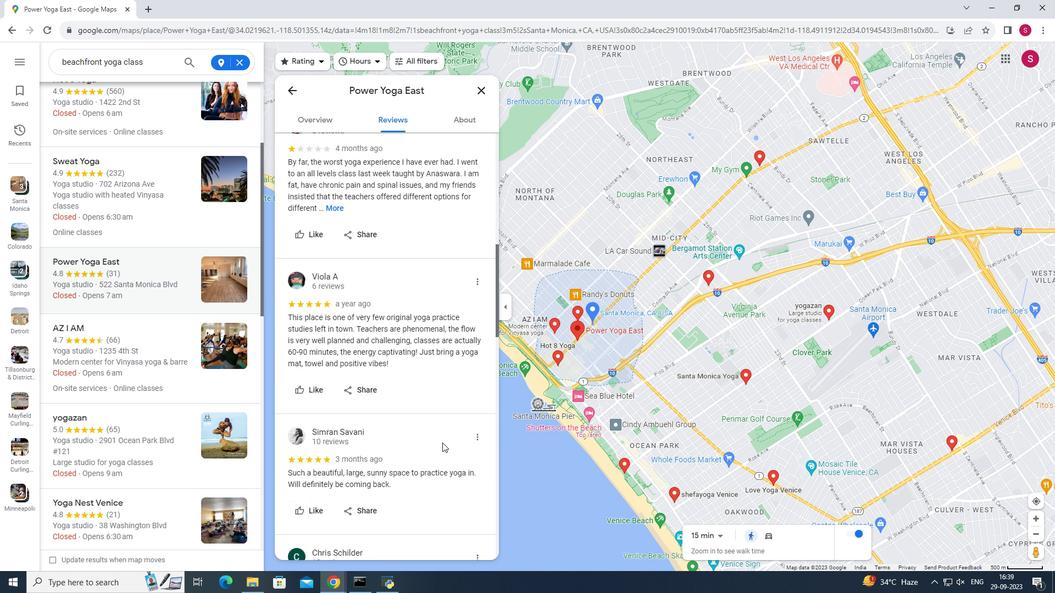 
Action: Mouse moved to (440, 451)
Screenshot: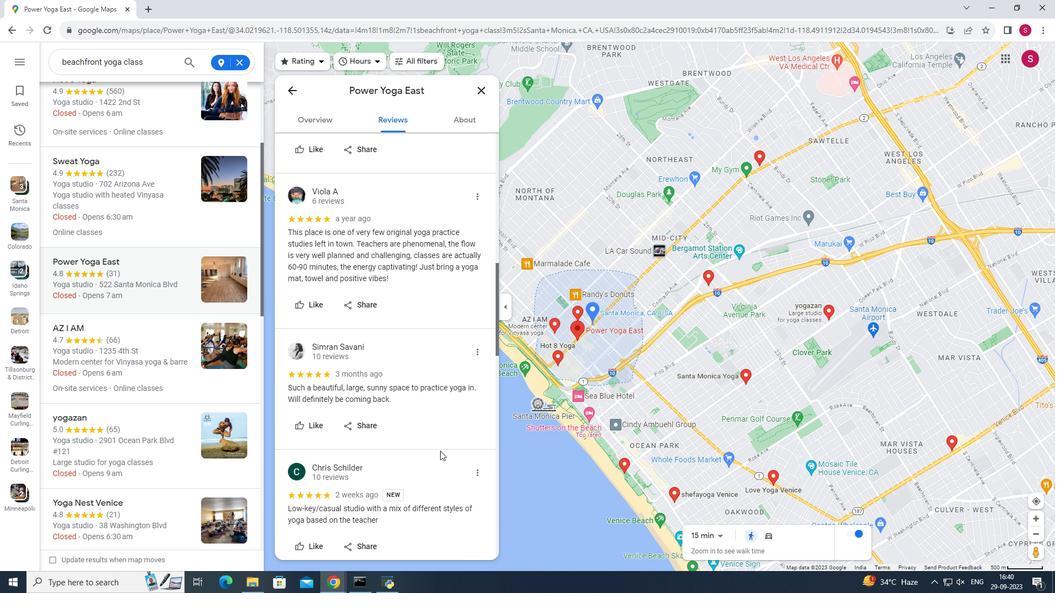 
Action: Mouse scrolled (440, 450) with delta (0, 0)
Screenshot: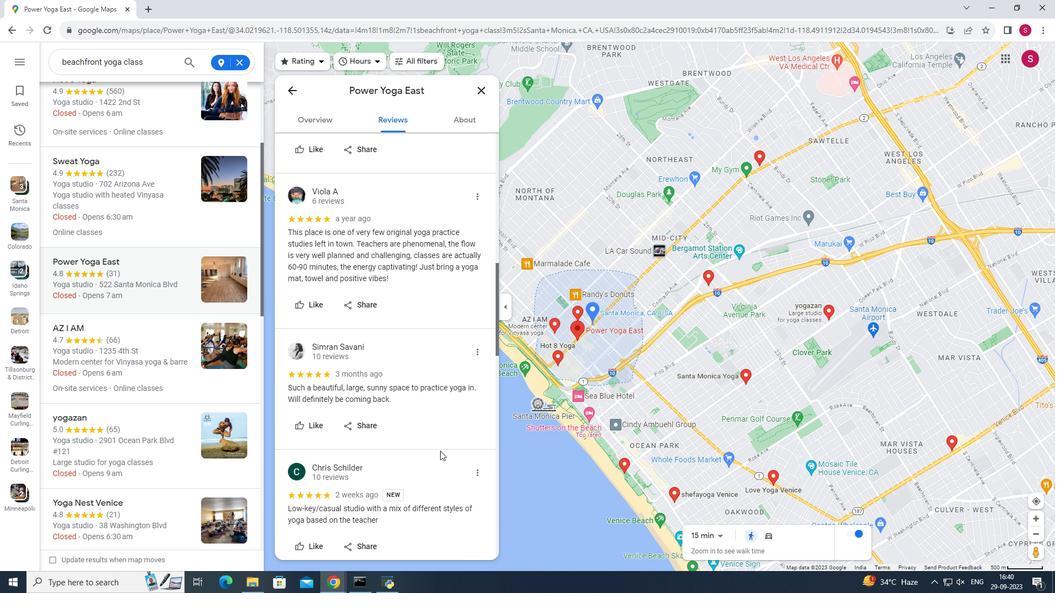 
Action: Mouse scrolled (440, 450) with delta (0, 0)
Screenshot: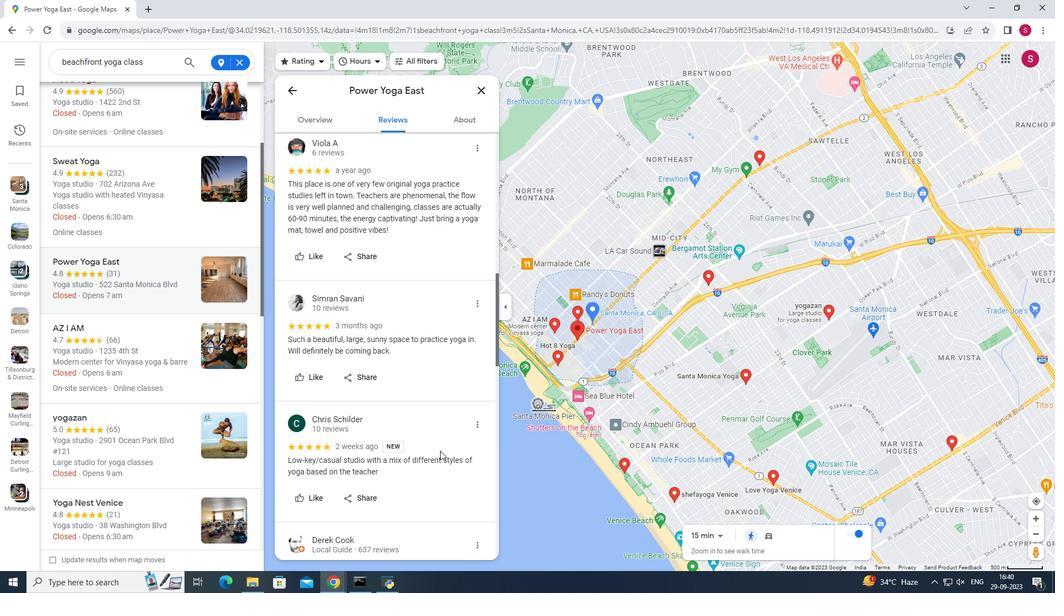
Action: Mouse moved to (433, 433)
Screenshot: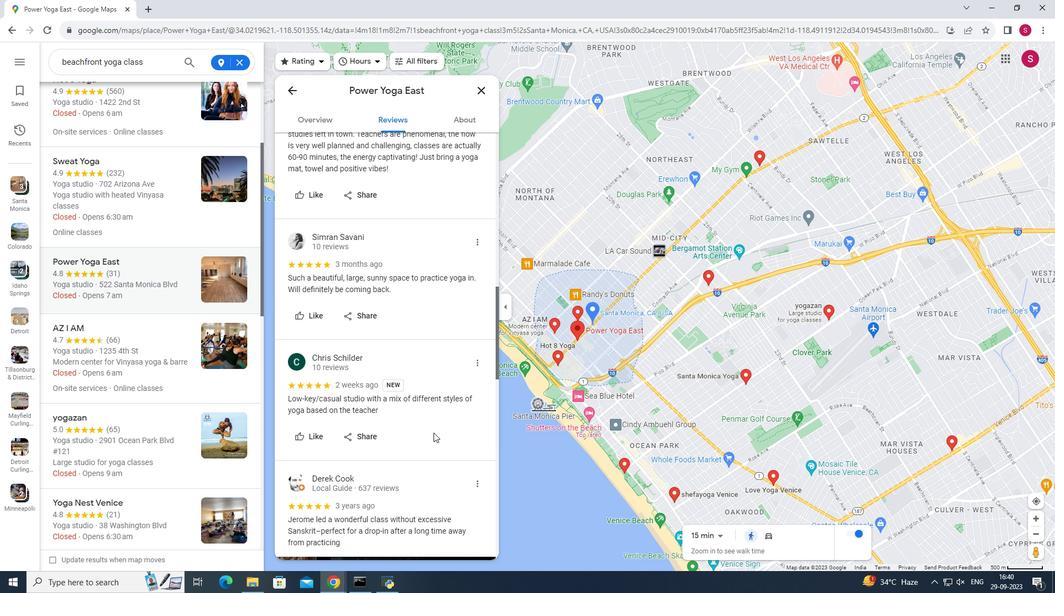 
Action: Mouse scrolled (433, 432) with delta (0, 0)
Screenshot: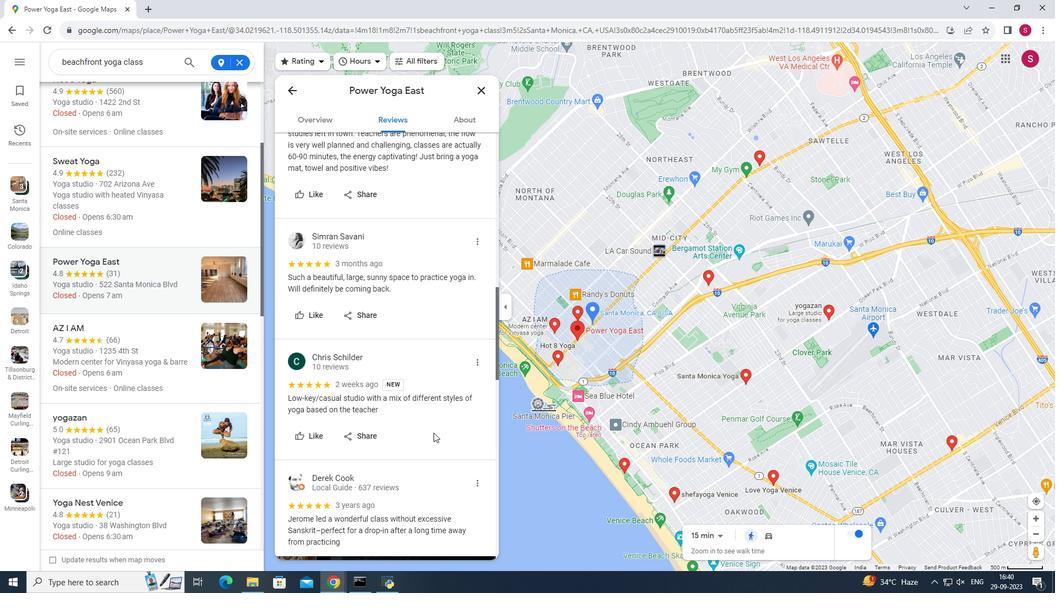 
Action: Mouse scrolled (433, 432) with delta (0, 0)
Screenshot: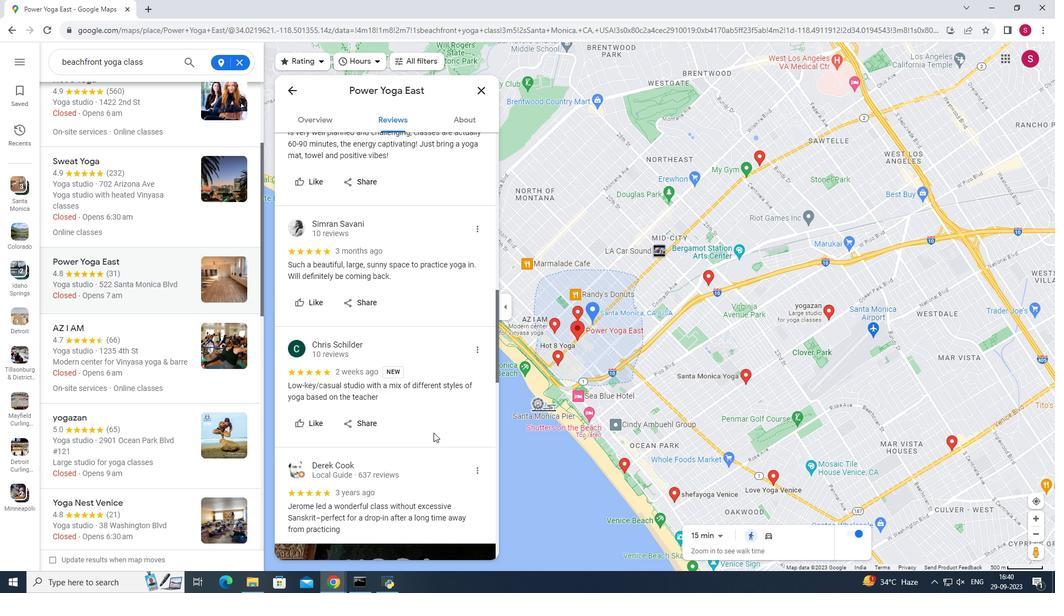 
Action: Mouse moved to (464, 119)
Screenshot: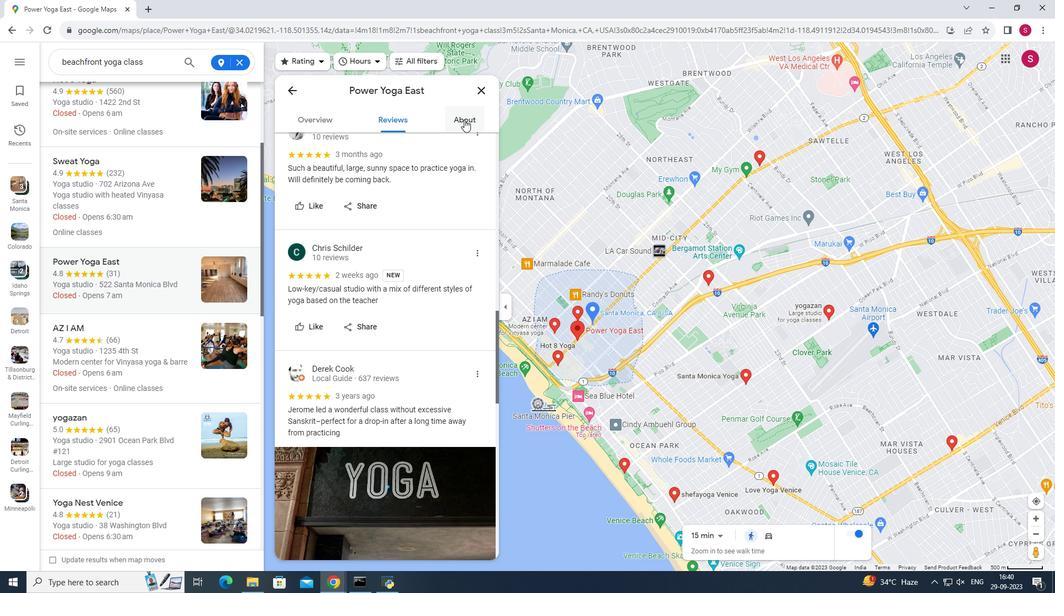 
Action: Mouse pressed left at (464, 119)
Screenshot: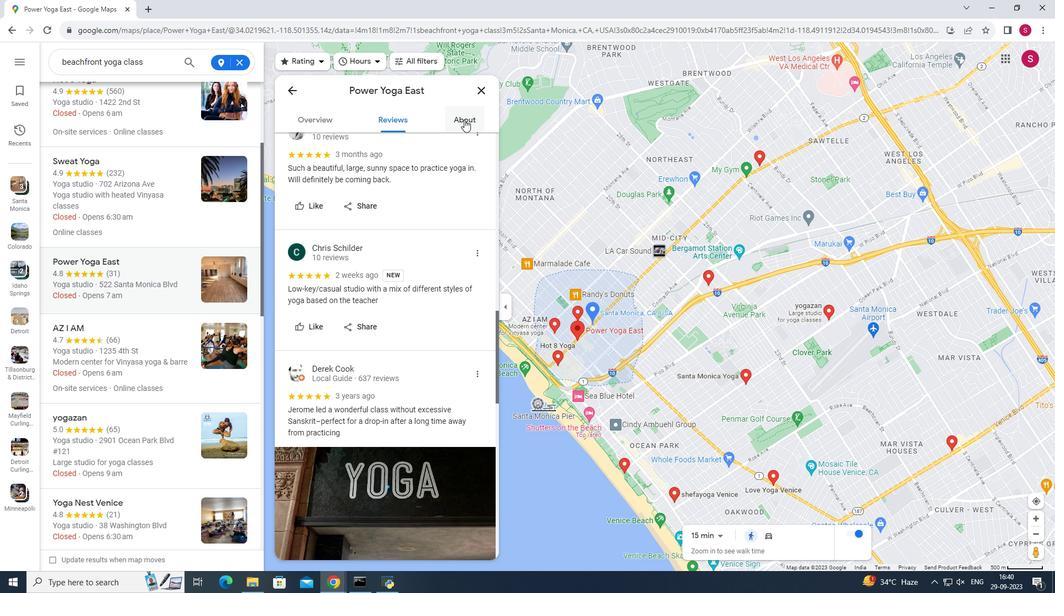 
Action: Mouse moved to (480, 94)
Screenshot: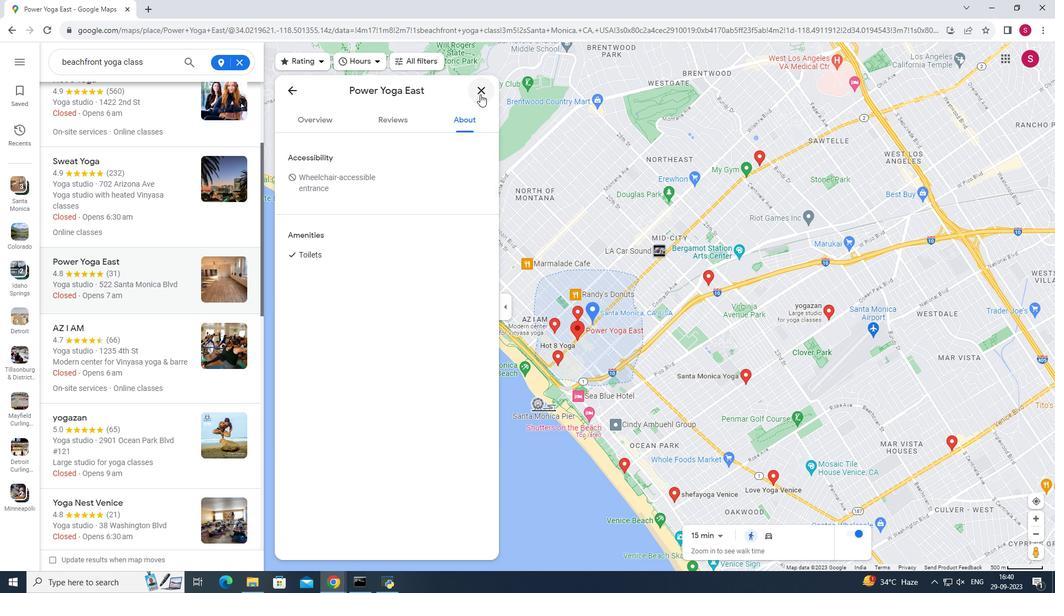 
Action: Mouse pressed left at (480, 94)
Screenshot: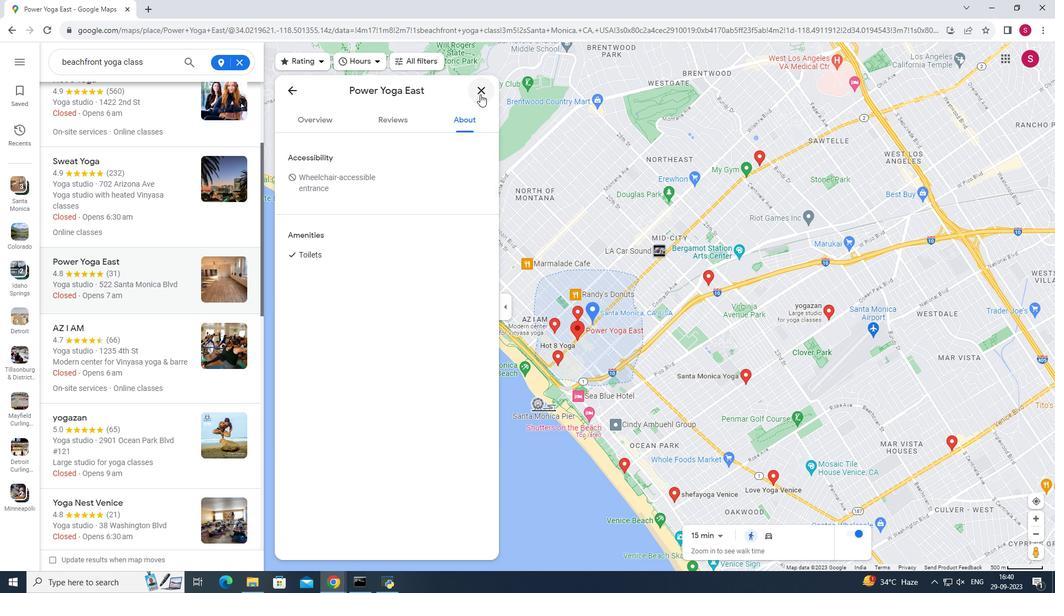 
Action: Mouse moved to (184, 351)
Screenshot: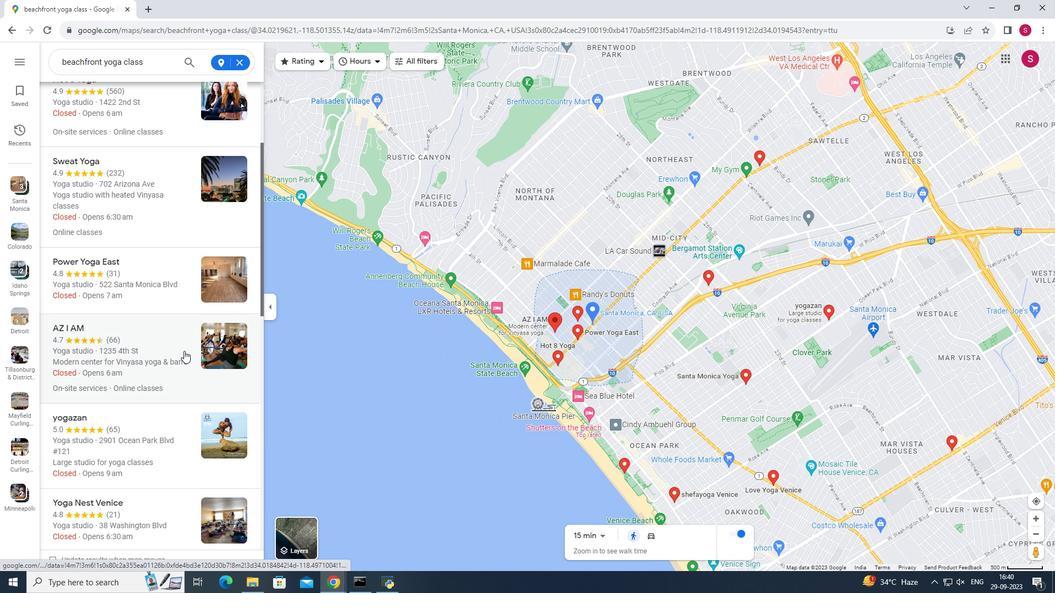 
Action: Mouse scrolled (184, 350) with delta (0, 0)
Screenshot: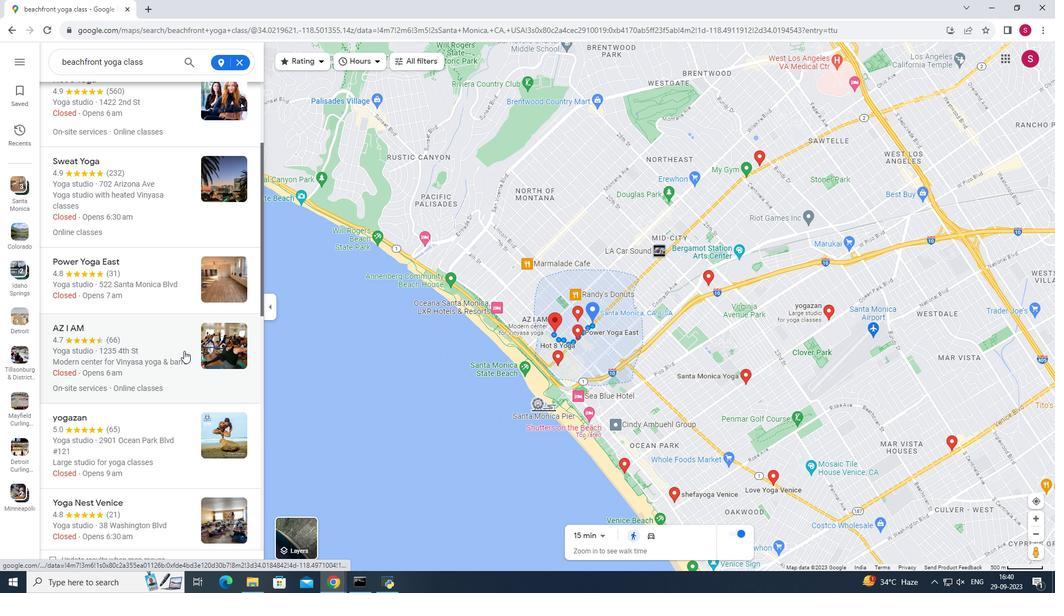 
Action: Mouse moved to (184, 351)
Screenshot: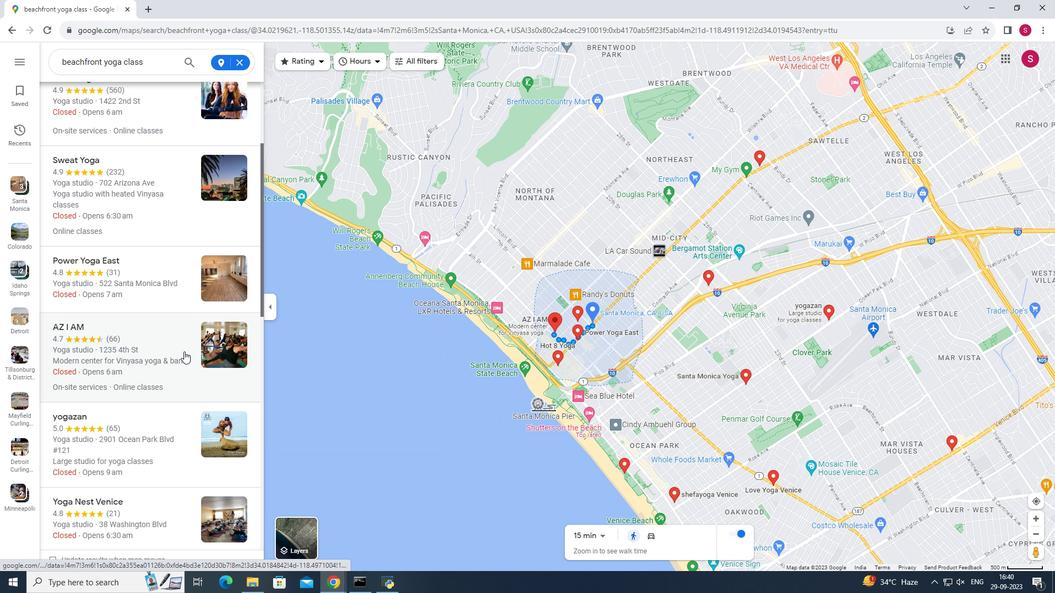 
Action: Mouse scrolled (184, 351) with delta (0, 0)
Screenshot: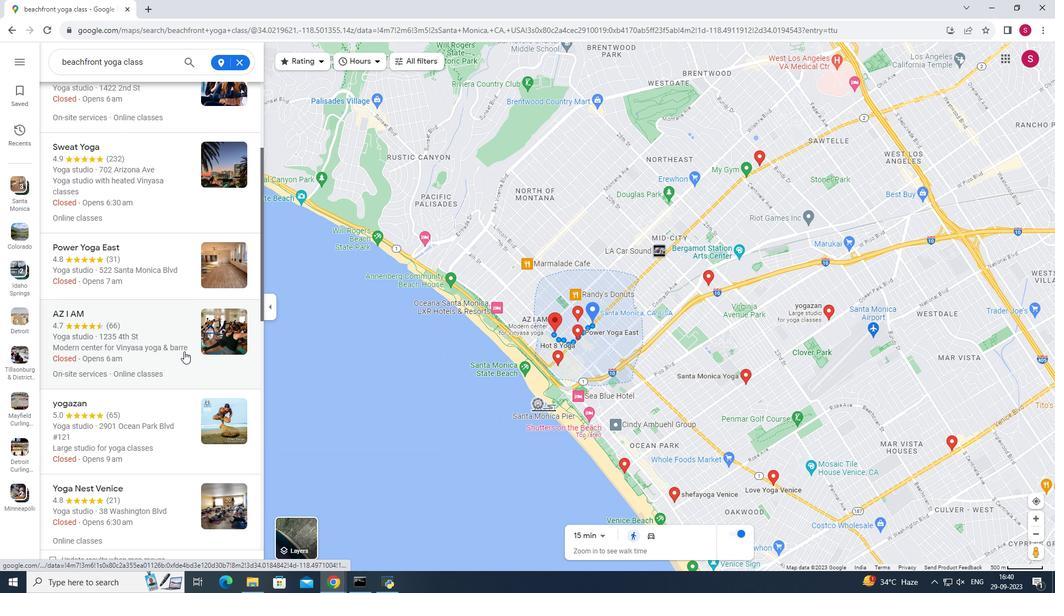 
Action: Mouse moved to (214, 378)
Screenshot: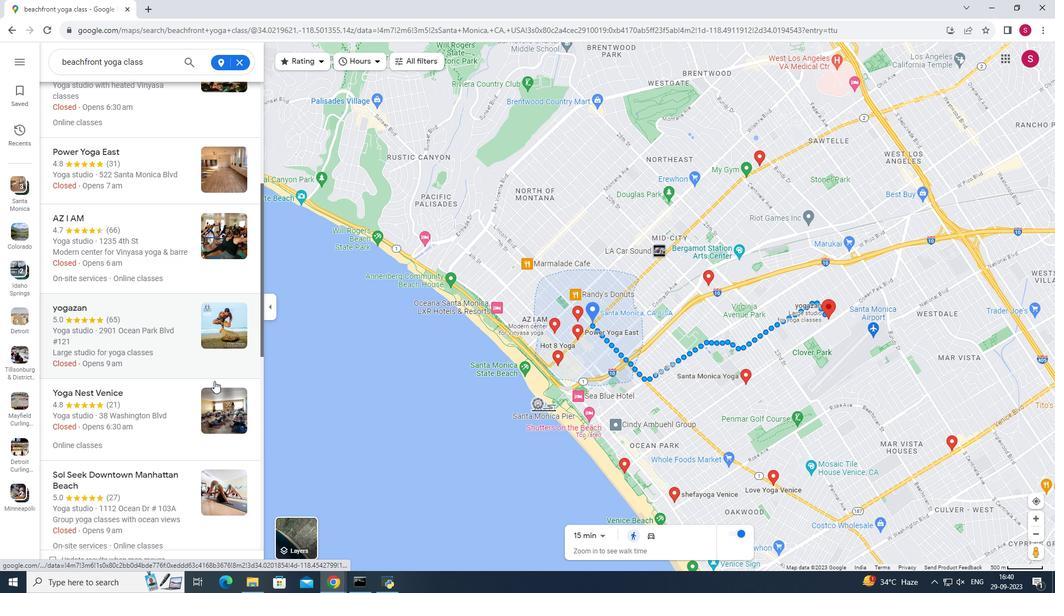 
Action: Mouse scrolled (214, 378) with delta (0, 0)
Screenshot: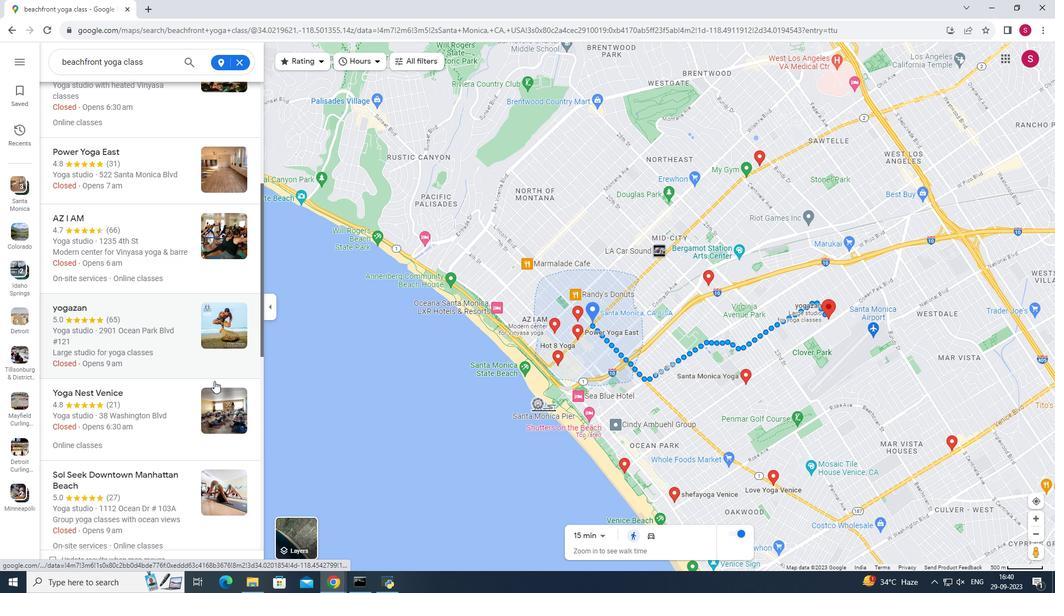 
Action: Mouse moved to (214, 381)
Screenshot: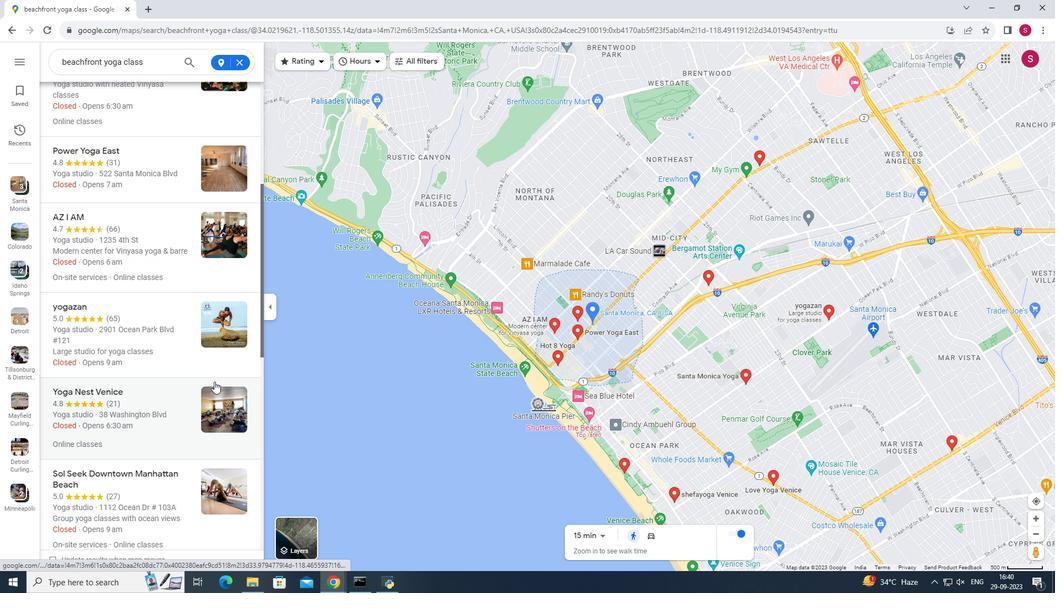 
Action: Mouse scrolled (214, 381) with delta (0, 0)
Screenshot: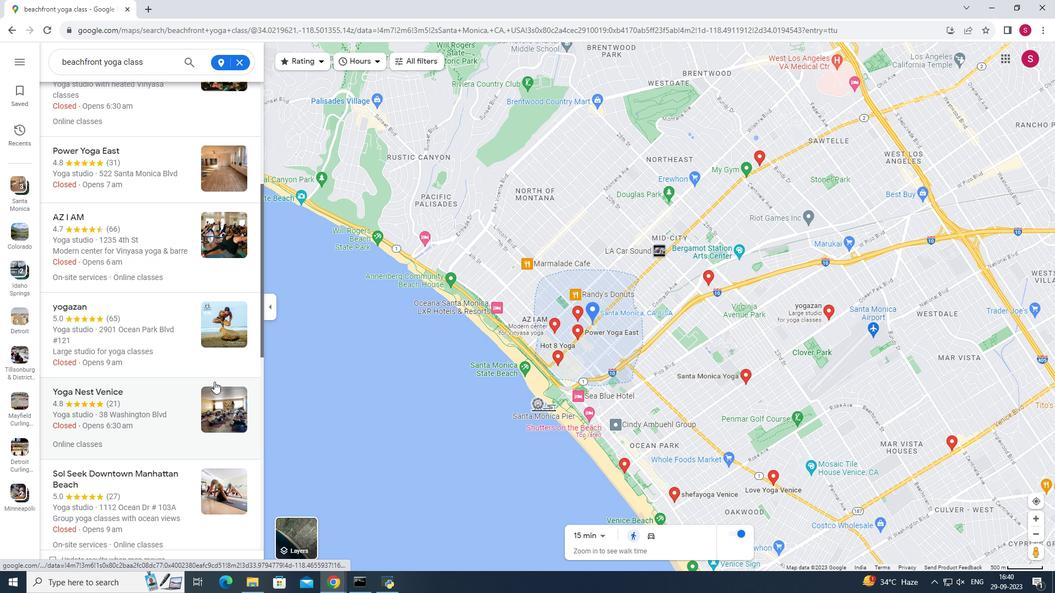 
Action: Mouse moved to (214, 381)
Screenshot: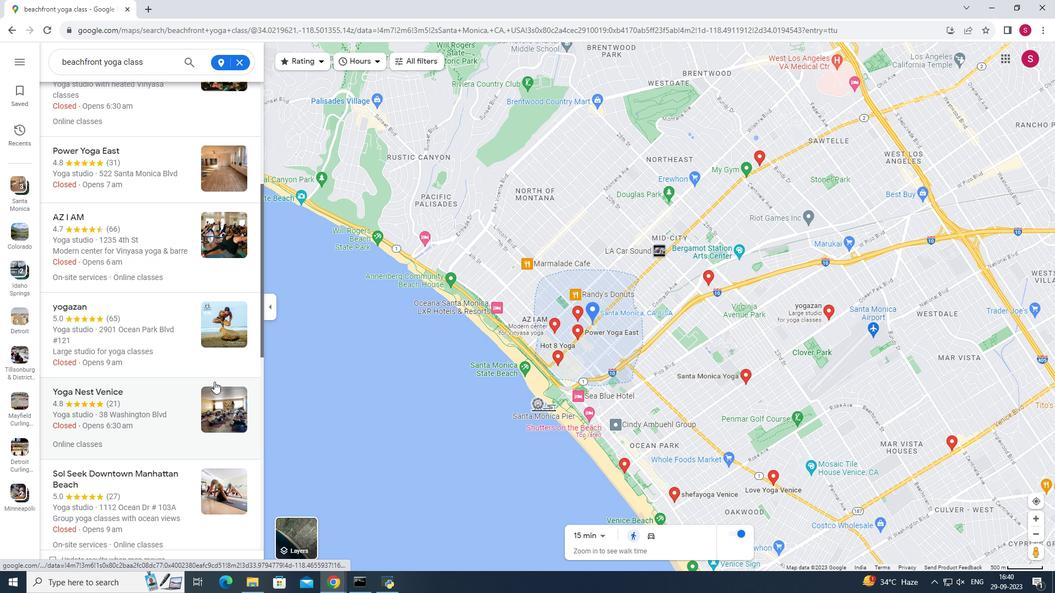 
Action: Mouse scrolled (214, 381) with delta (0, 0)
Screenshot: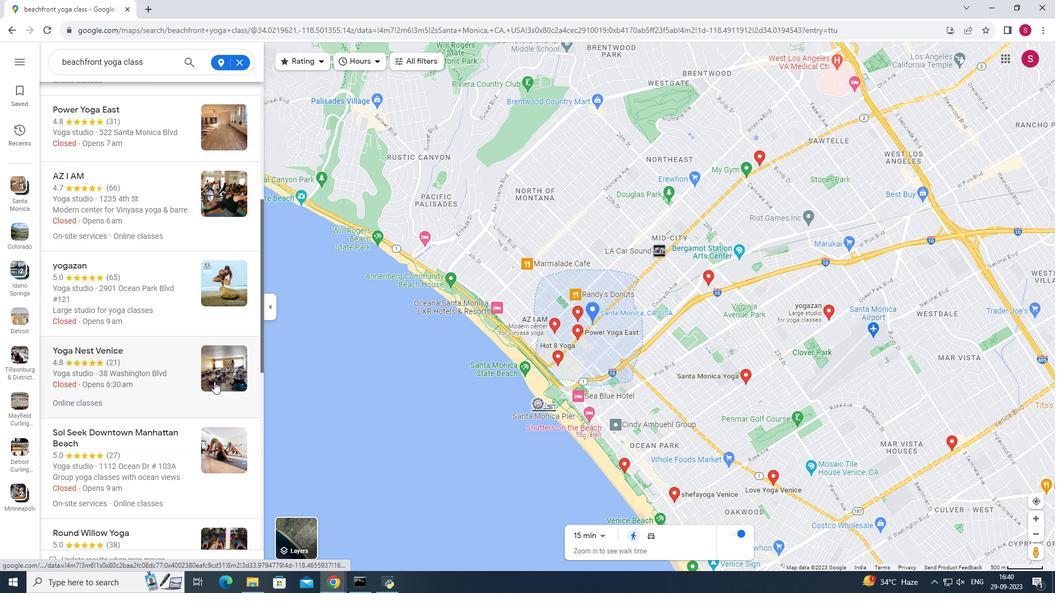 
Action: Mouse moved to (214, 379)
Screenshot: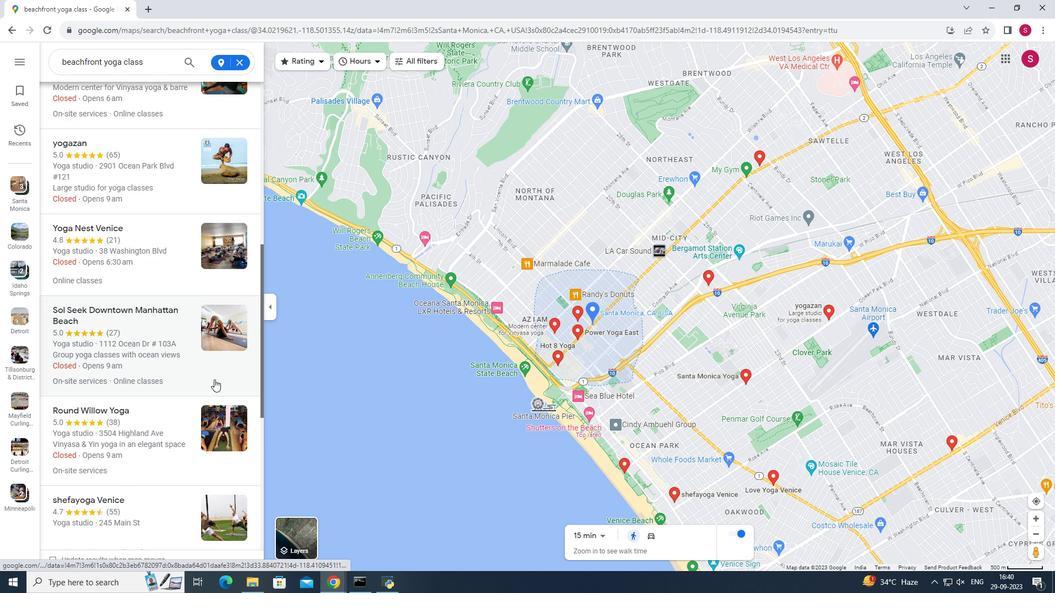 
Action: Mouse scrolled (214, 379) with delta (0, 0)
Screenshot: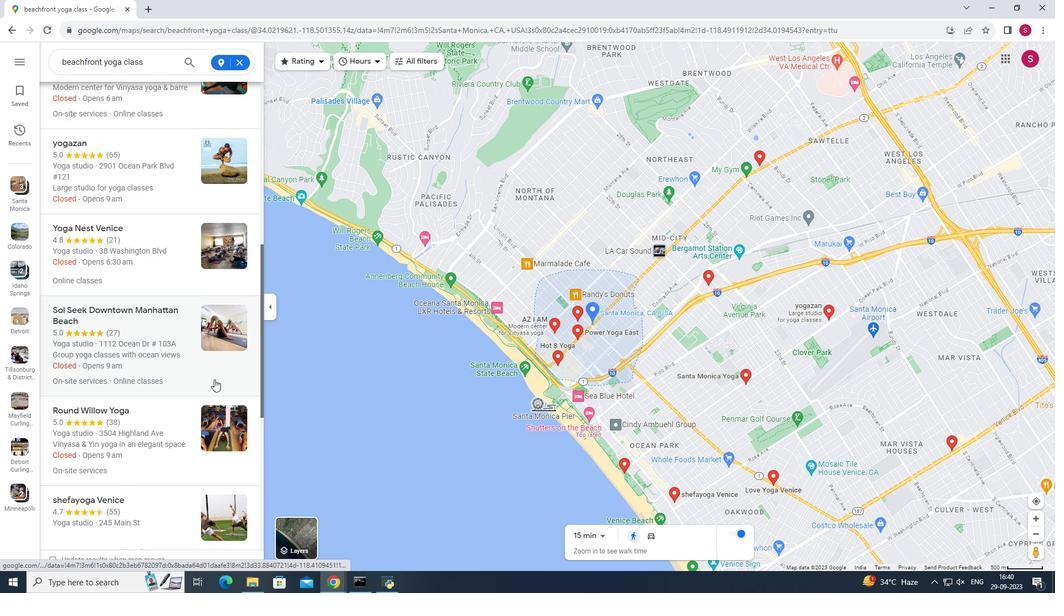 
Action: Mouse scrolled (214, 379) with delta (0, 0)
Screenshot: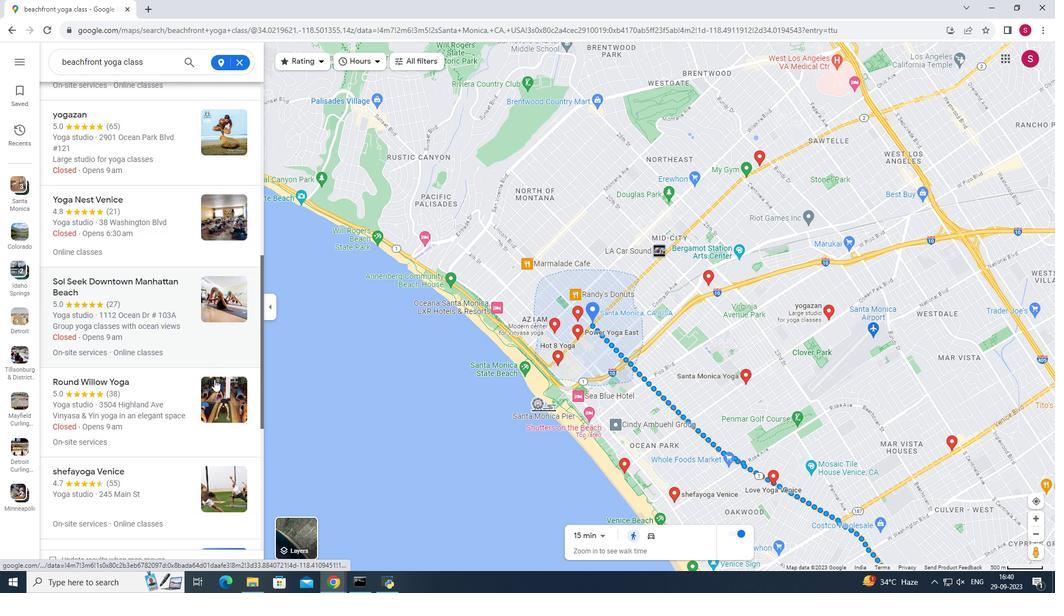
Action: Mouse scrolled (214, 379) with delta (0, 0)
Screenshot: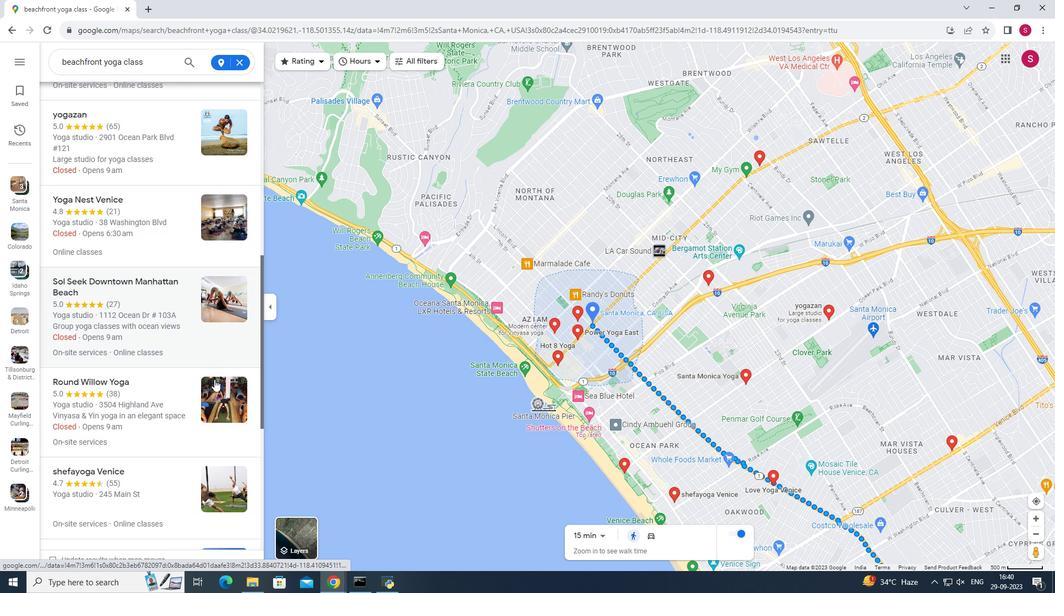 
Action: Mouse moved to (214, 379)
Screenshot: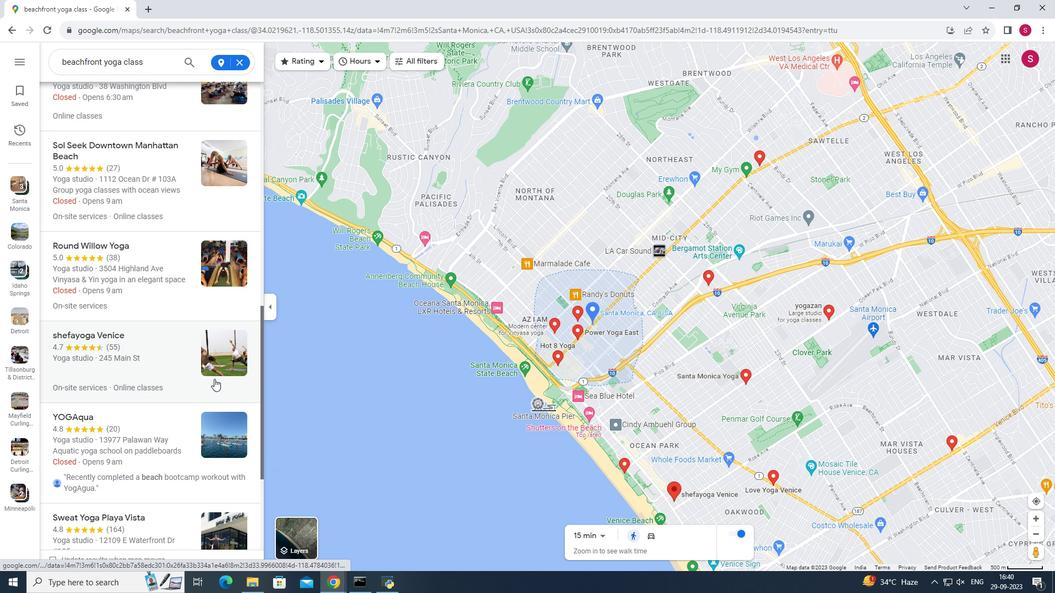 
Action: Mouse scrolled (214, 378) with delta (0, 0)
Screenshot: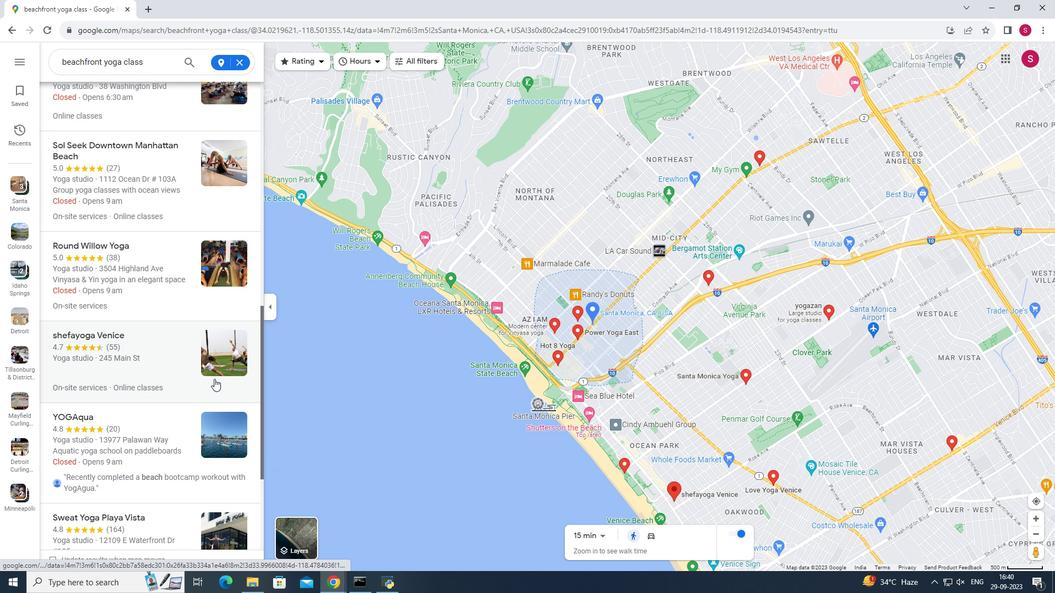 
Action: Mouse moved to (214, 379)
Screenshot: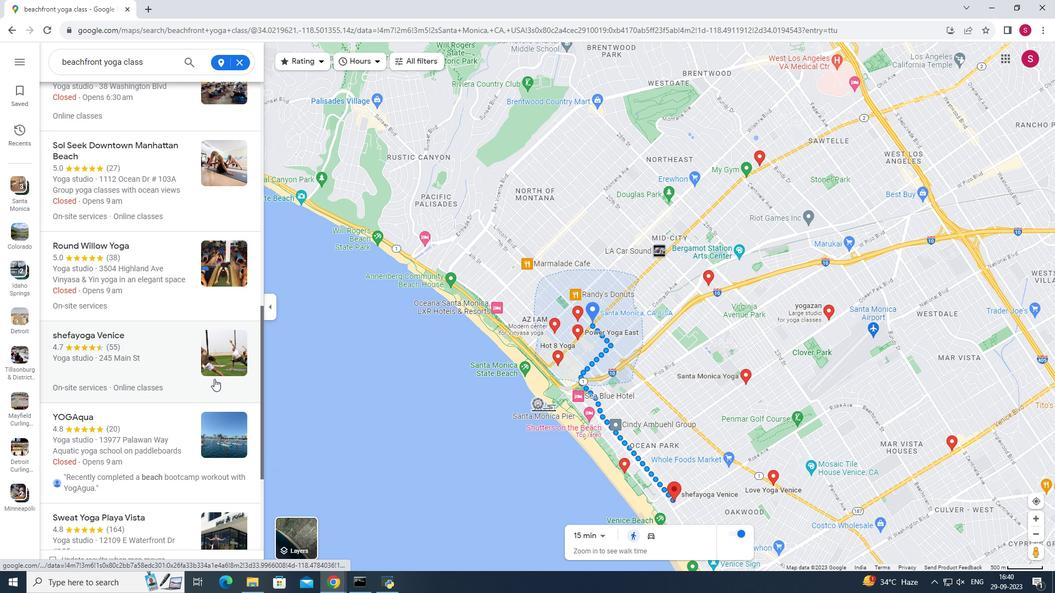 
Action: Mouse scrolled (214, 378) with delta (0, 0)
Screenshot: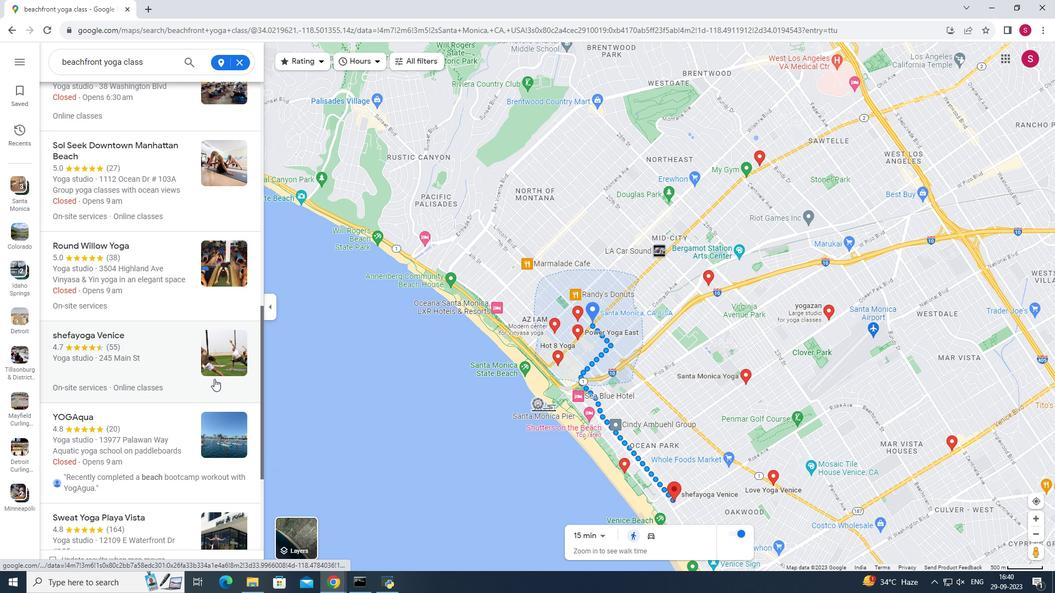 
Action: Mouse moved to (214, 383)
Screenshot: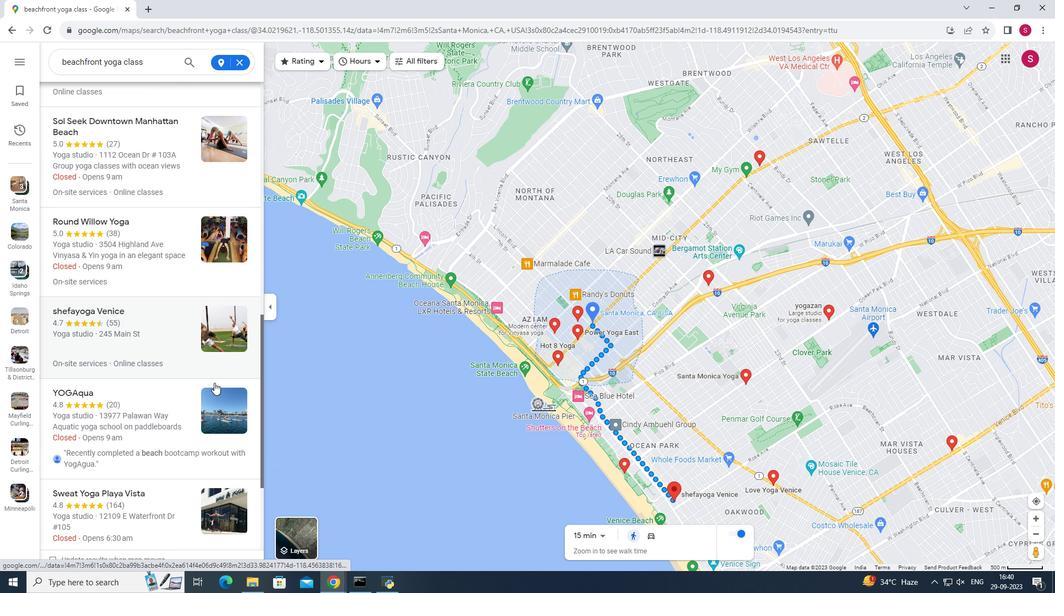 
Action: Mouse scrolled (214, 382) with delta (0, 0)
Screenshot: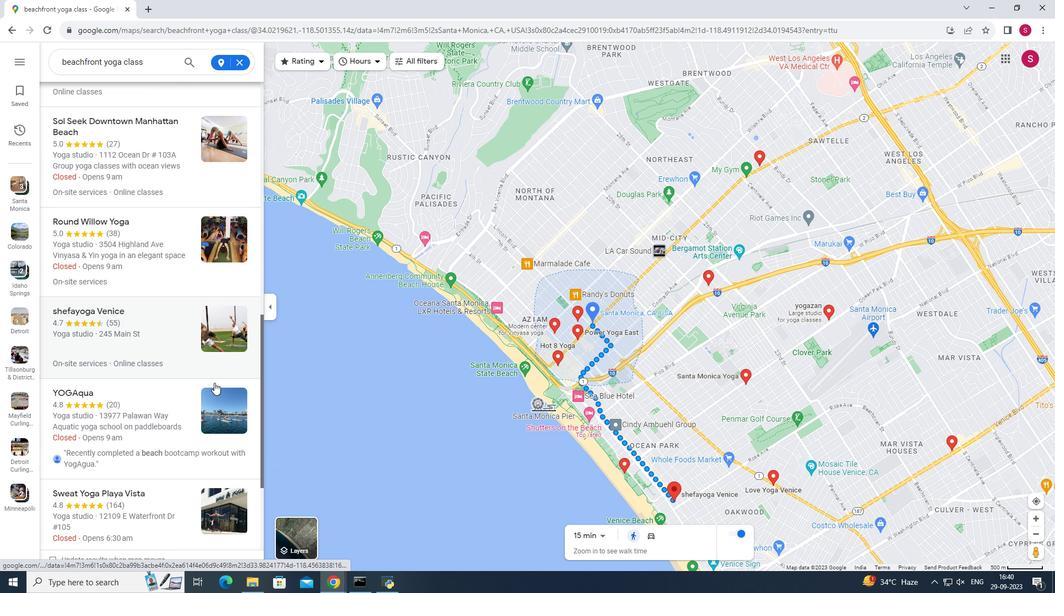 
Action: Mouse moved to (214, 384)
Screenshot: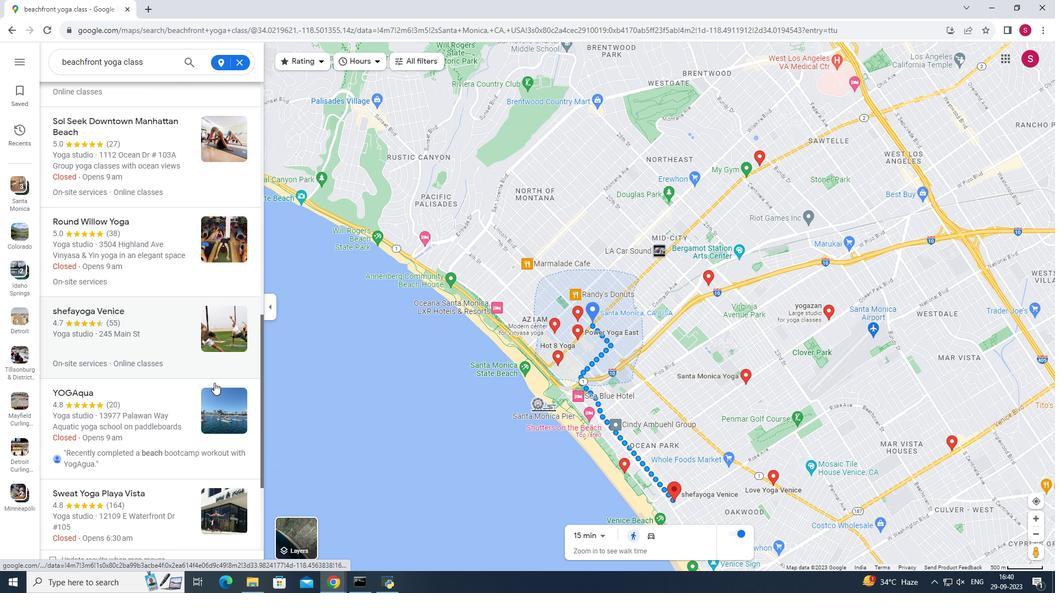 
Action: Mouse scrolled (214, 384) with delta (0, 0)
Screenshot: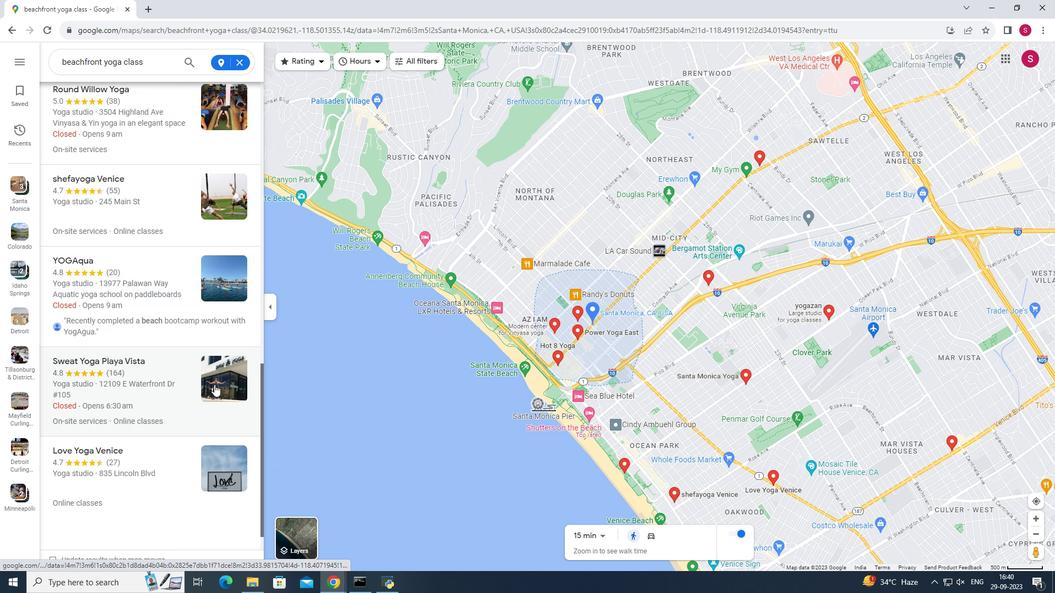 
Action: Mouse moved to (214, 389)
Screenshot: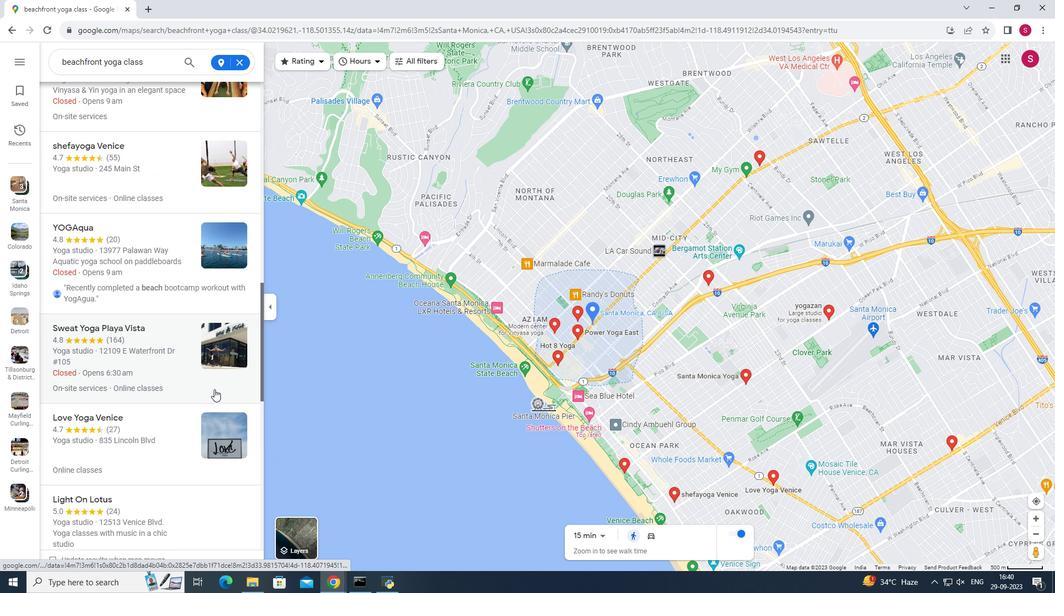 
Action: Mouse scrolled (214, 389) with delta (0, 0)
Screenshot: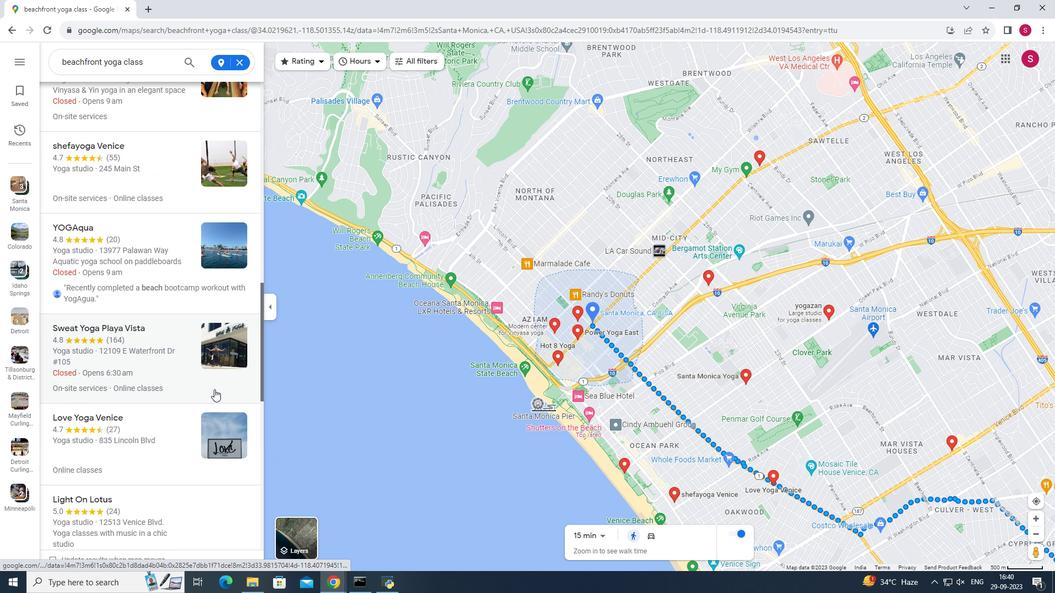 
Action: Mouse moved to (214, 391)
Screenshot: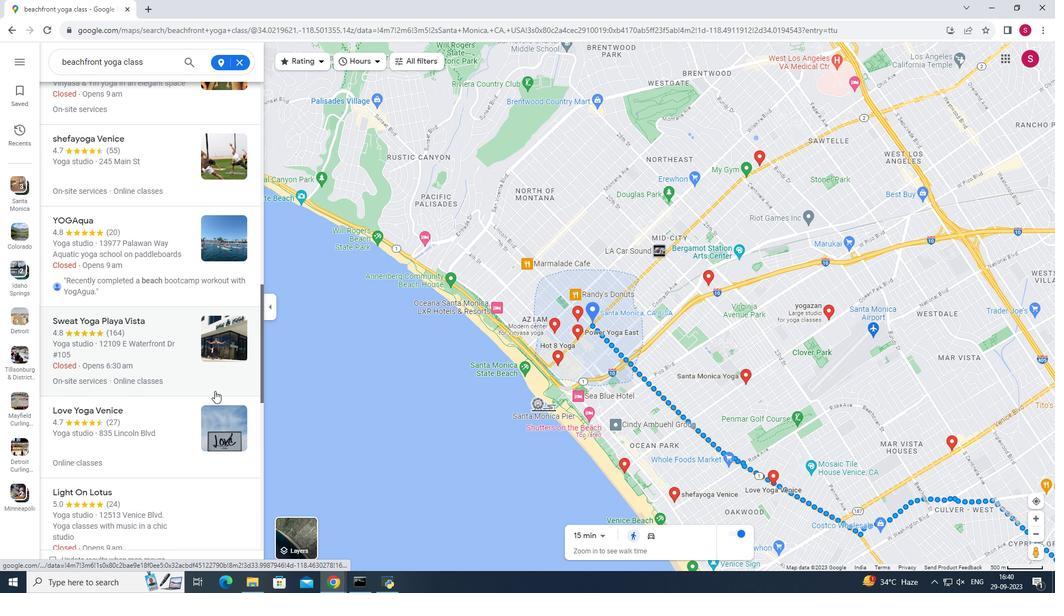 
Action: Mouse scrolled (214, 390) with delta (0, 0)
